 Task: Check the reviews for an Airbnb treehouse in Boone, North Carolina with birdwatching tours.
Action: Mouse moved to (170, 416)
Screenshot: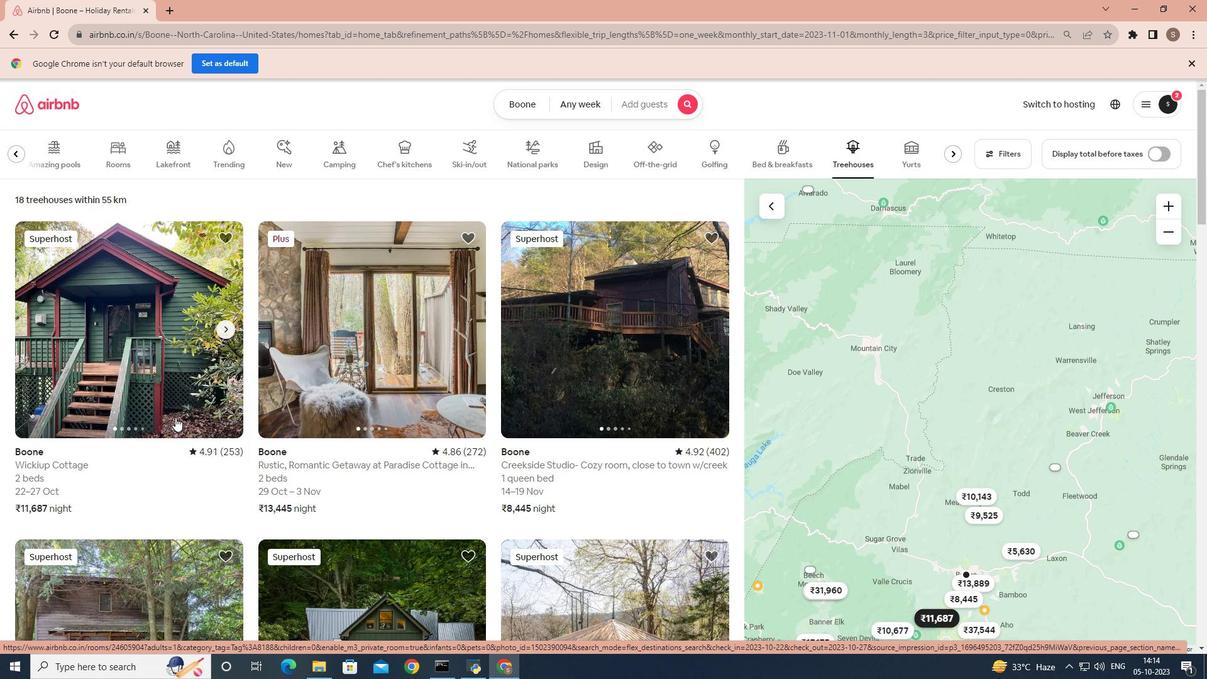 
Action: Mouse pressed left at (170, 416)
Screenshot: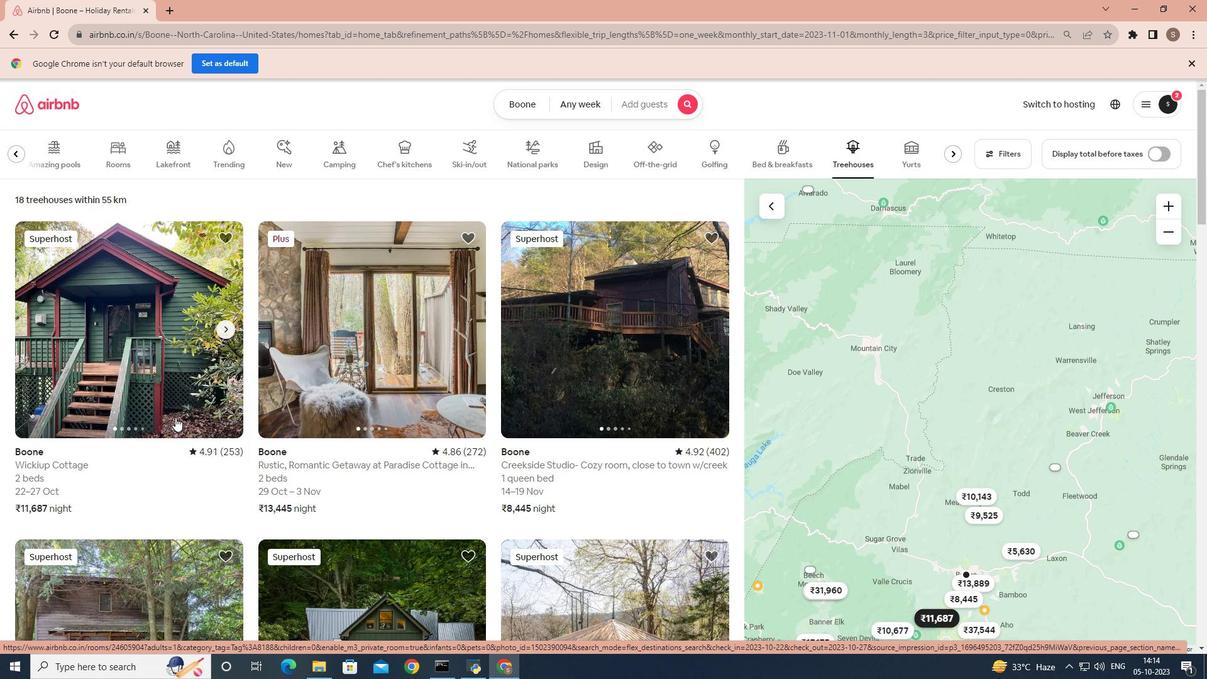 
Action: Mouse moved to (90, 55)
Screenshot: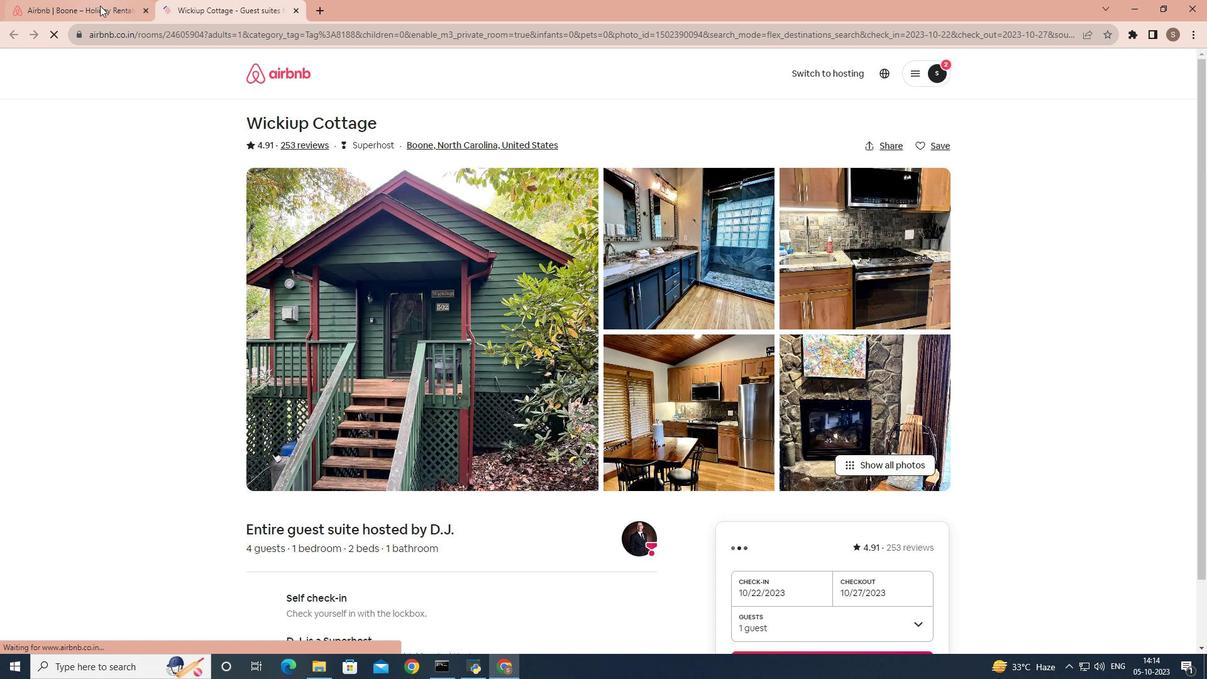 
Action: Mouse pressed left at (90, 55)
Screenshot: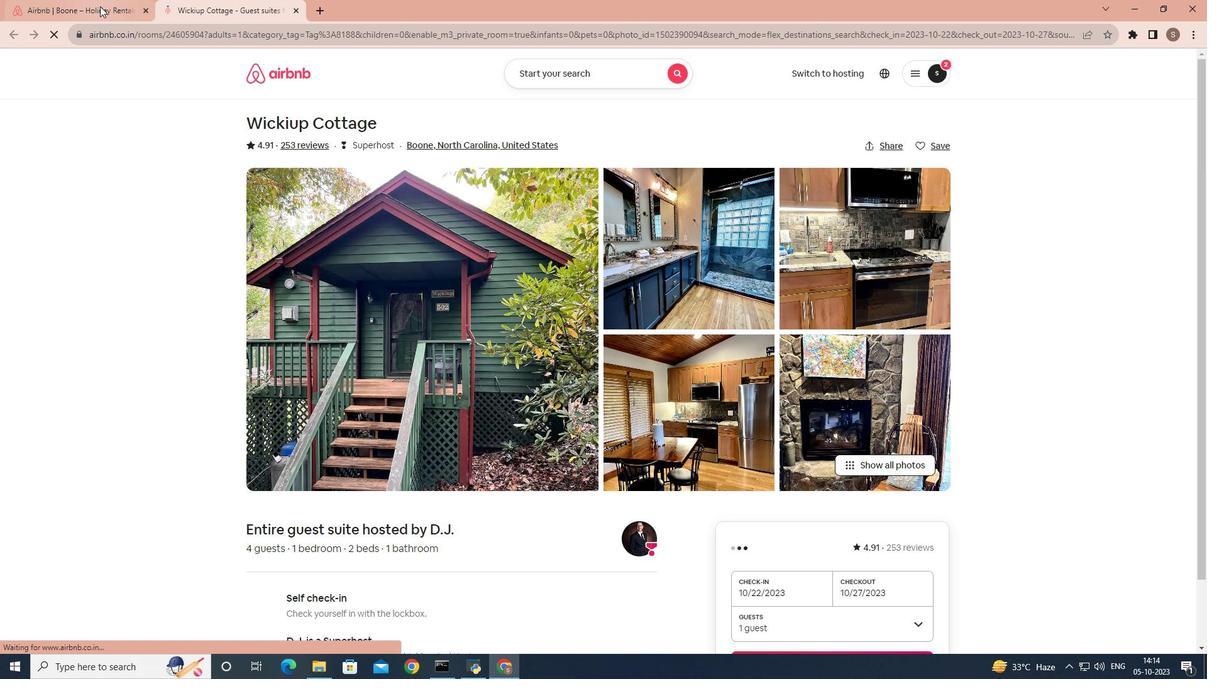 
Action: Mouse moved to (561, 396)
Screenshot: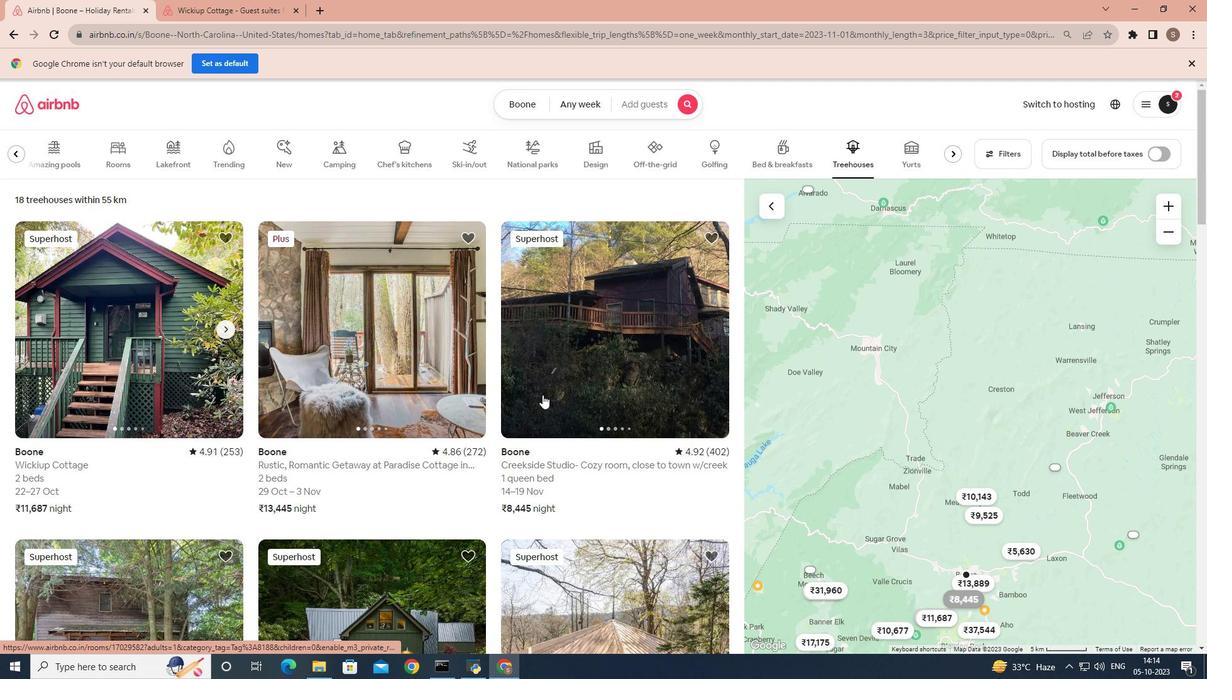 
Action: Mouse pressed left at (561, 396)
Screenshot: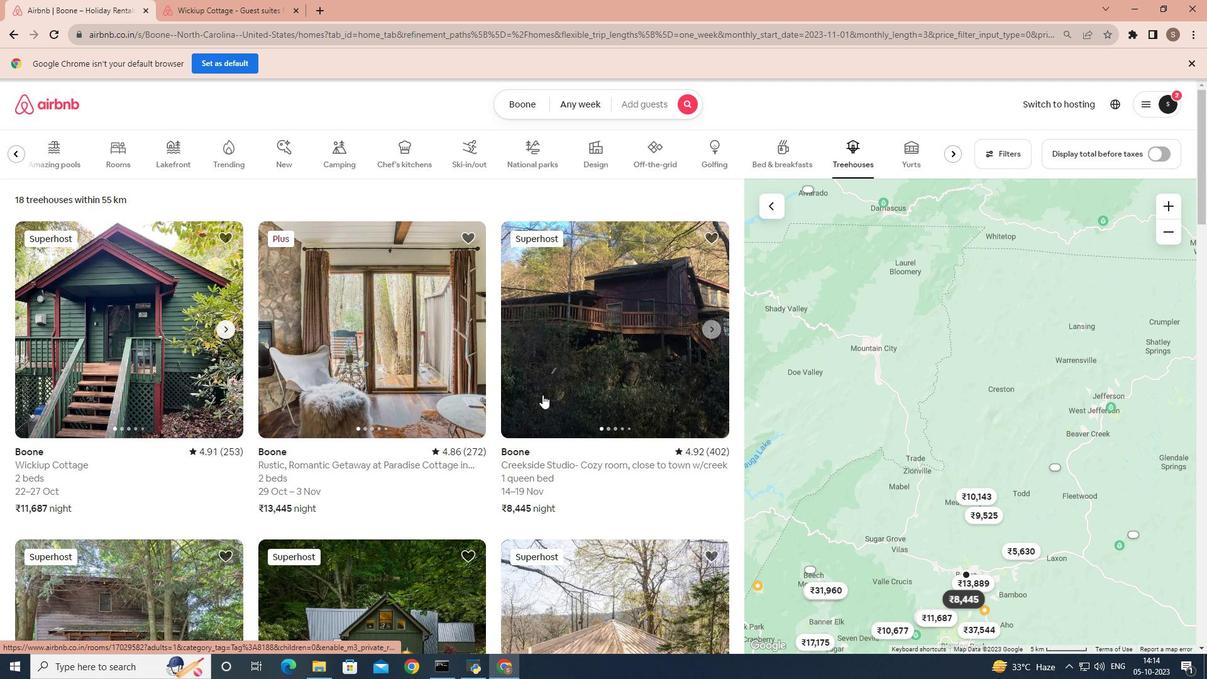 
Action: Mouse moved to (72, 64)
Screenshot: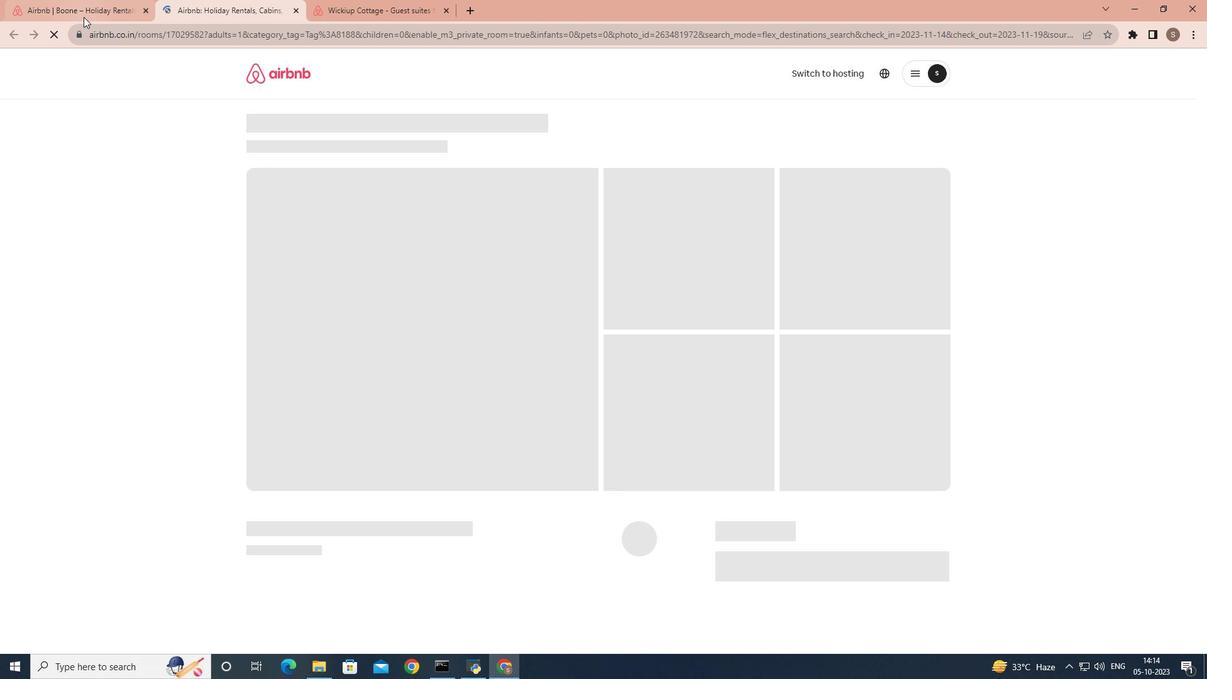
Action: Mouse pressed left at (72, 64)
Screenshot: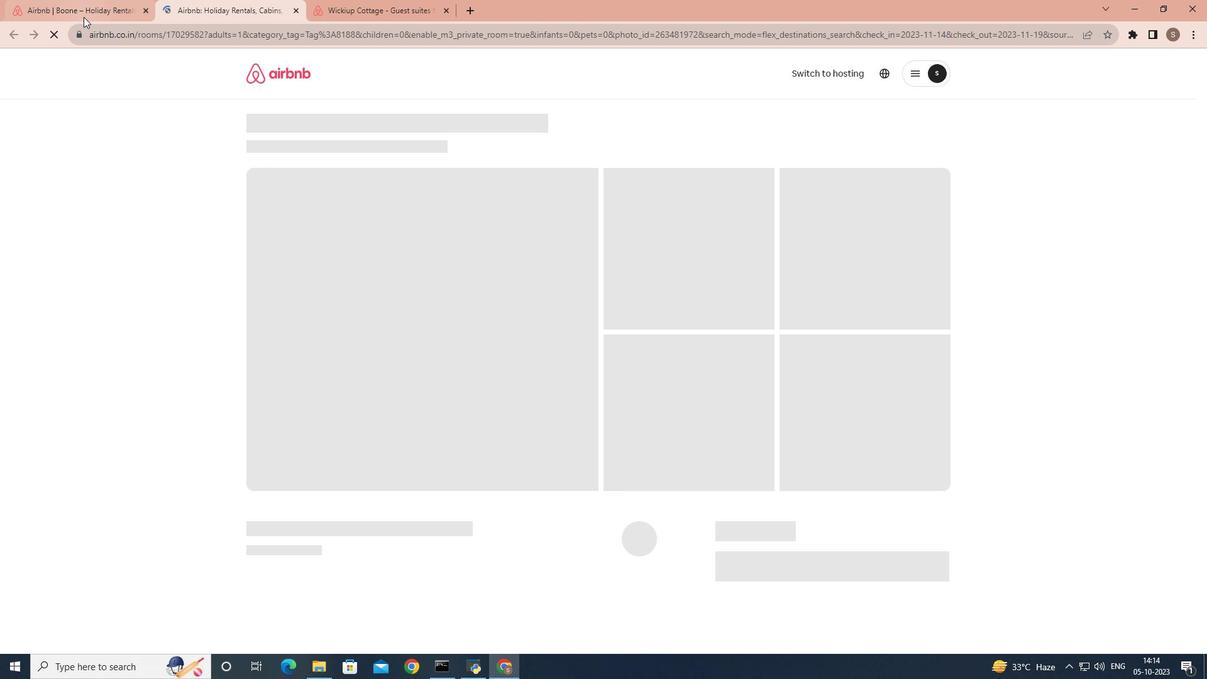 
Action: Mouse moved to (383, 356)
Screenshot: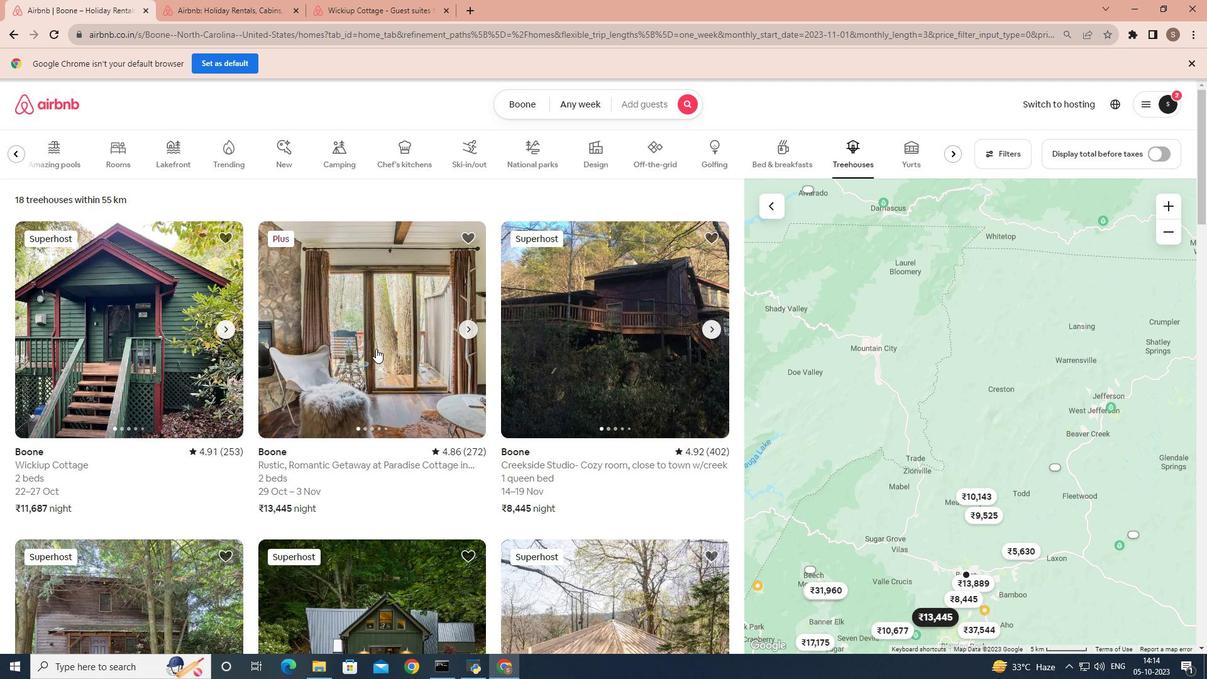 
Action: Mouse pressed left at (383, 356)
Screenshot: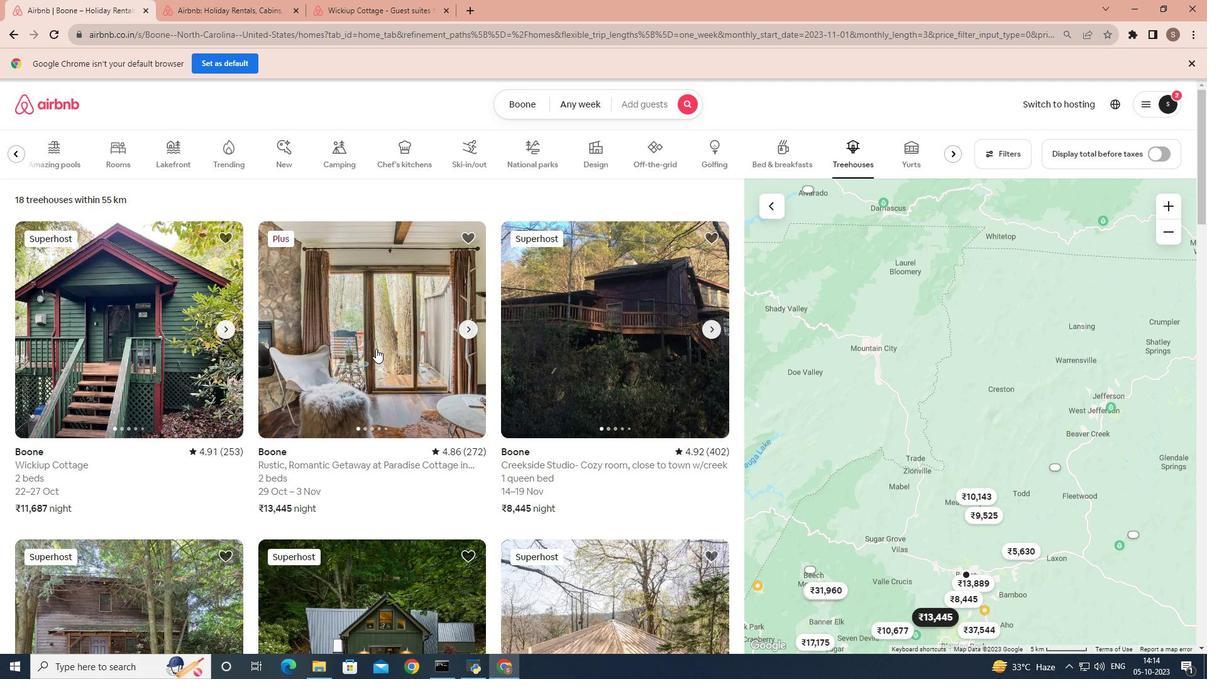 
Action: Mouse moved to (37, 49)
Screenshot: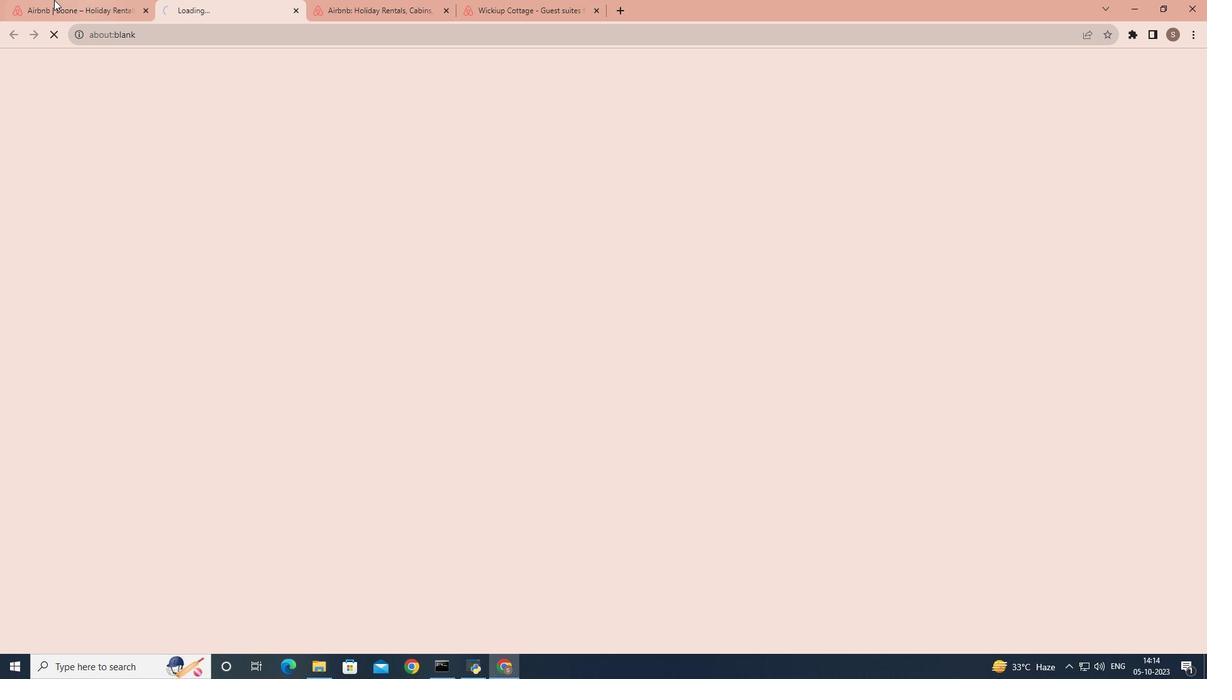 
Action: Mouse pressed left at (37, 49)
Screenshot: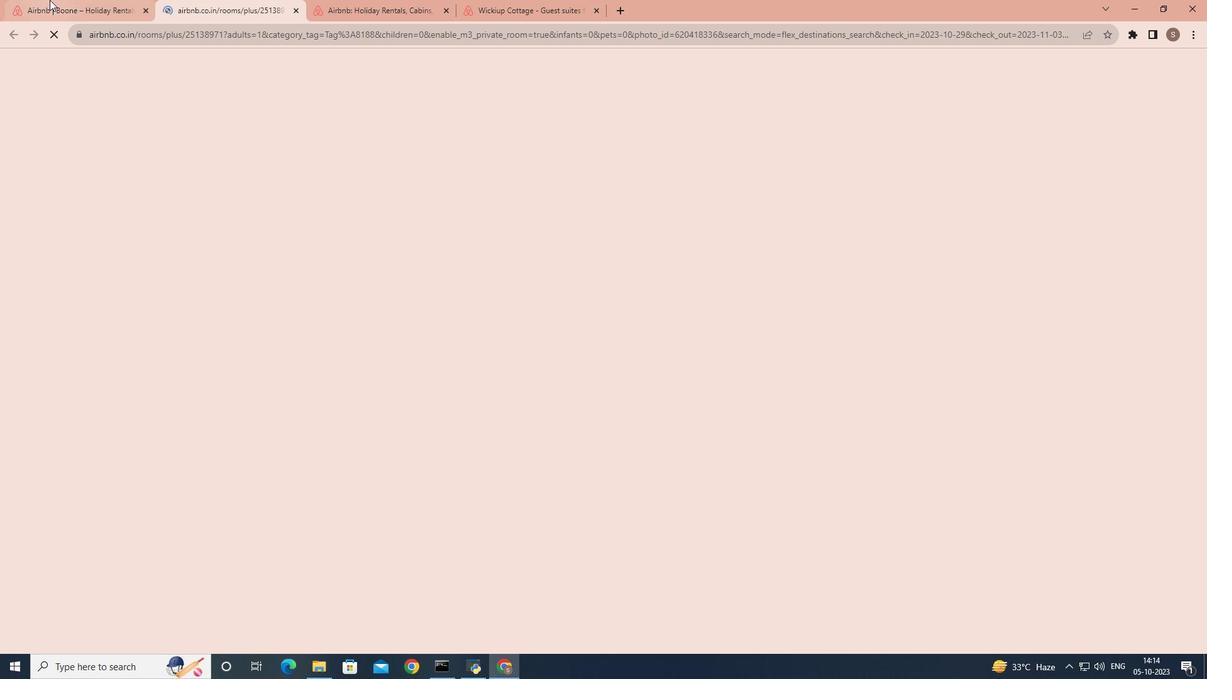 
Action: Mouse moved to (496, 57)
Screenshot: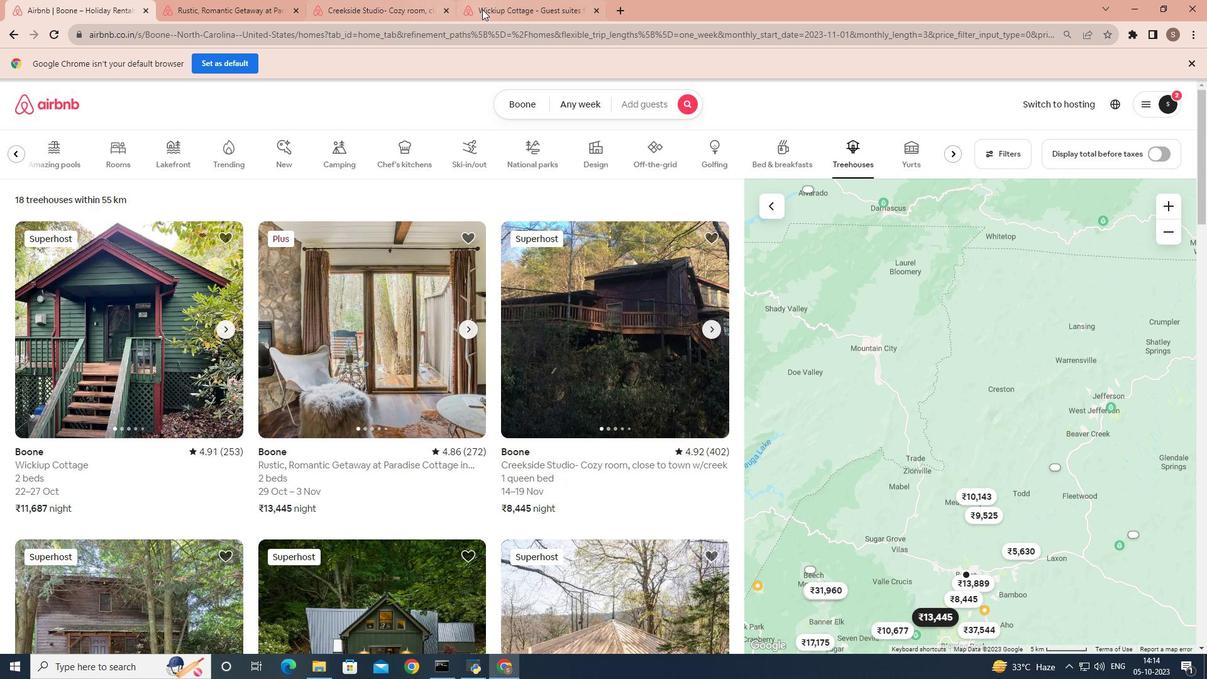 
Action: Mouse pressed left at (496, 57)
Screenshot: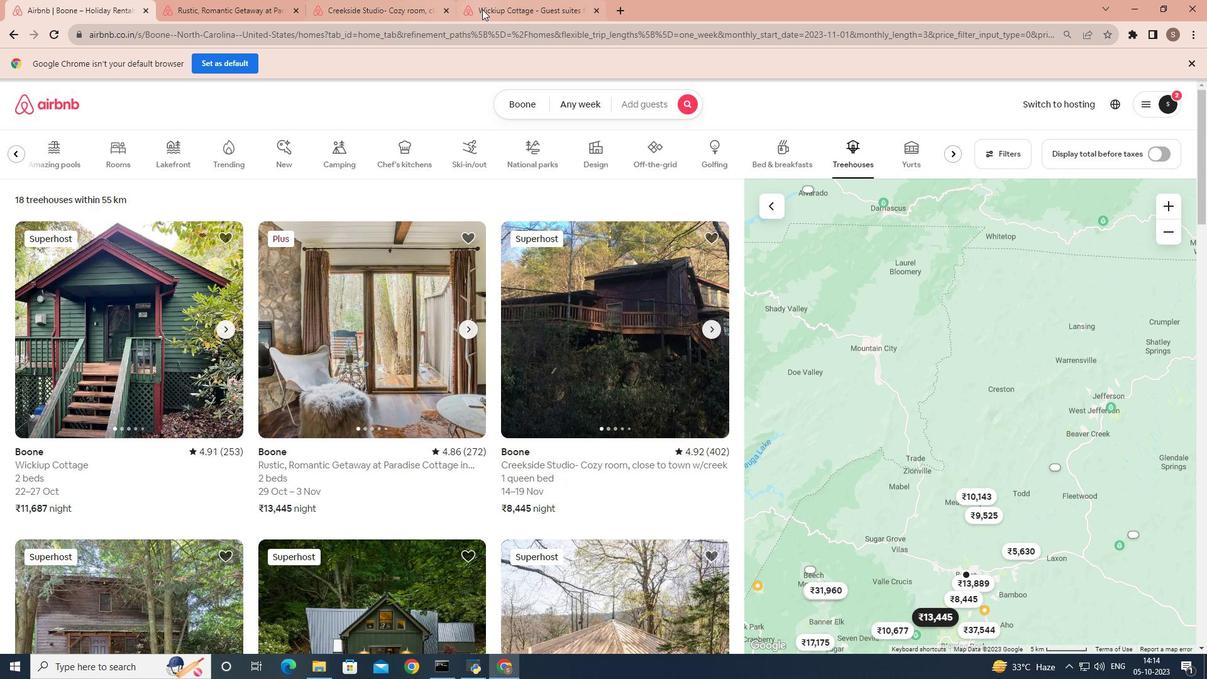
Action: Mouse moved to (427, 404)
Screenshot: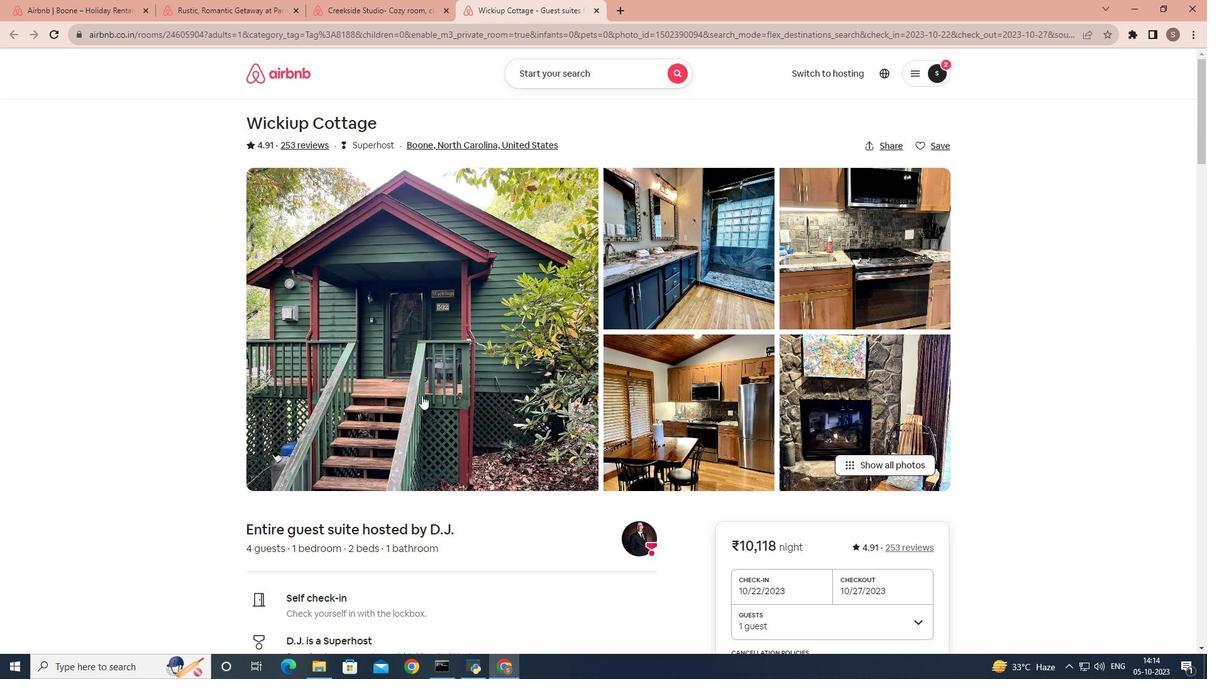 
Action: Mouse scrolled (427, 403) with delta (0, 0)
Screenshot: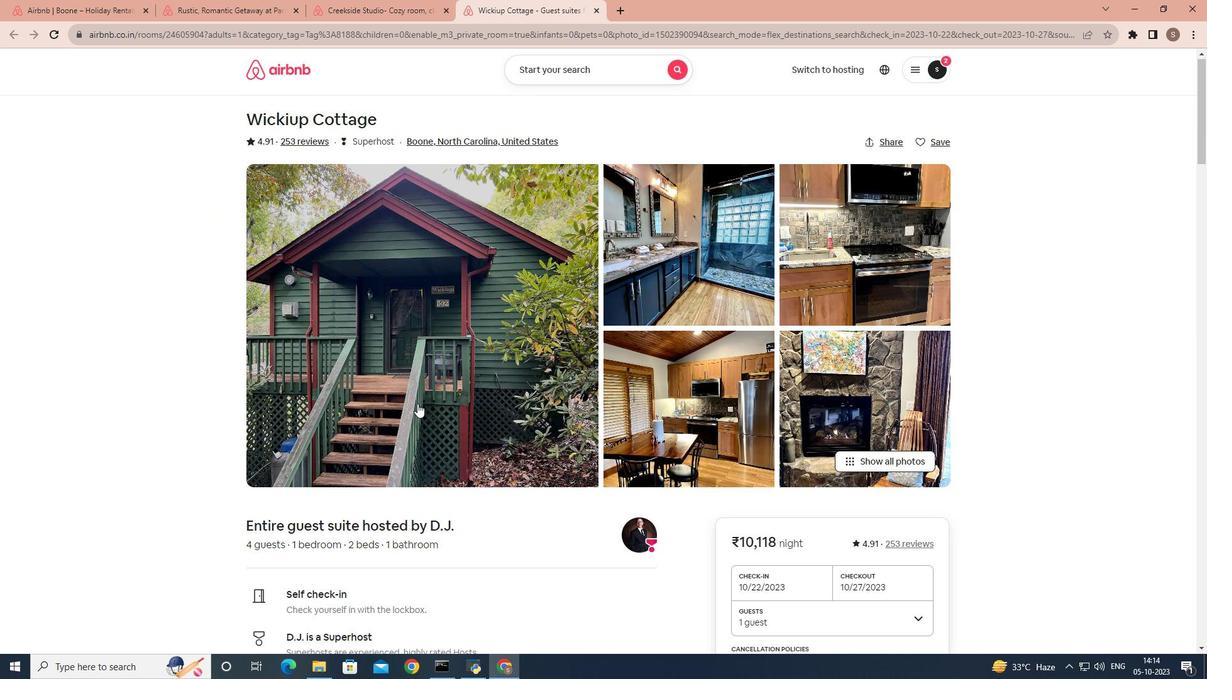 
Action: Mouse scrolled (427, 403) with delta (0, 0)
Screenshot: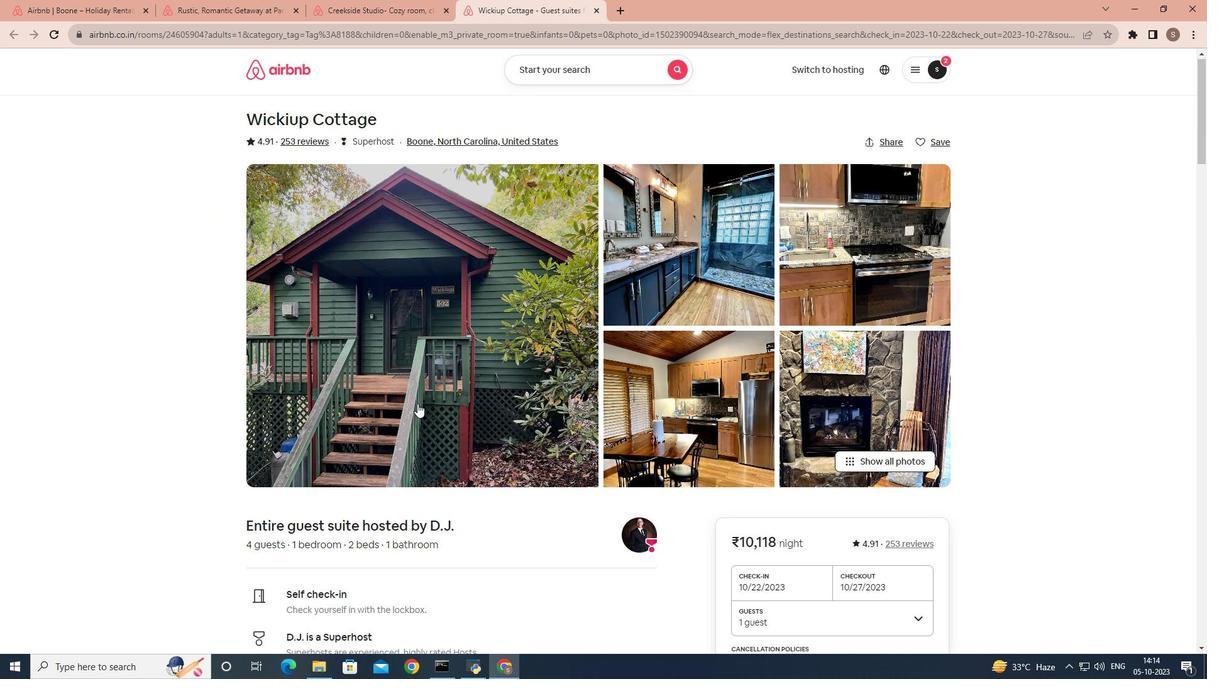 
Action: Mouse scrolled (427, 403) with delta (0, 0)
Screenshot: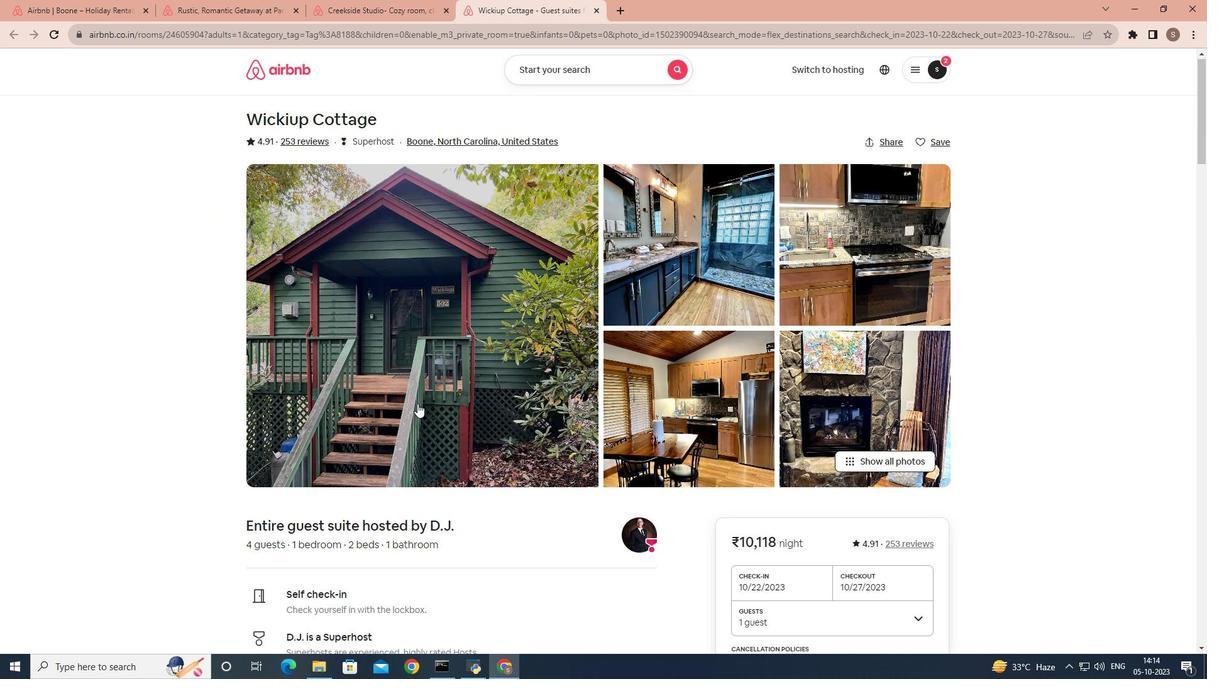 
Action: Mouse scrolled (427, 403) with delta (0, 0)
Screenshot: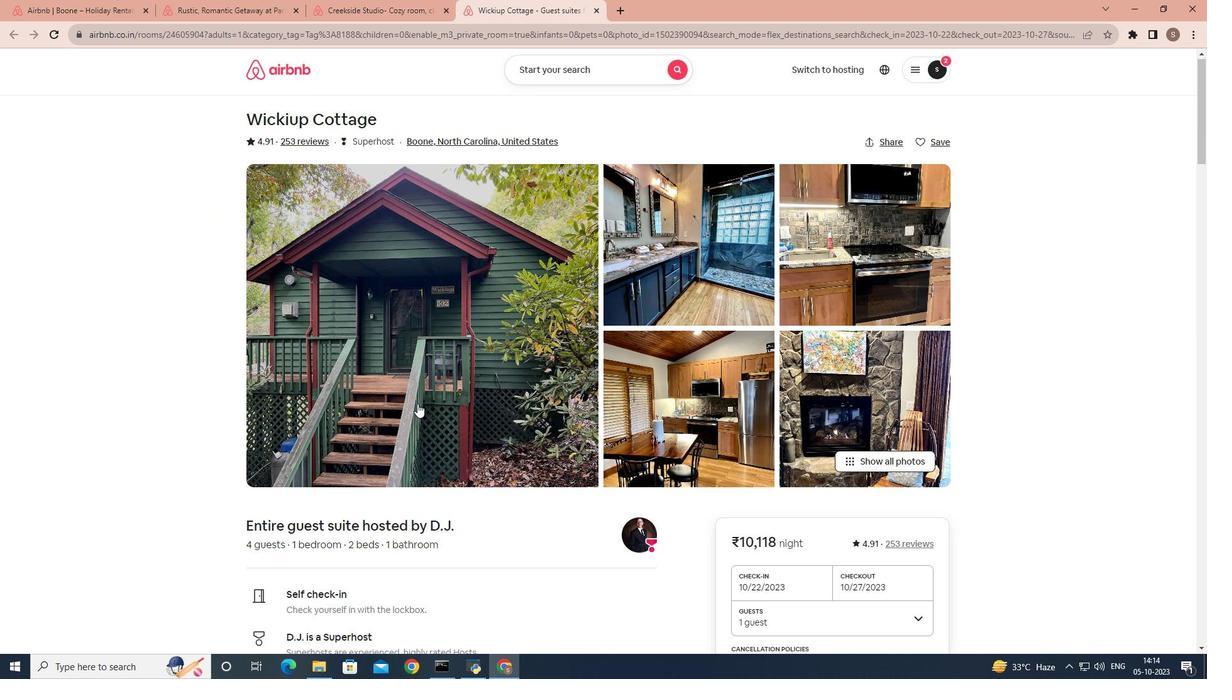 
Action: Mouse scrolled (427, 403) with delta (0, 0)
Screenshot: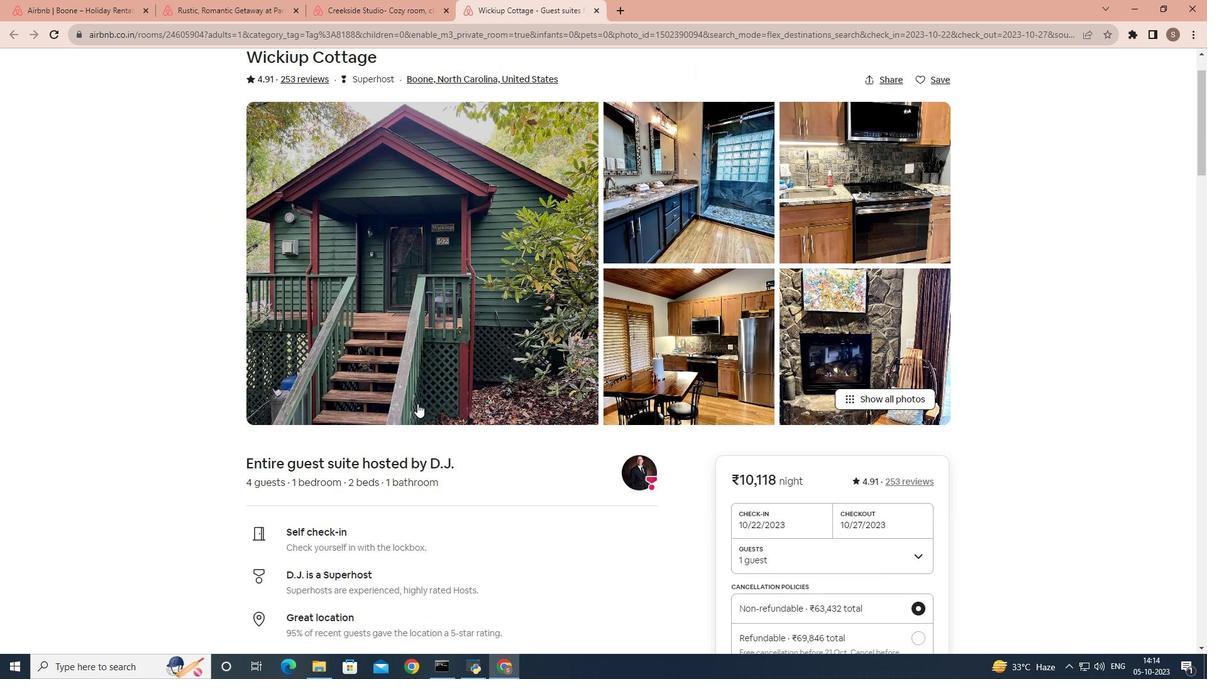 
Action: Mouse scrolled (427, 403) with delta (0, 0)
Screenshot: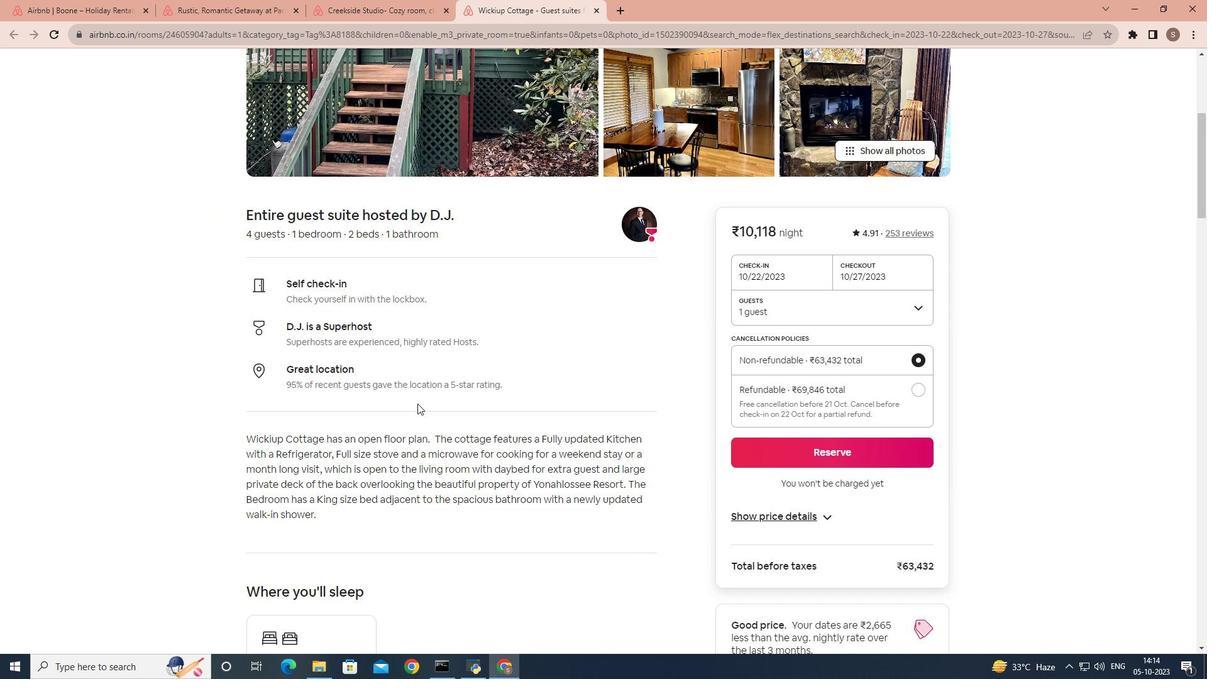 
Action: Mouse scrolled (427, 403) with delta (0, 0)
Screenshot: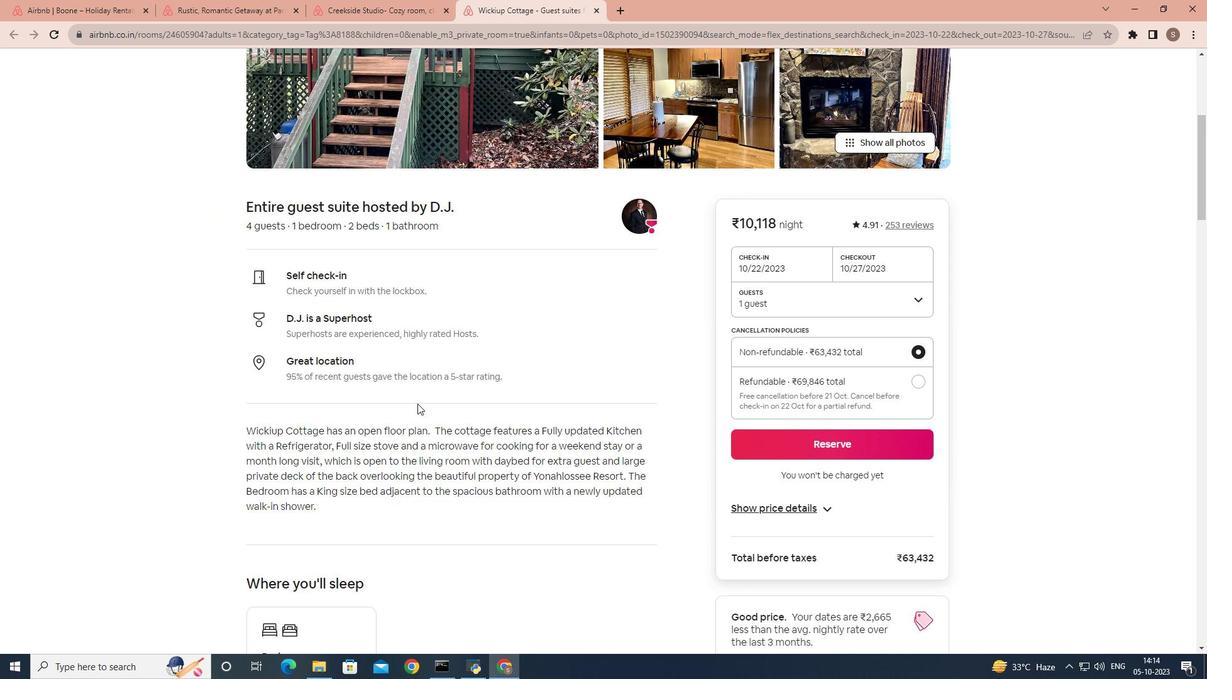 
Action: Mouse moved to (306, 427)
Screenshot: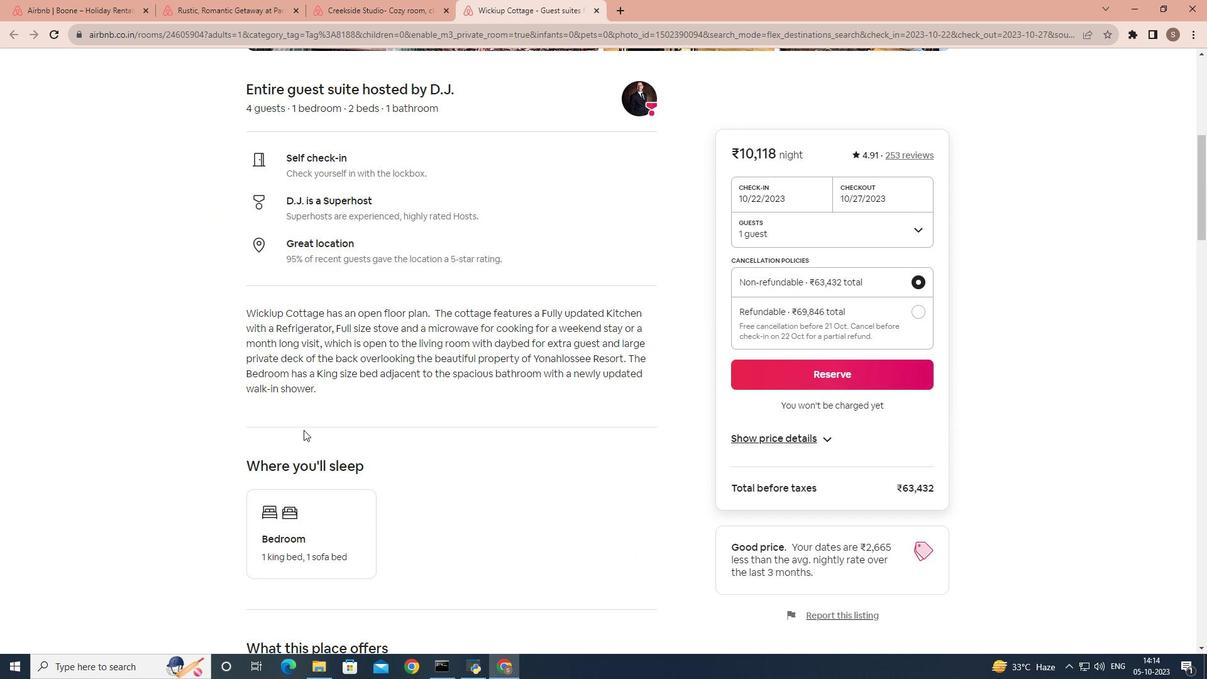 
Action: Mouse scrolled (306, 427) with delta (0, 0)
Screenshot: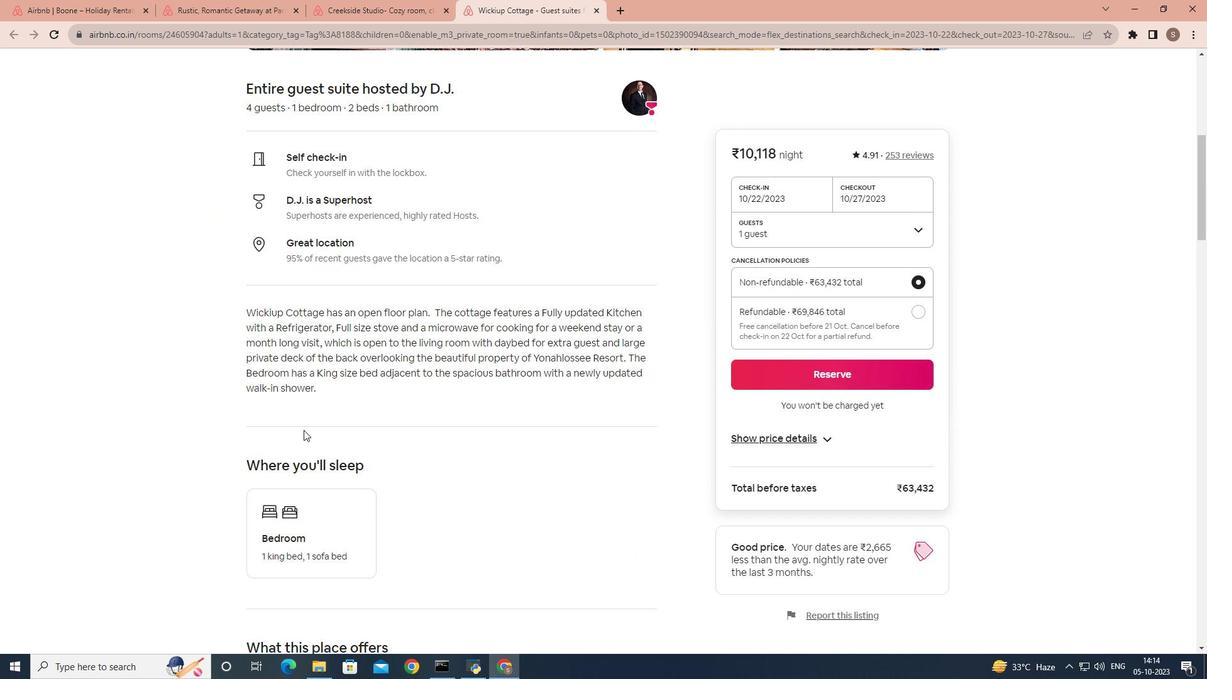 
Action: Mouse scrolled (306, 427) with delta (0, 0)
Screenshot: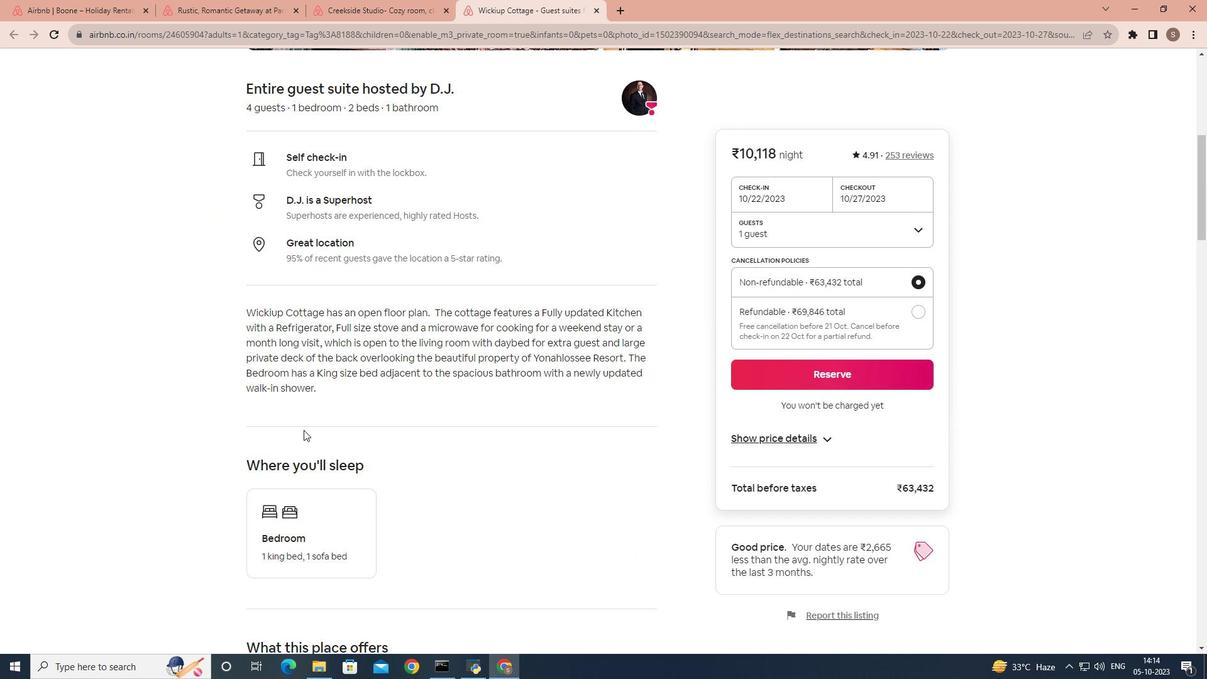 
Action: Mouse scrolled (306, 427) with delta (0, 0)
Screenshot: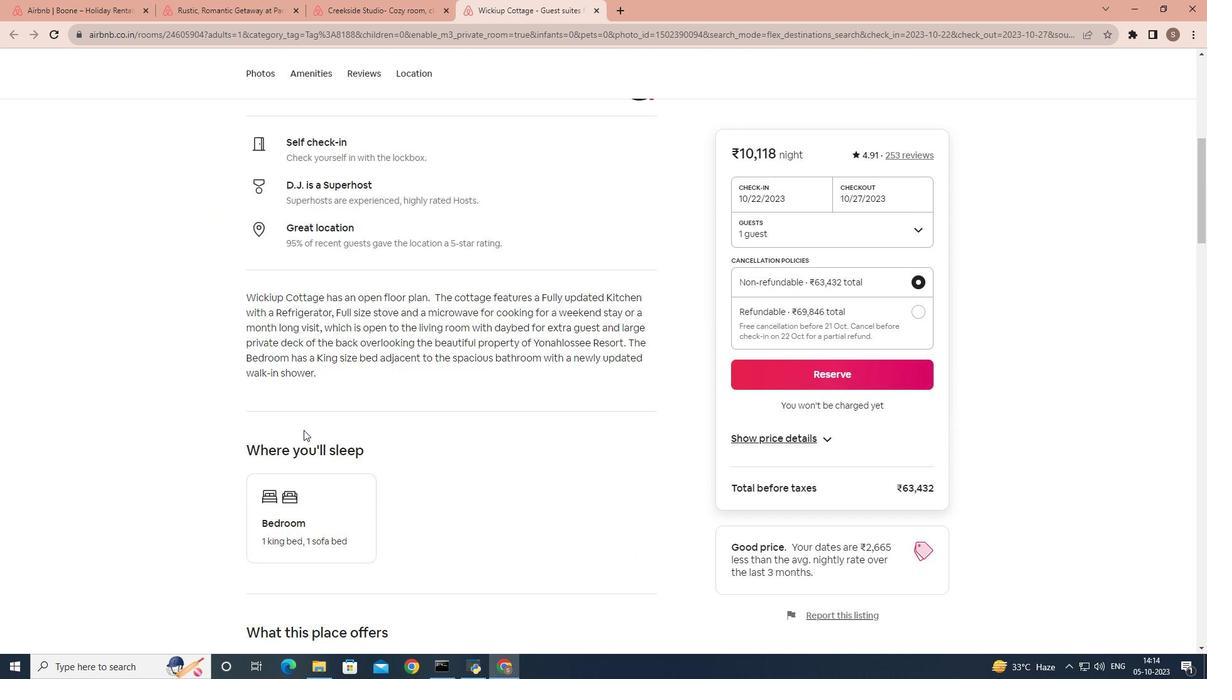 
Action: Mouse scrolled (306, 427) with delta (0, 0)
Screenshot: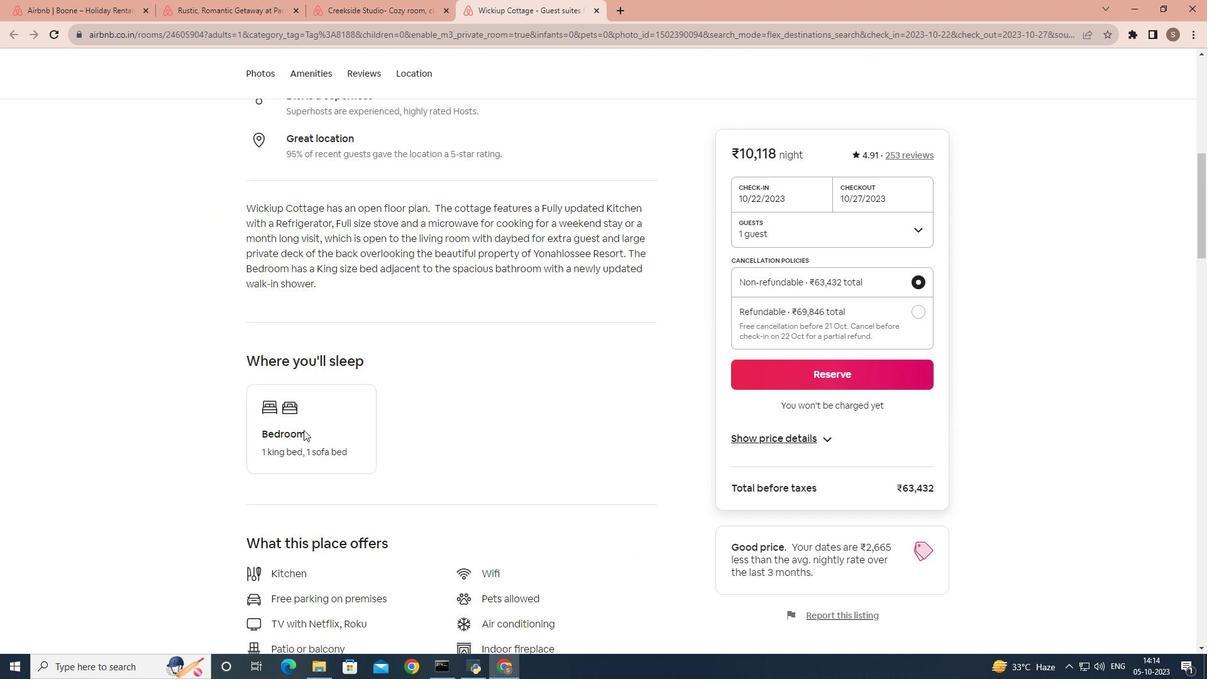 
Action: Mouse scrolled (306, 427) with delta (0, 0)
Screenshot: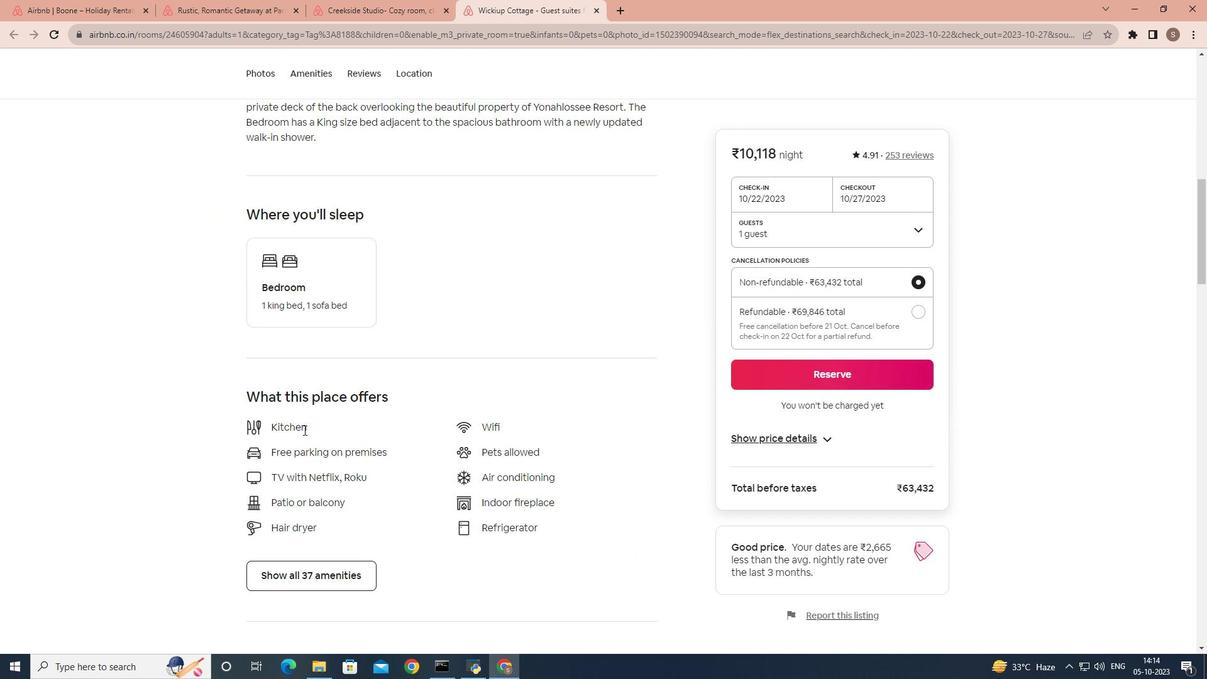 
Action: Mouse scrolled (306, 427) with delta (0, 0)
Screenshot: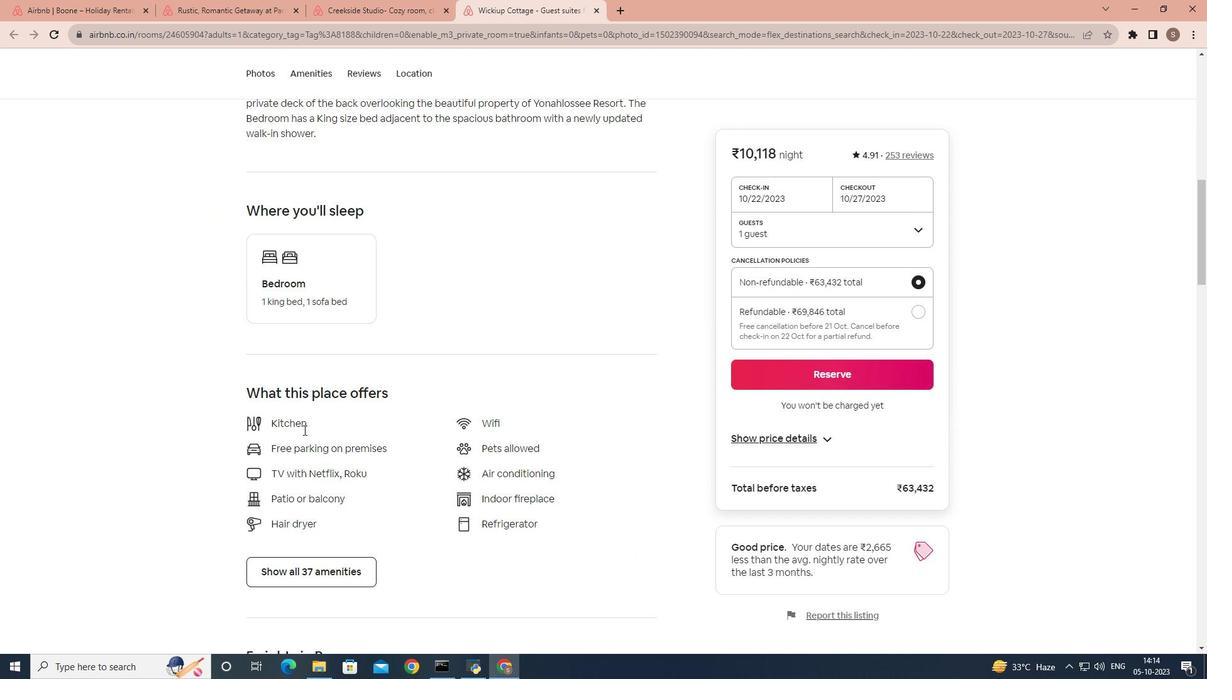 
Action: Mouse moved to (295, 452)
Screenshot: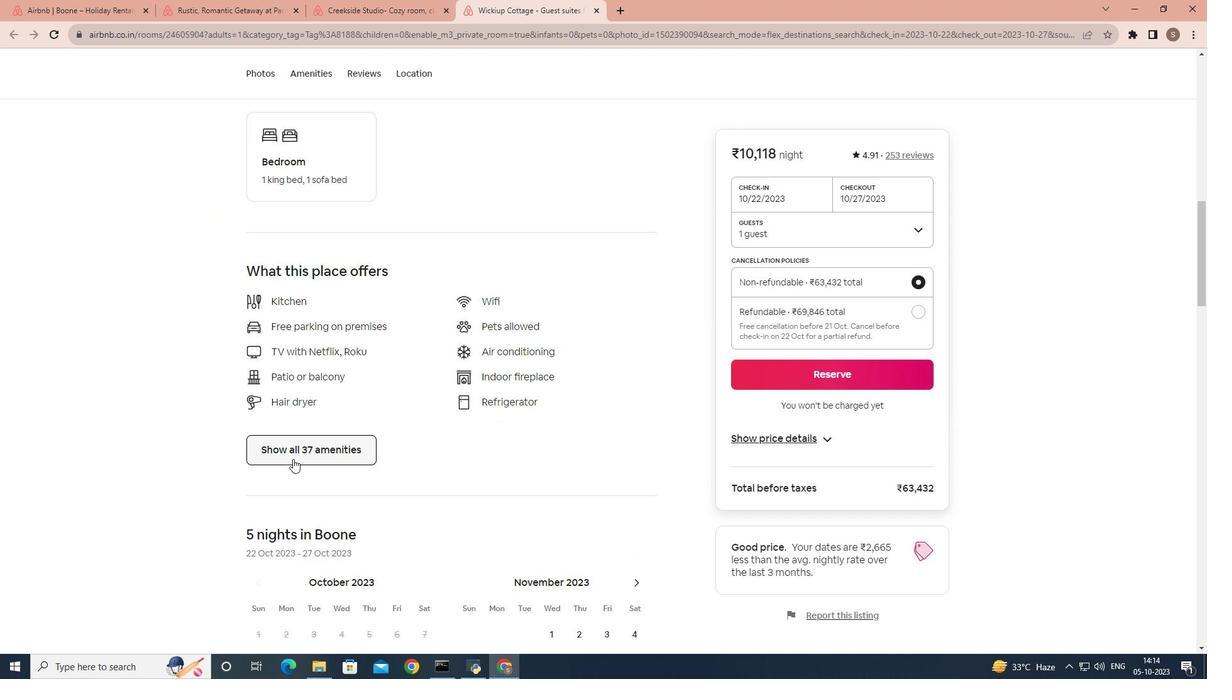 
Action: Mouse pressed left at (295, 452)
Screenshot: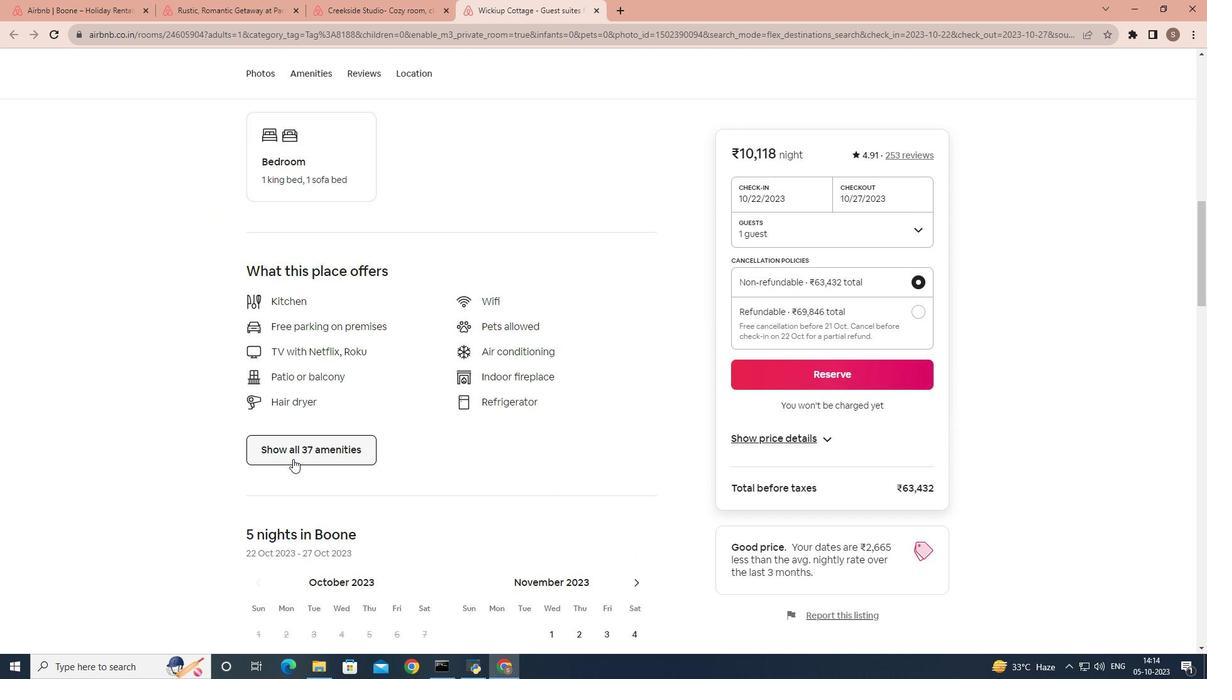 
Action: Mouse moved to (404, 420)
Screenshot: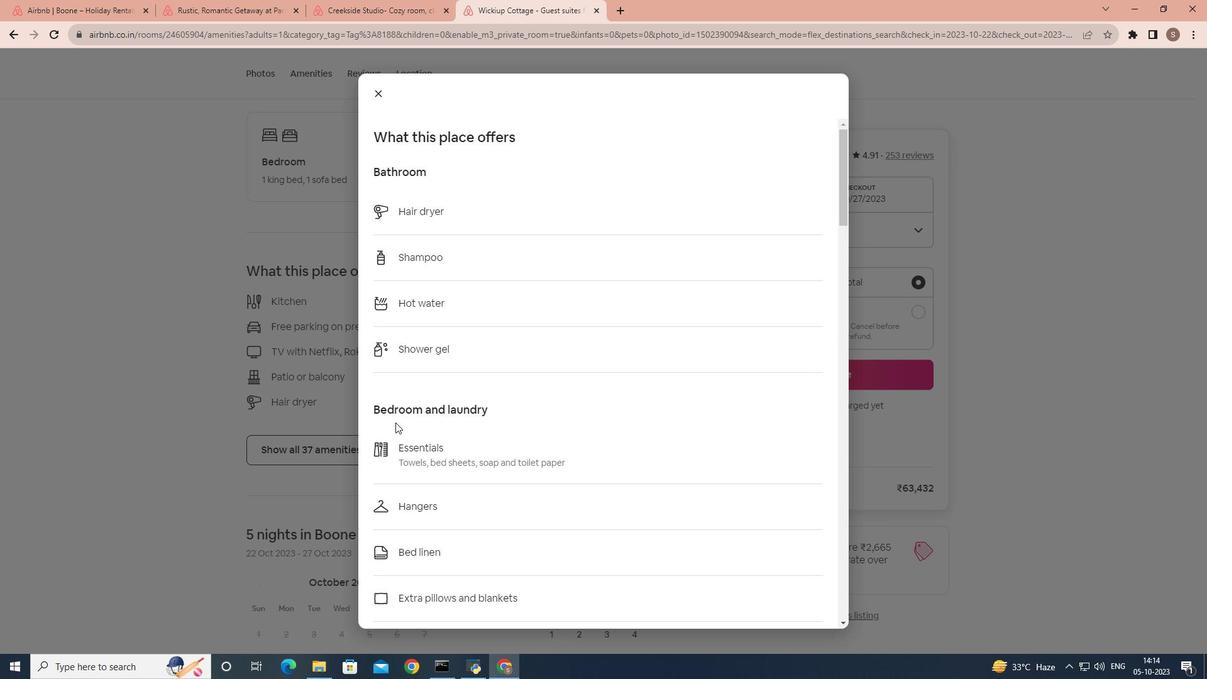 
Action: Mouse scrolled (404, 420) with delta (0, 0)
Screenshot: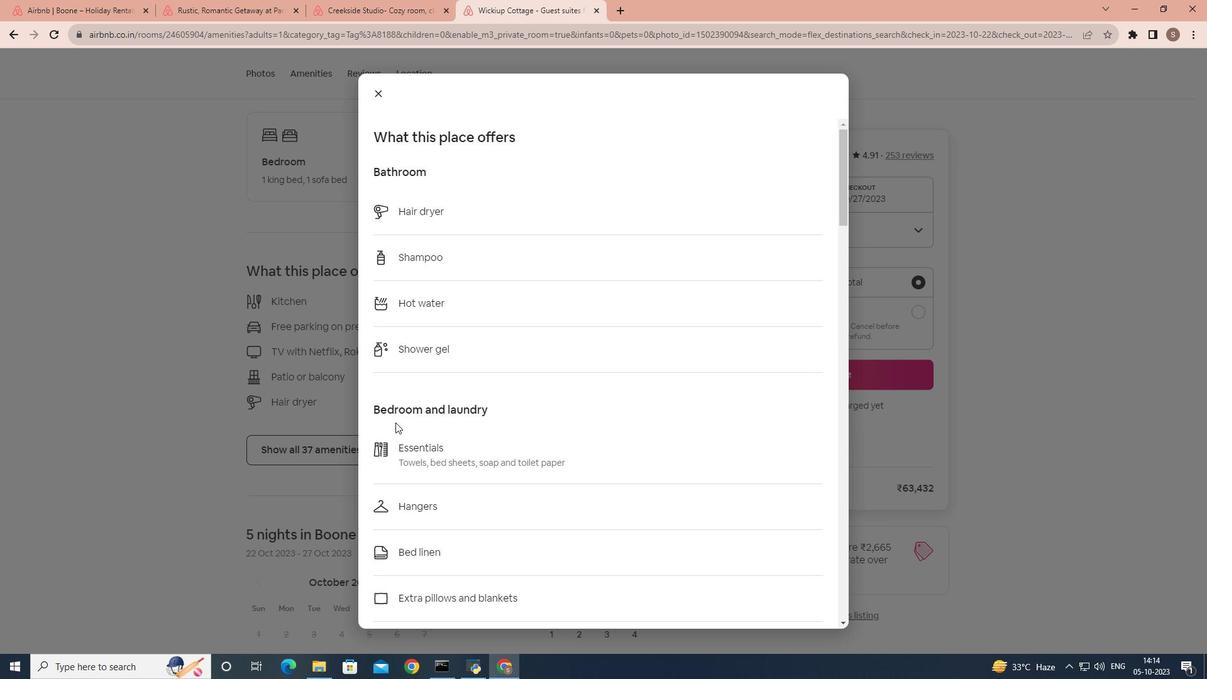 
Action: Mouse scrolled (404, 420) with delta (0, 0)
Screenshot: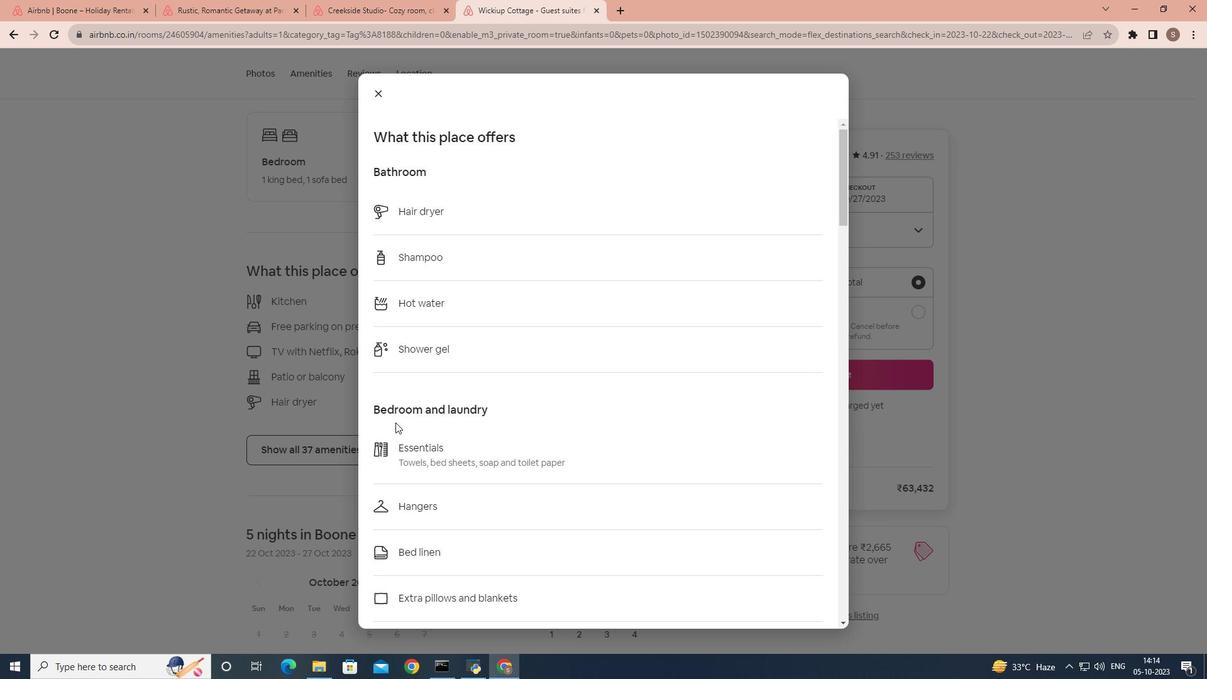 
Action: Mouse scrolled (404, 420) with delta (0, 0)
Screenshot: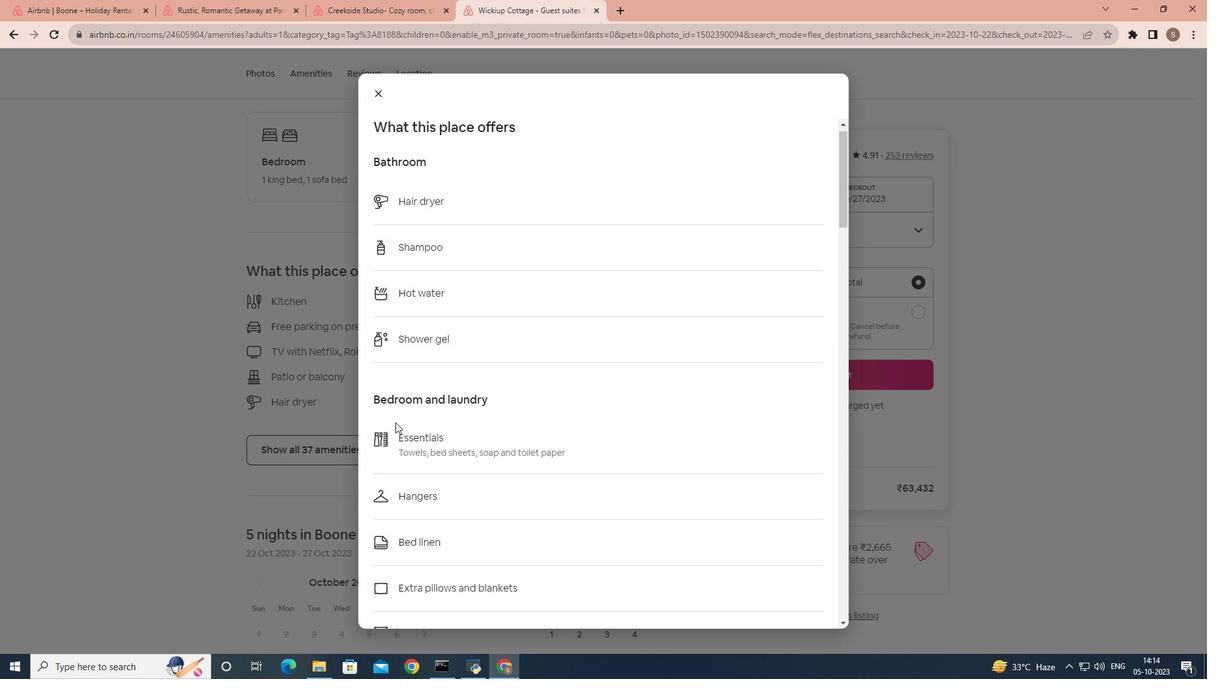 
Action: Mouse scrolled (404, 420) with delta (0, 0)
Screenshot: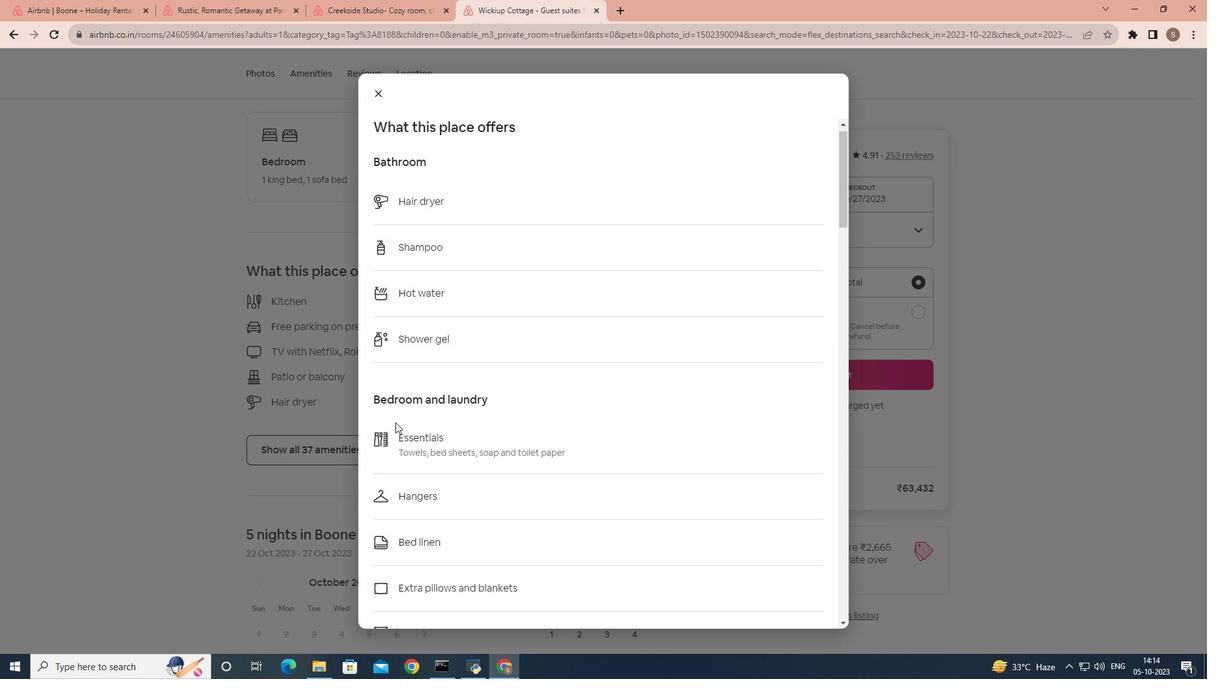 
Action: Mouse scrolled (404, 420) with delta (0, 0)
Screenshot: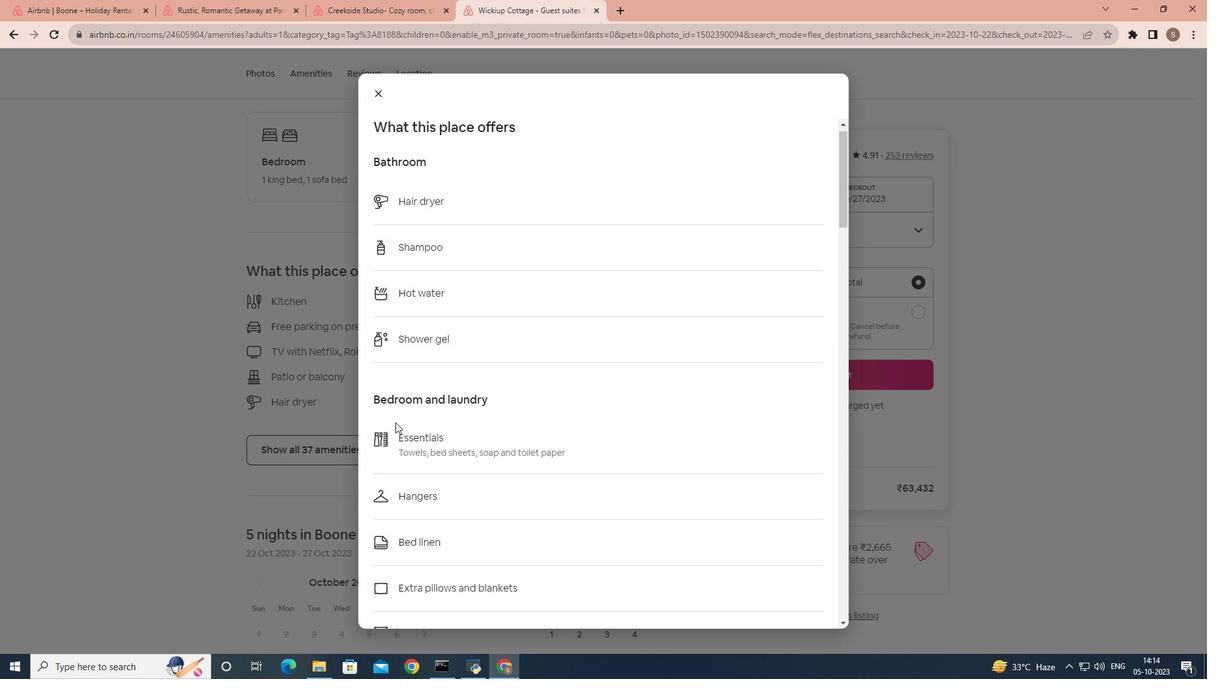 
Action: Mouse scrolled (404, 420) with delta (0, 0)
Screenshot: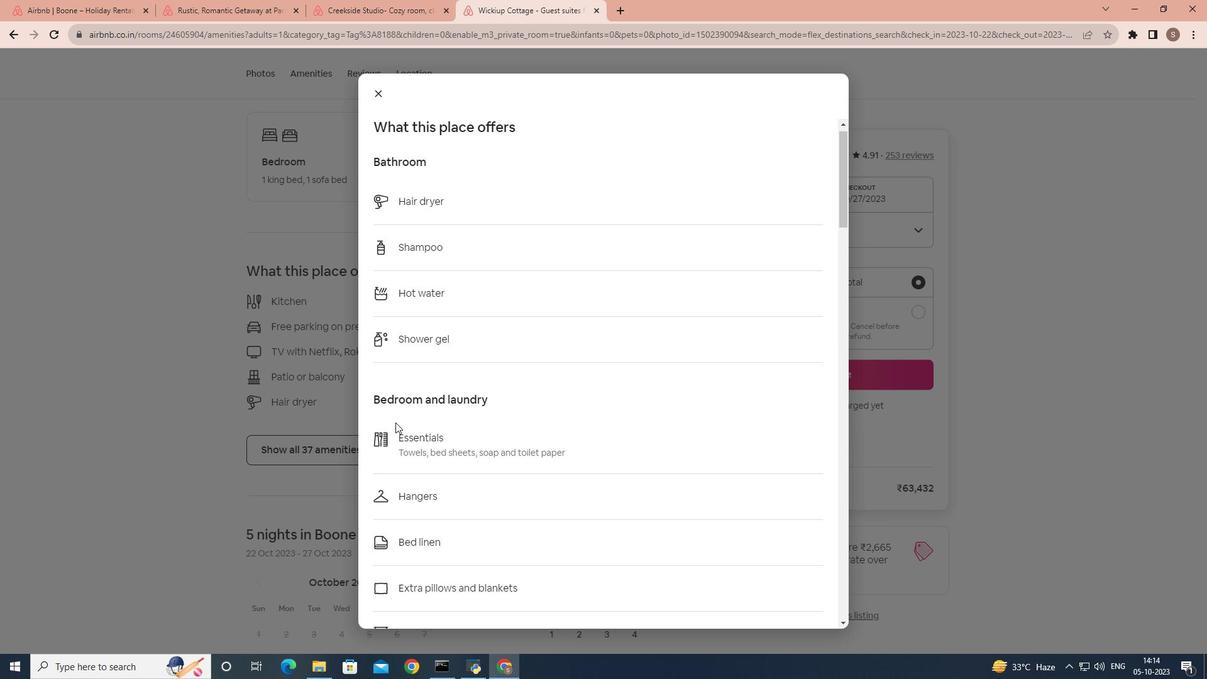 
Action: Mouse scrolled (404, 420) with delta (0, 0)
Screenshot: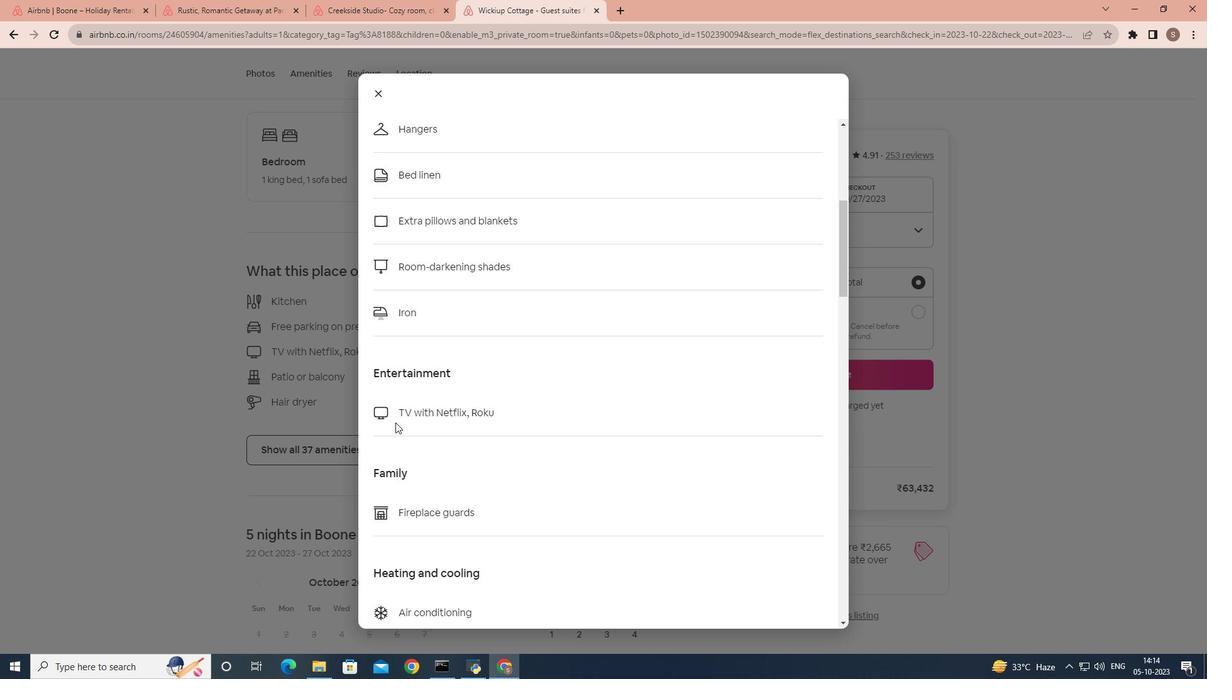 
Action: Mouse scrolled (404, 420) with delta (0, 0)
Screenshot: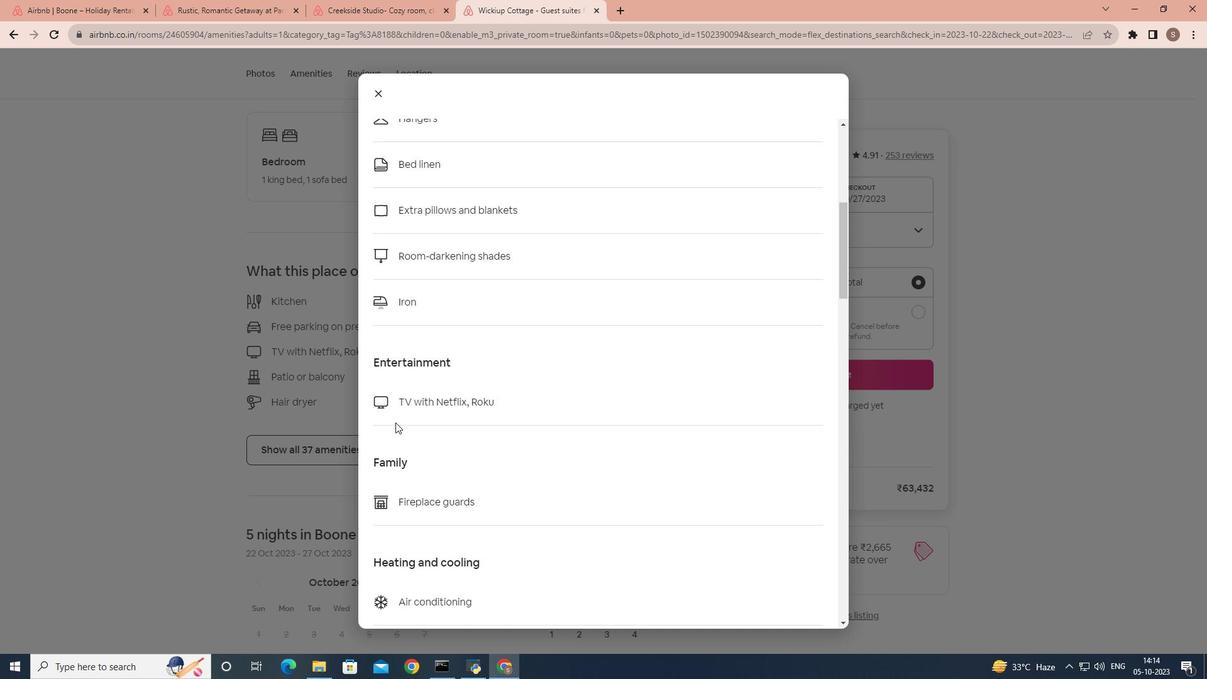 
Action: Mouse scrolled (404, 420) with delta (0, 0)
Screenshot: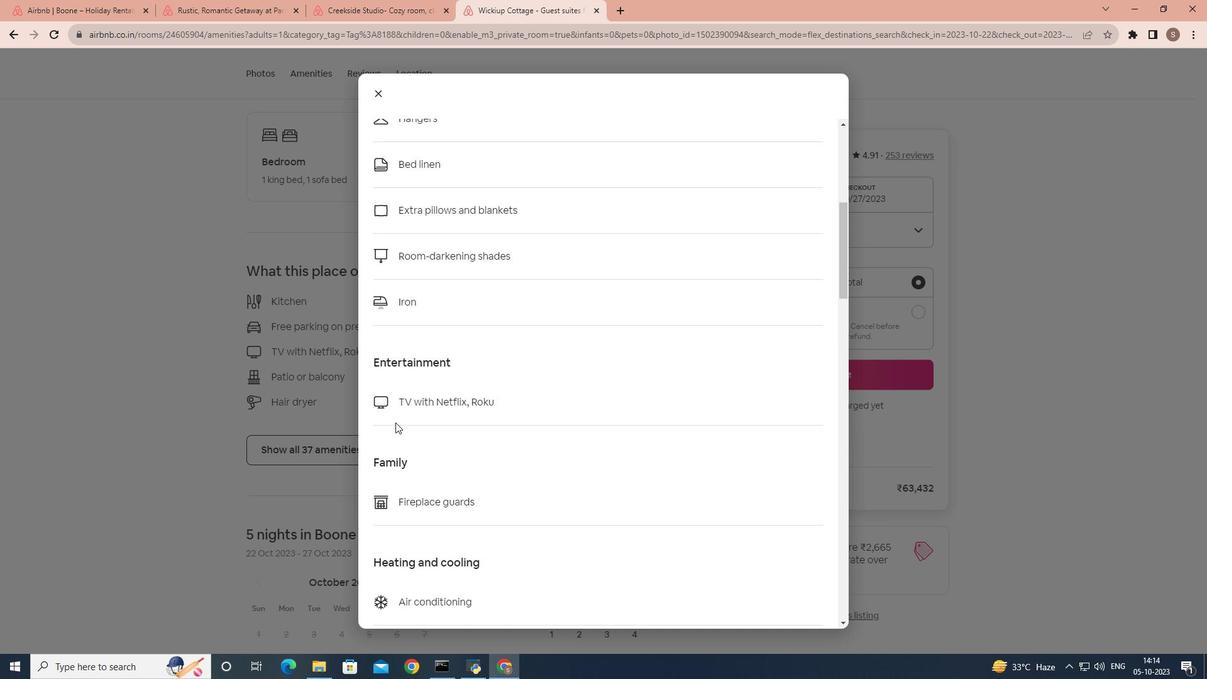 
Action: Mouse scrolled (404, 420) with delta (0, 0)
Screenshot: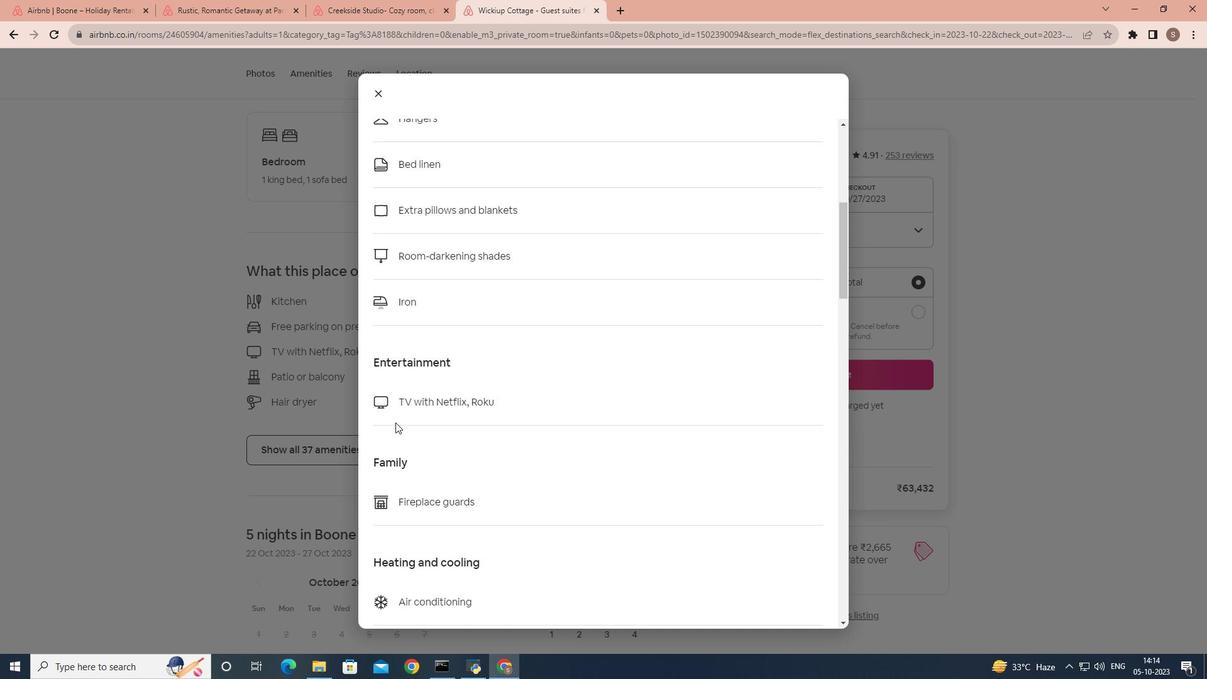 
Action: Mouse scrolled (404, 420) with delta (0, 0)
Screenshot: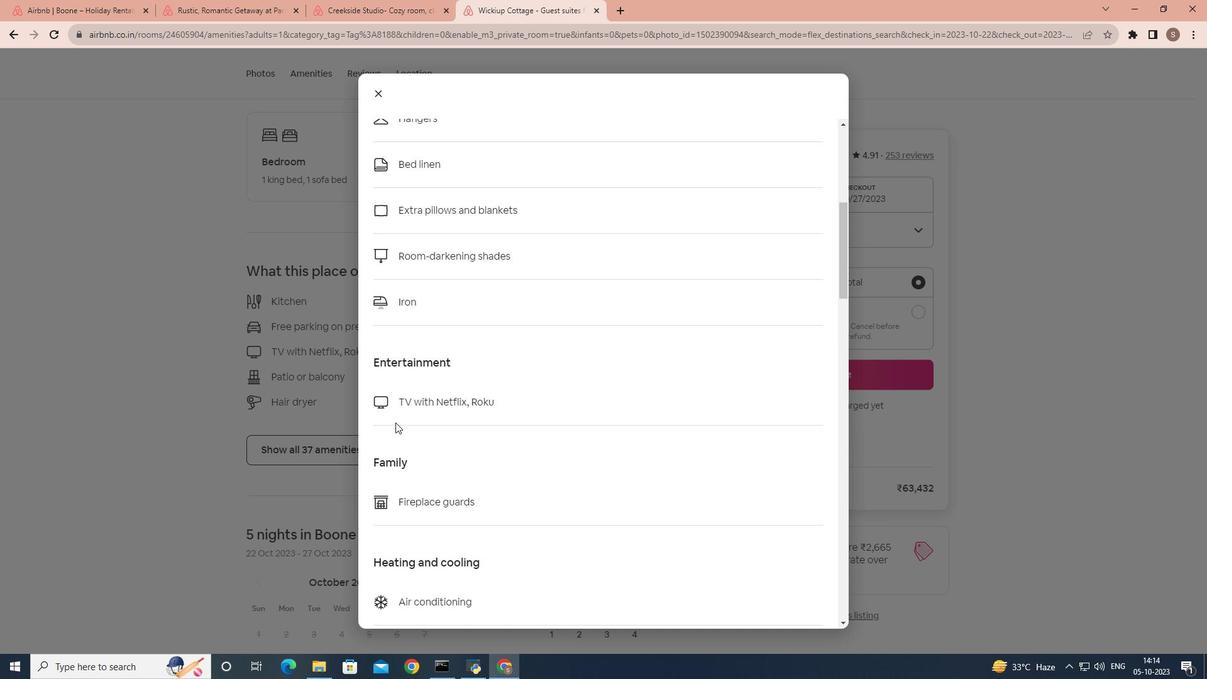 
Action: Mouse scrolled (404, 420) with delta (0, 0)
Screenshot: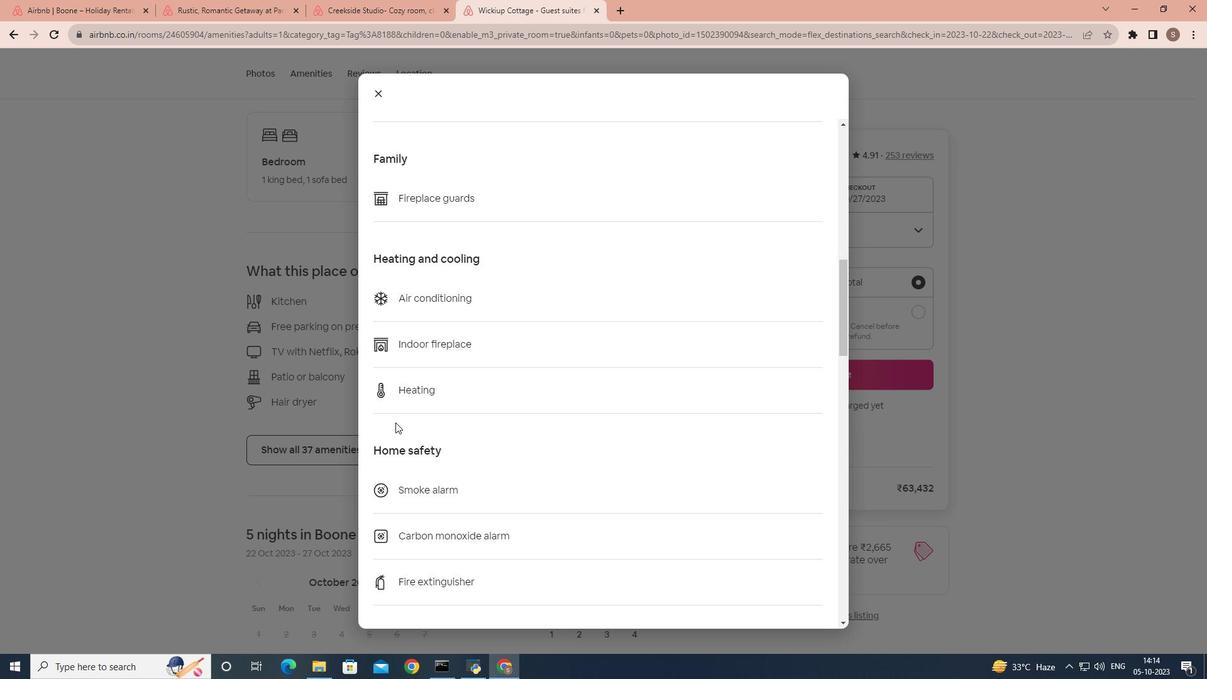
Action: Mouse scrolled (404, 420) with delta (0, 0)
Screenshot: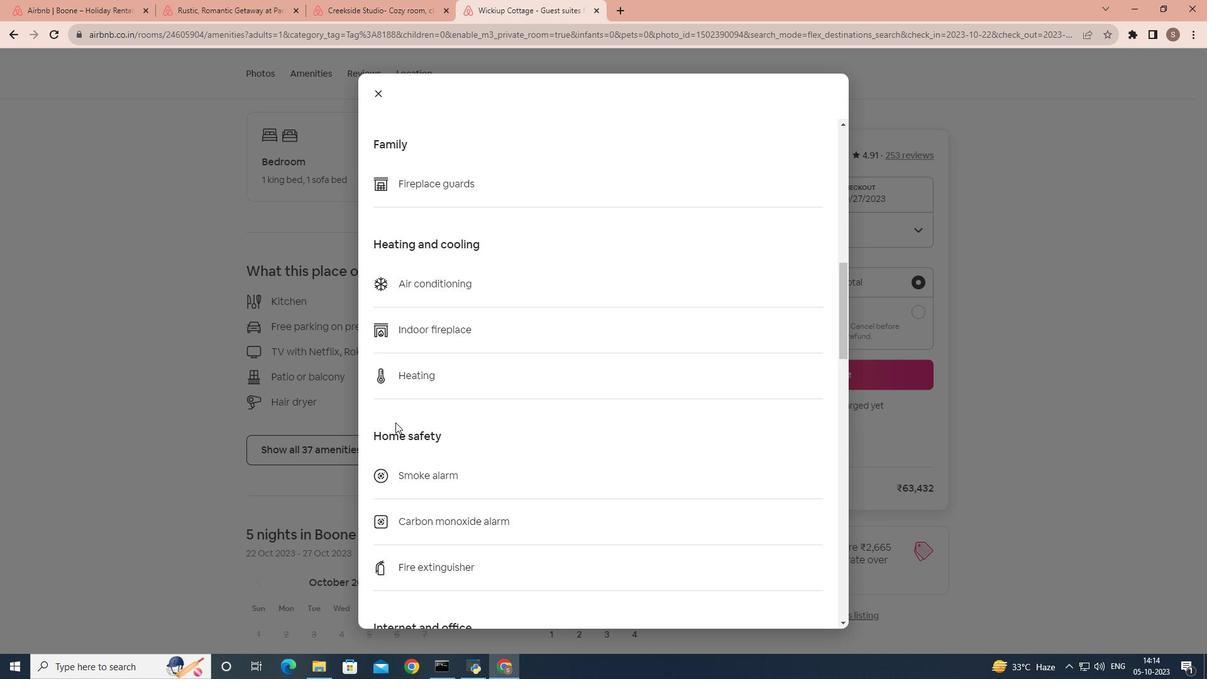 
Action: Mouse scrolled (404, 420) with delta (0, 0)
Screenshot: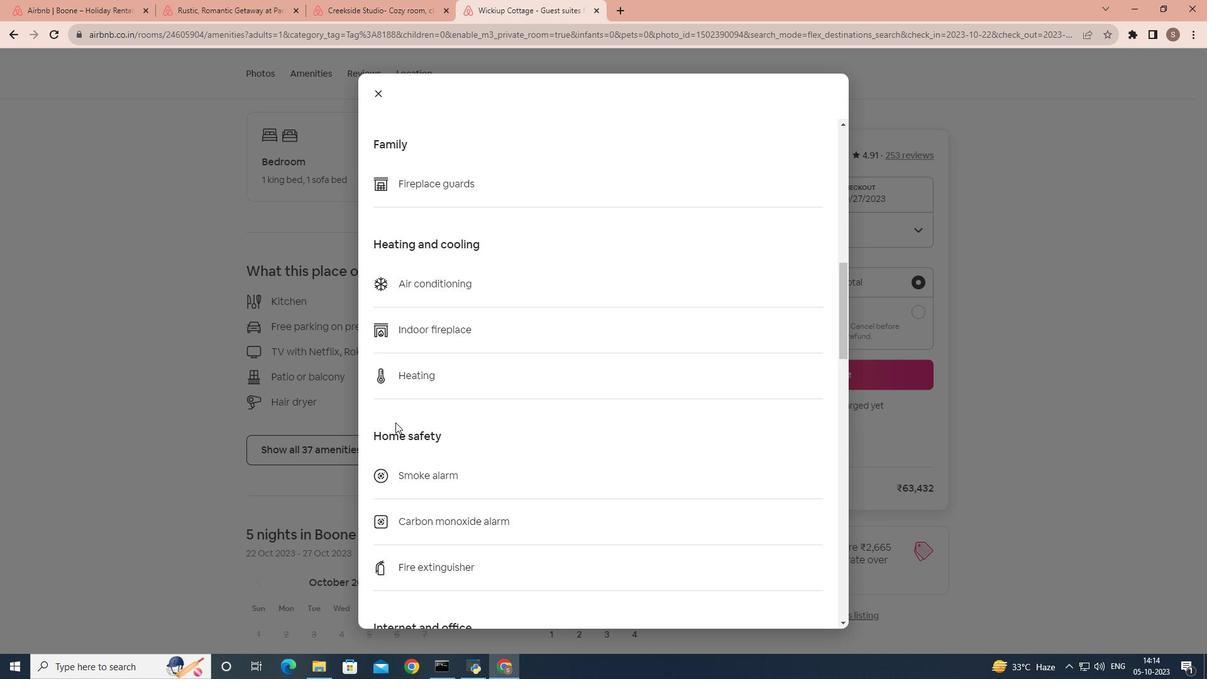 
Action: Mouse scrolled (404, 420) with delta (0, 0)
Screenshot: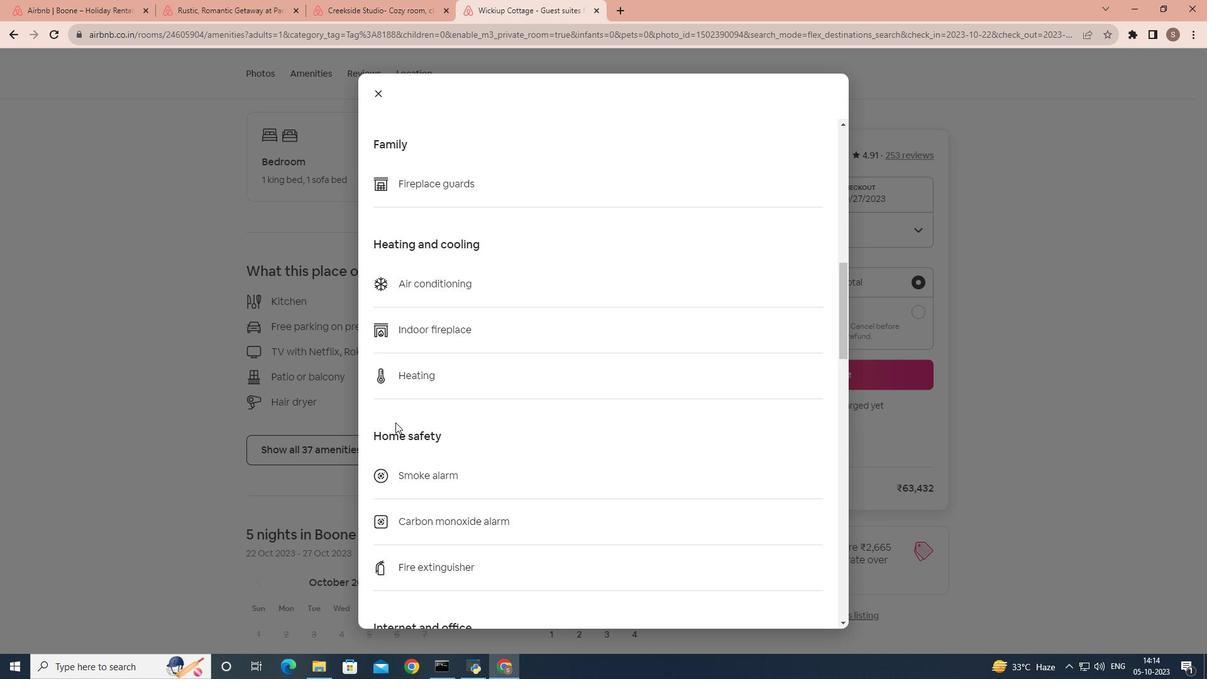 
Action: Mouse scrolled (404, 420) with delta (0, 0)
Screenshot: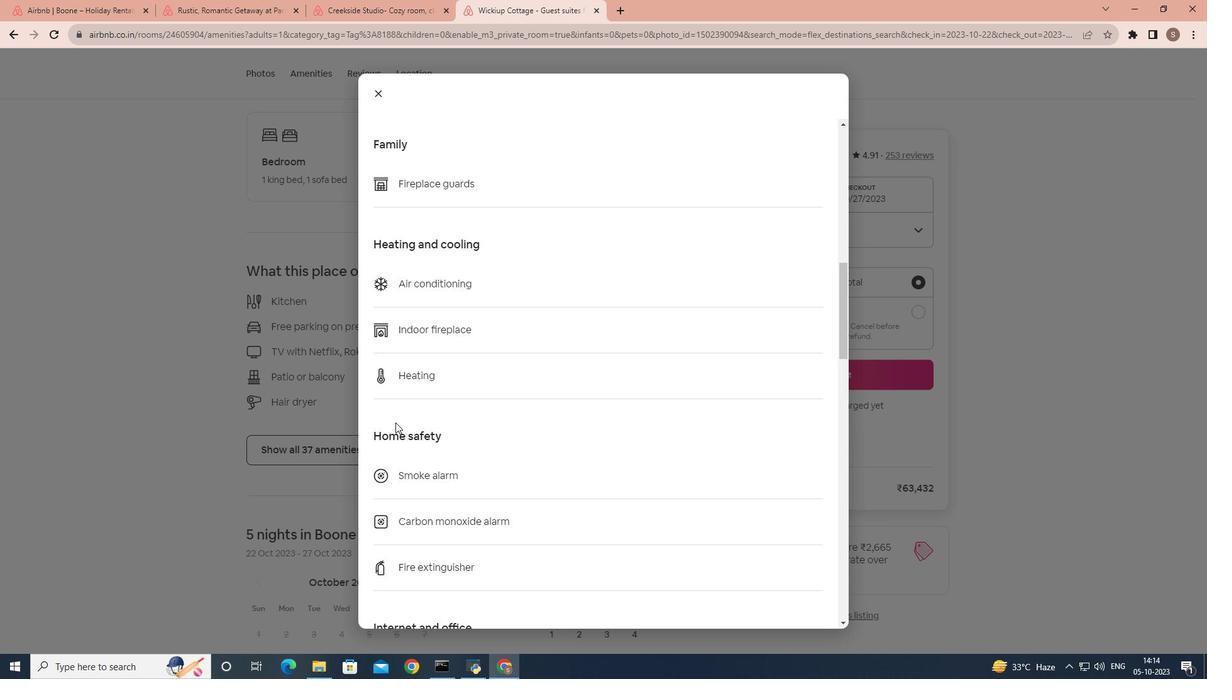 
Action: Mouse scrolled (404, 420) with delta (0, 0)
Screenshot: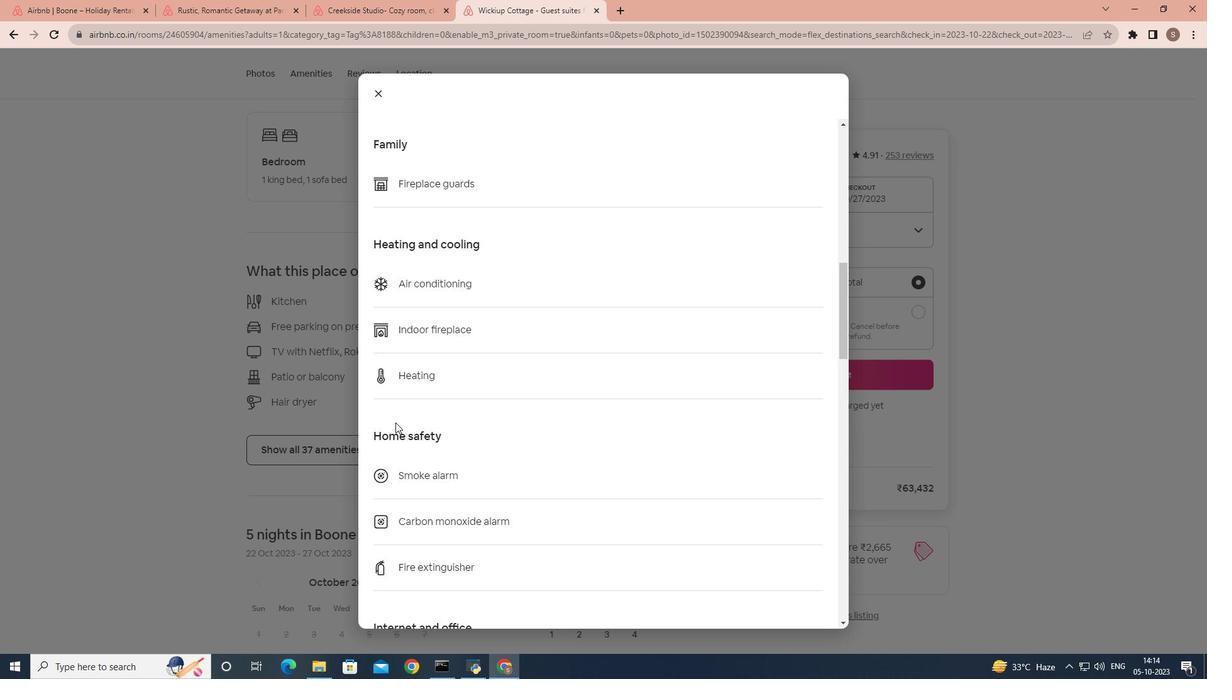 
Action: Mouse scrolled (404, 420) with delta (0, 0)
Screenshot: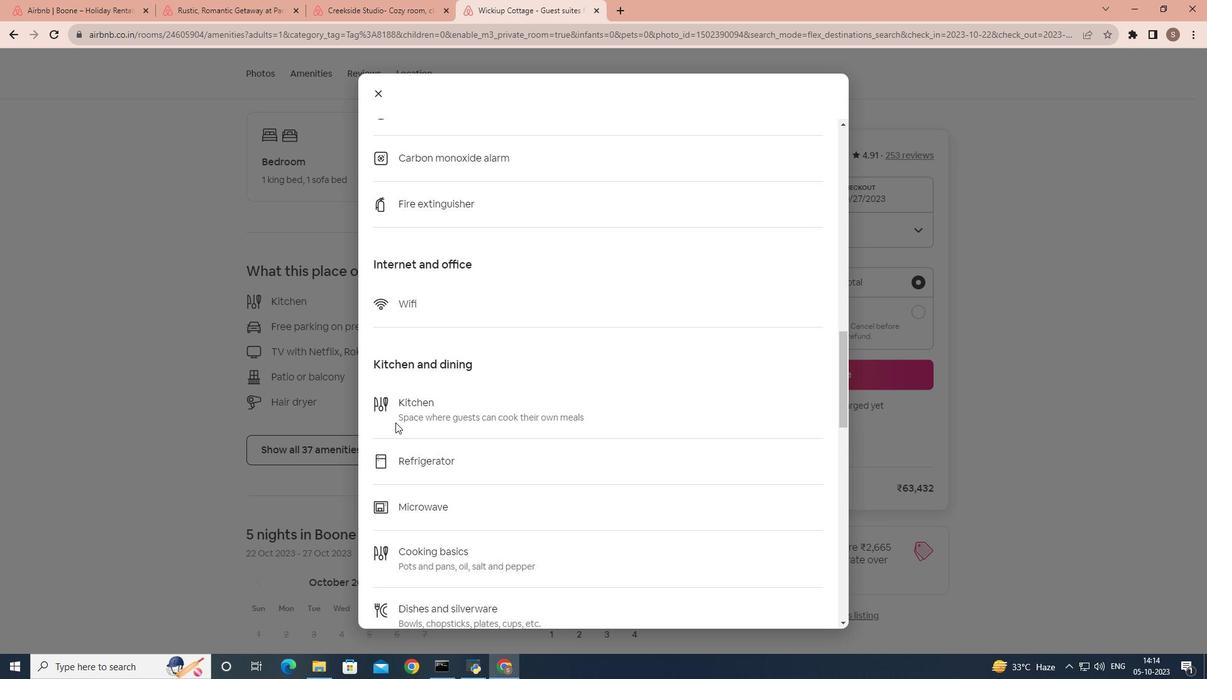 
Action: Mouse scrolled (404, 420) with delta (0, 0)
Screenshot: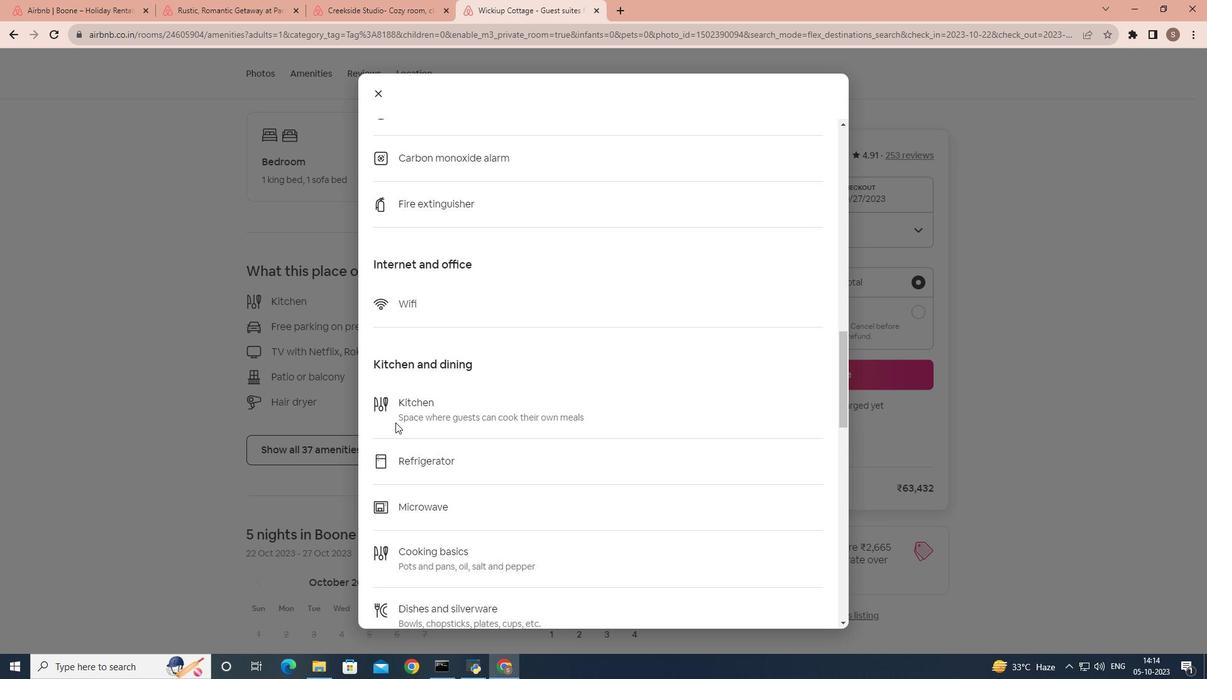 
Action: Mouse scrolled (404, 420) with delta (0, 0)
Screenshot: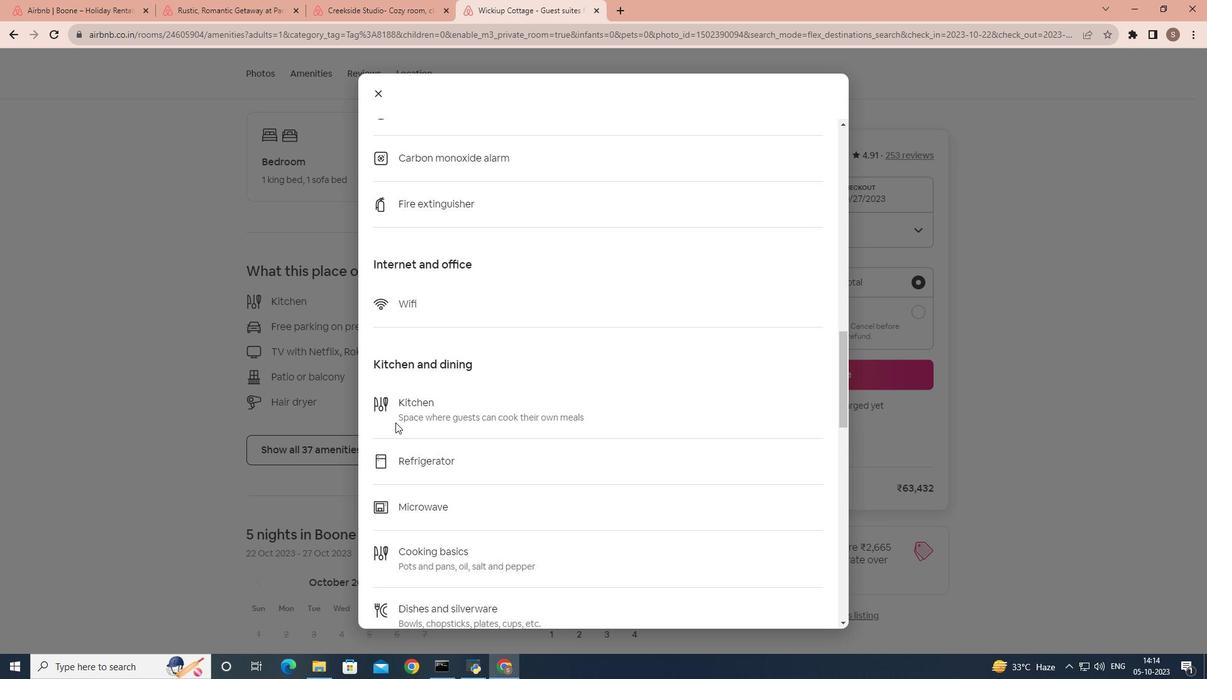 
Action: Mouse scrolled (404, 420) with delta (0, 0)
Screenshot: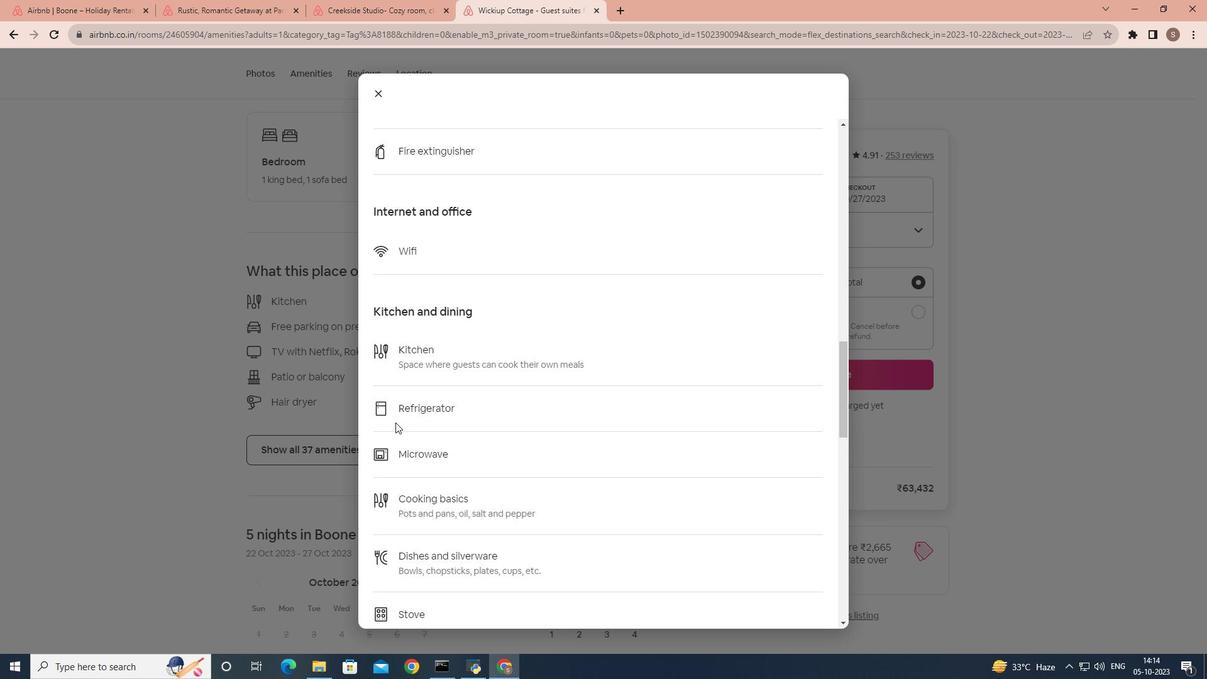 
Action: Mouse scrolled (404, 420) with delta (0, 0)
Screenshot: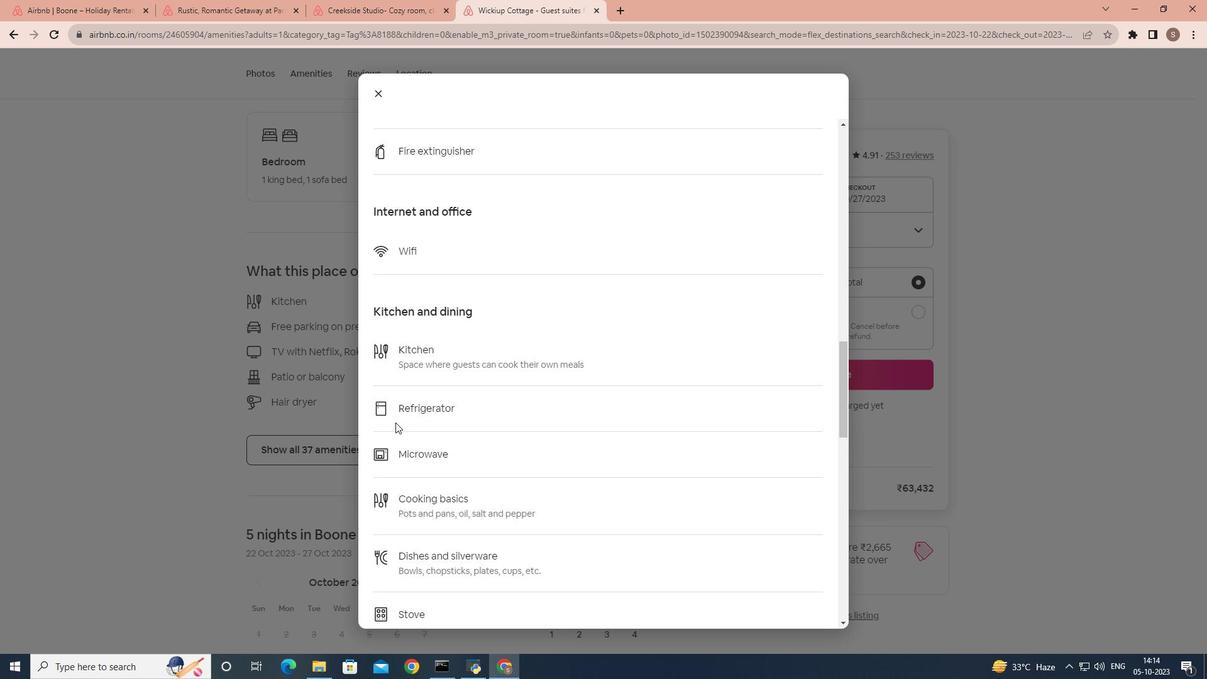 
Action: Mouse scrolled (404, 420) with delta (0, 0)
Screenshot: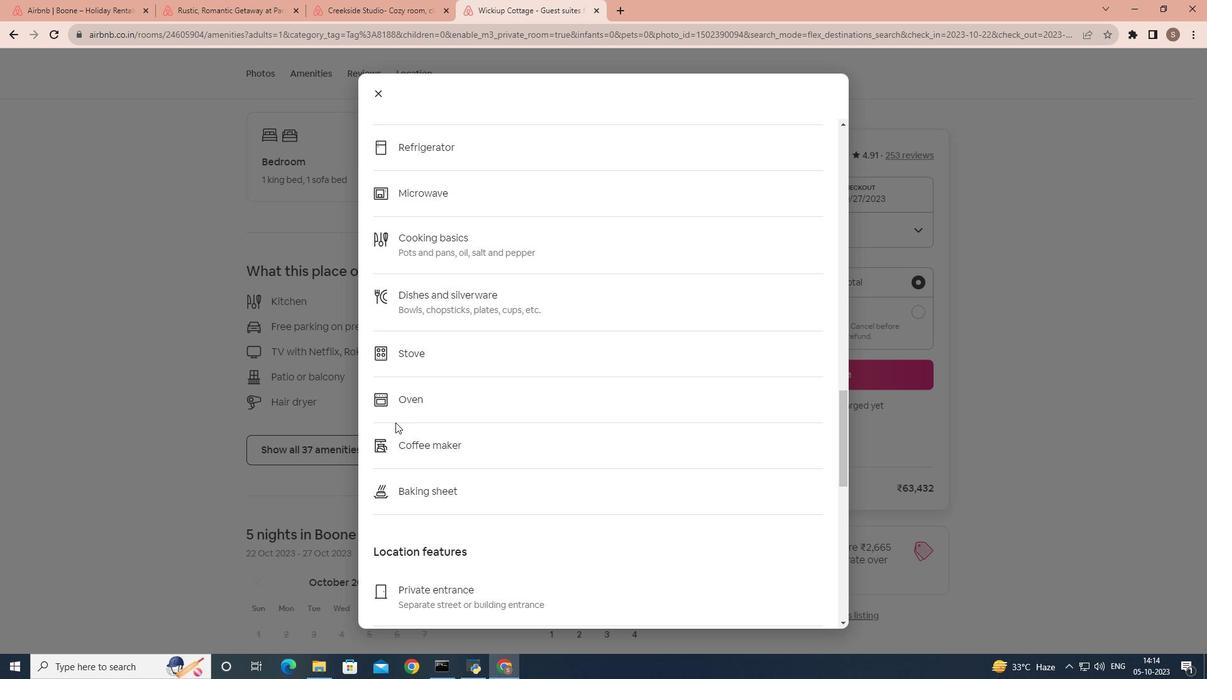 
Action: Mouse scrolled (404, 420) with delta (0, 0)
Screenshot: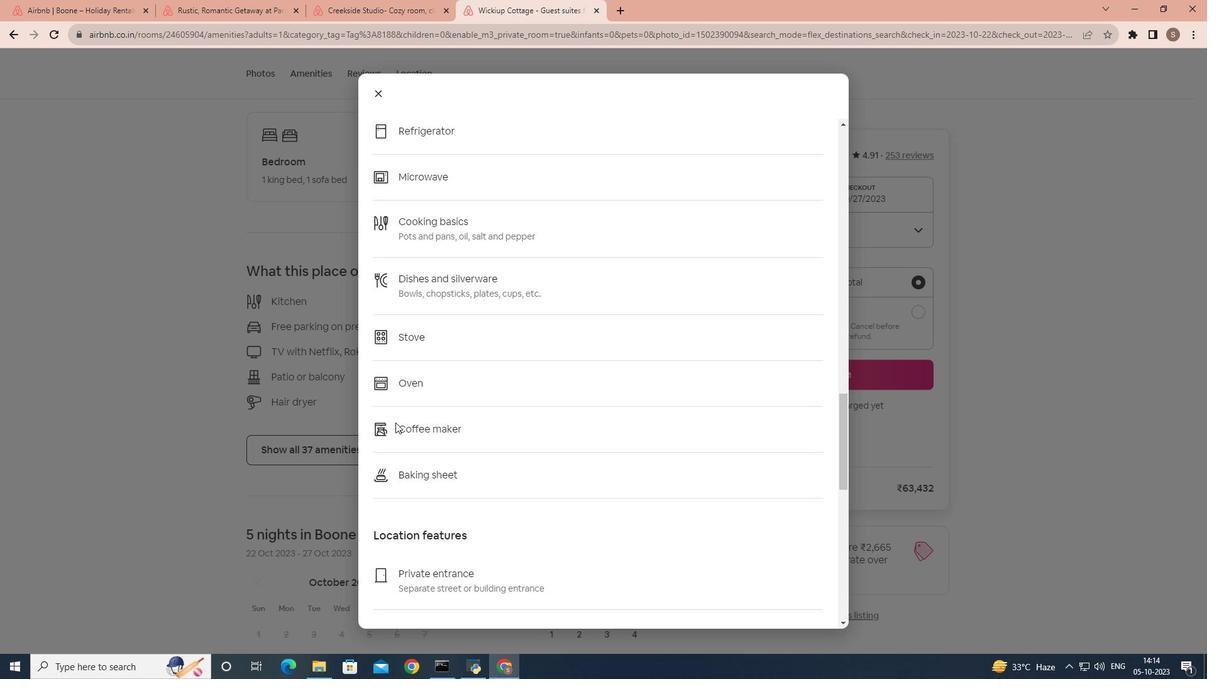 
Action: Mouse scrolled (404, 420) with delta (0, 0)
Screenshot: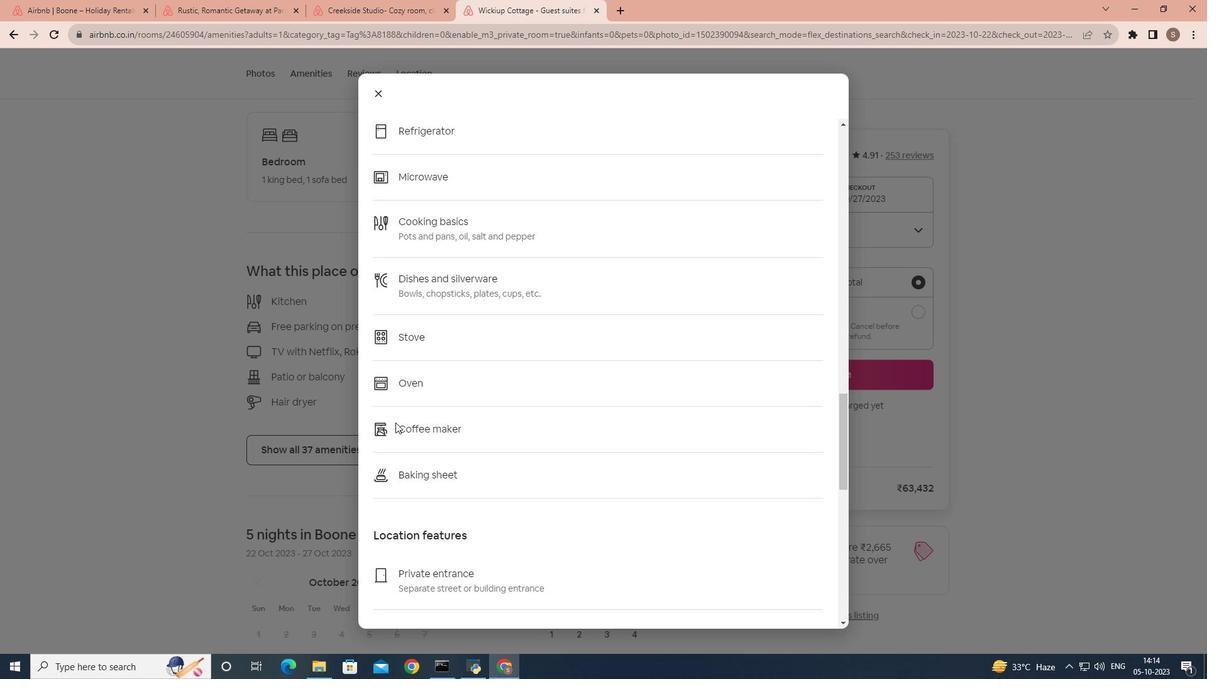 
Action: Mouse scrolled (404, 420) with delta (0, 0)
Screenshot: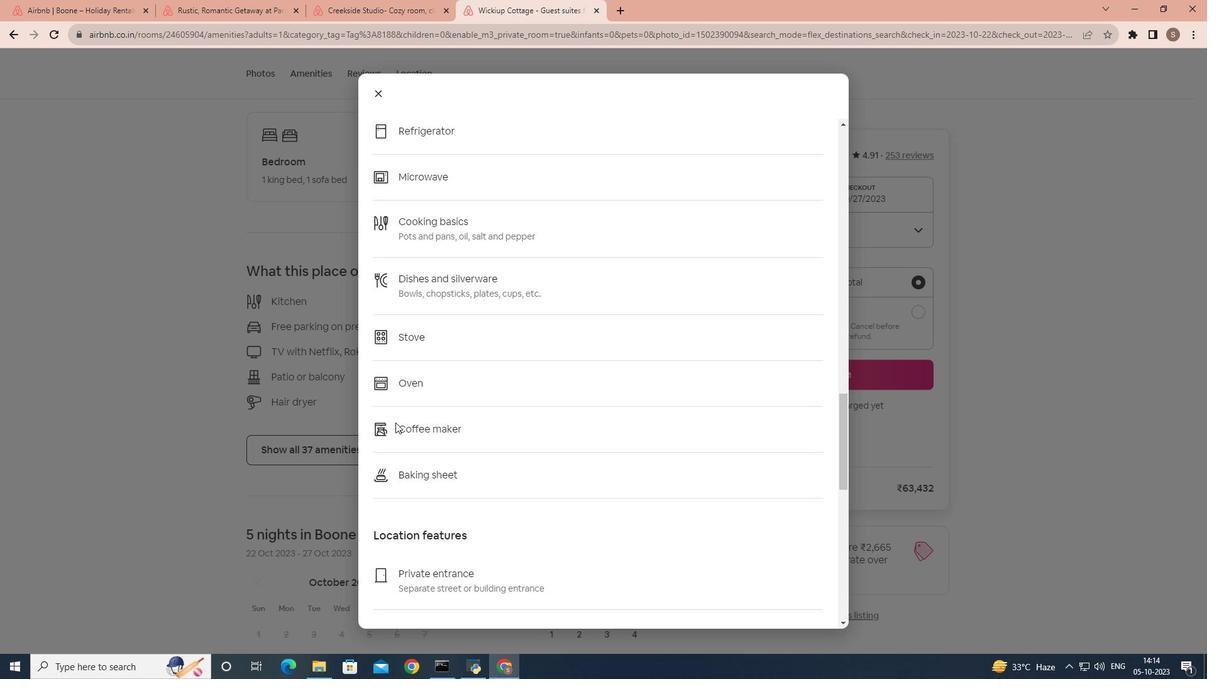 
Action: Mouse scrolled (404, 420) with delta (0, 0)
Screenshot: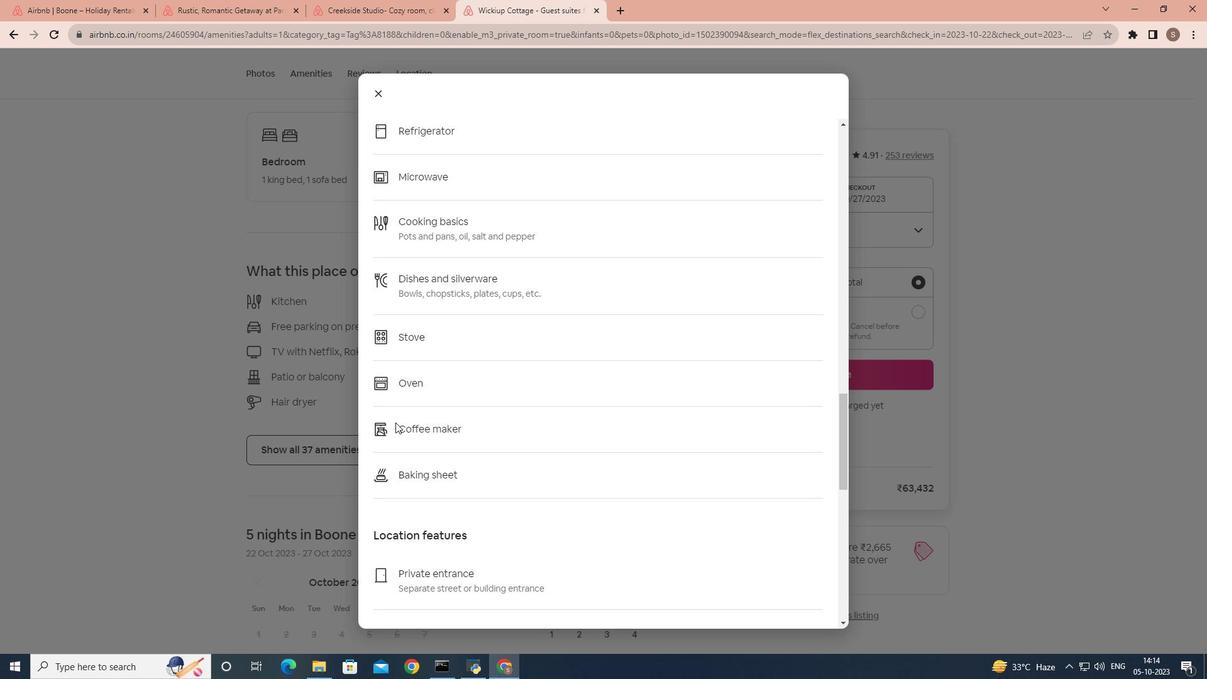 
Action: Mouse scrolled (404, 420) with delta (0, 0)
Screenshot: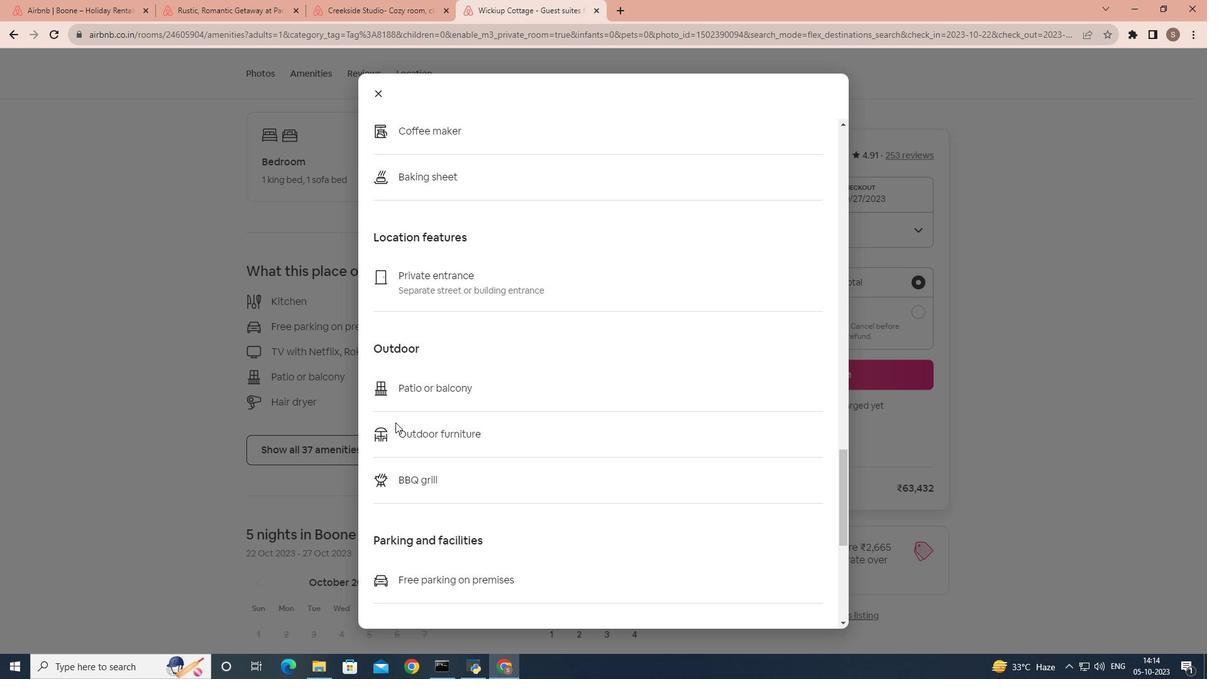 
Action: Mouse scrolled (404, 420) with delta (0, 0)
Screenshot: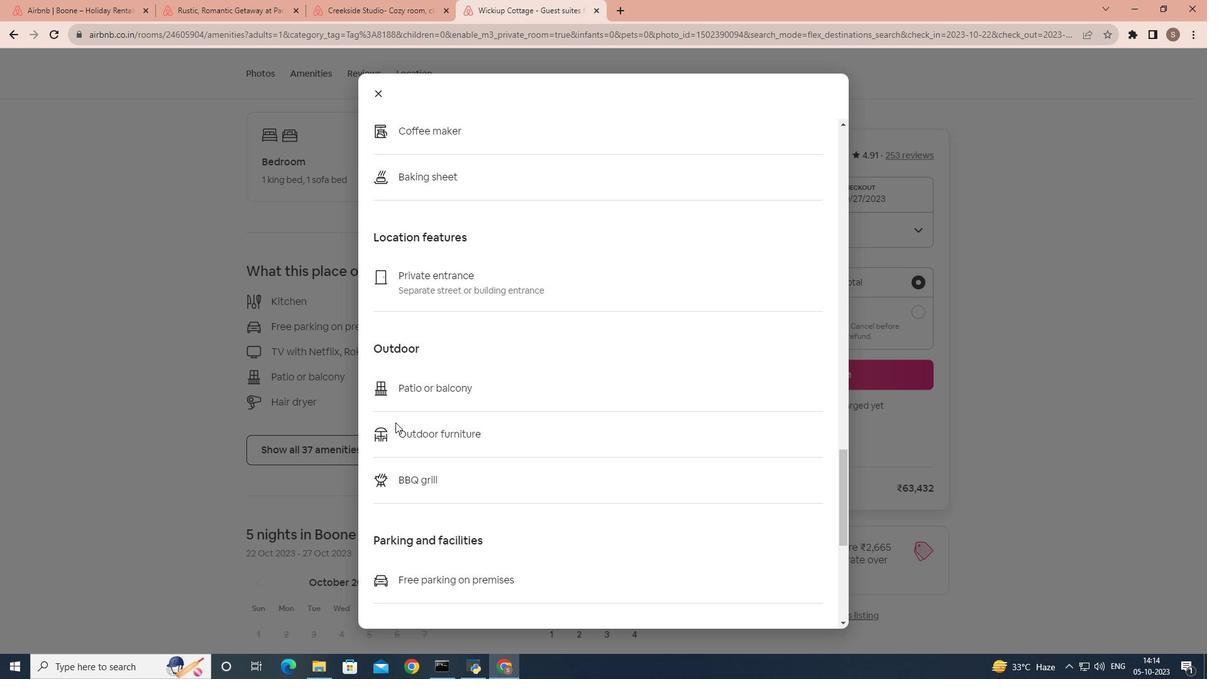 
Action: Mouse scrolled (404, 420) with delta (0, 0)
Screenshot: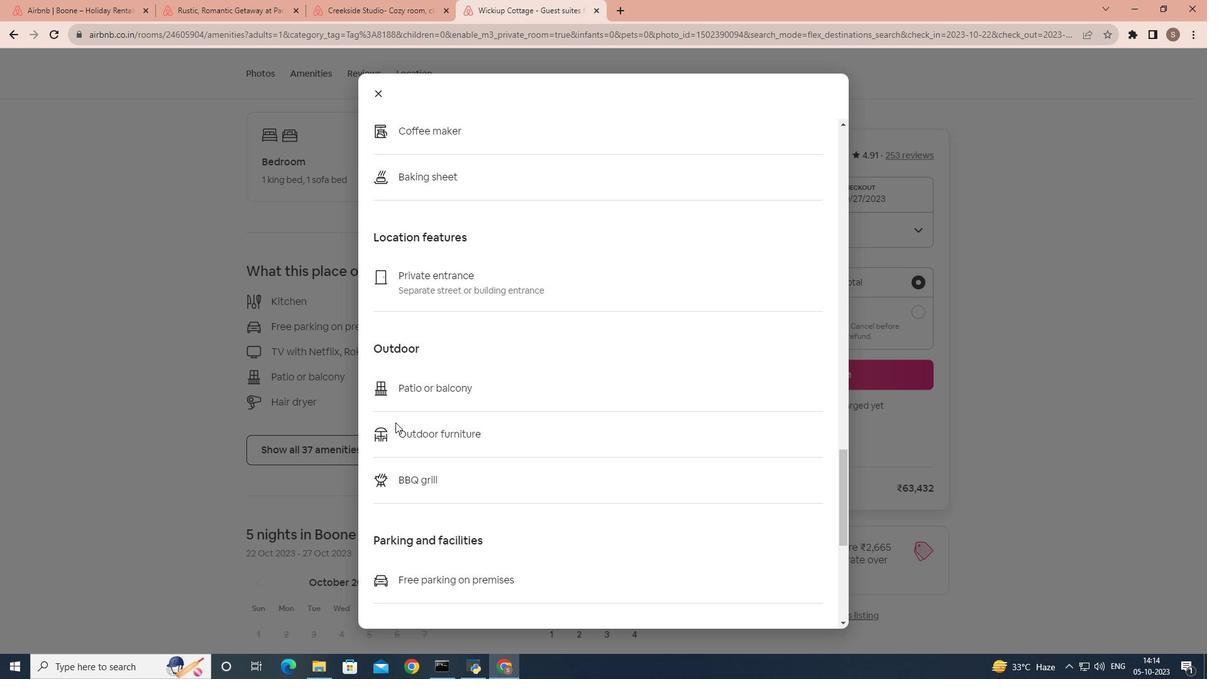 
Action: Mouse scrolled (404, 420) with delta (0, 0)
Screenshot: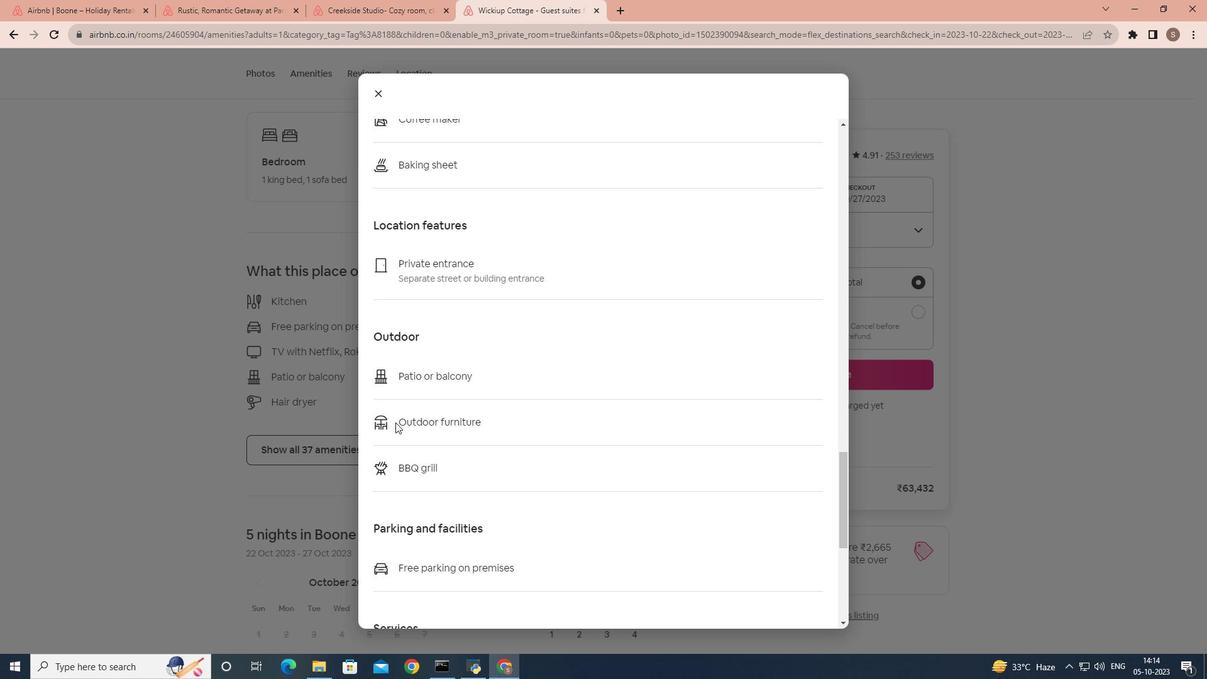 
Action: Mouse scrolled (404, 420) with delta (0, 0)
Screenshot: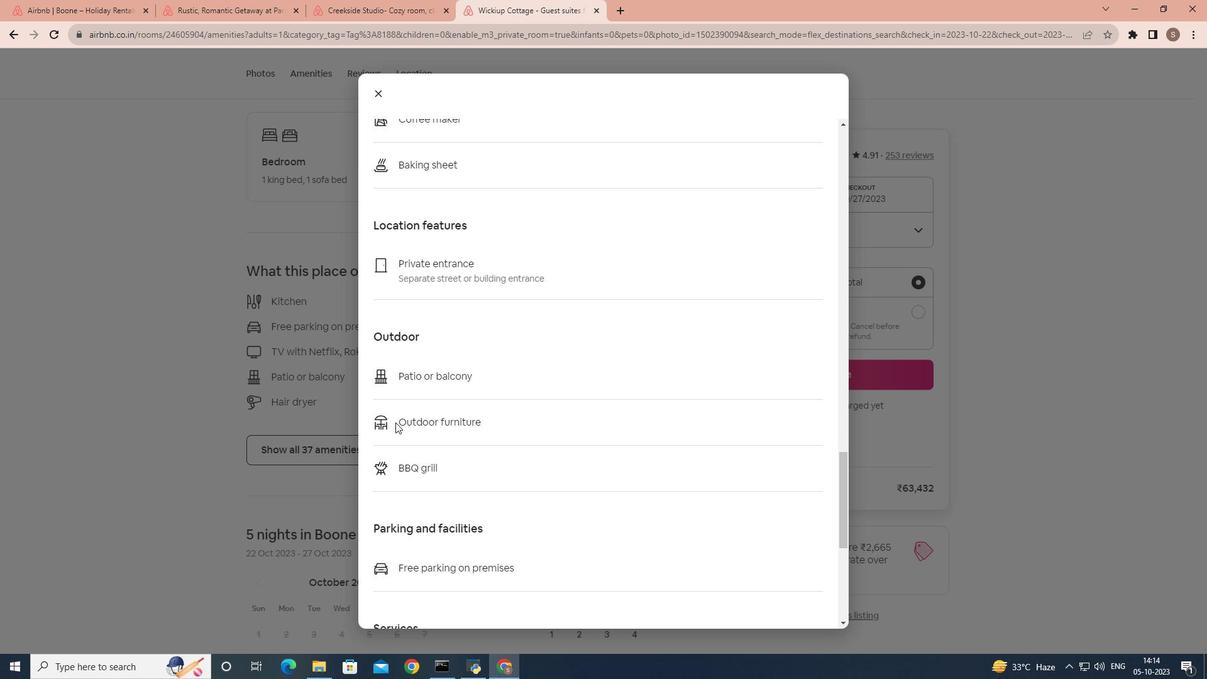 
Action: Mouse moved to (391, 134)
Screenshot: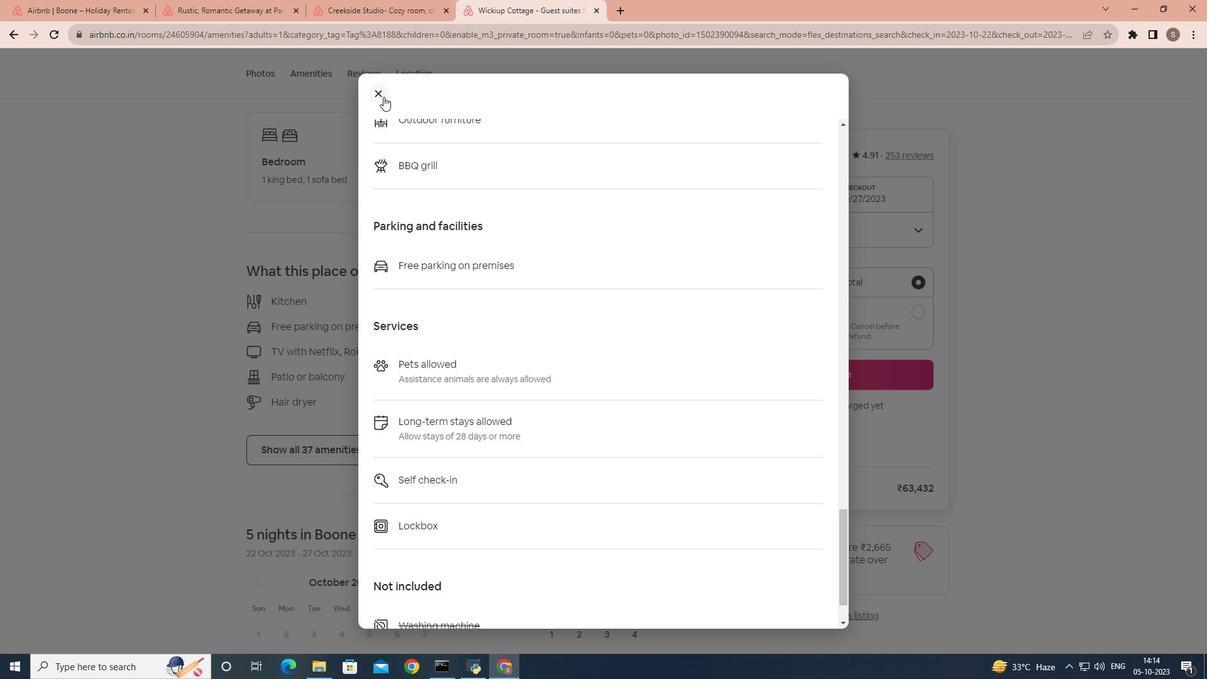 
Action: Mouse pressed left at (391, 134)
Screenshot: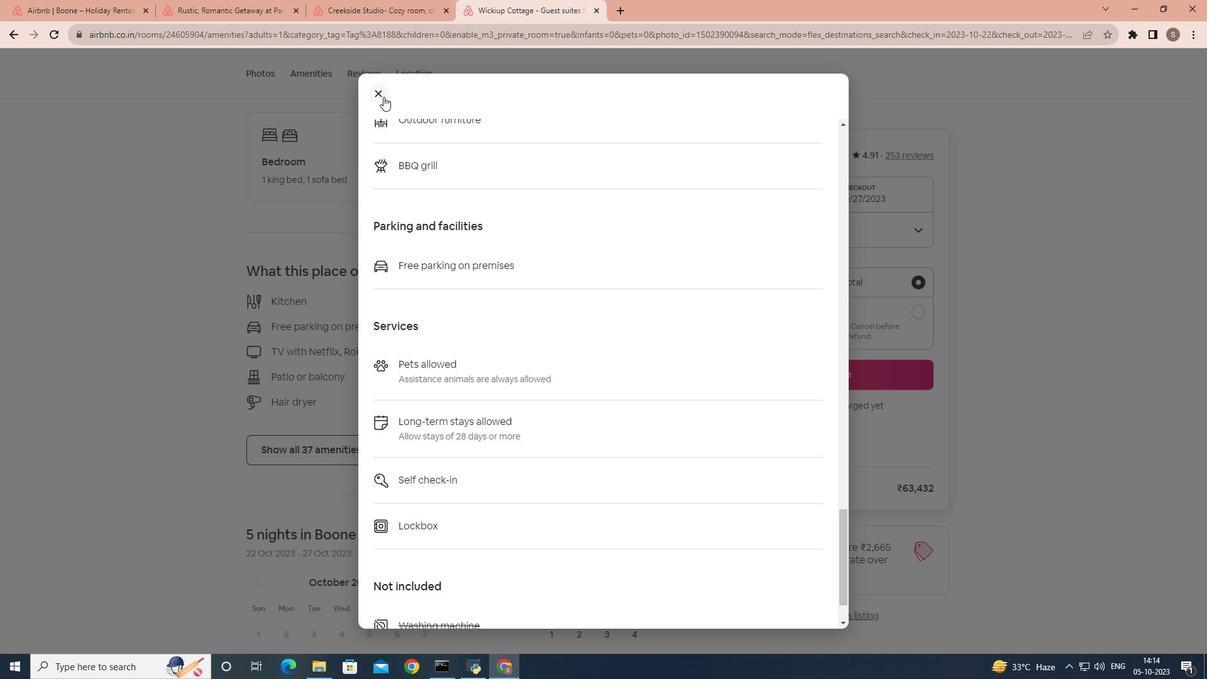 
Action: Mouse moved to (361, 356)
Screenshot: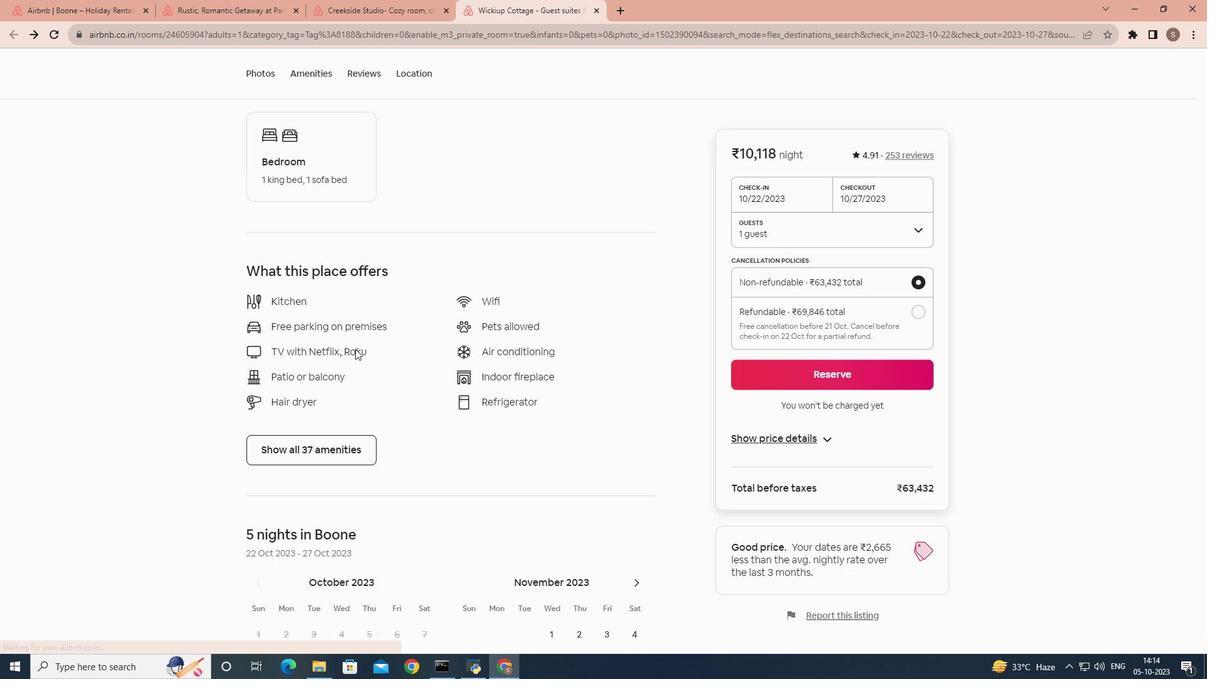 
Action: Mouse scrolled (361, 356) with delta (0, 0)
Screenshot: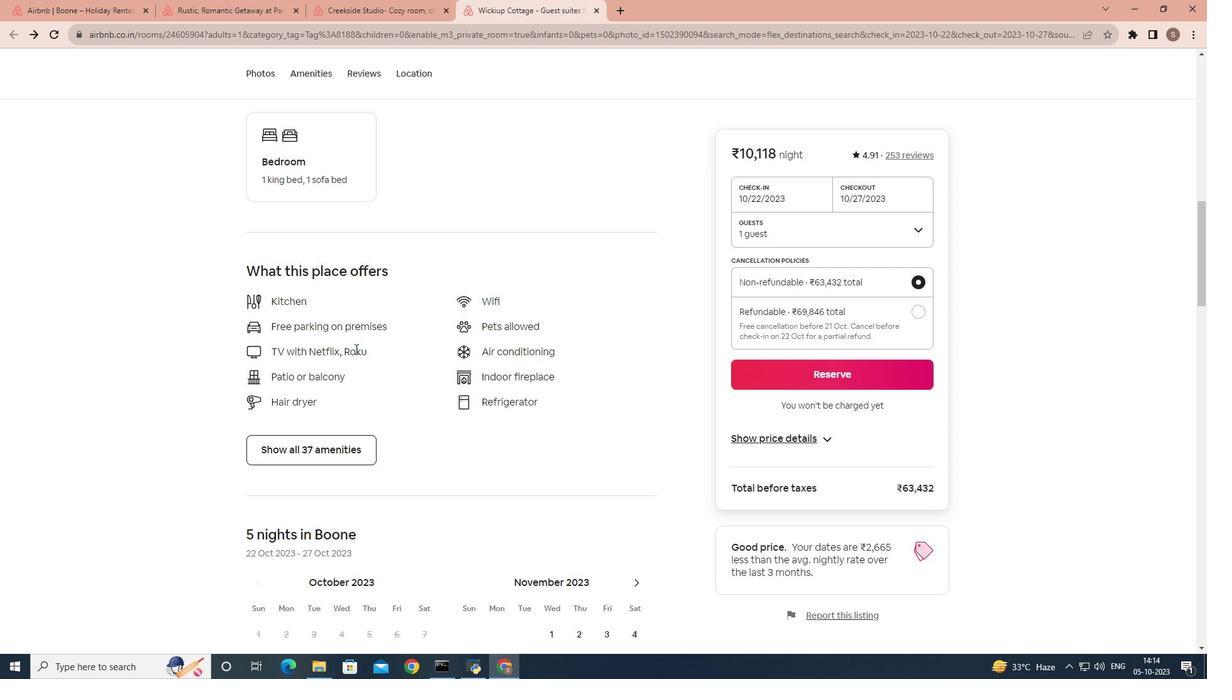 
Action: Mouse scrolled (361, 356) with delta (0, 0)
Screenshot: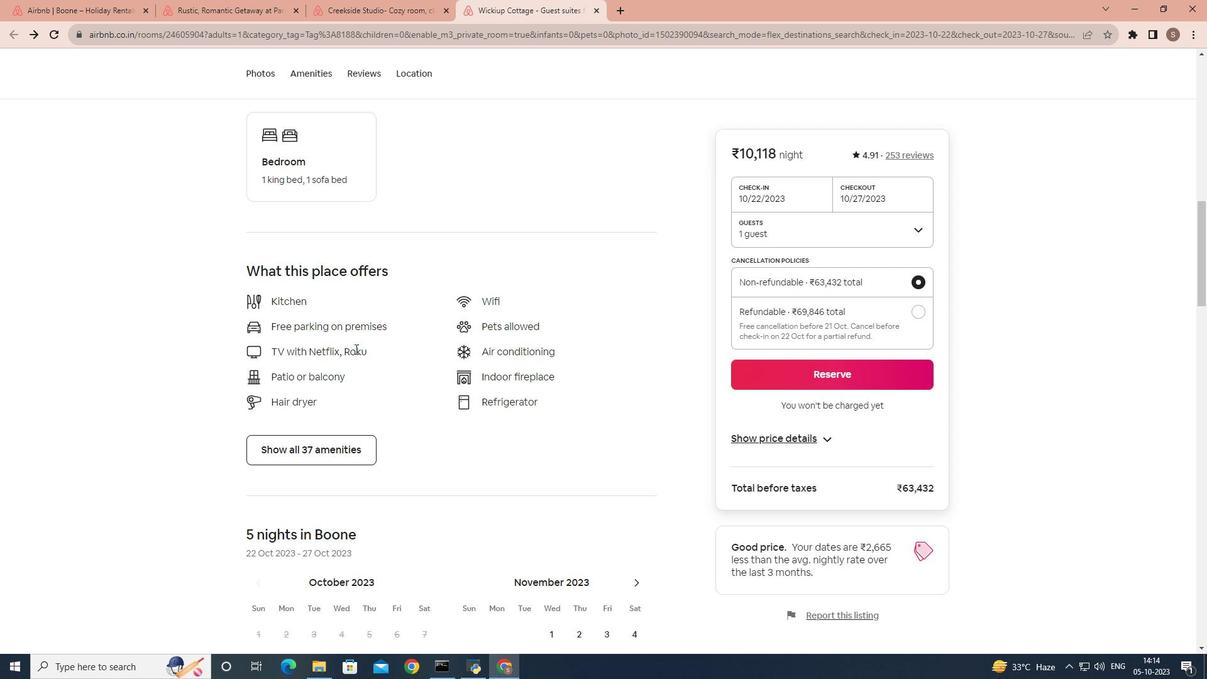
Action: Mouse scrolled (361, 356) with delta (0, 0)
Screenshot: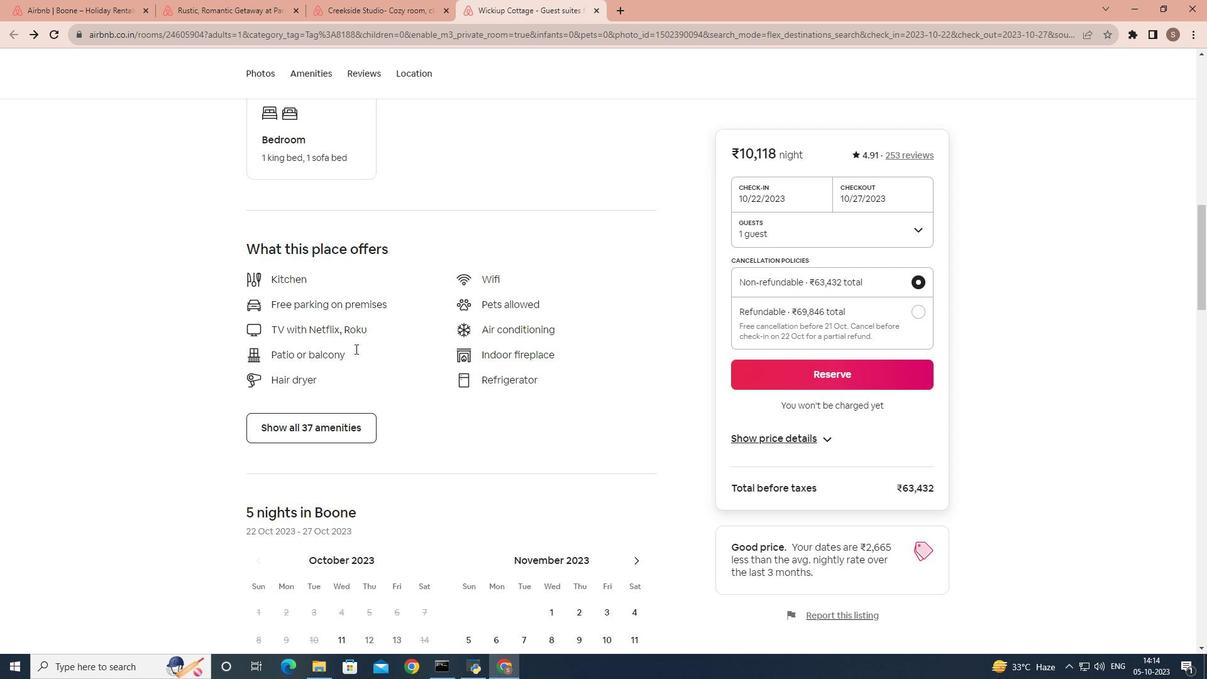 
Action: Mouse scrolled (361, 356) with delta (0, 0)
Screenshot: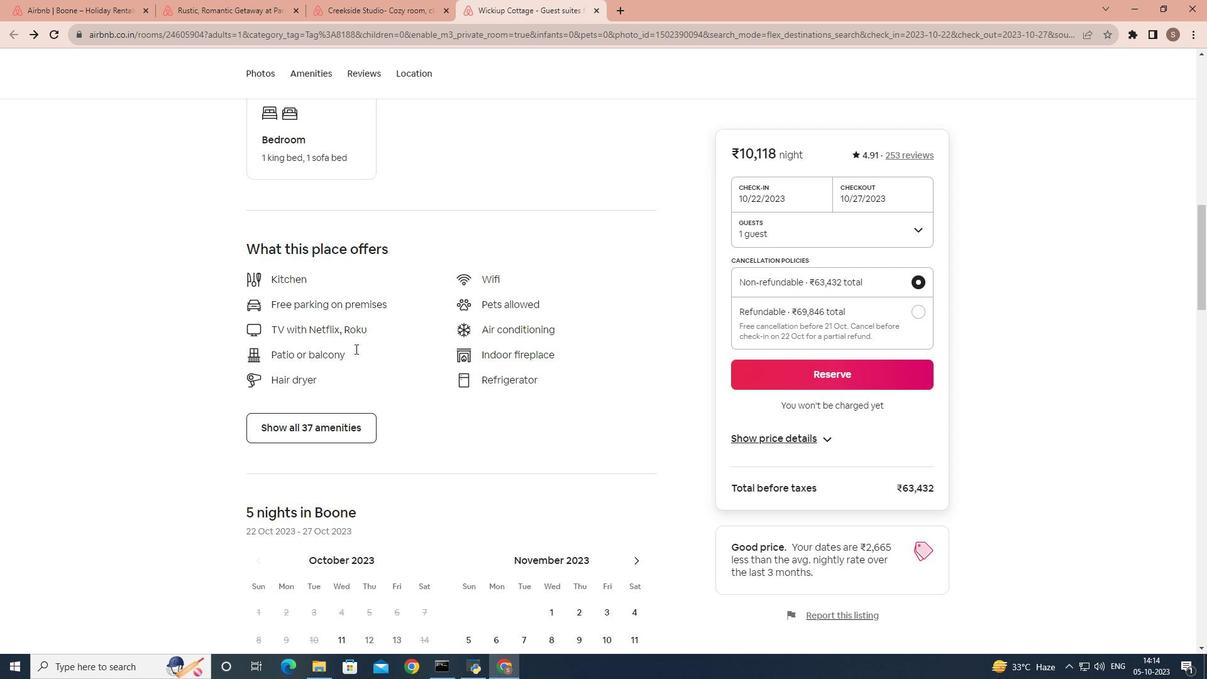 
Action: Mouse scrolled (361, 356) with delta (0, 0)
Screenshot: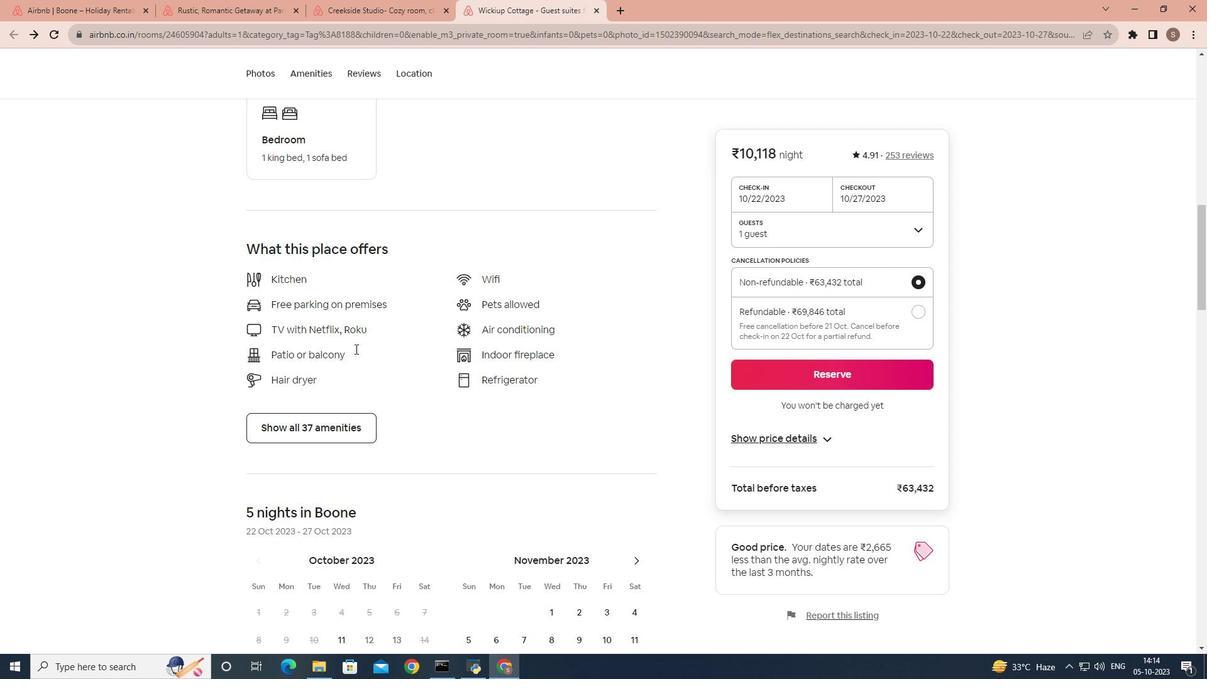 
Action: Mouse scrolled (361, 356) with delta (0, 0)
Screenshot: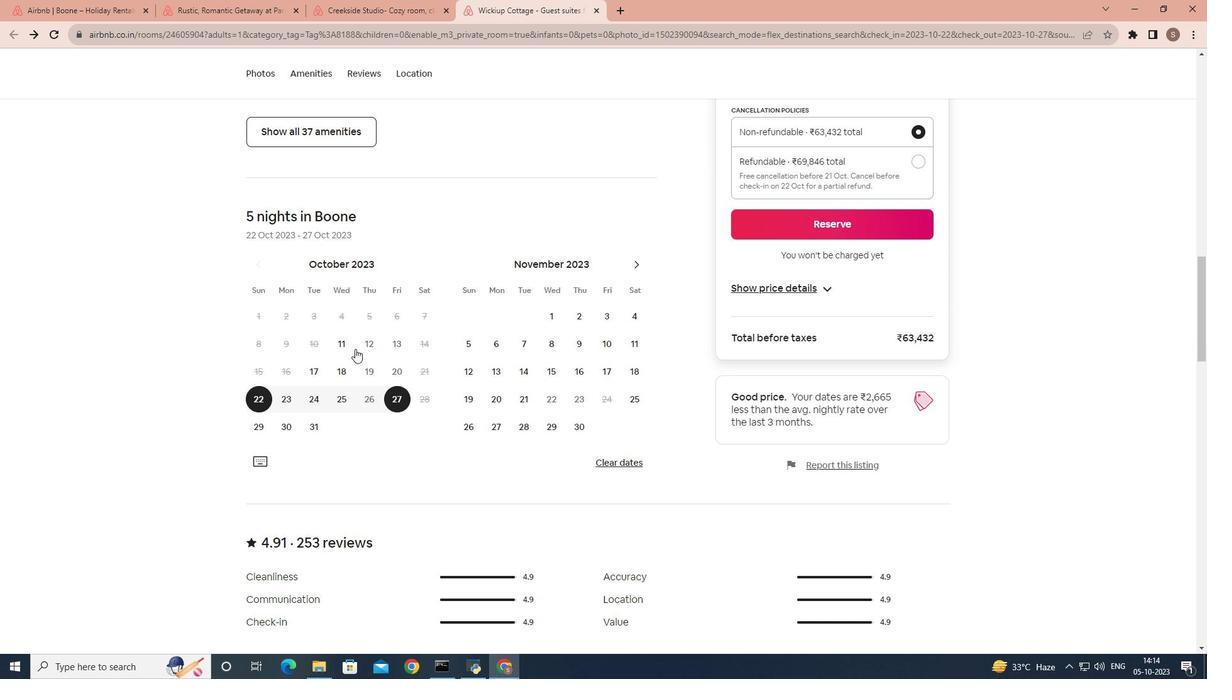 
Action: Mouse scrolled (361, 356) with delta (0, 0)
Screenshot: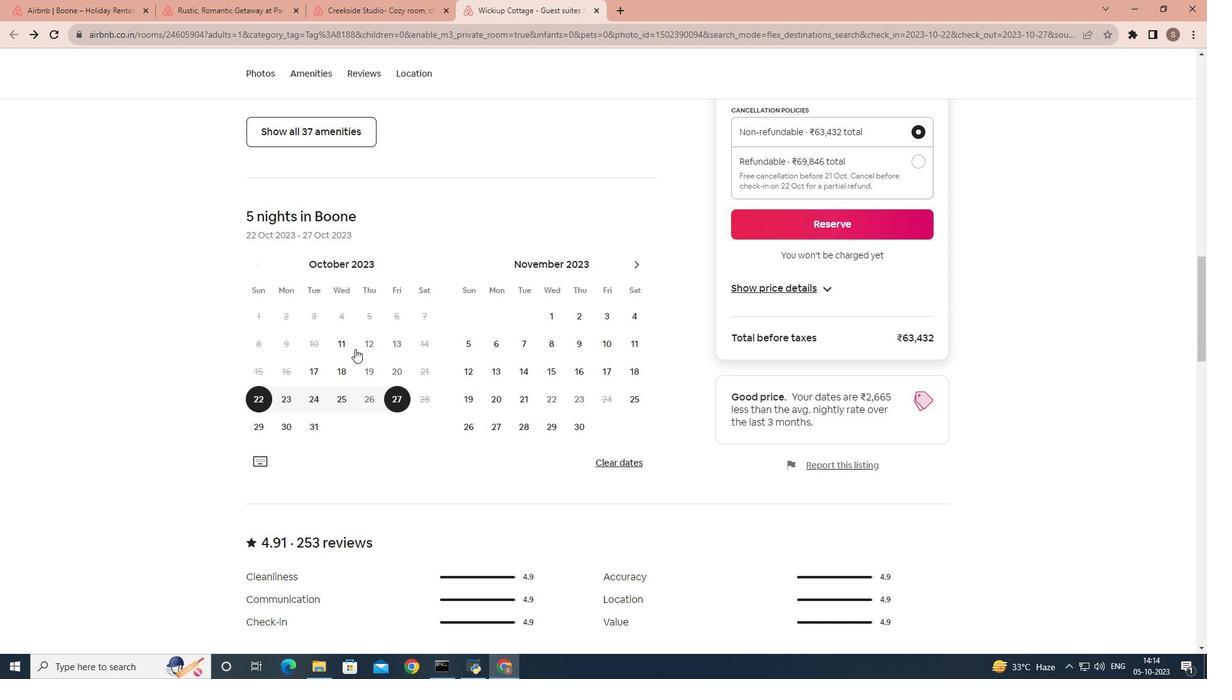 
Action: Mouse scrolled (361, 356) with delta (0, 0)
Screenshot: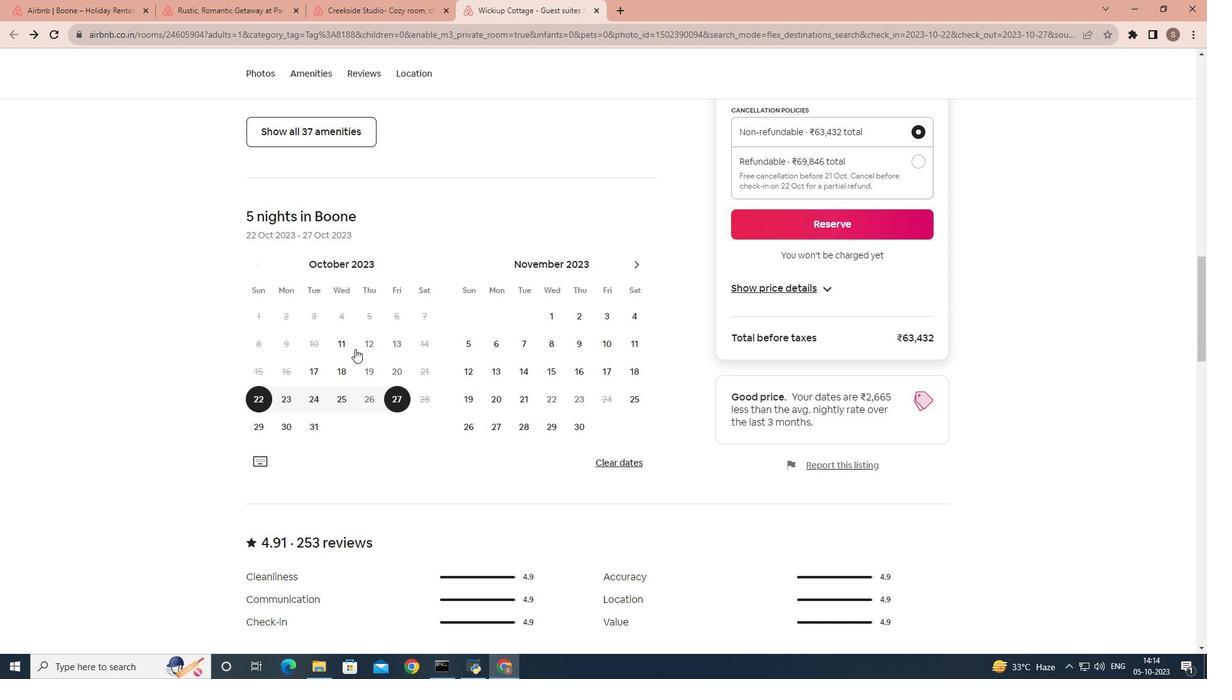 
Action: Mouse scrolled (361, 356) with delta (0, 0)
Screenshot: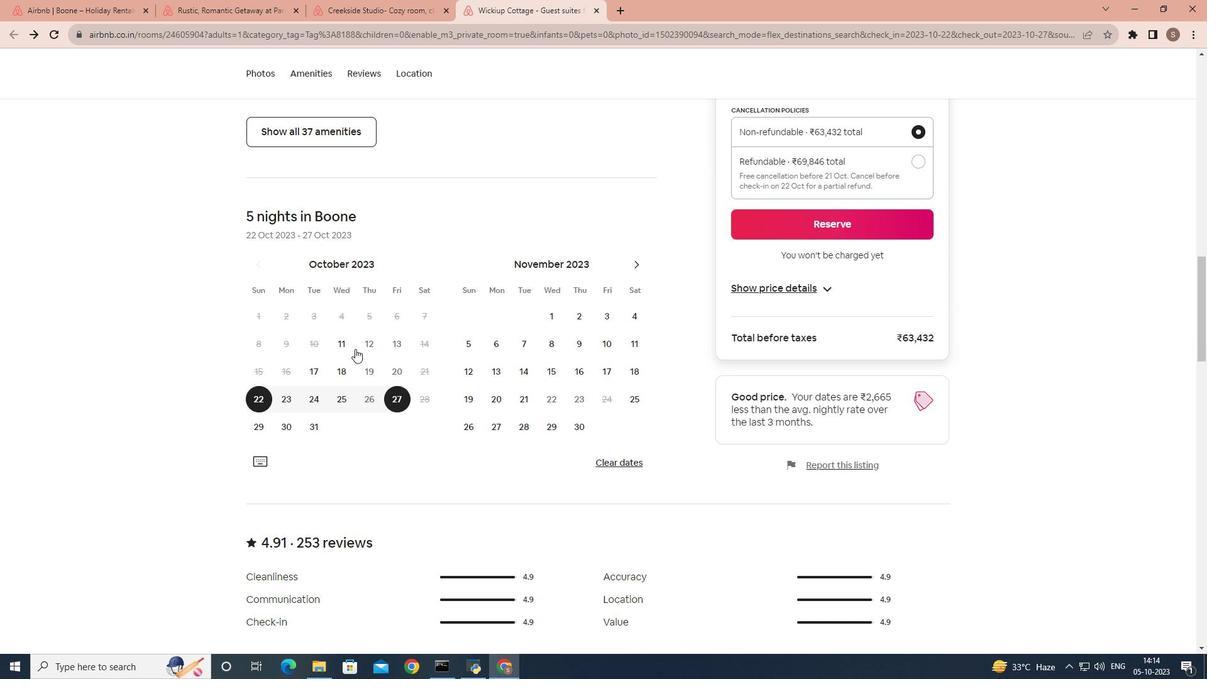 
Action: Mouse scrolled (361, 356) with delta (0, 0)
Screenshot: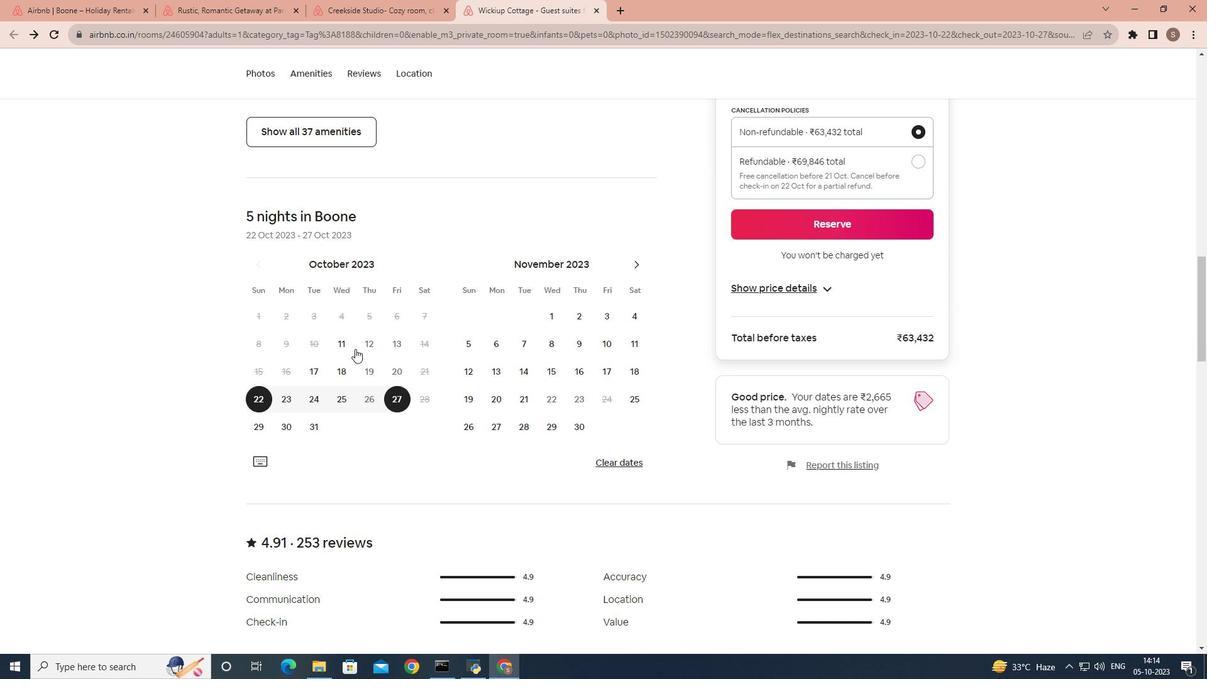
Action: Mouse scrolled (361, 356) with delta (0, 0)
Screenshot: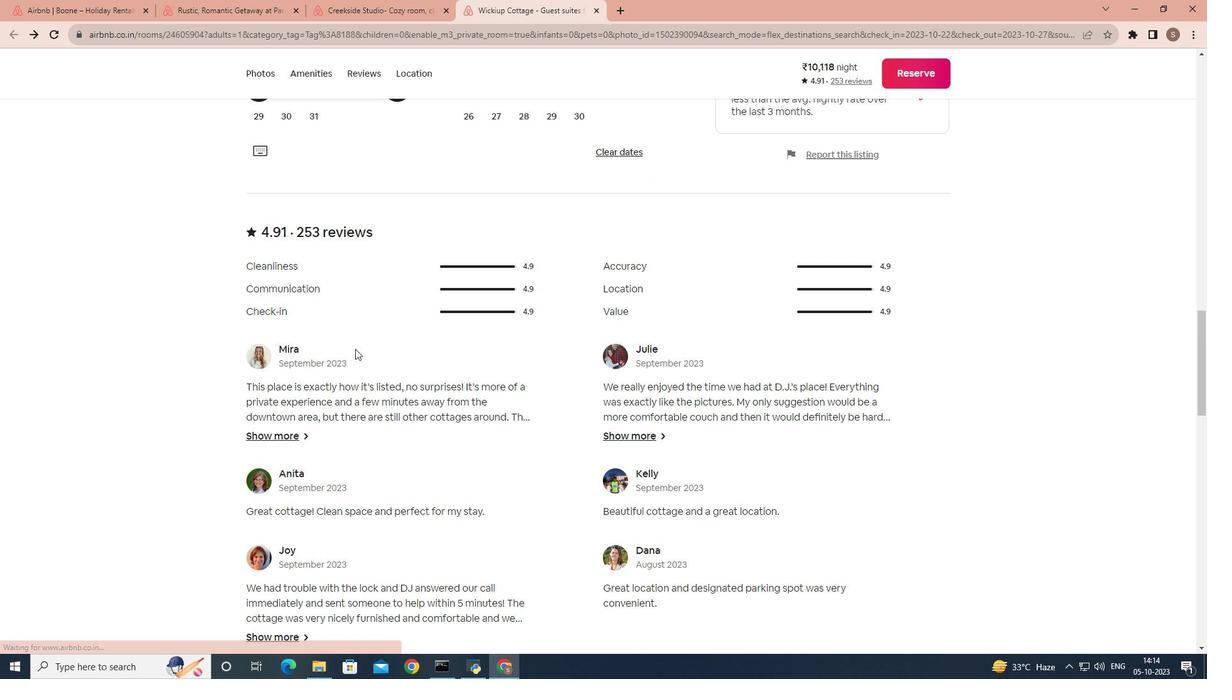
Action: Mouse scrolled (361, 356) with delta (0, 0)
Screenshot: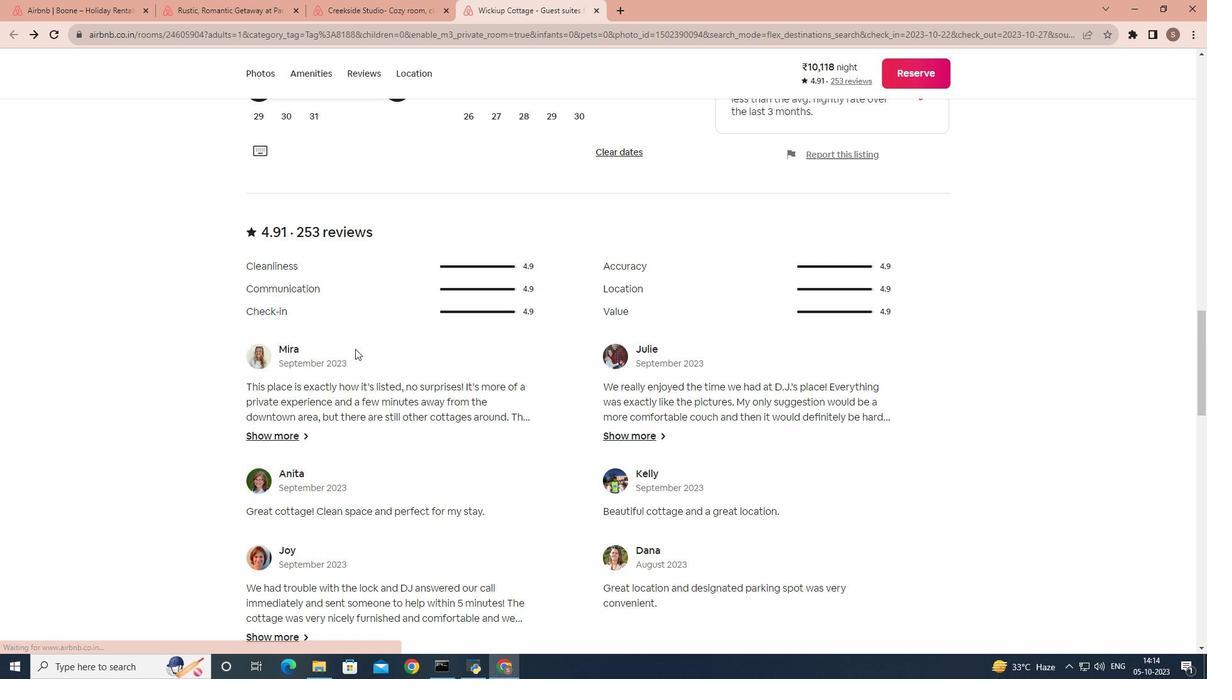 
Action: Mouse scrolled (361, 356) with delta (0, 0)
Screenshot: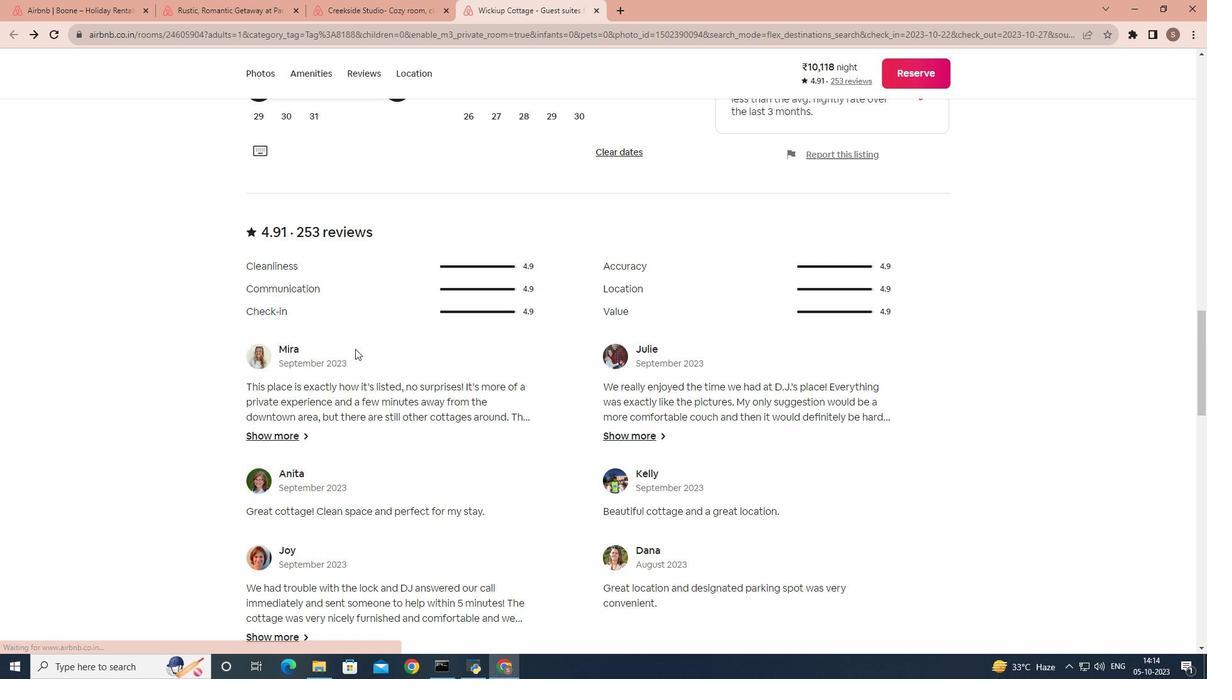 
Action: Mouse scrolled (361, 356) with delta (0, 0)
Screenshot: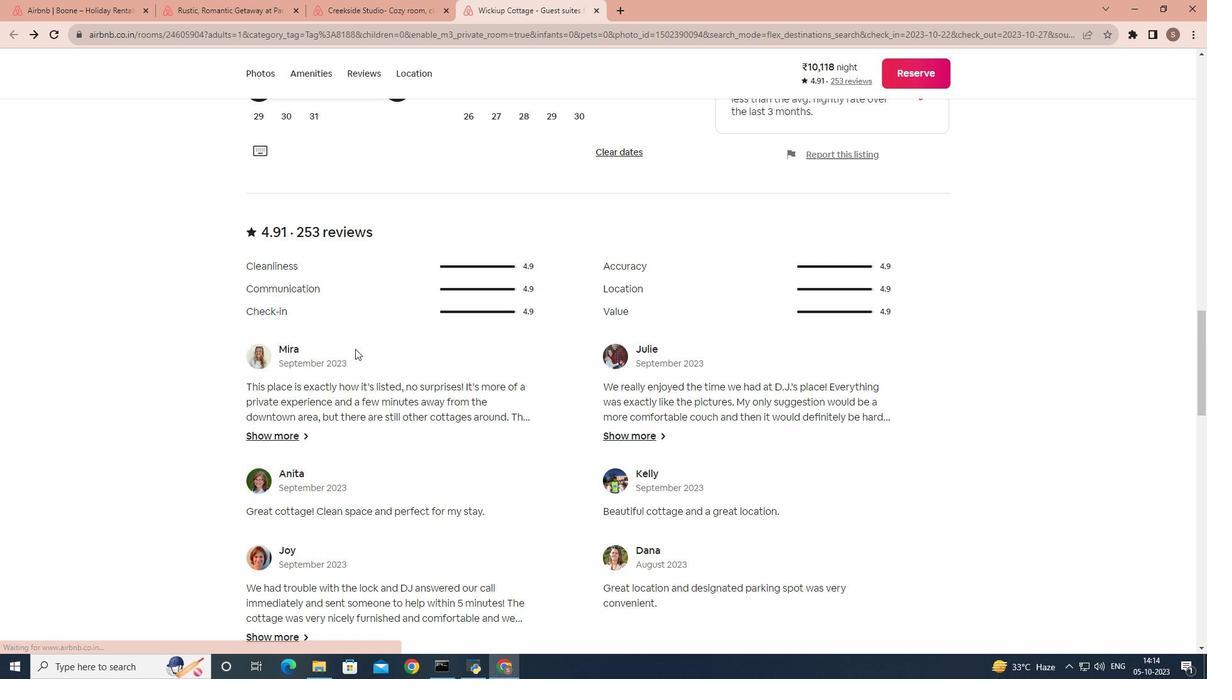 
Action: Mouse scrolled (361, 356) with delta (0, 0)
Screenshot: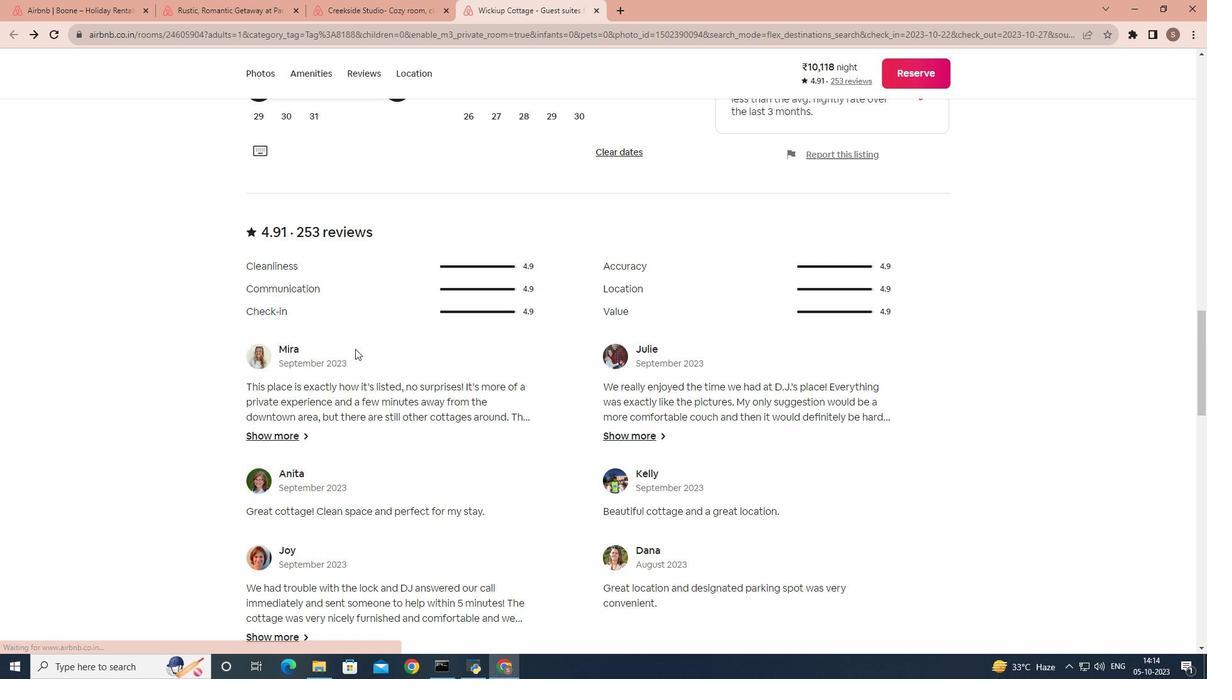 
Action: Mouse scrolled (361, 356) with delta (0, 0)
Screenshot: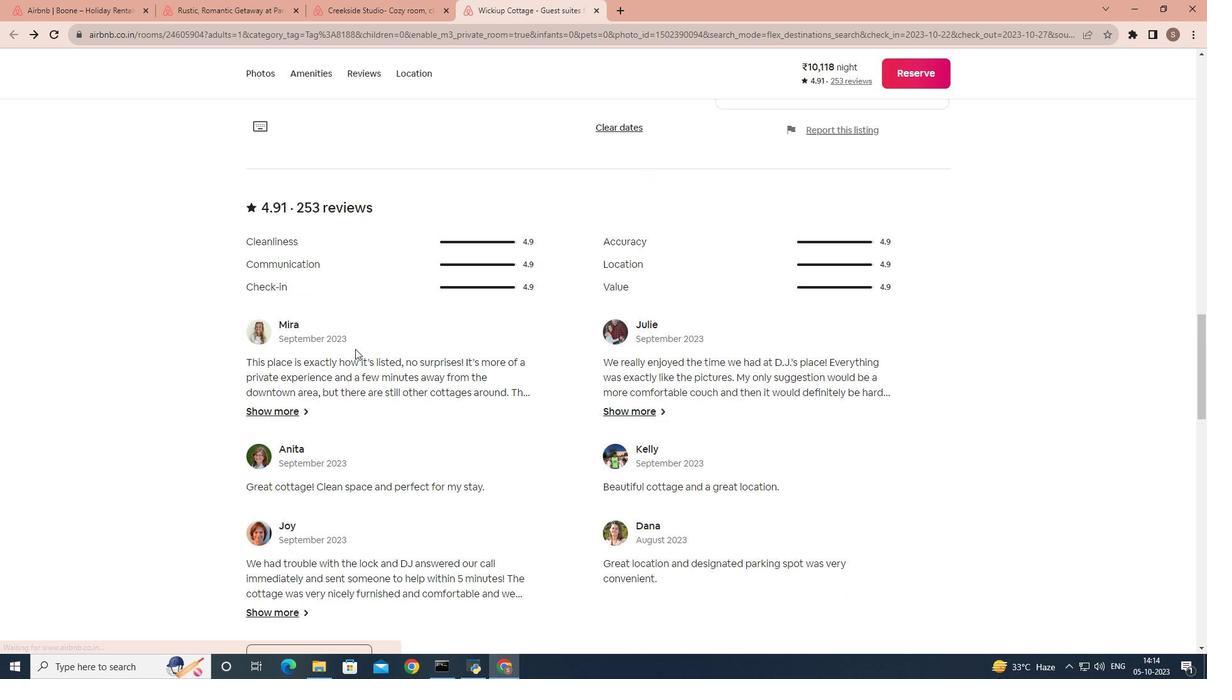 
Action: Mouse moved to (347, 324)
Screenshot: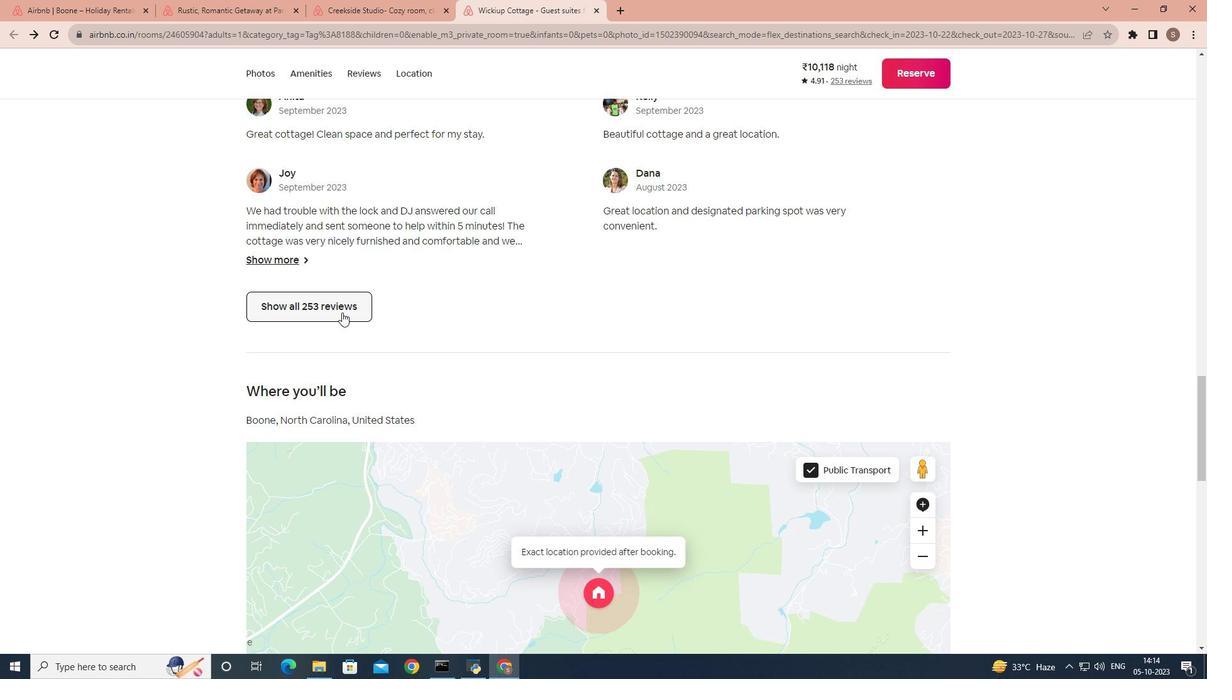 
Action: Mouse pressed left at (347, 324)
Screenshot: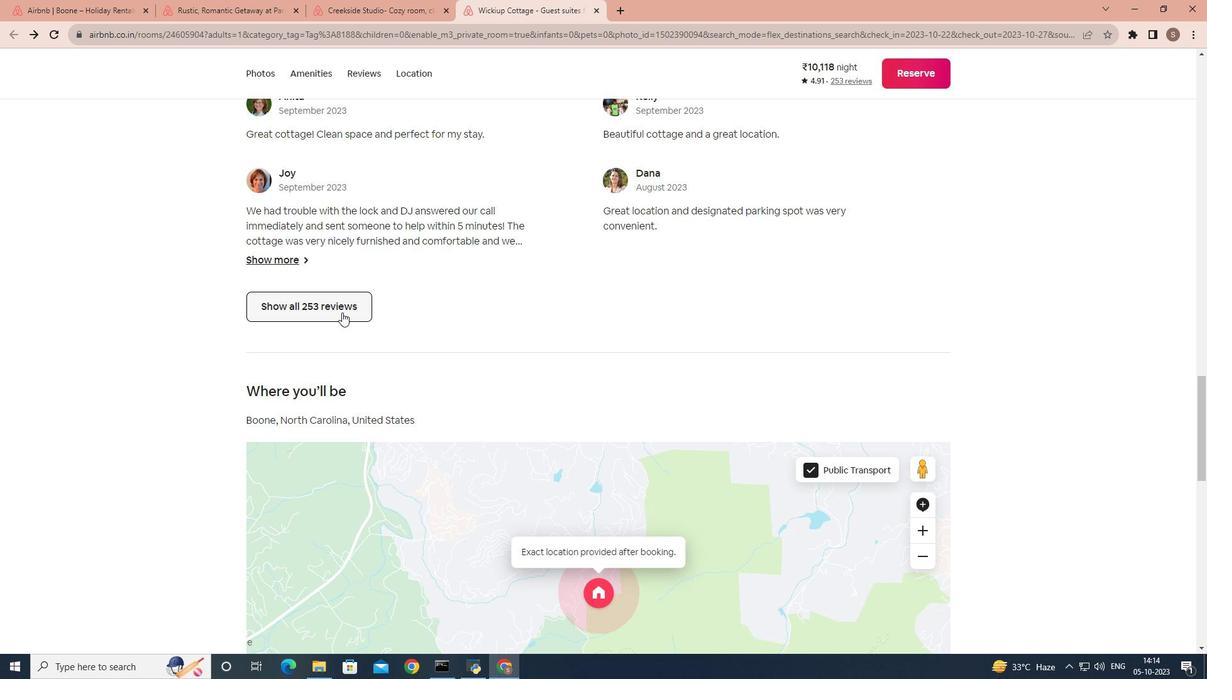 
Action: Mouse moved to (478, 347)
Screenshot: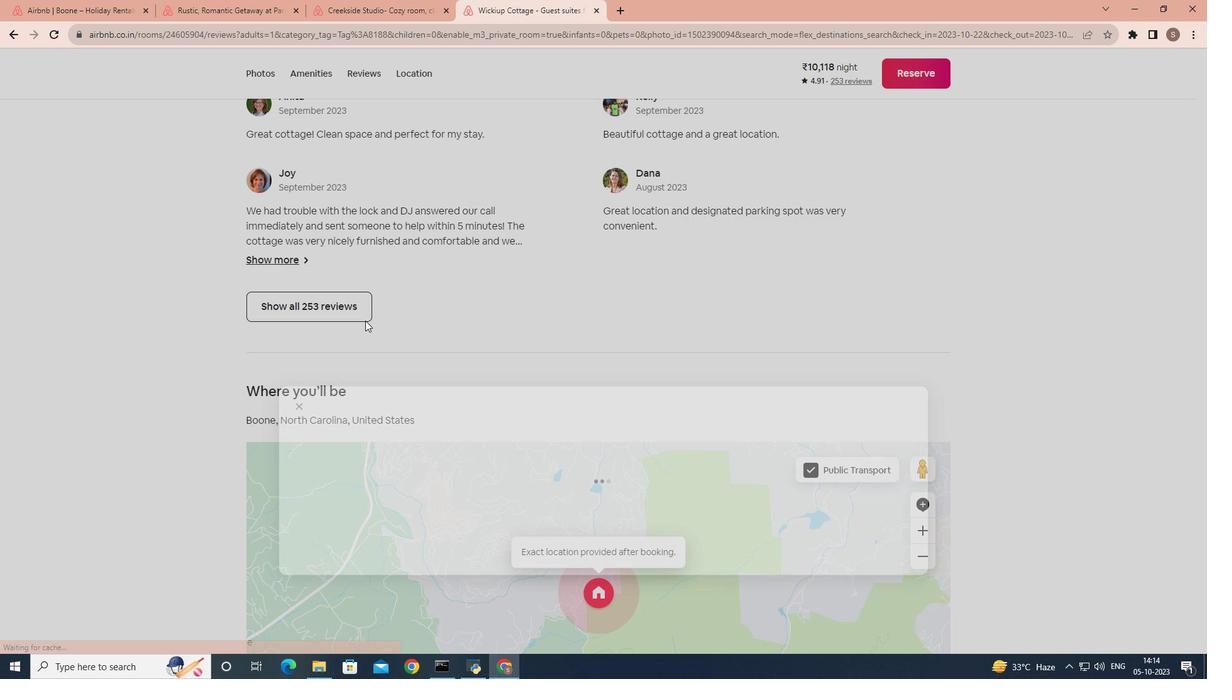 
Action: Mouse scrolled (478, 347) with delta (0, 0)
Screenshot: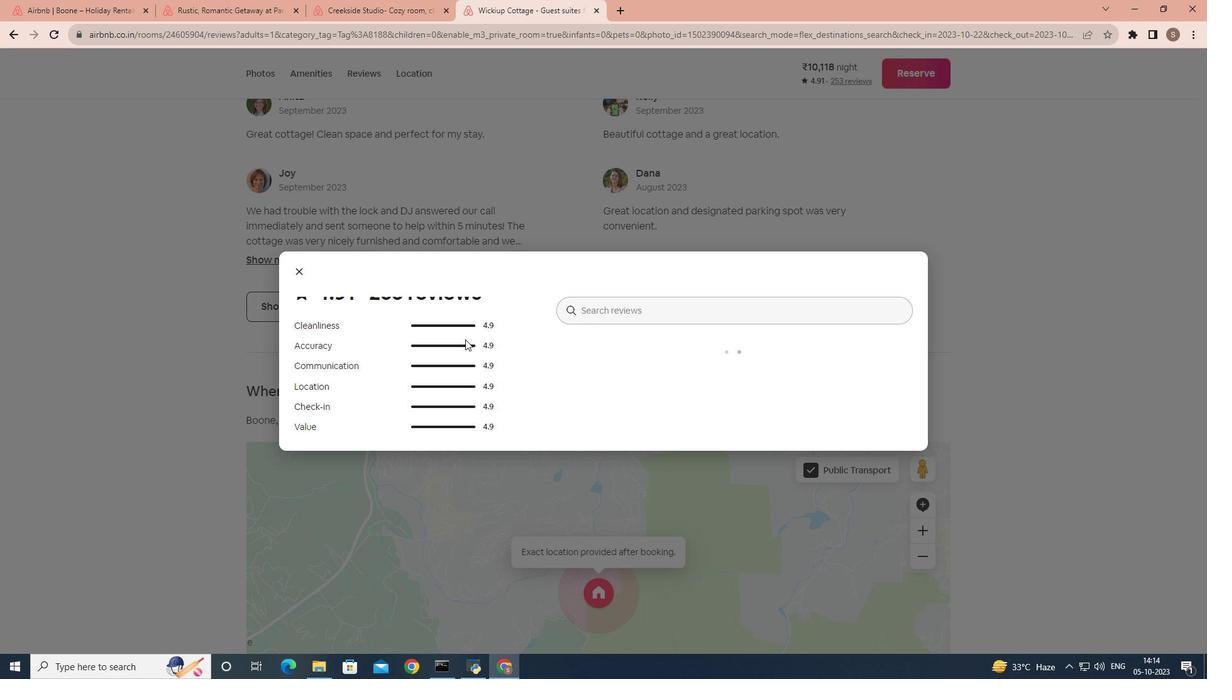 
Action: Mouse scrolled (478, 347) with delta (0, 0)
Screenshot: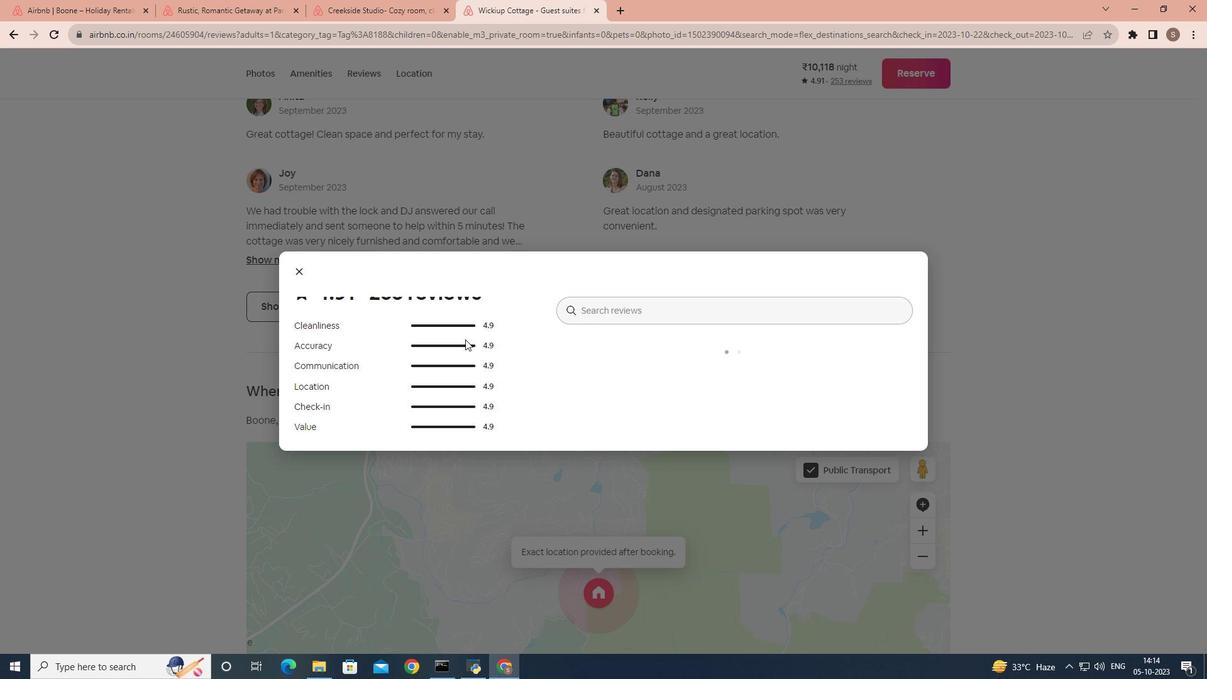 
Action: Mouse scrolled (478, 347) with delta (0, 0)
Screenshot: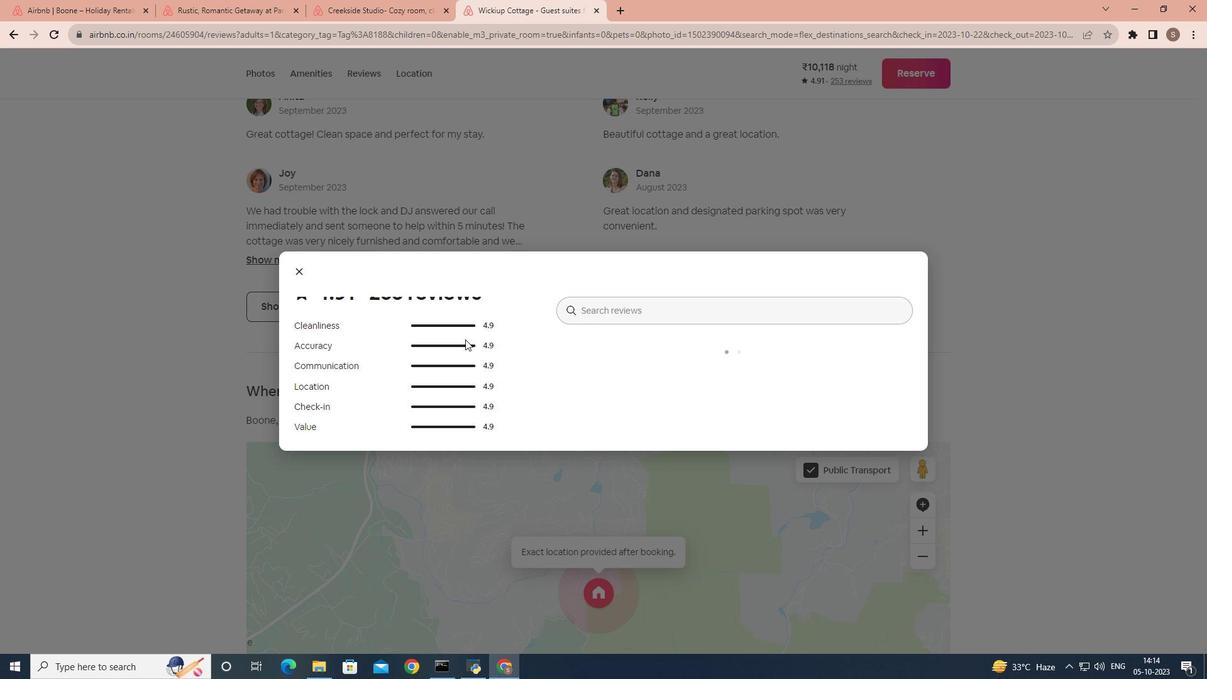 
Action: Mouse scrolled (478, 347) with delta (0, 0)
Screenshot: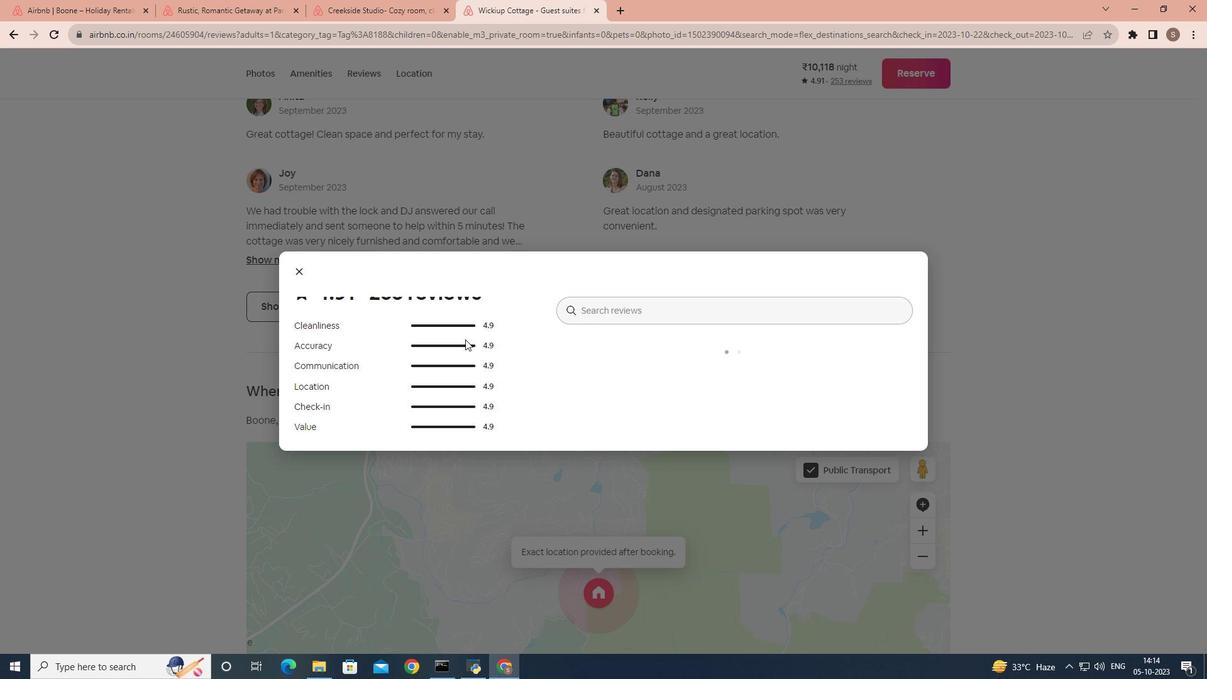 
Action: Mouse scrolled (478, 347) with delta (0, 0)
Screenshot: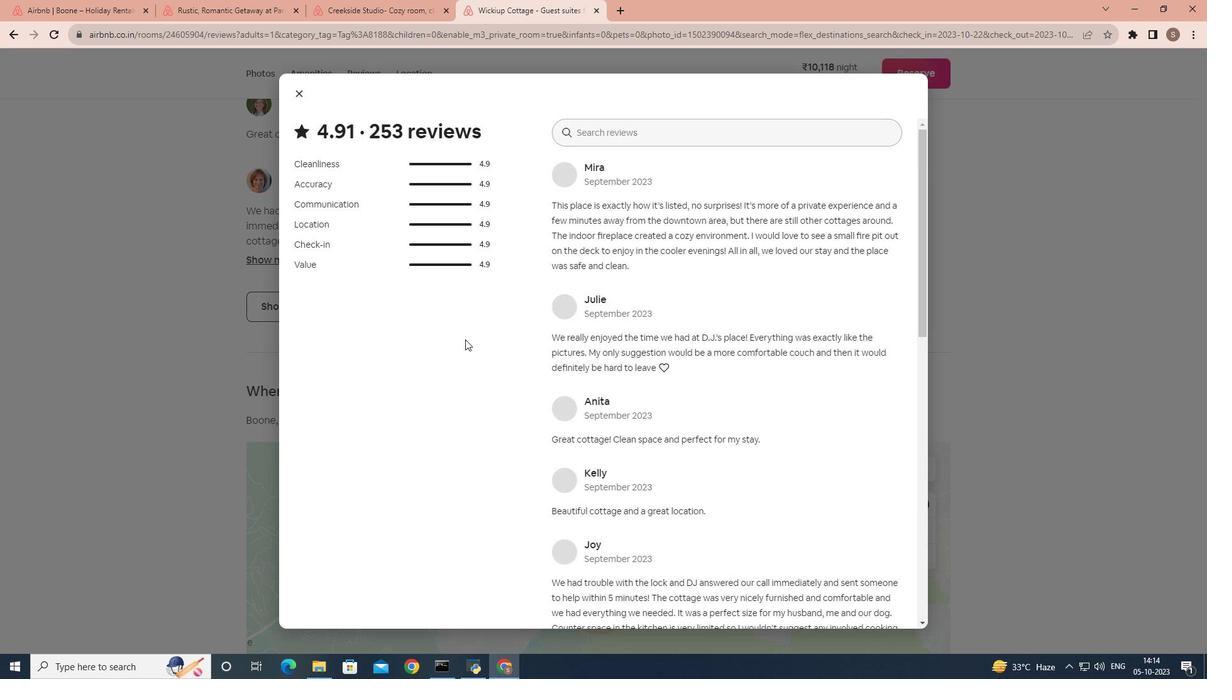 
Action: Mouse scrolled (478, 347) with delta (0, 0)
Screenshot: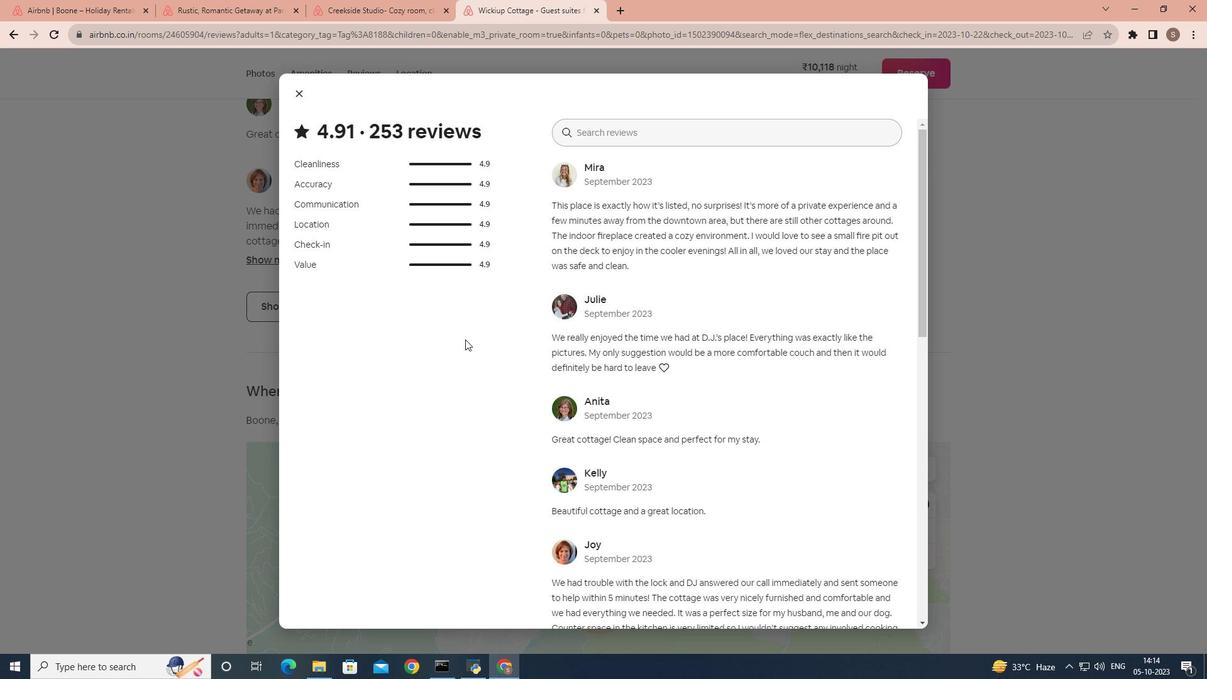 
Action: Mouse scrolled (478, 347) with delta (0, 0)
Screenshot: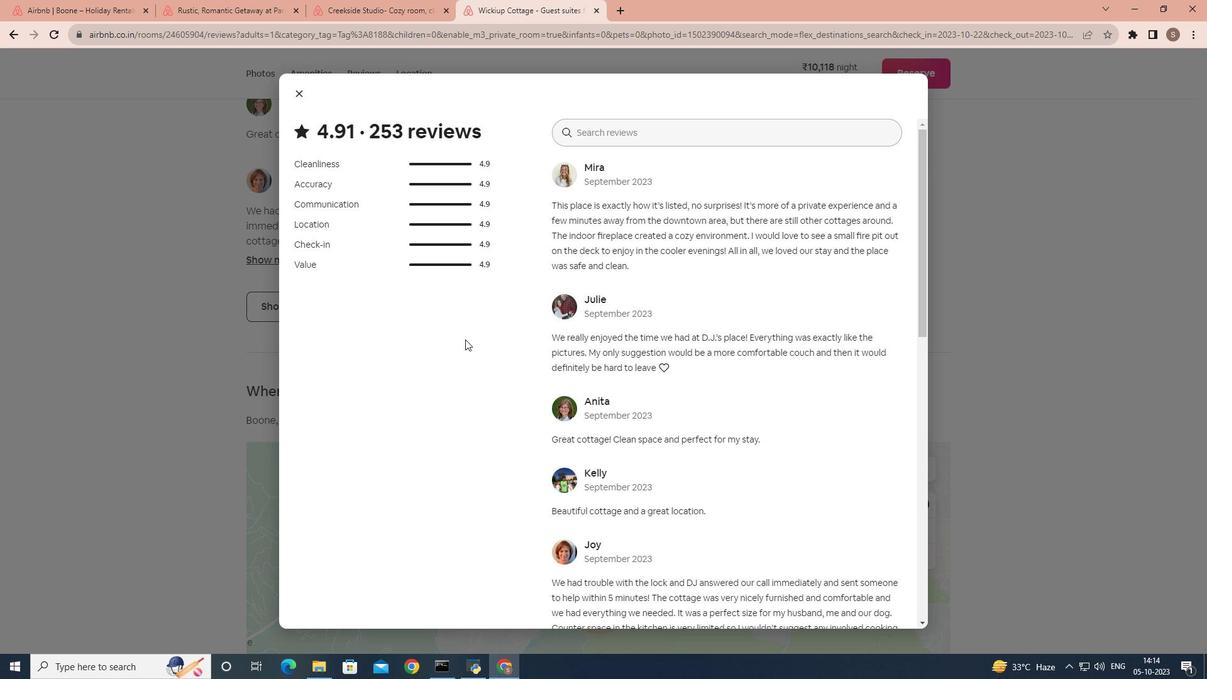 
Action: Mouse scrolled (478, 347) with delta (0, 0)
Screenshot: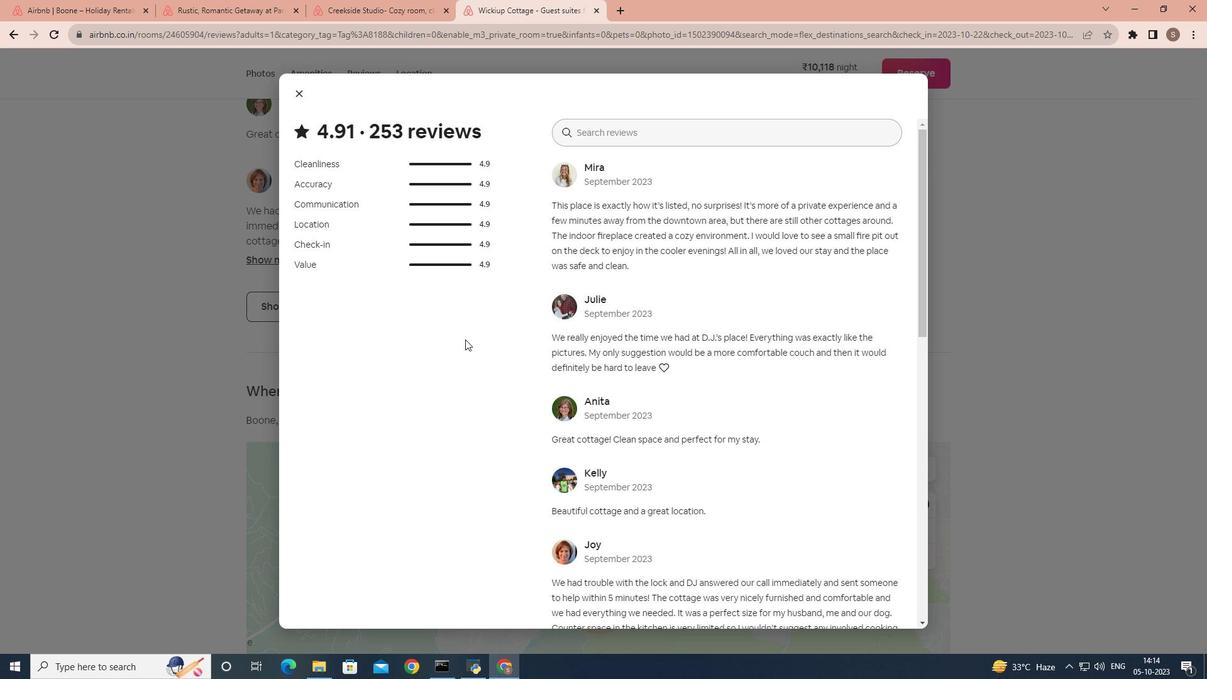 
Action: Mouse scrolled (478, 347) with delta (0, 0)
Screenshot: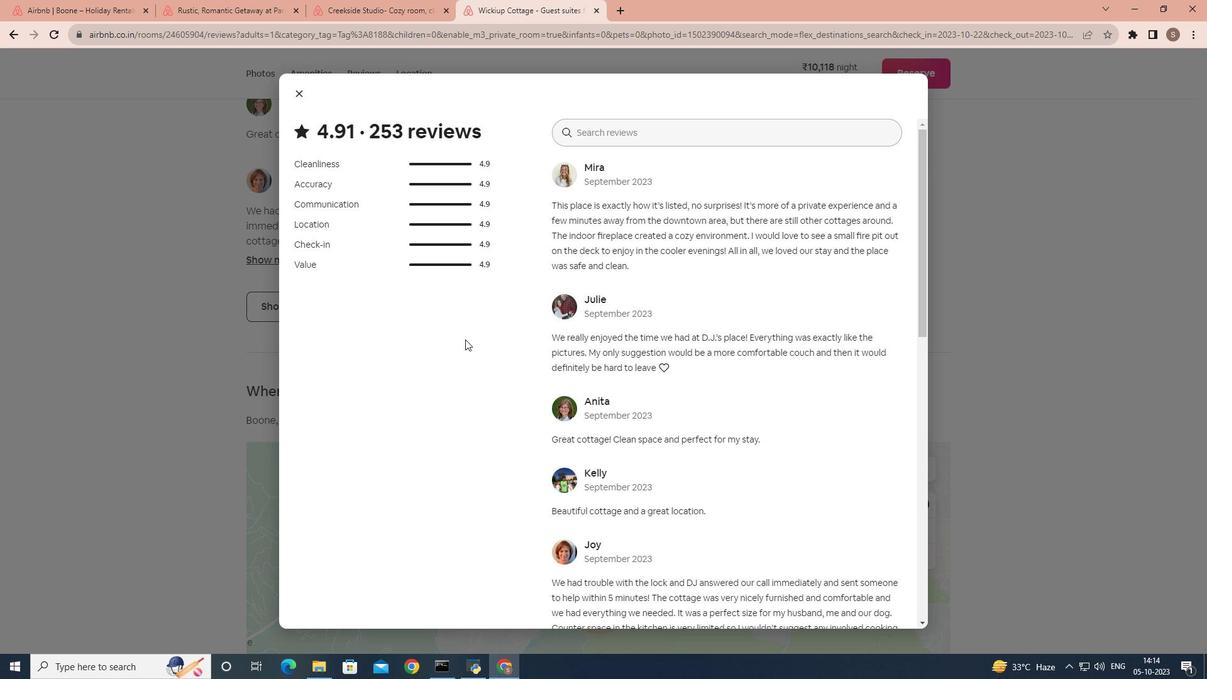 
Action: Mouse scrolled (478, 347) with delta (0, 0)
Screenshot: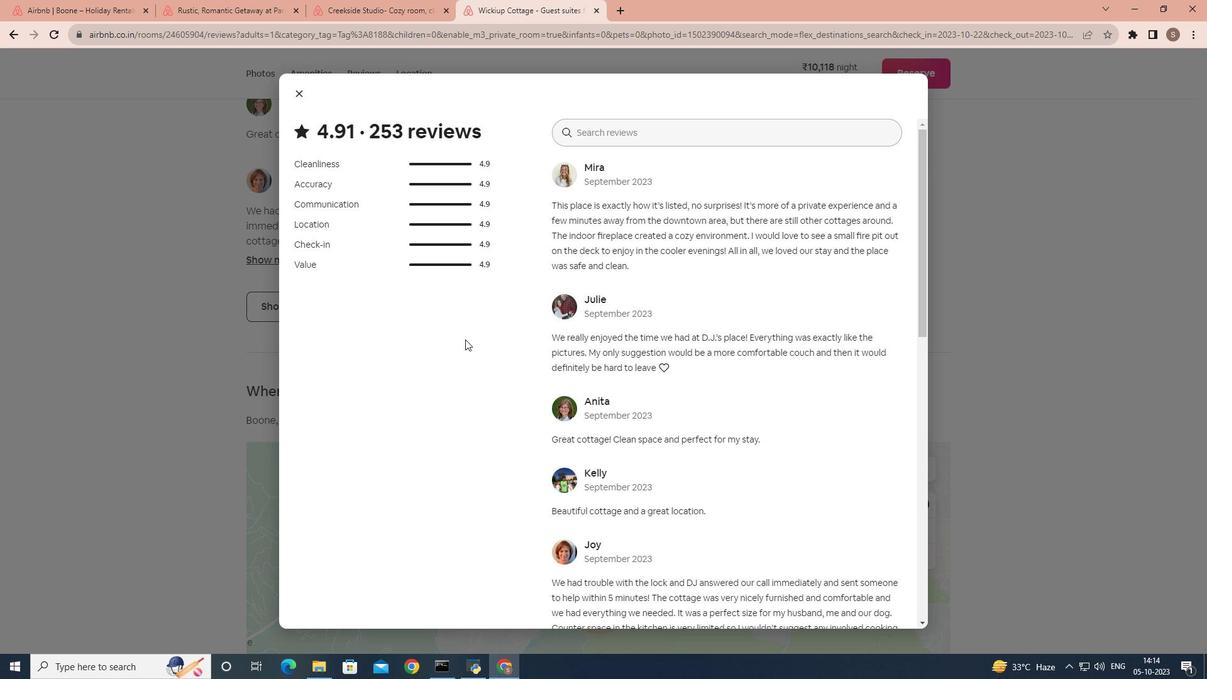 
Action: Mouse moved to (545, 361)
Screenshot: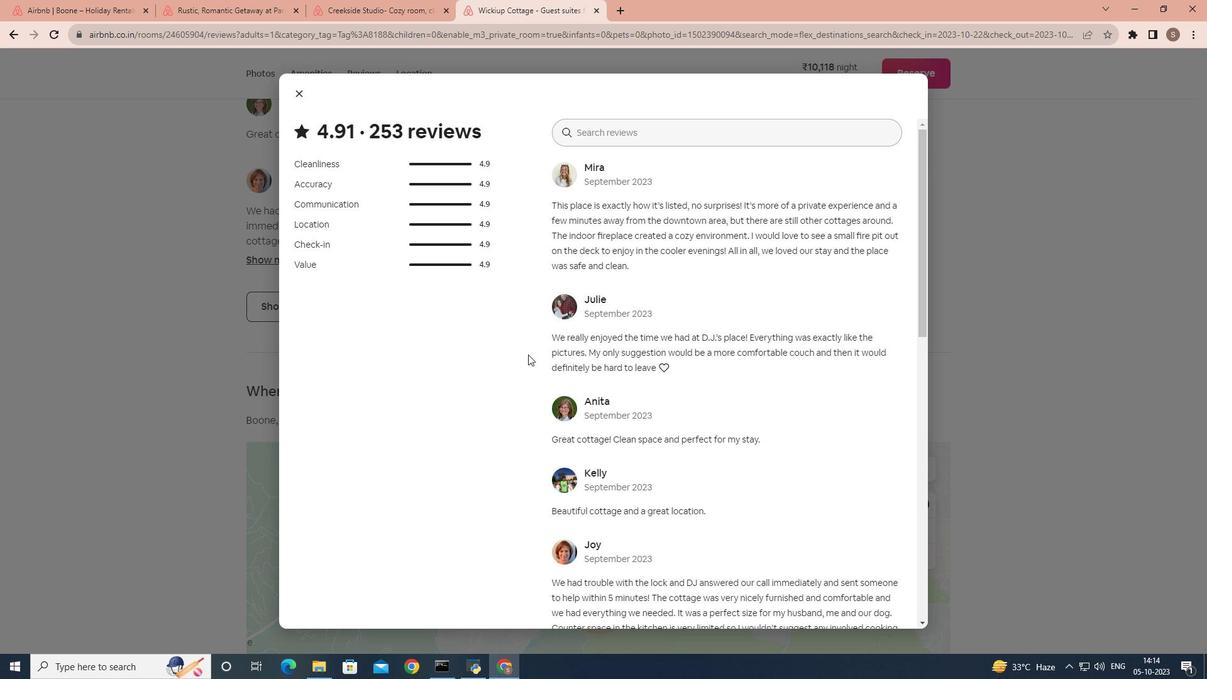 
Action: Mouse scrolled (545, 361) with delta (0, 0)
Screenshot: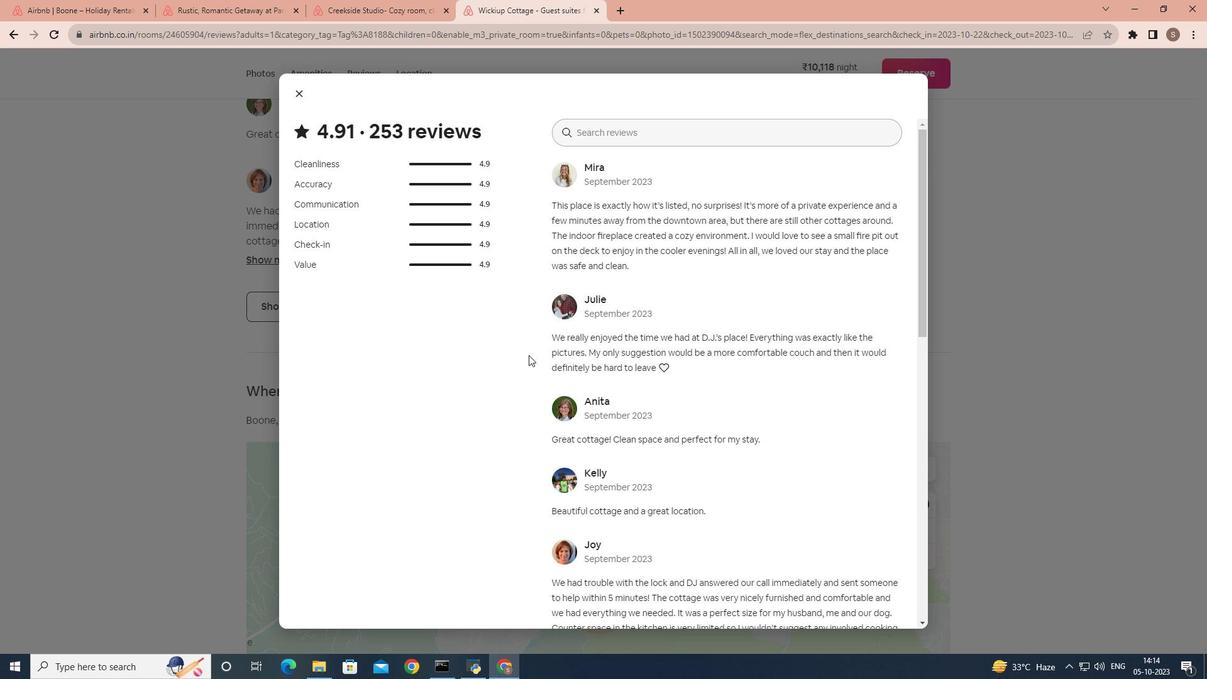
Action: Mouse scrolled (545, 361) with delta (0, 0)
Screenshot: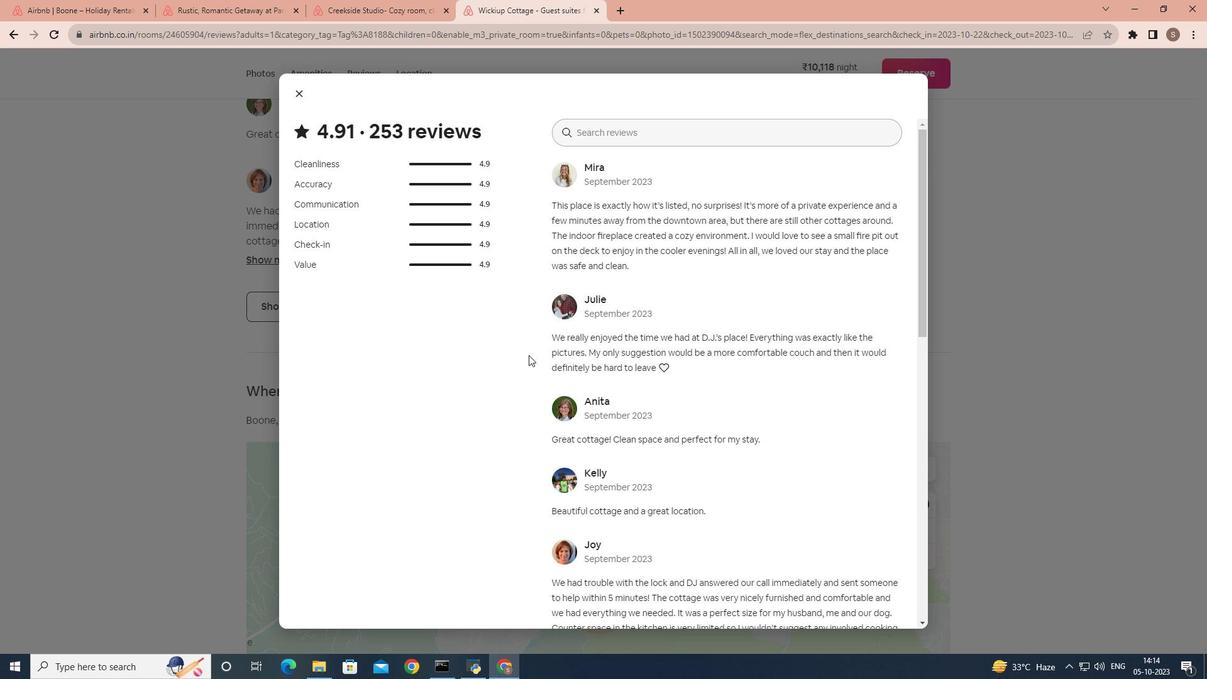 
Action: Mouse moved to (546, 362)
Screenshot: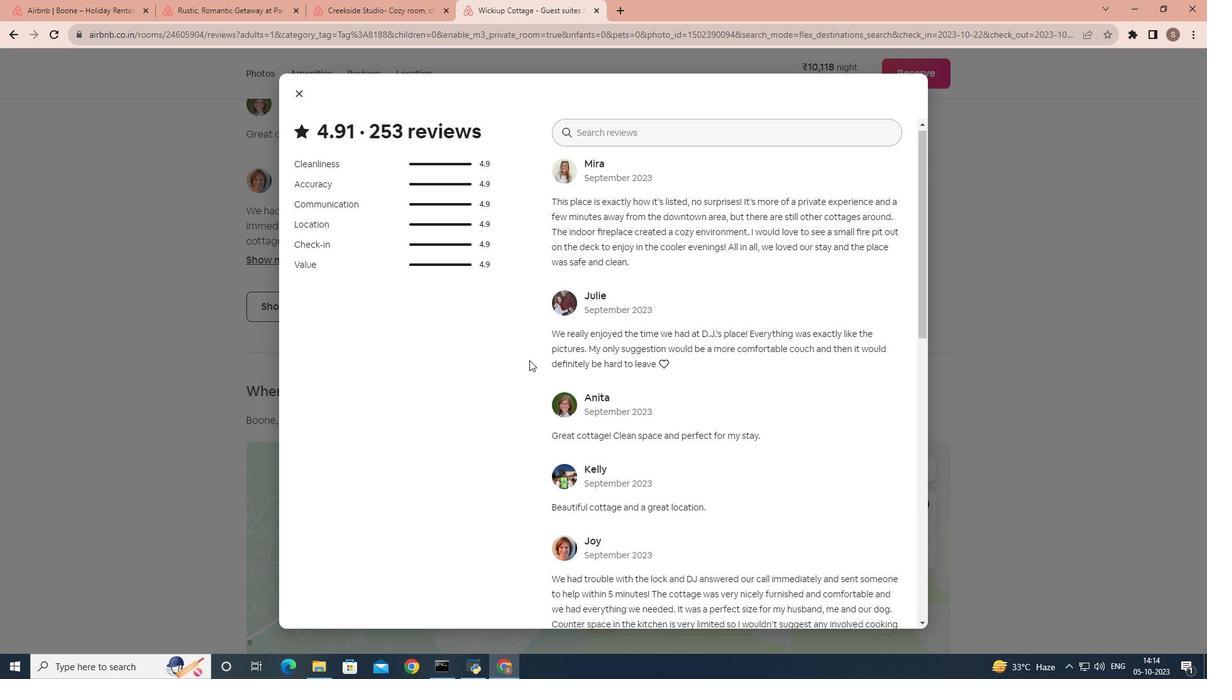
Action: Mouse scrolled (546, 362) with delta (0, 0)
Screenshot: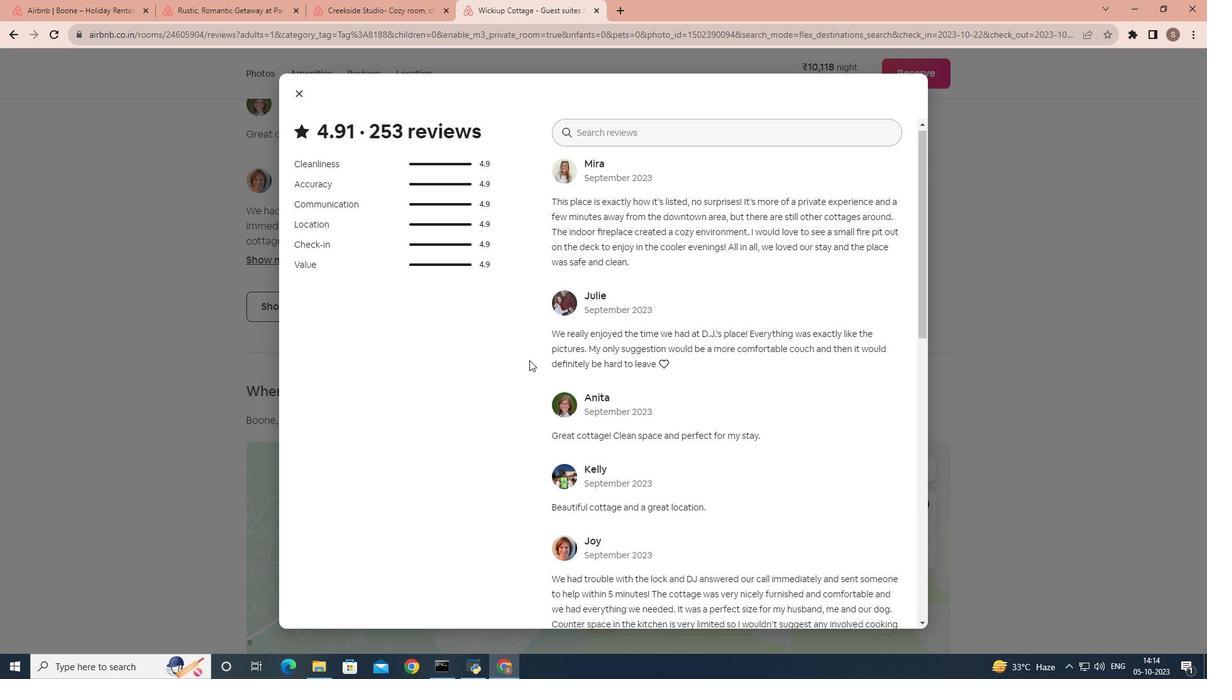 
Action: Mouse moved to (546, 362)
Screenshot: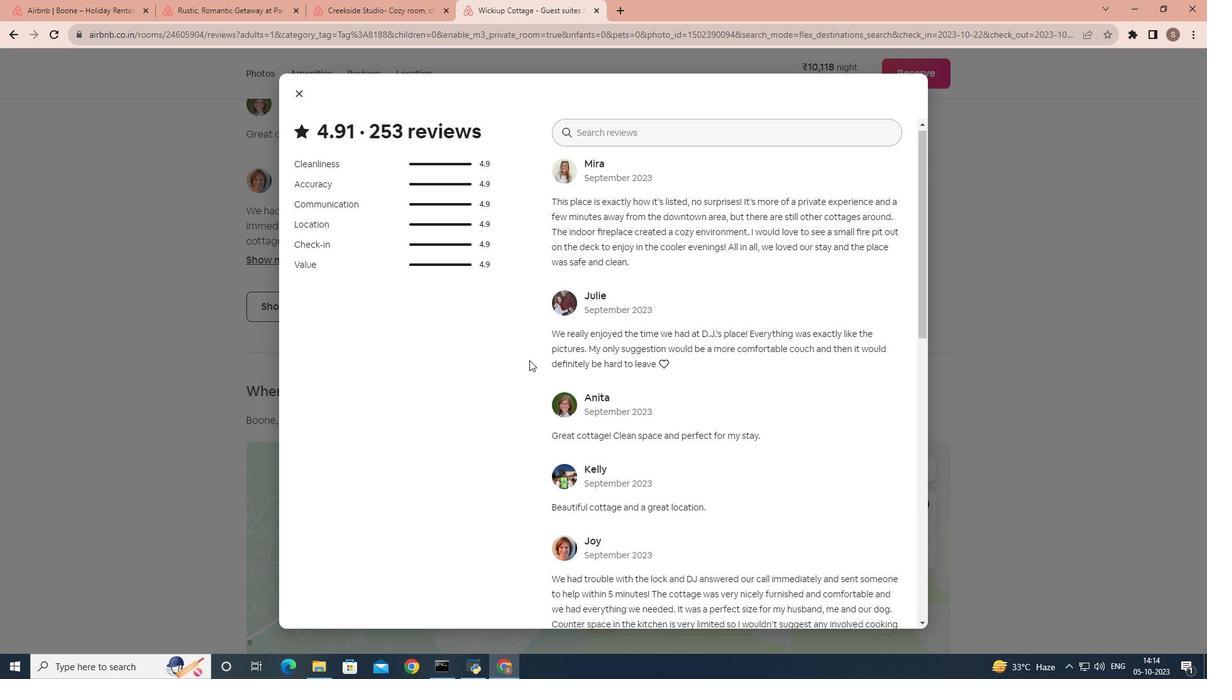 
Action: Mouse scrolled (546, 362) with delta (0, 0)
Screenshot: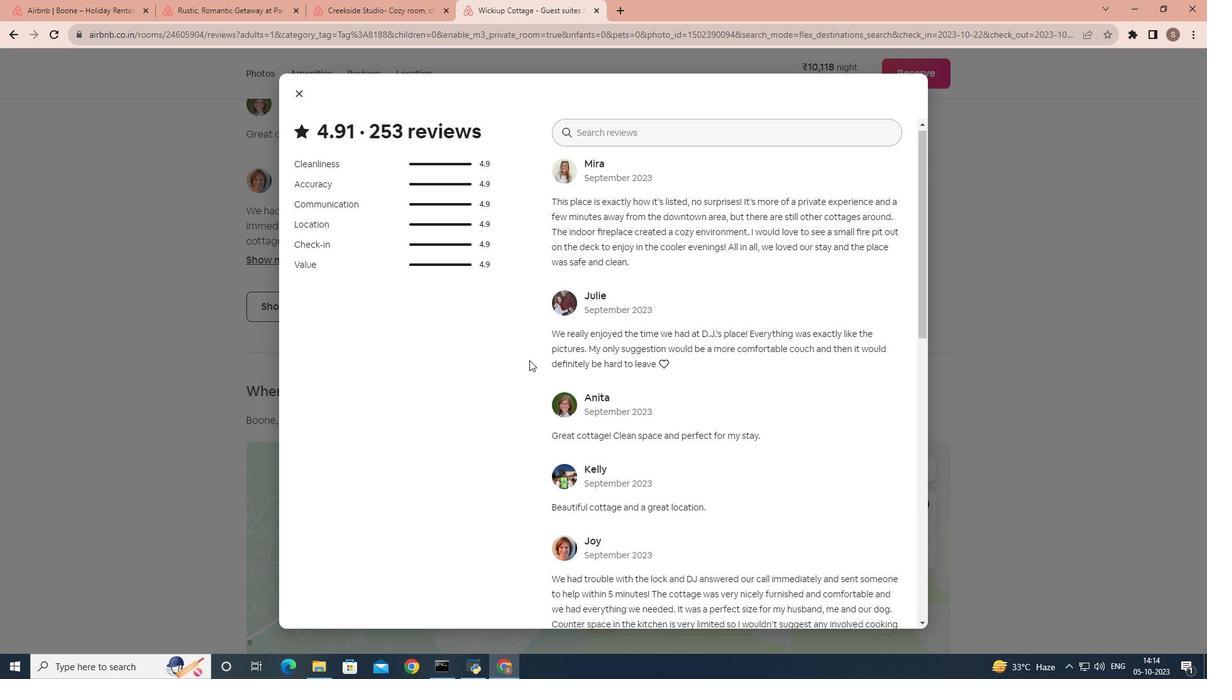 
Action: Mouse moved to (546, 366)
Screenshot: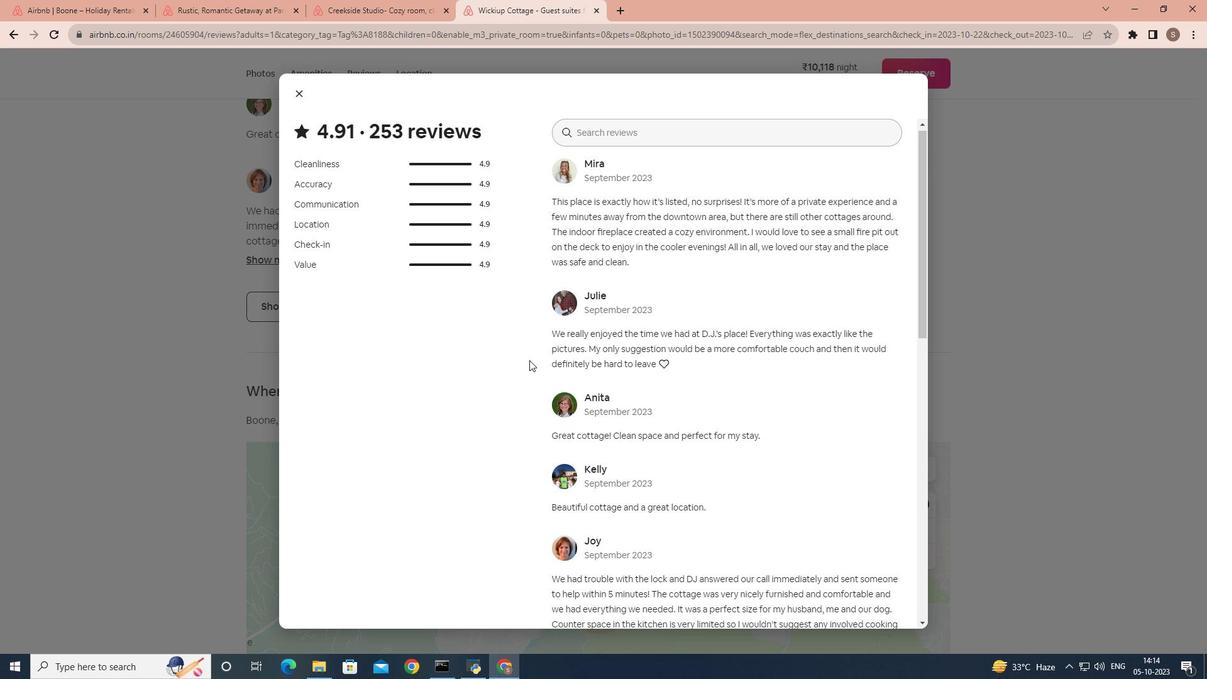 
Action: Mouse scrolled (546, 365) with delta (0, 0)
Screenshot: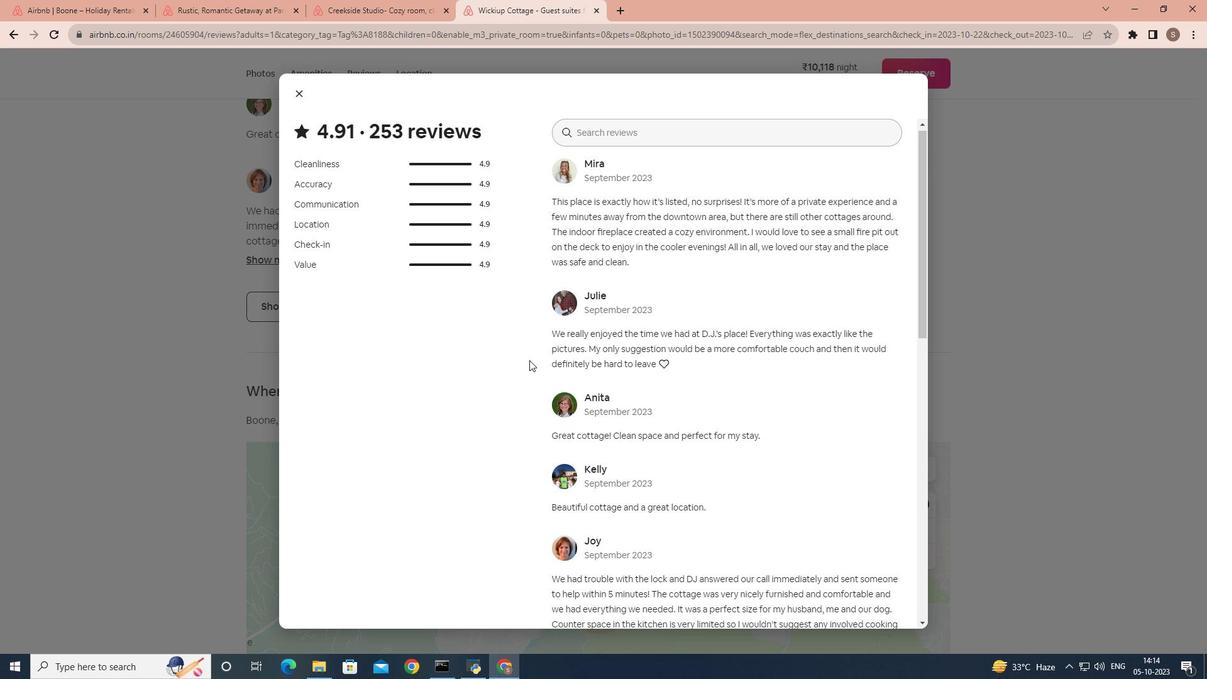 
Action: Mouse scrolled (546, 365) with delta (0, 0)
Screenshot: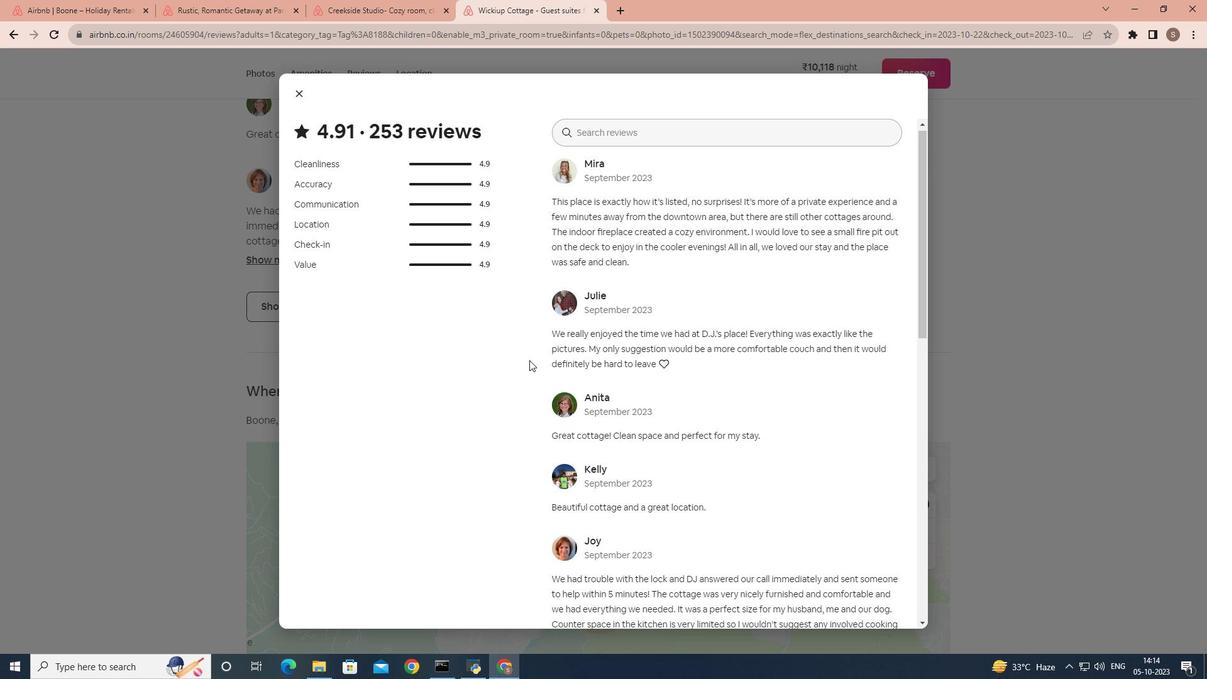 
Action: Mouse scrolled (546, 365) with delta (0, 0)
Screenshot: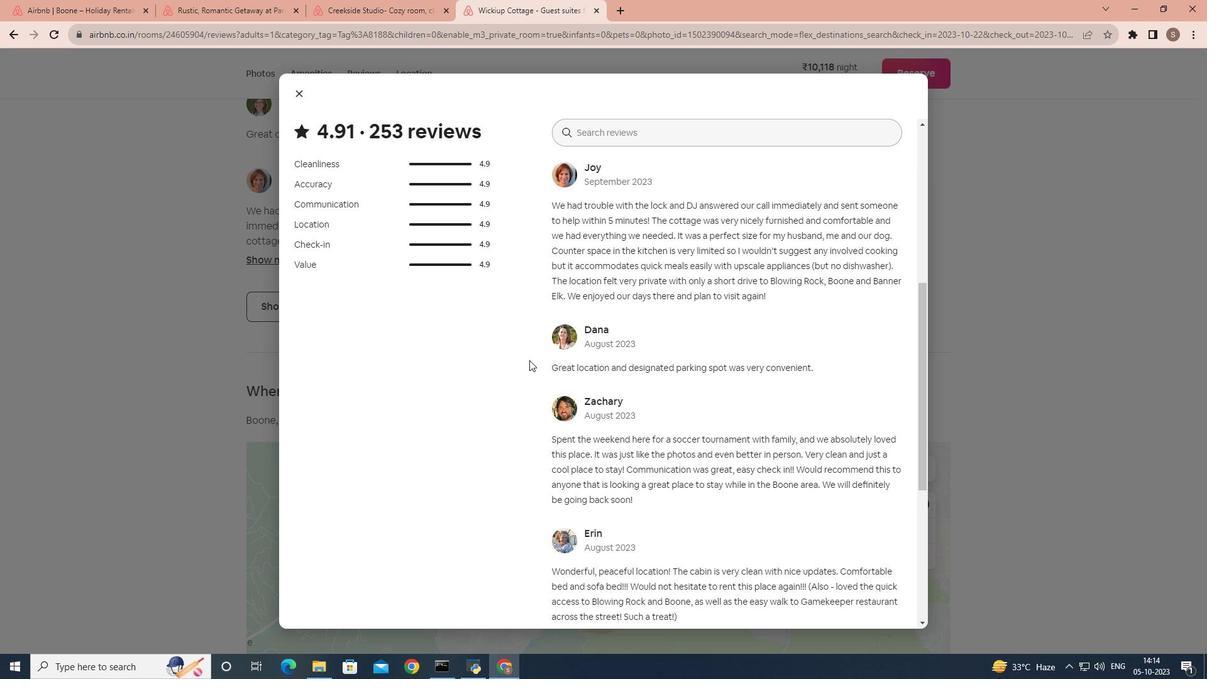 
Action: Mouse scrolled (546, 365) with delta (0, 0)
Screenshot: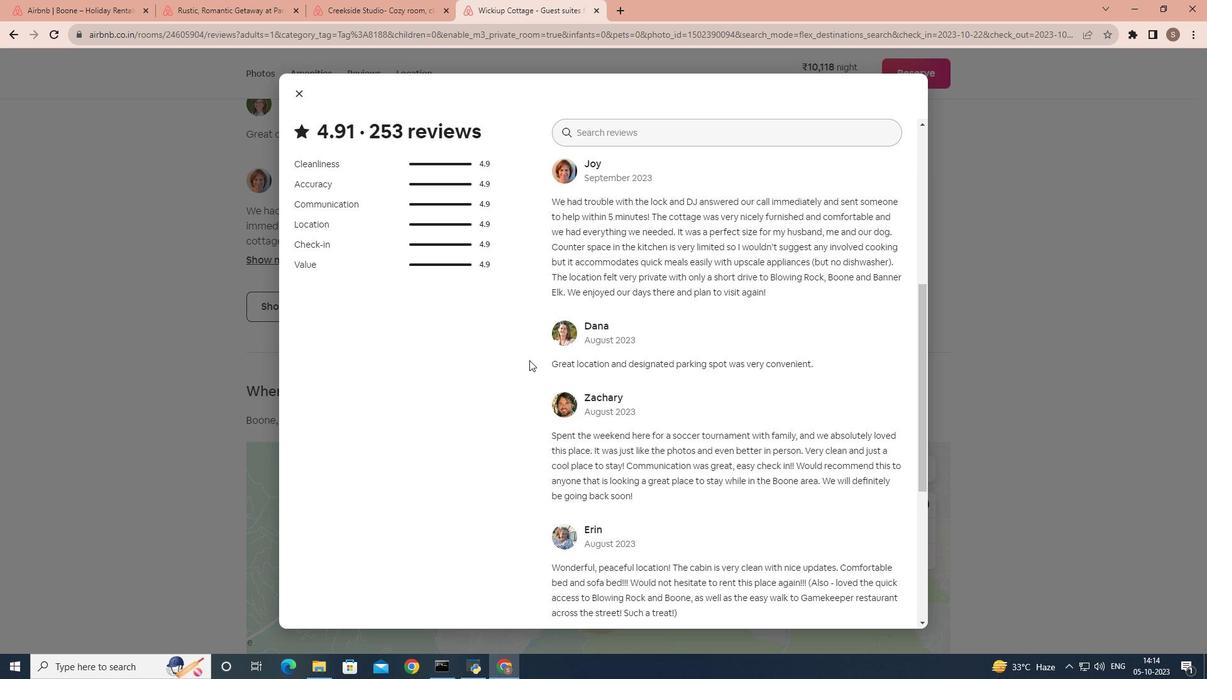 
Action: Mouse scrolled (546, 365) with delta (0, 0)
Screenshot: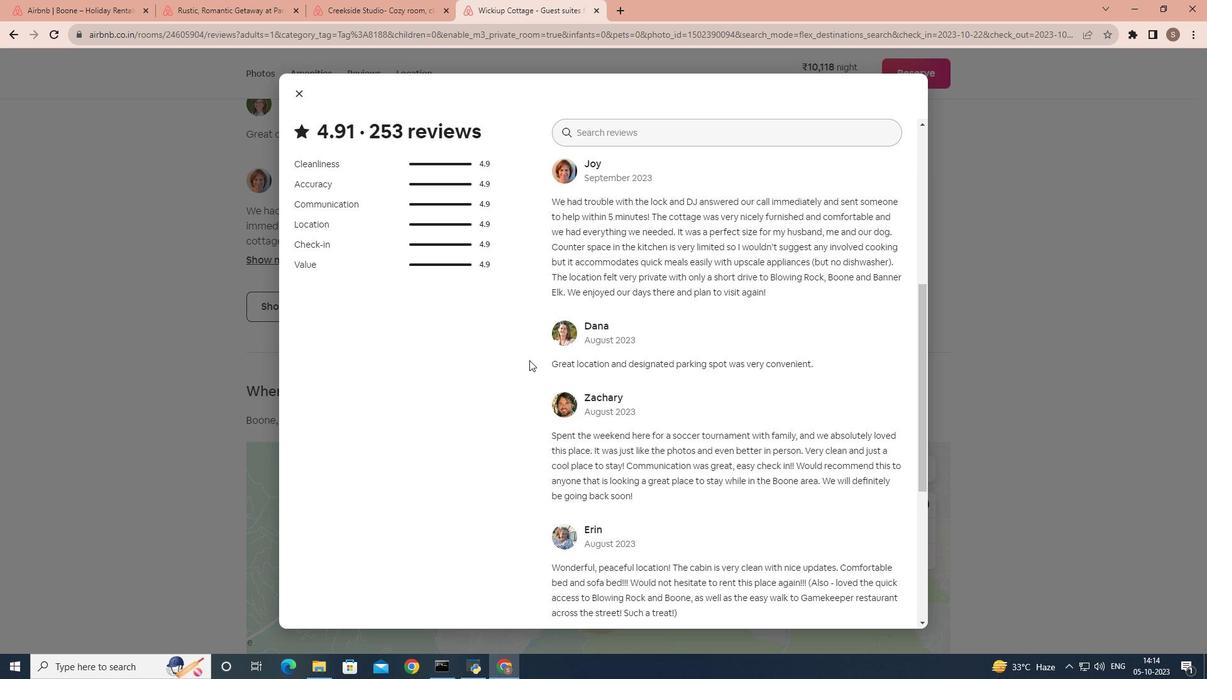 
Action: Mouse scrolled (546, 365) with delta (0, 0)
Screenshot: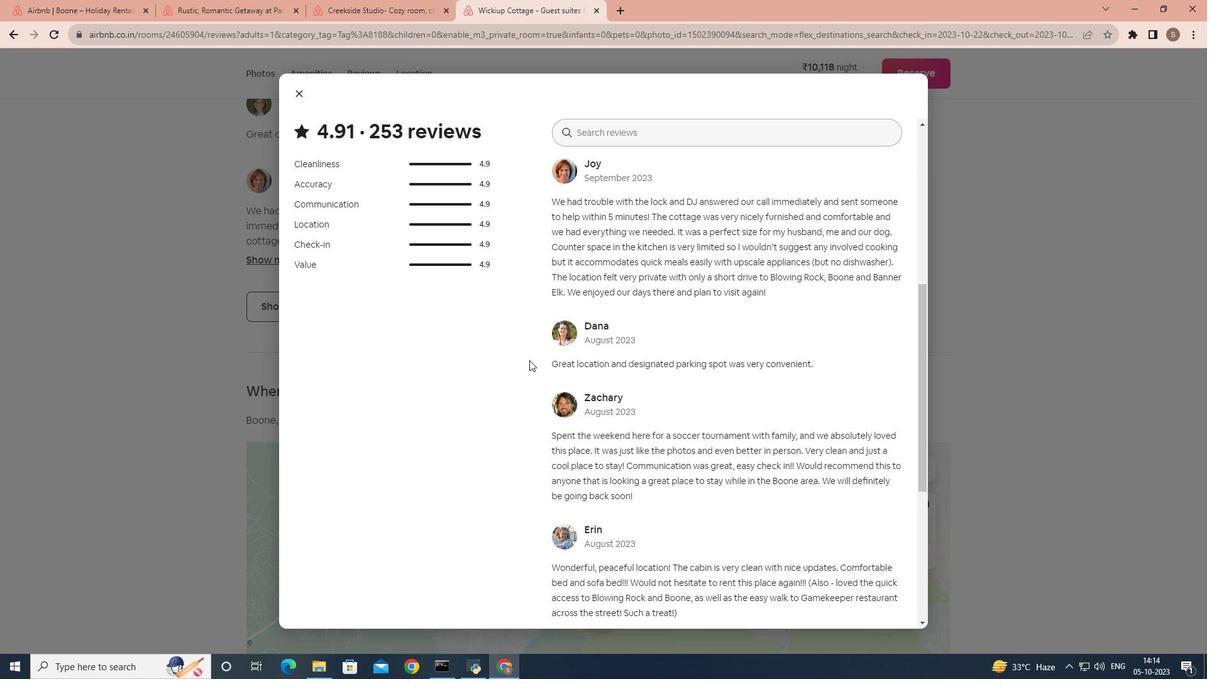 
Action: Mouse scrolled (546, 365) with delta (0, 0)
Screenshot: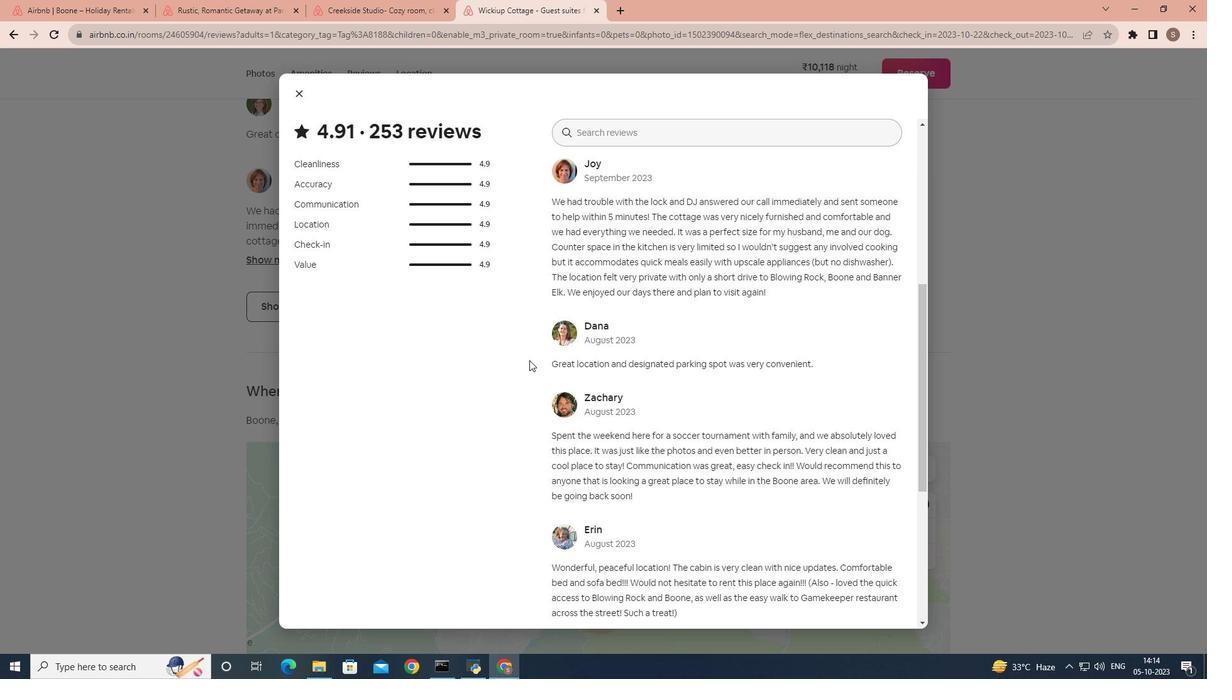 
Action: Mouse scrolled (546, 365) with delta (0, 0)
Screenshot: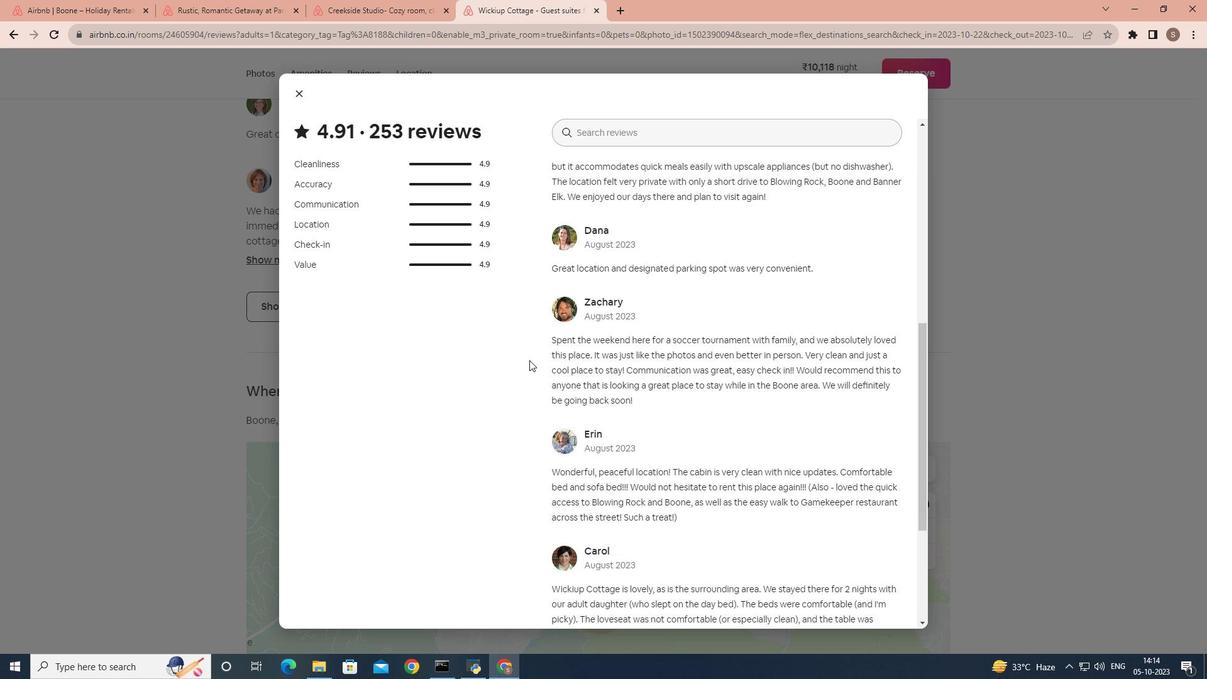 
Action: Mouse scrolled (546, 365) with delta (0, 0)
Screenshot: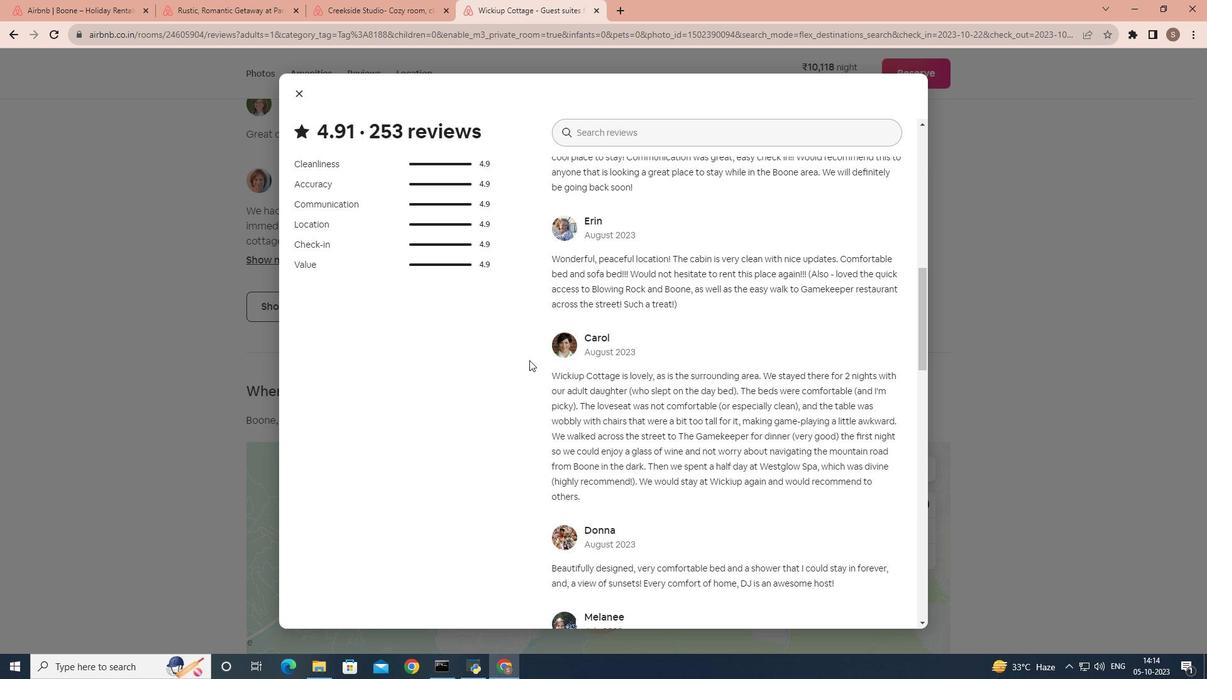 
Action: Mouse scrolled (546, 365) with delta (0, 0)
Screenshot: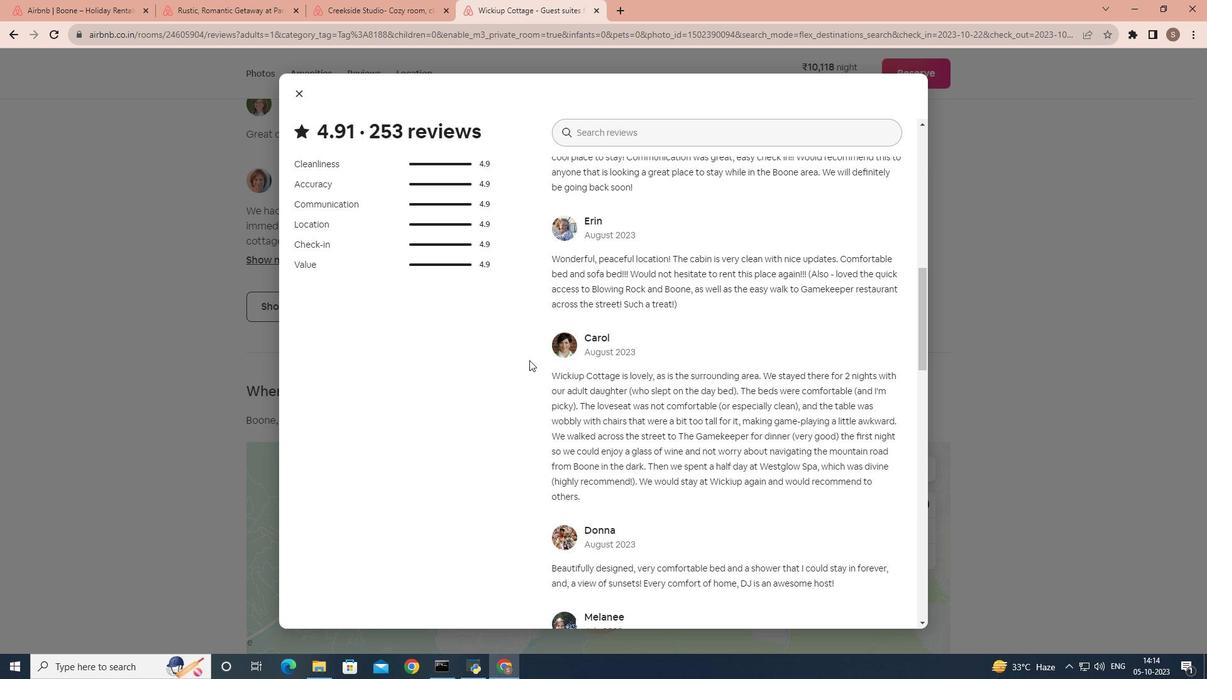 
Action: Mouse scrolled (546, 365) with delta (0, 0)
Screenshot: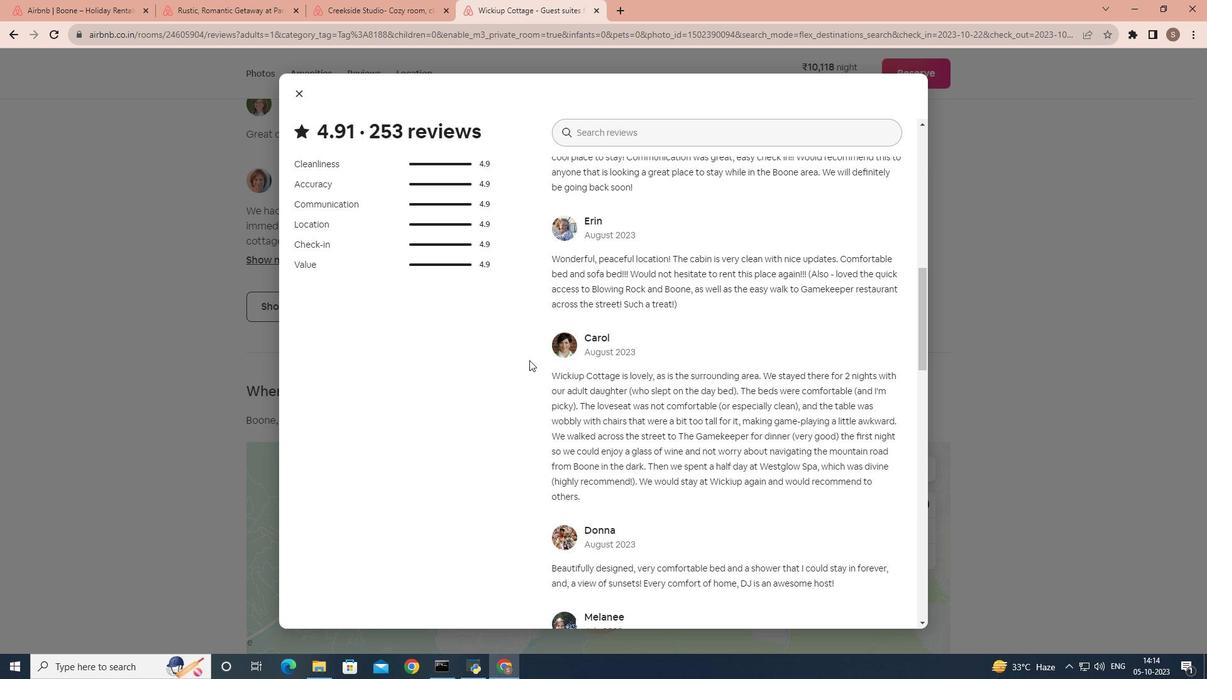 
Action: Mouse scrolled (546, 365) with delta (0, 0)
Screenshot: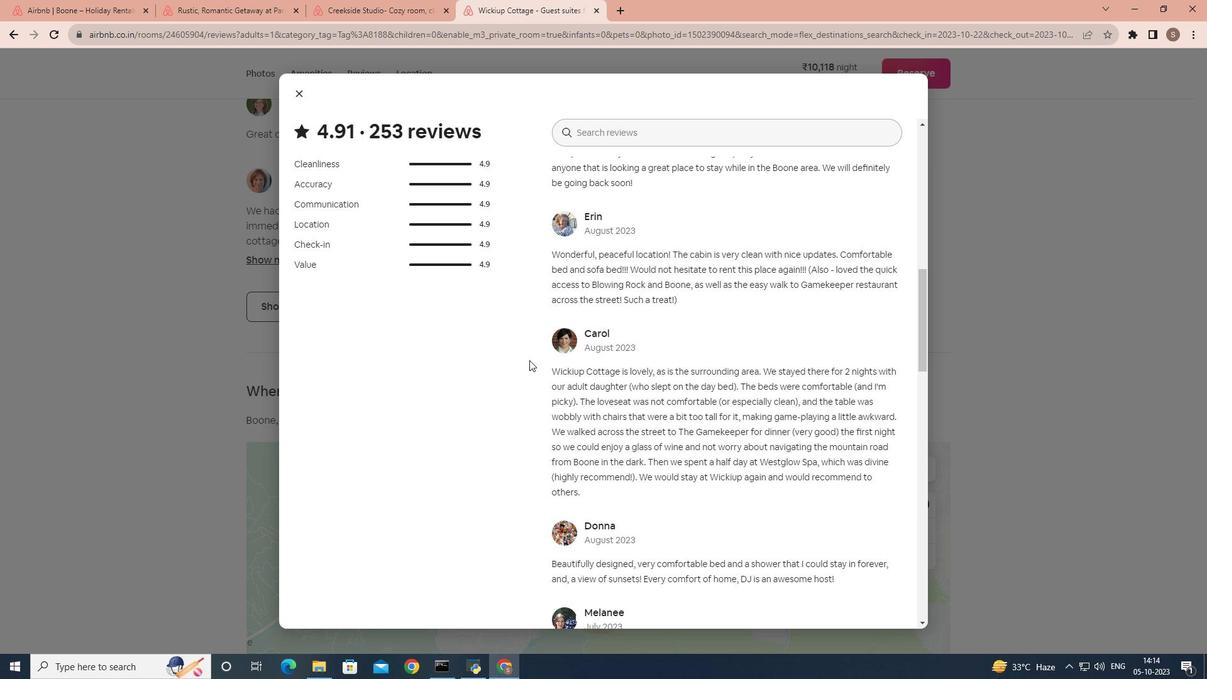 
Action: Mouse scrolled (546, 365) with delta (0, 0)
Screenshot: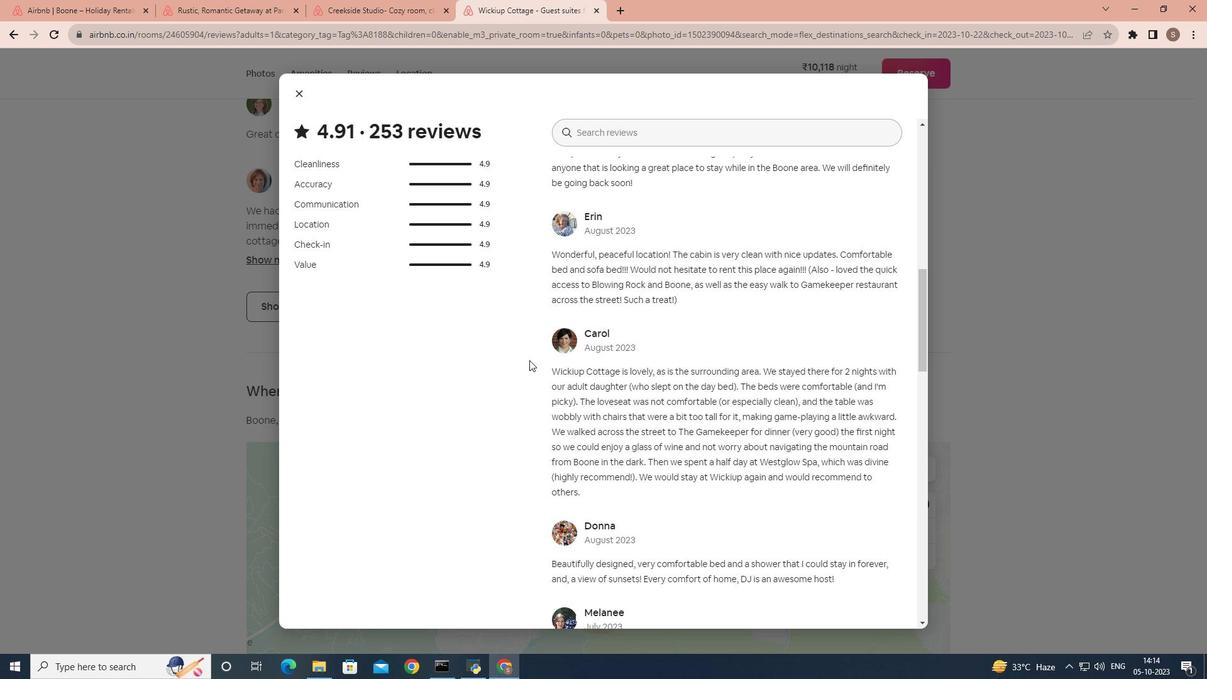 
Action: Mouse scrolled (546, 365) with delta (0, 0)
Screenshot: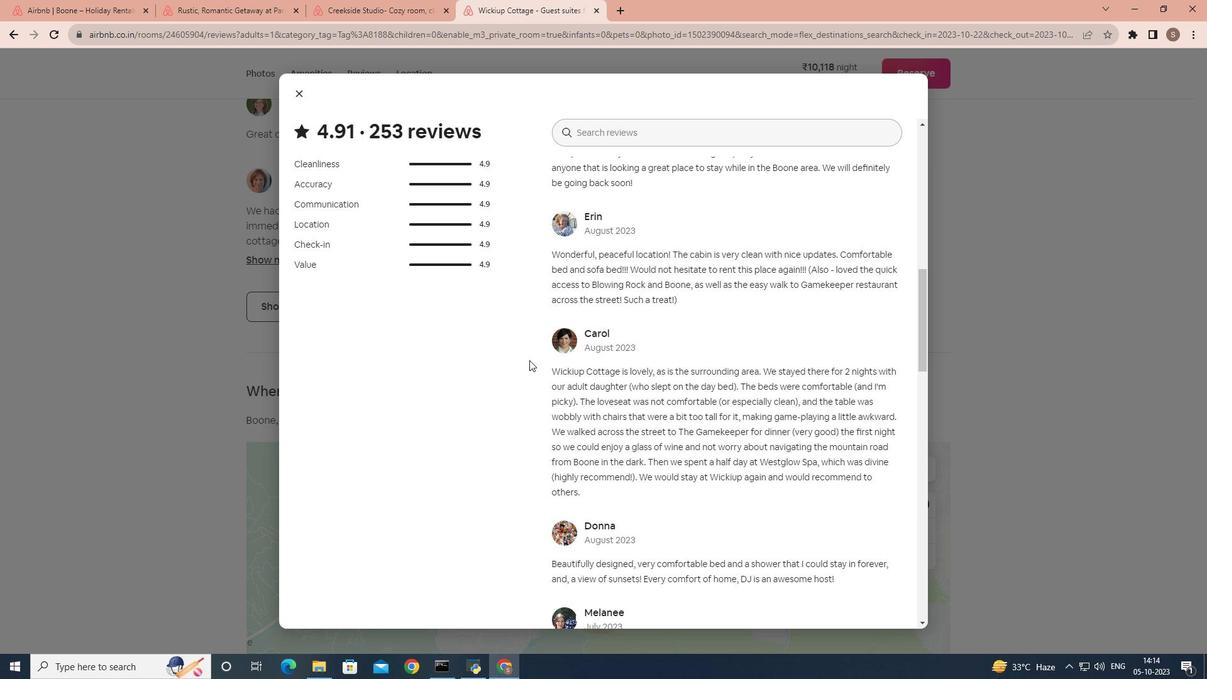 
Action: Mouse scrolled (546, 365) with delta (0, 0)
Screenshot: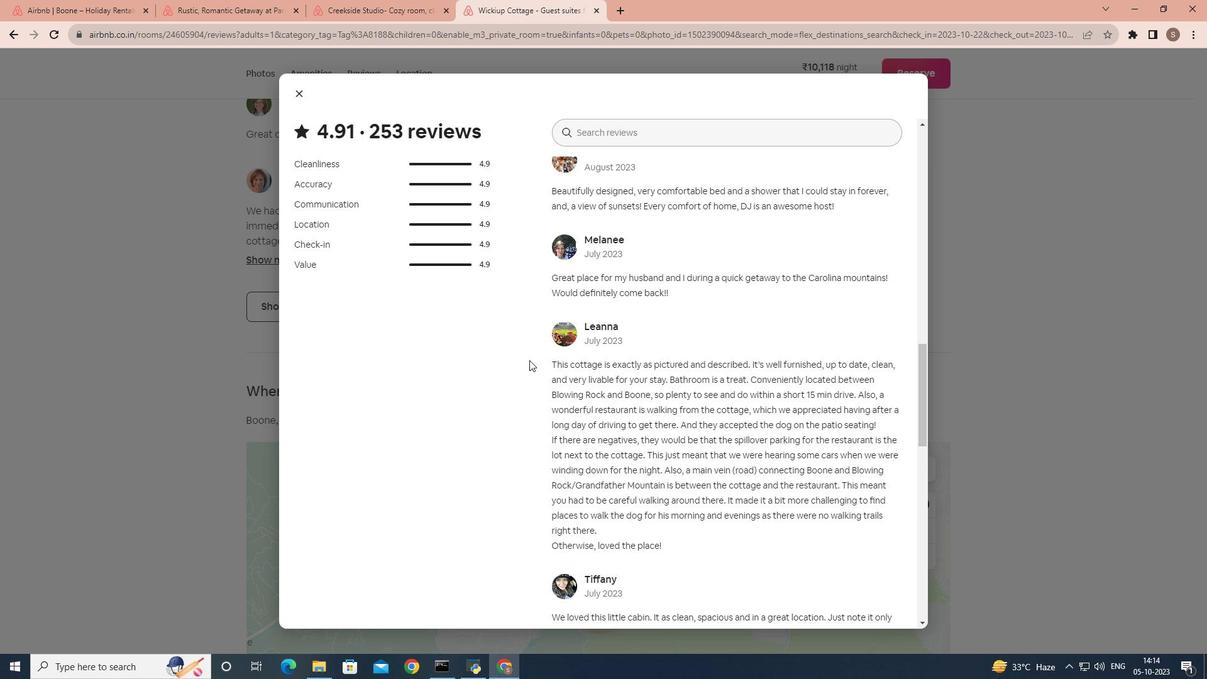 
Action: Mouse scrolled (546, 365) with delta (0, 0)
Screenshot: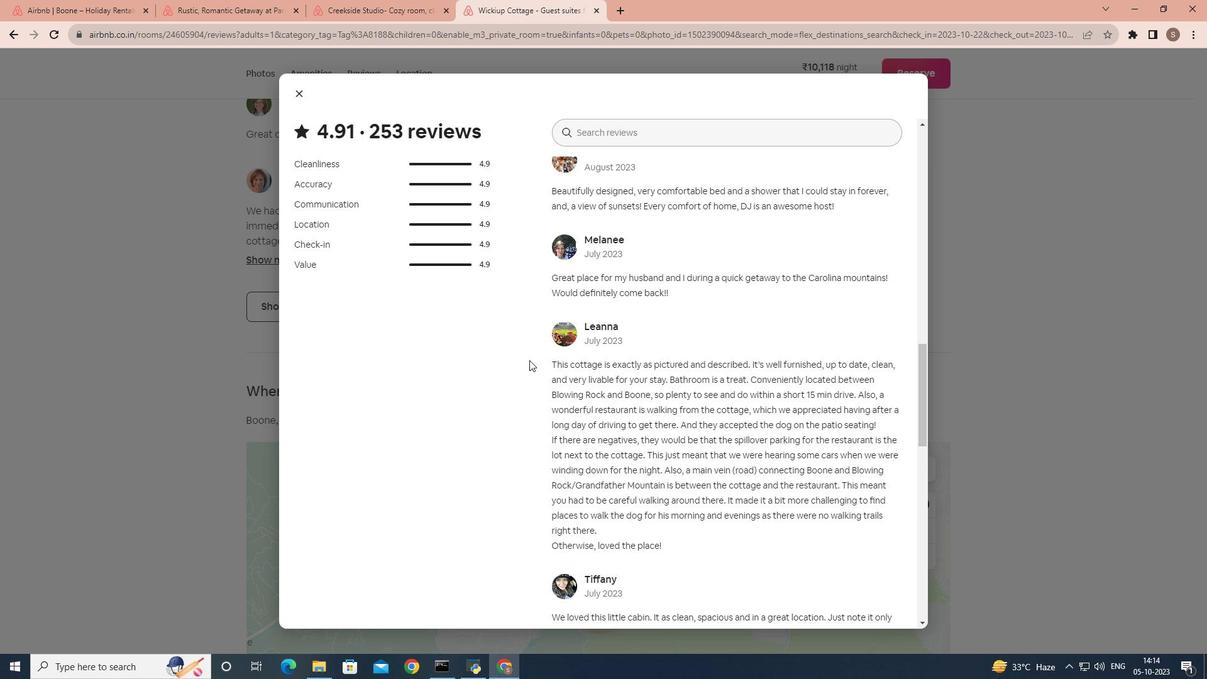 
Action: Mouse scrolled (546, 365) with delta (0, 0)
Screenshot: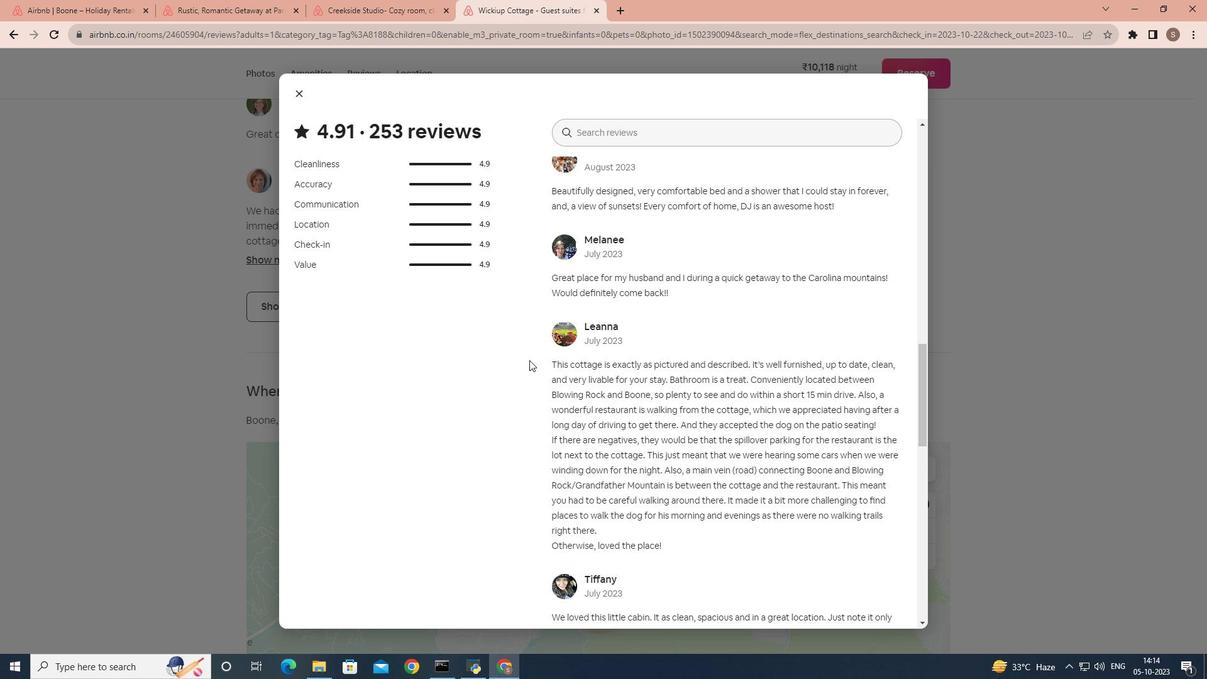 
Action: Mouse scrolled (546, 365) with delta (0, 0)
Screenshot: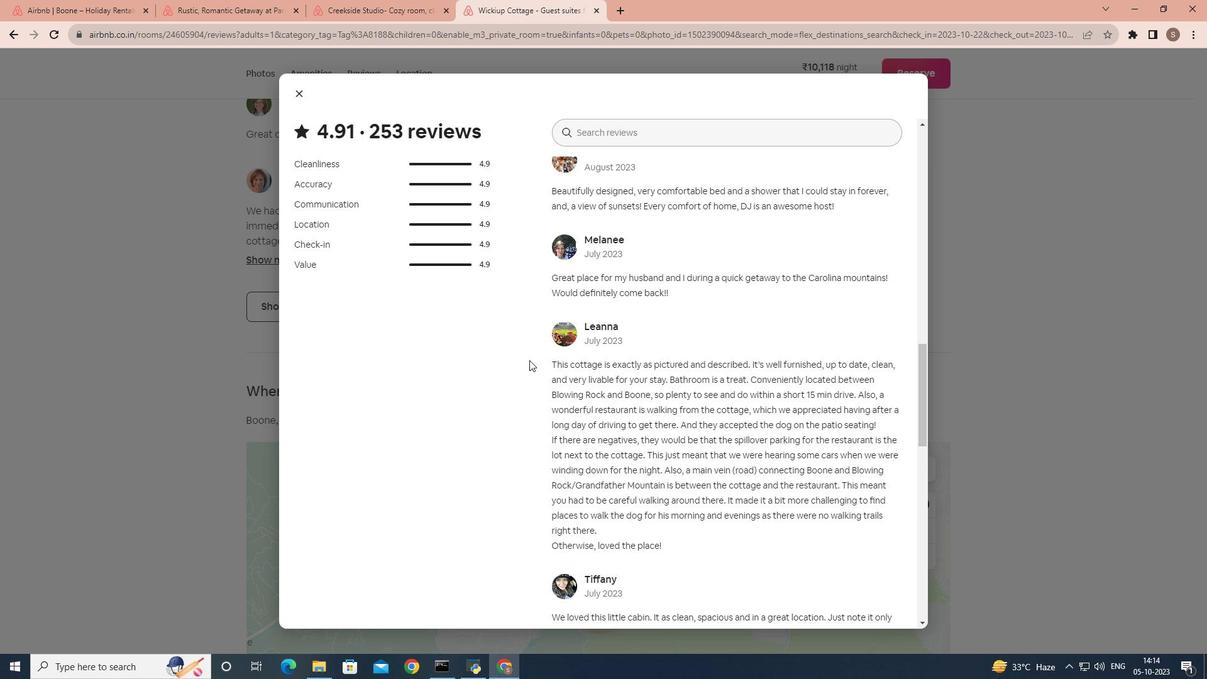 
Action: Mouse scrolled (546, 365) with delta (0, 0)
Screenshot: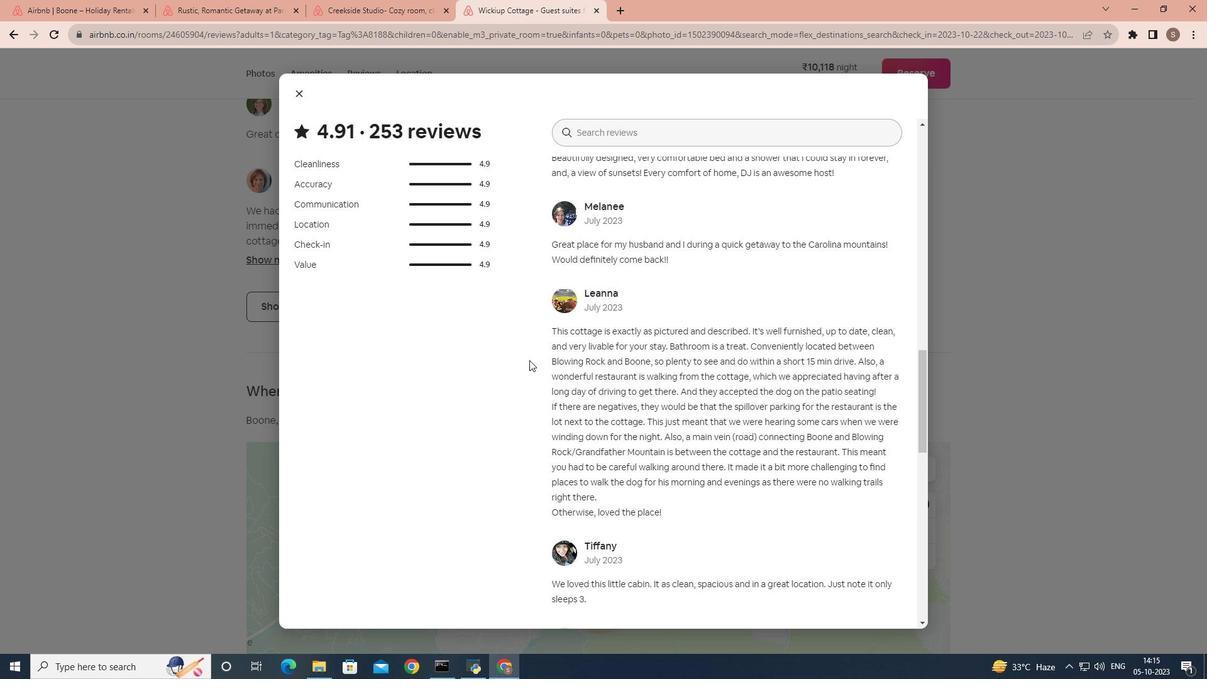 
Action: Mouse scrolled (546, 365) with delta (0, 0)
Screenshot: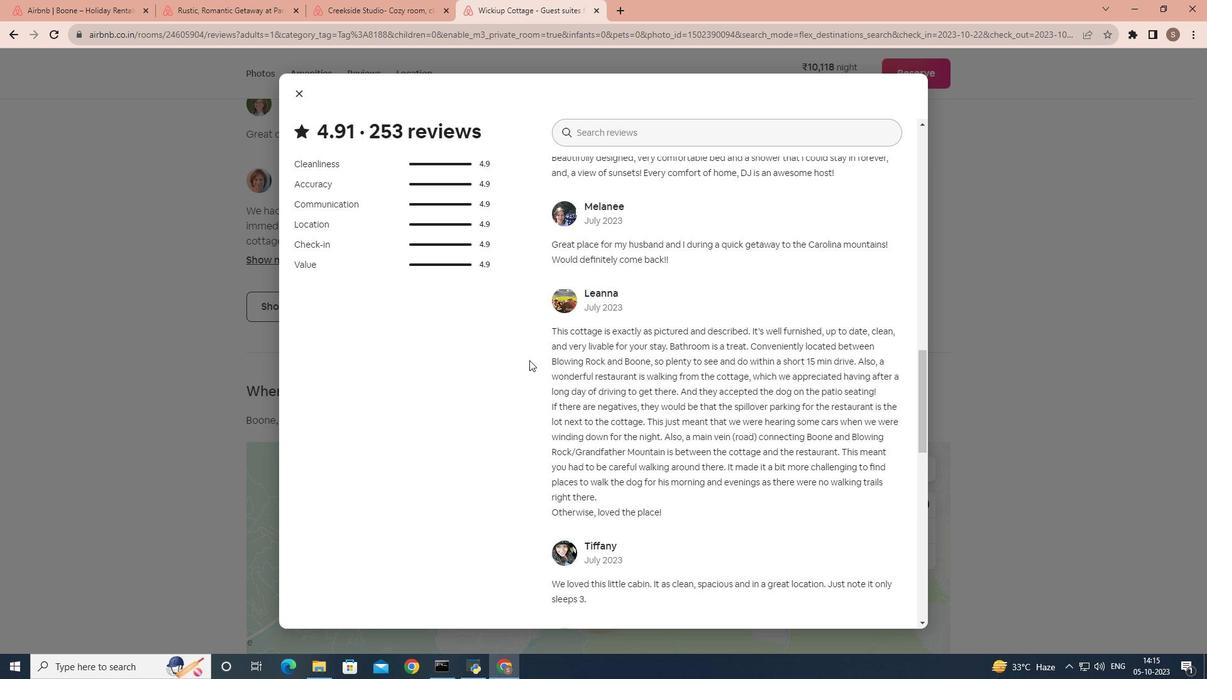 
Action: Mouse scrolled (546, 365) with delta (0, 0)
Screenshot: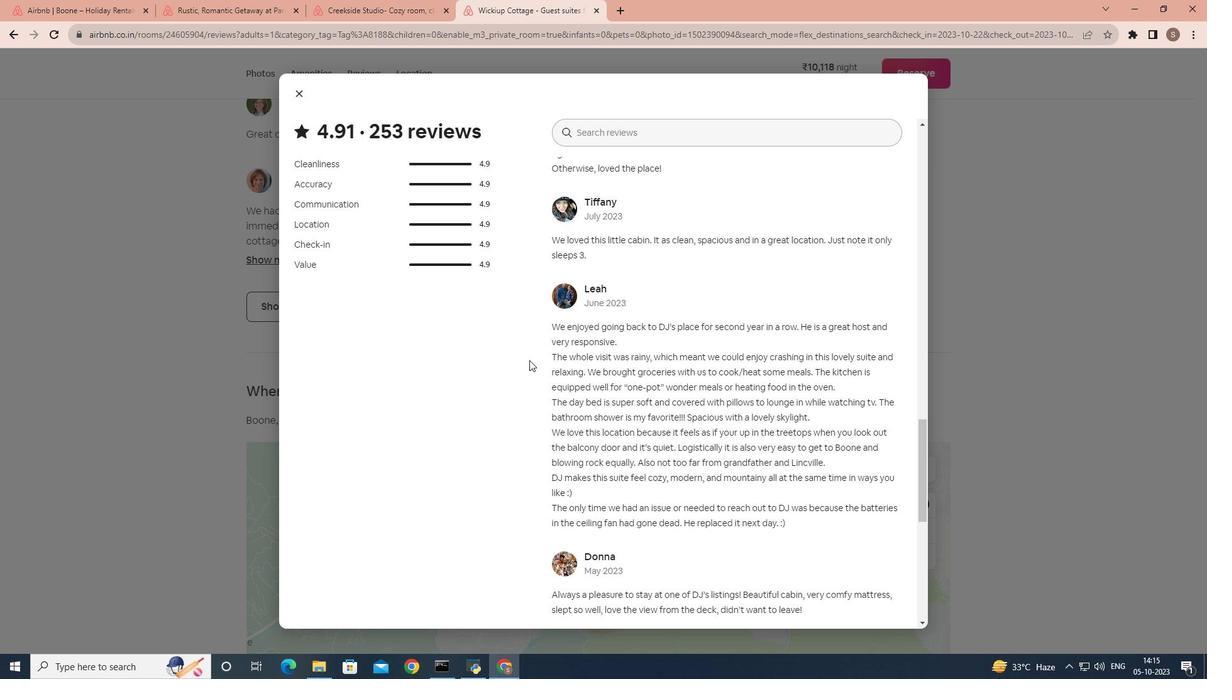 
Action: Mouse scrolled (546, 365) with delta (0, 0)
Screenshot: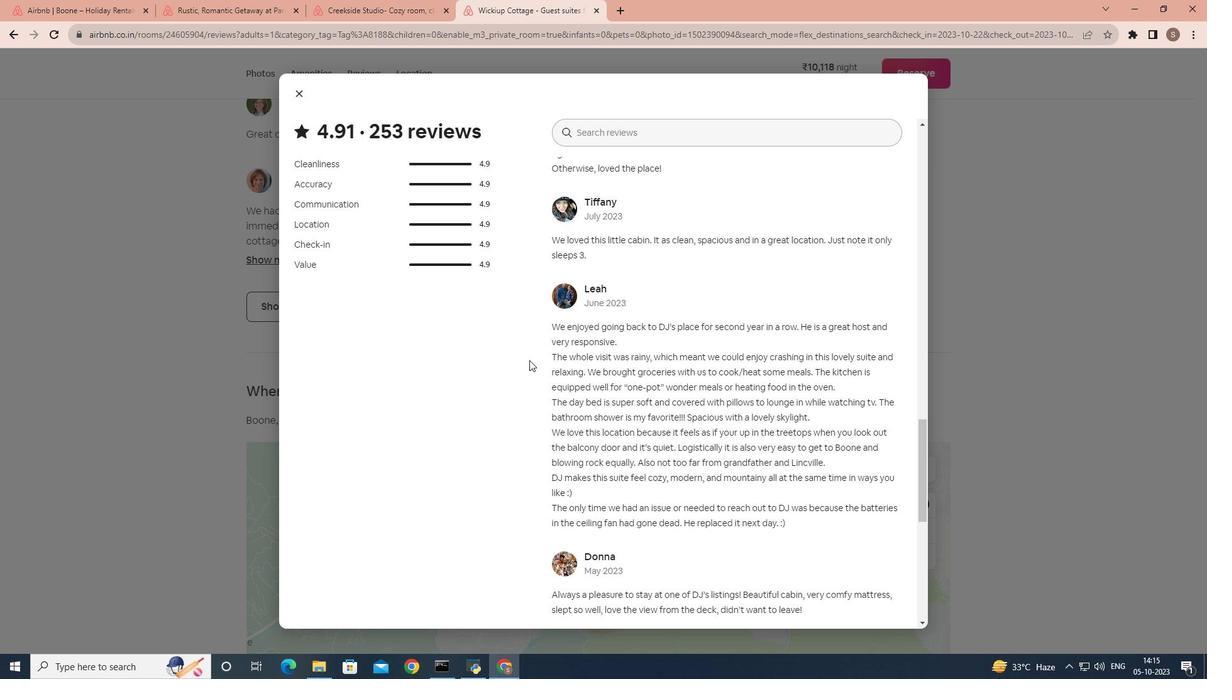 
Action: Mouse scrolled (546, 365) with delta (0, 0)
Screenshot: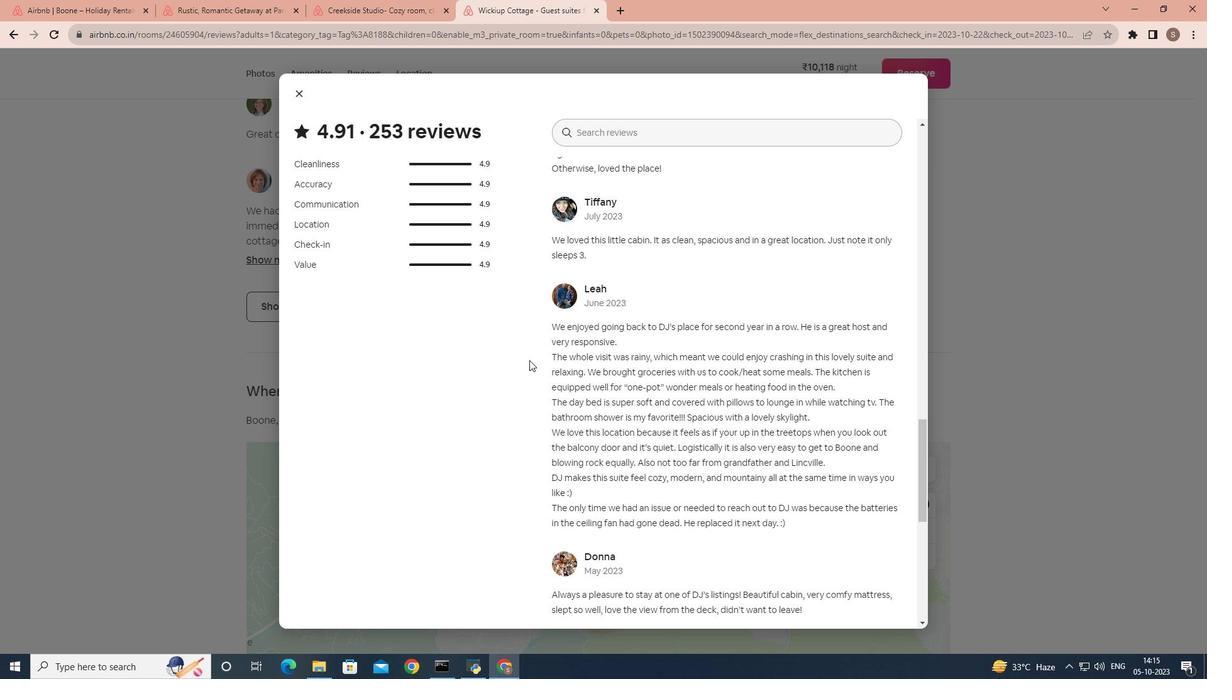
Action: Mouse scrolled (546, 365) with delta (0, 0)
Screenshot: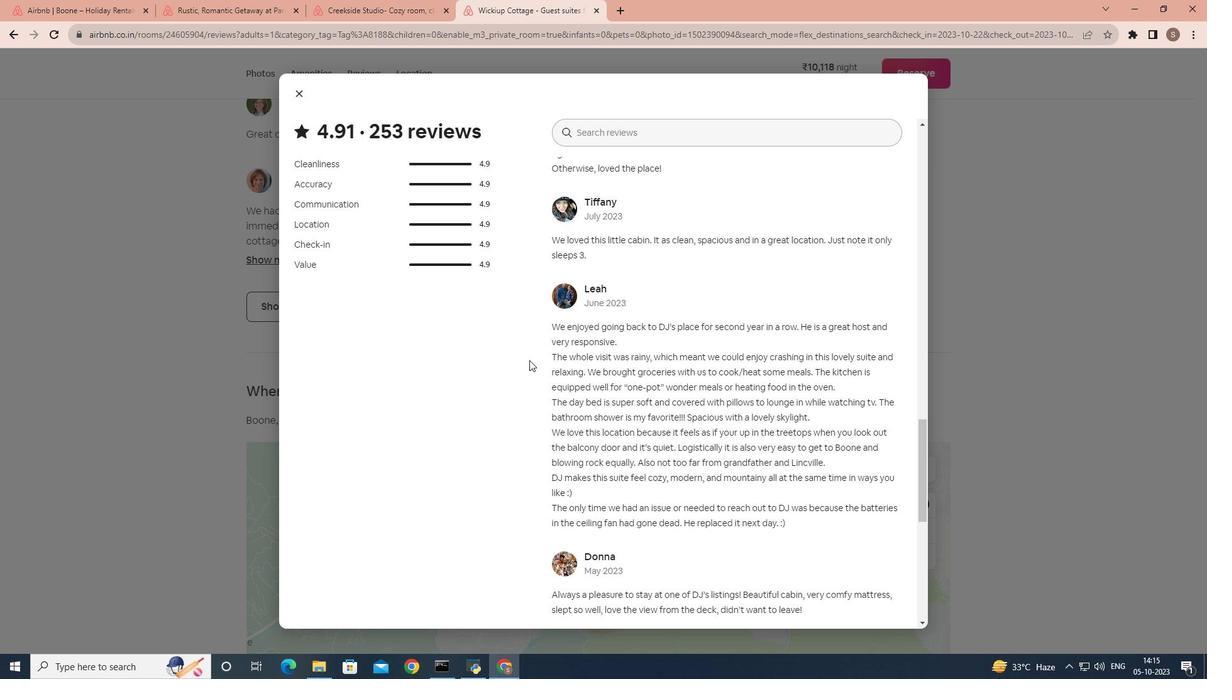
Action: Mouse scrolled (546, 365) with delta (0, 0)
Screenshot: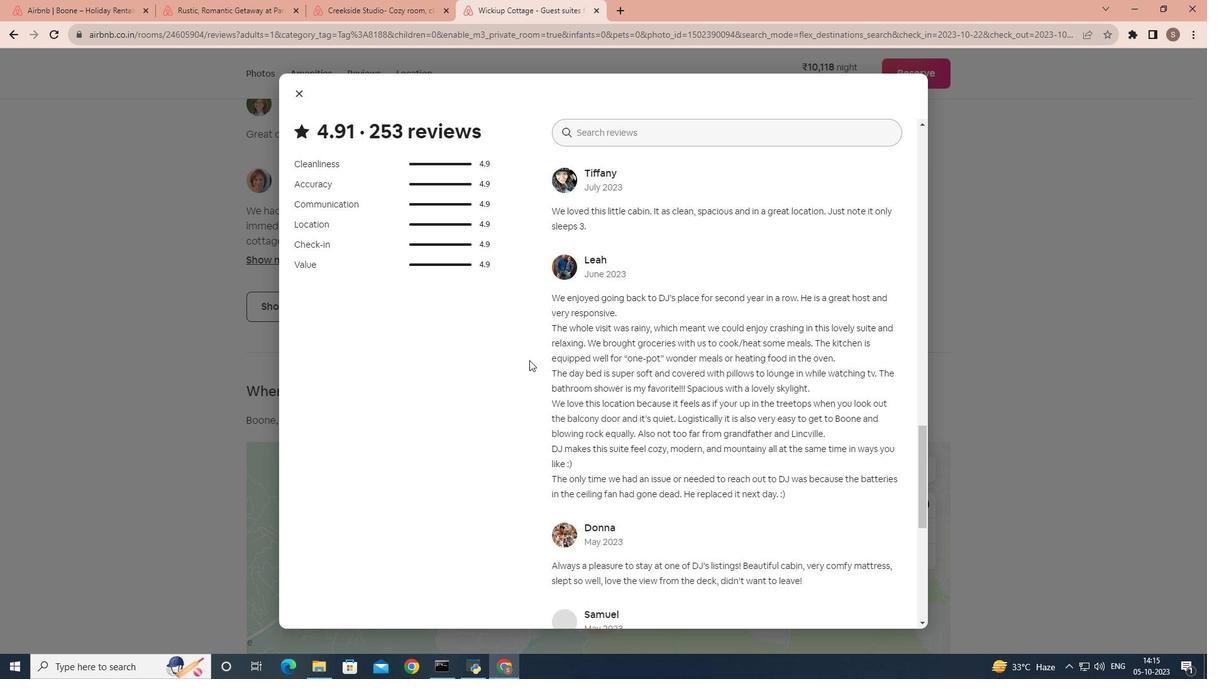 
Action: Mouse scrolled (546, 365) with delta (0, 0)
Screenshot: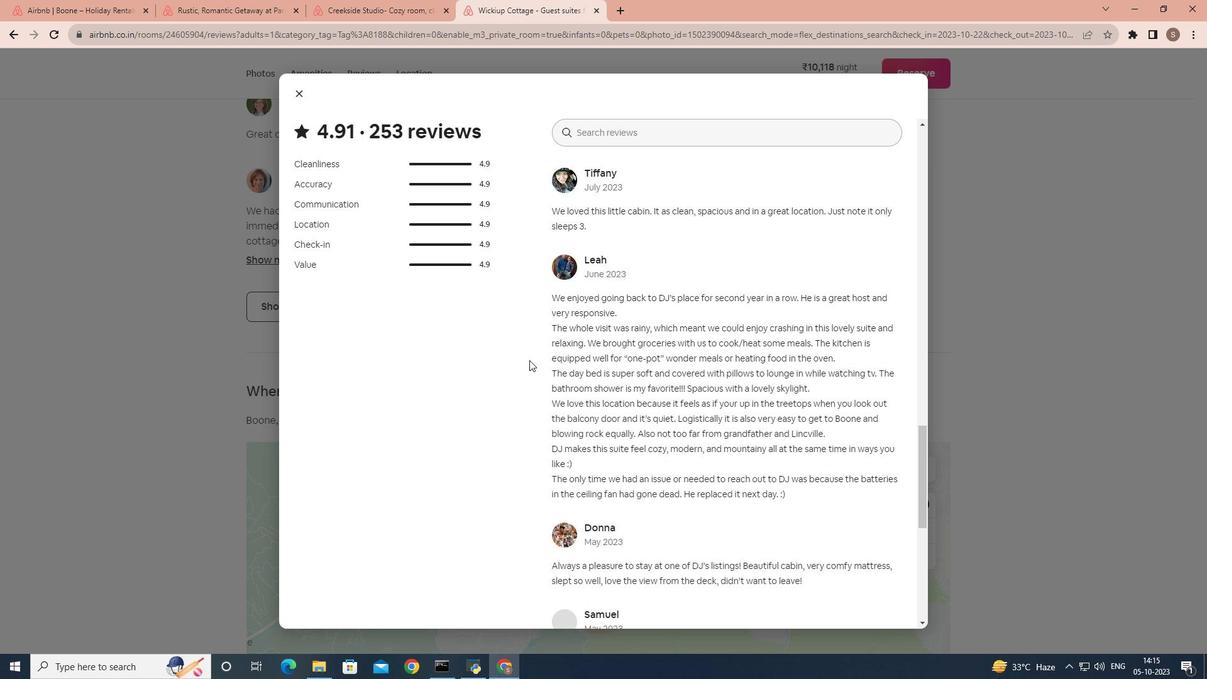 
Action: Mouse scrolled (546, 365) with delta (0, 0)
Screenshot: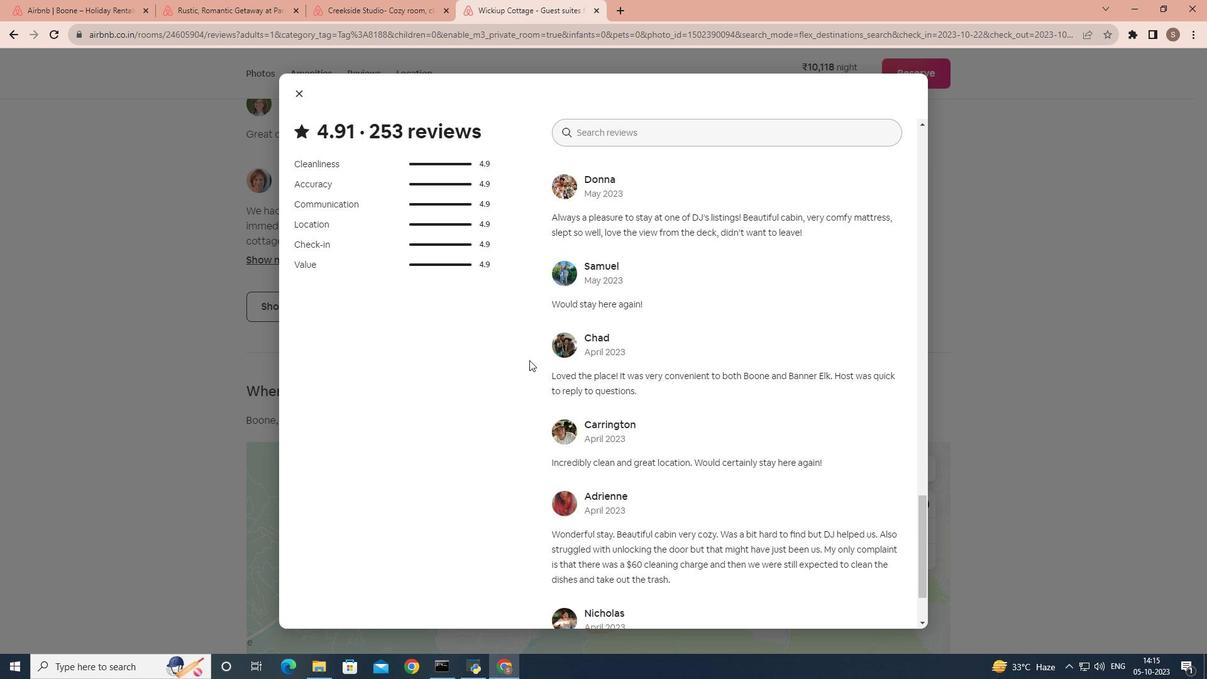 
Action: Mouse scrolled (546, 365) with delta (0, 0)
Screenshot: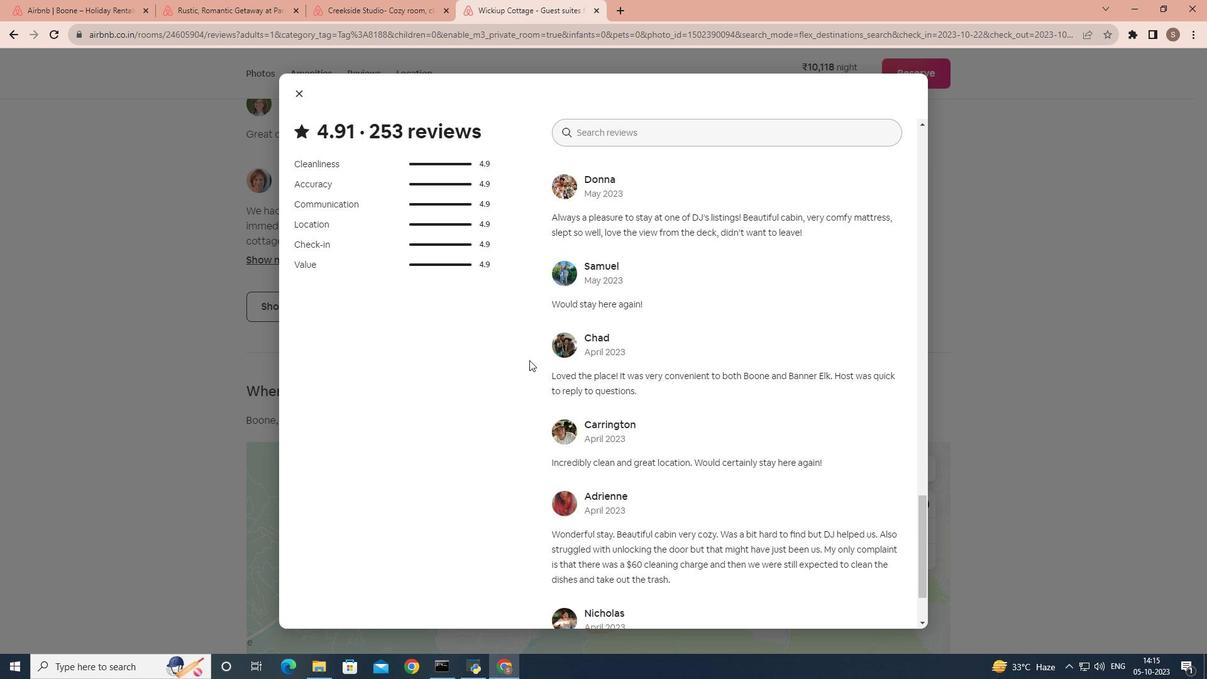 
Action: Mouse scrolled (546, 365) with delta (0, 0)
Screenshot: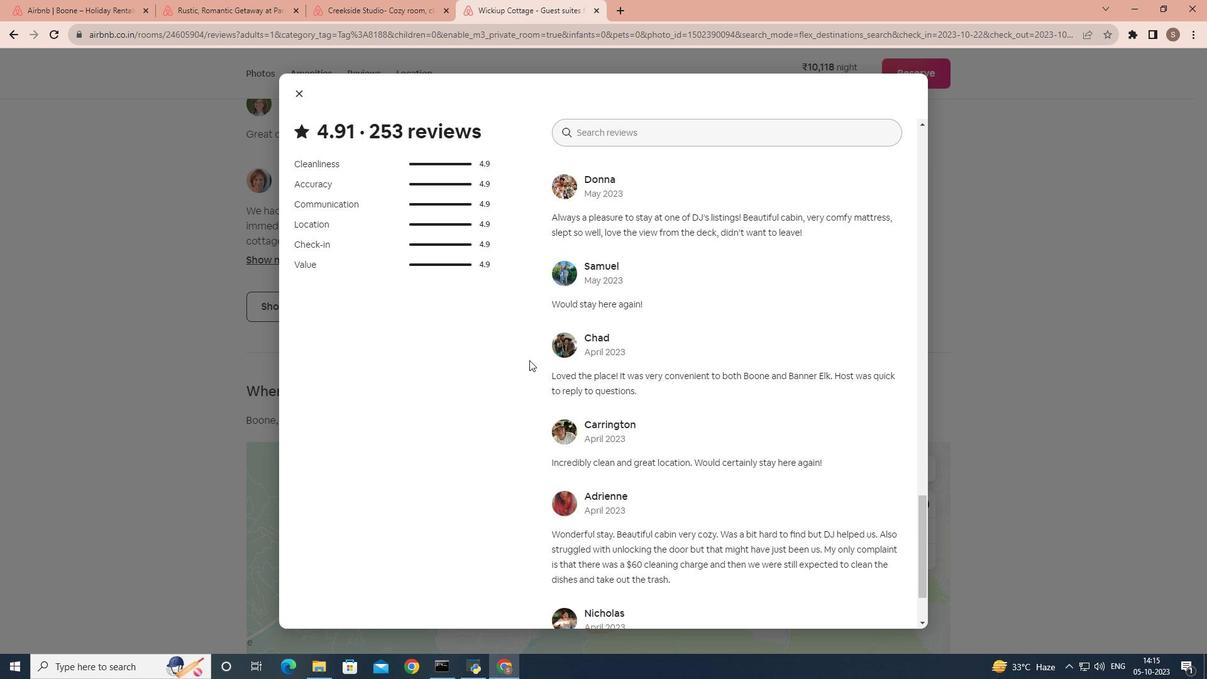 
Action: Mouse scrolled (546, 365) with delta (0, 0)
Screenshot: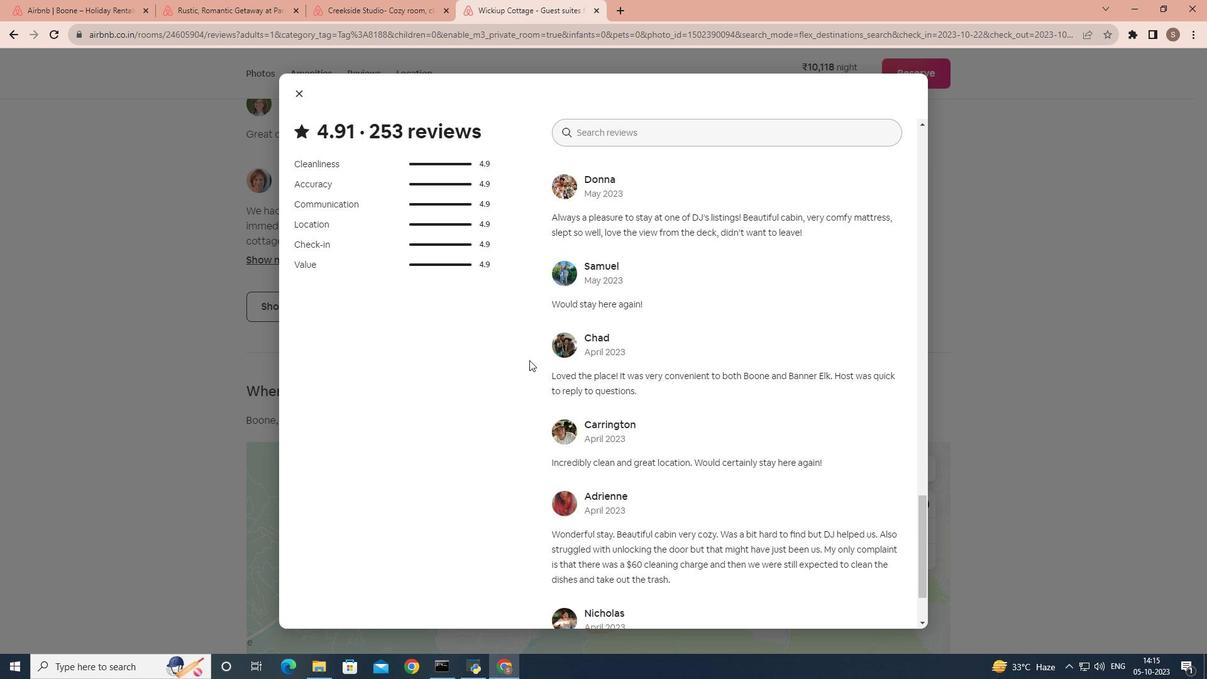 
Action: Mouse scrolled (546, 365) with delta (0, 0)
Screenshot: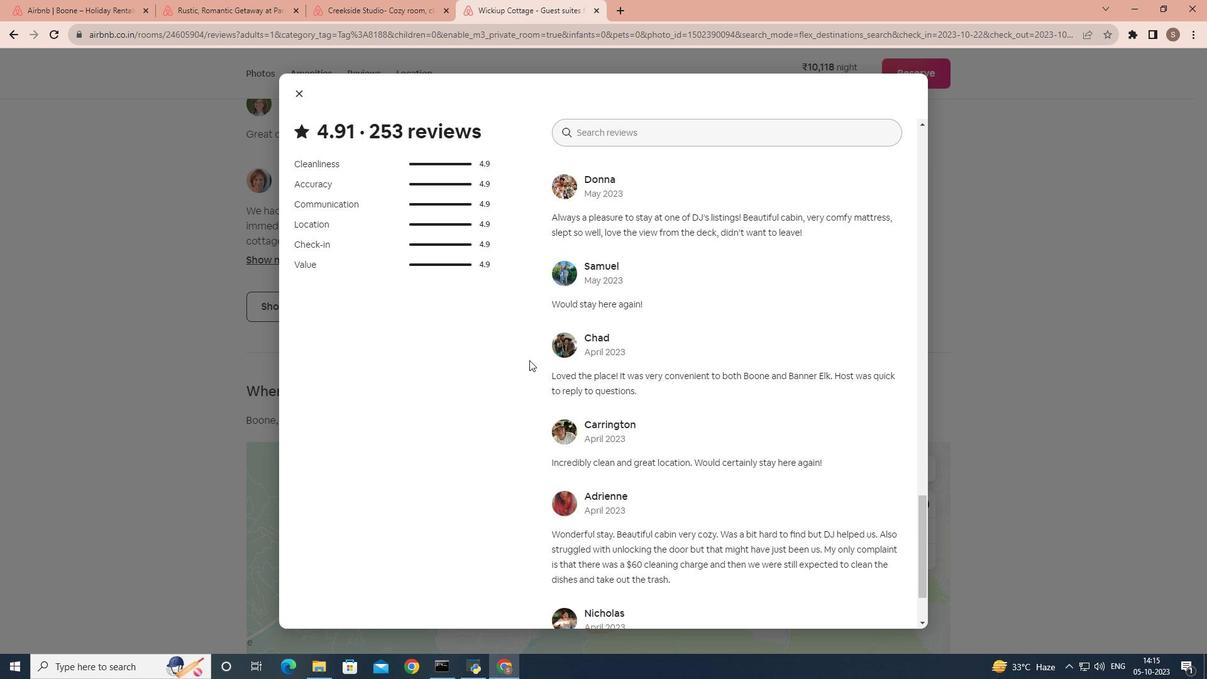 
Action: Mouse scrolled (546, 365) with delta (0, 0)
Screenshot: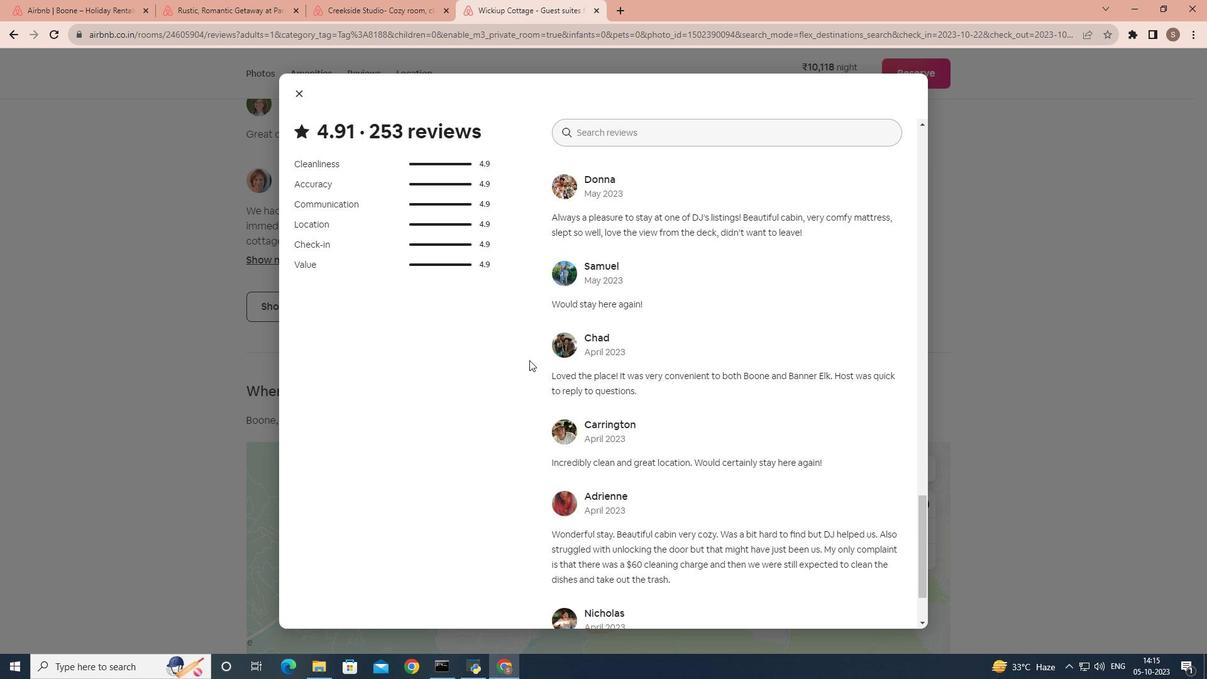 
Action: Mouse scrolled (546, 365) with delta (0, 0)
Screenshot: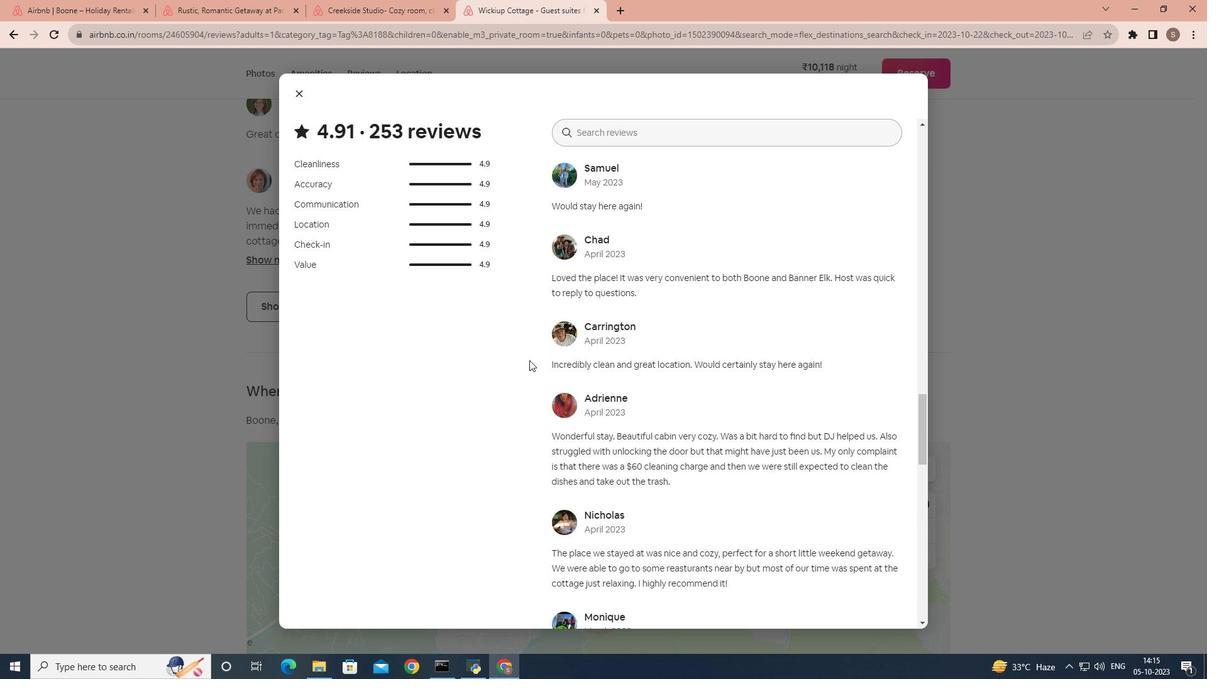 
Action: Mouse scrolled (546, 365) with delta (0, 0)
Screenshot: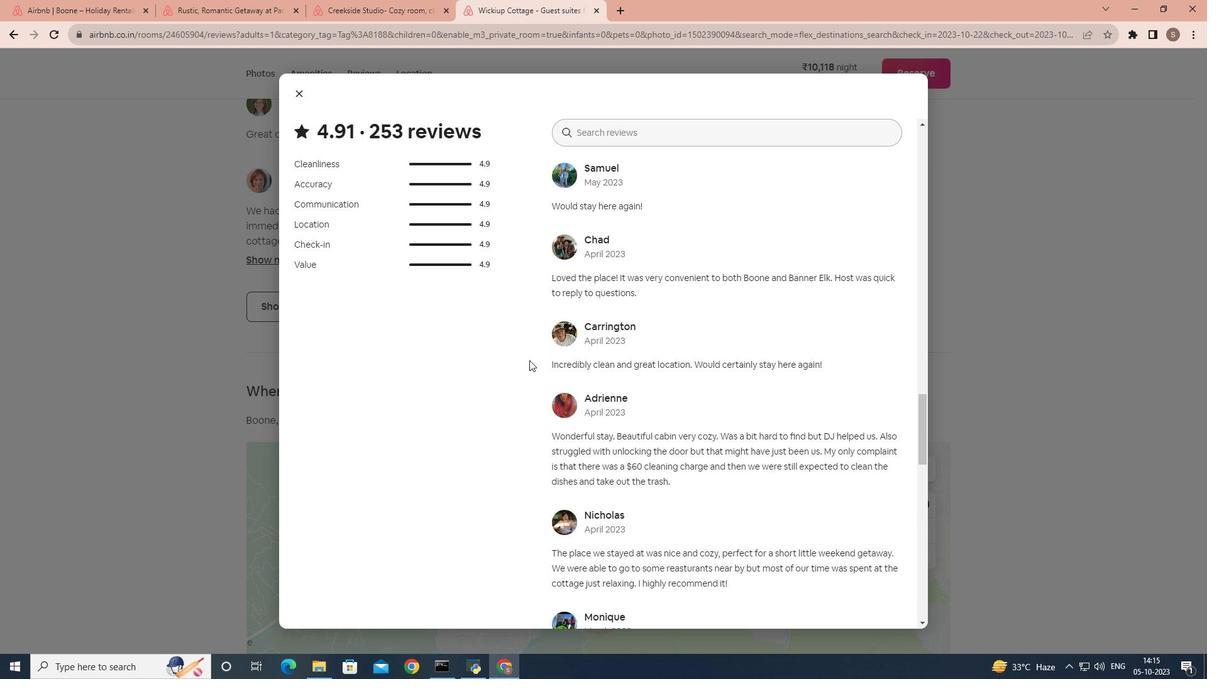 
Action: Mouse scrolled (546, 365) with delta (0, 0)
Screenshot: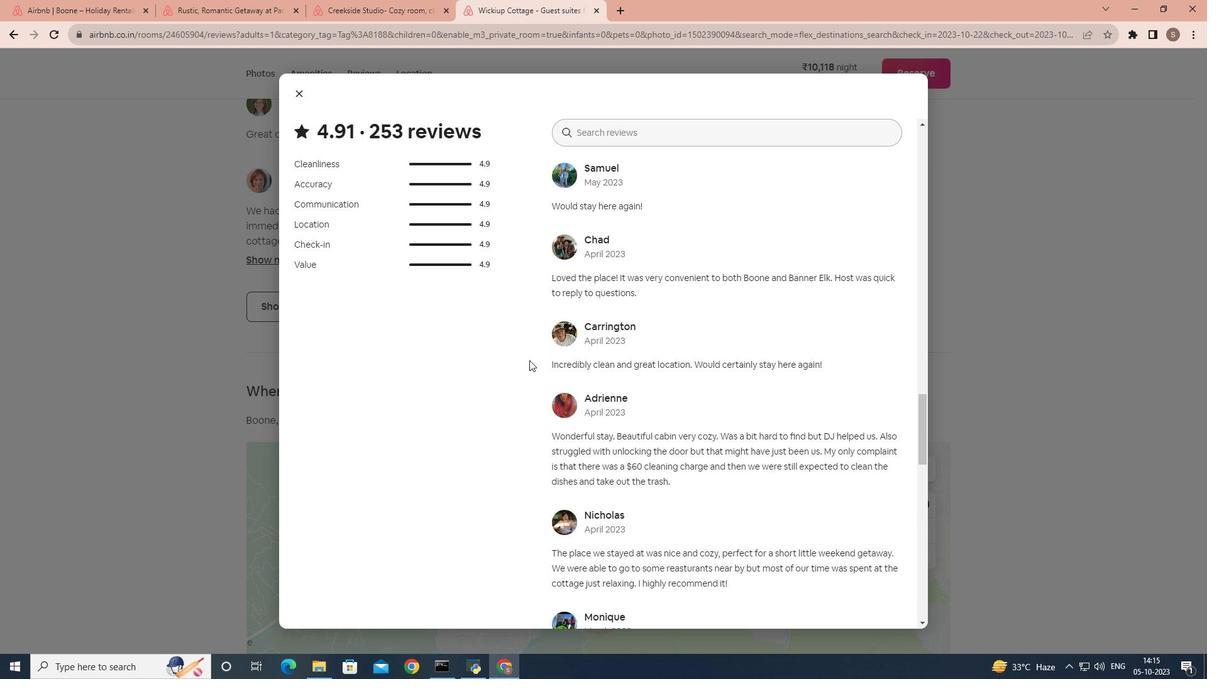 
Action: Mouse scrolled (546, 365) with delta (0, 0)
Screenshot: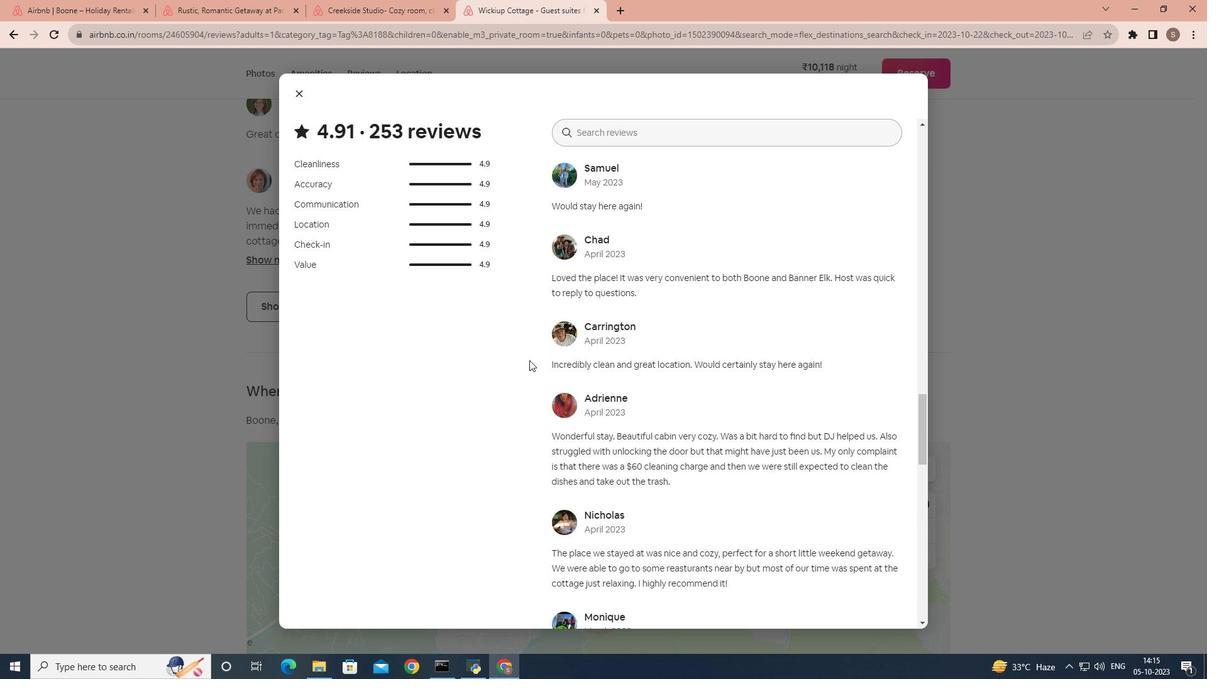 
Action: Mouse scrolled (546, 365) with delta (0, 0)
Screenshot: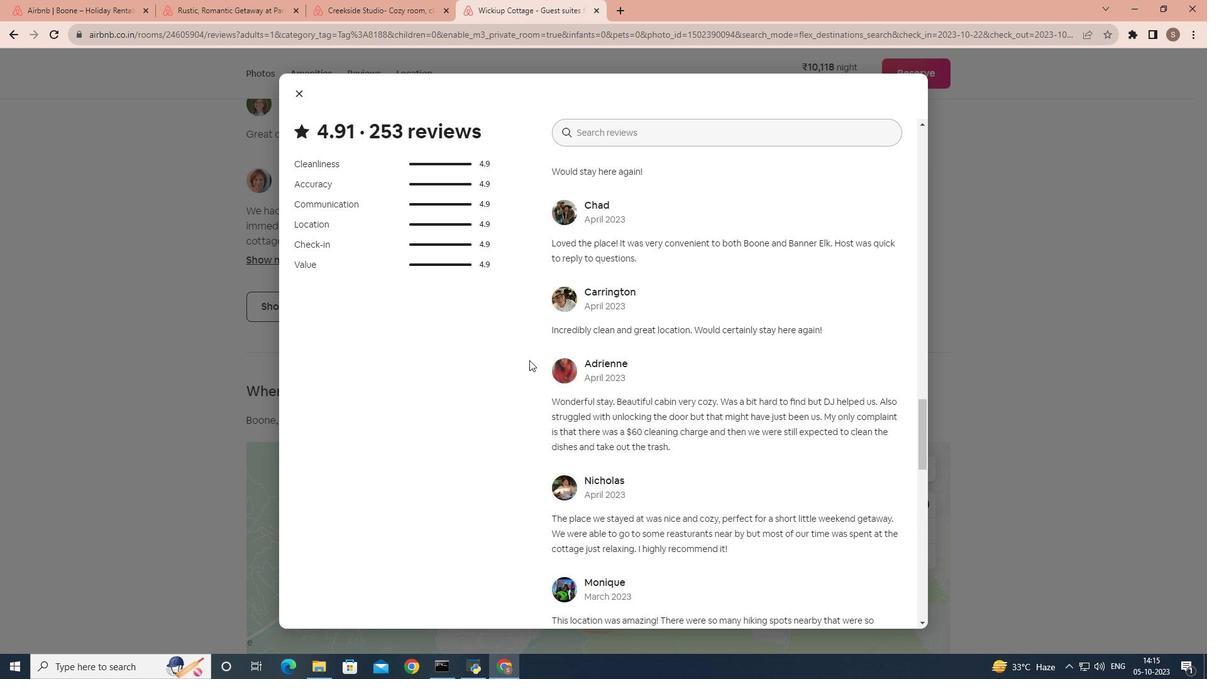 
Action: Mouse scrolled (546, 365) with delta (0, 0)
Screenshot: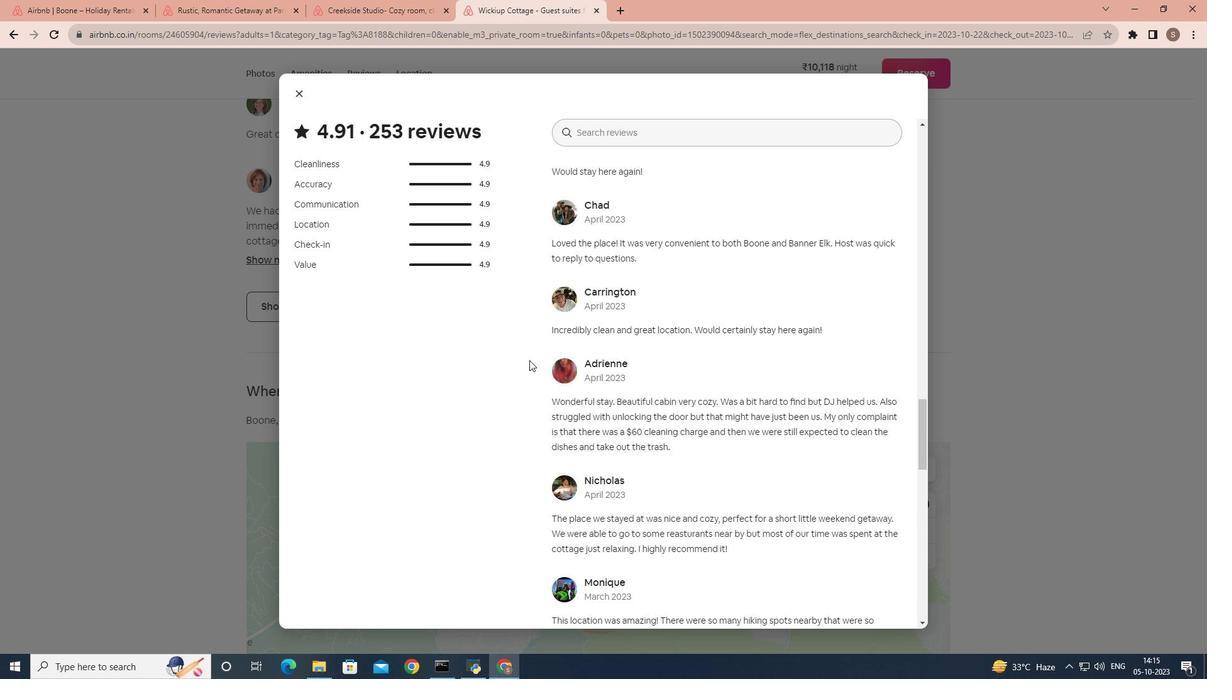 
Action: Mouse scrolled (546, 365) with delta (0, 0)
Screenshot: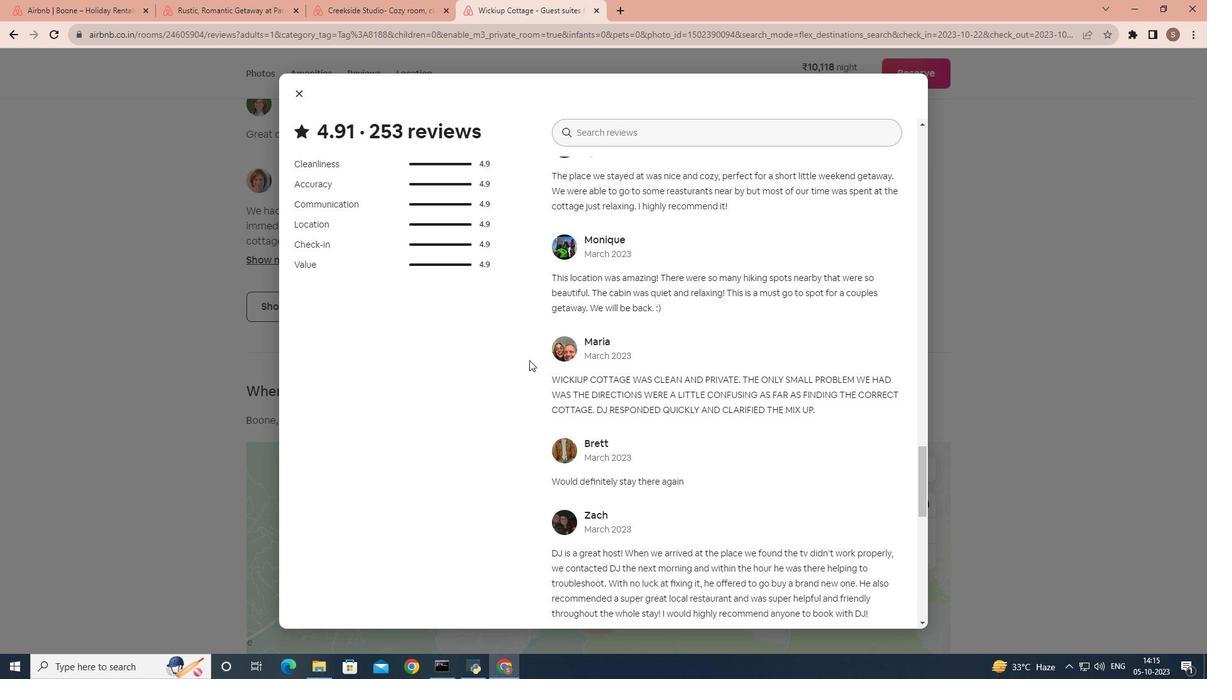 
Action: Mouse scrolled (546, 365) with delta (0, 0)
Screenshot: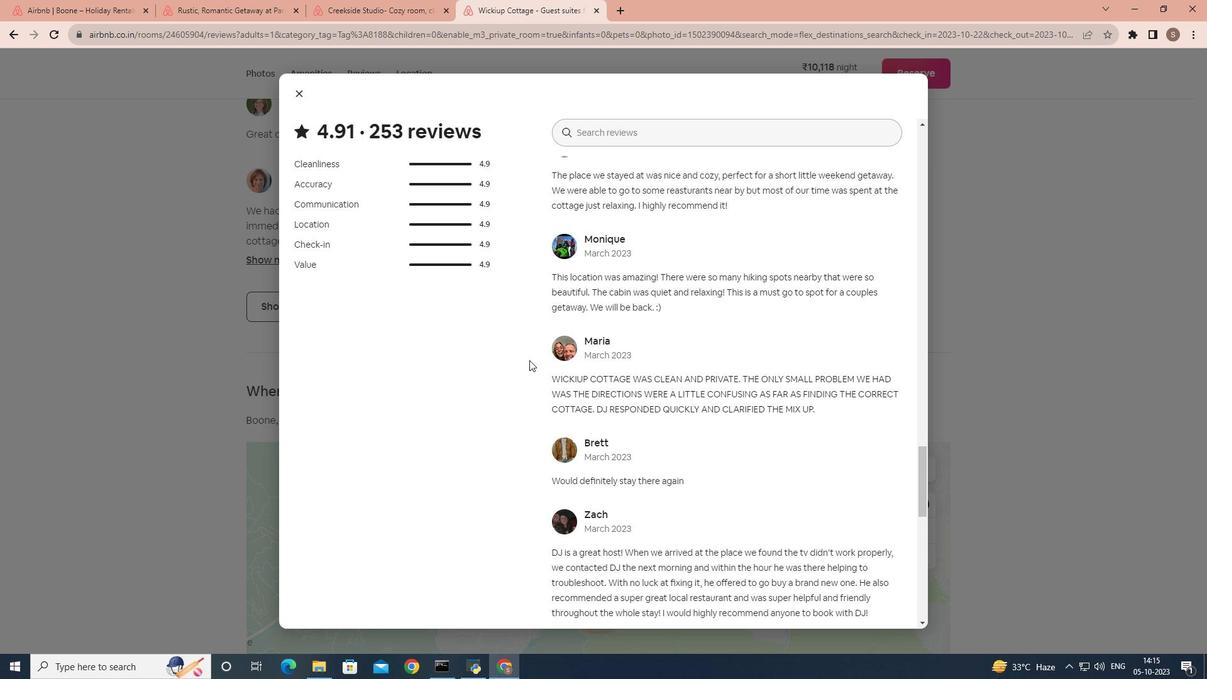 
Action: Mouse scrolled (546, 365) with delta (0, 0)
Screenshot: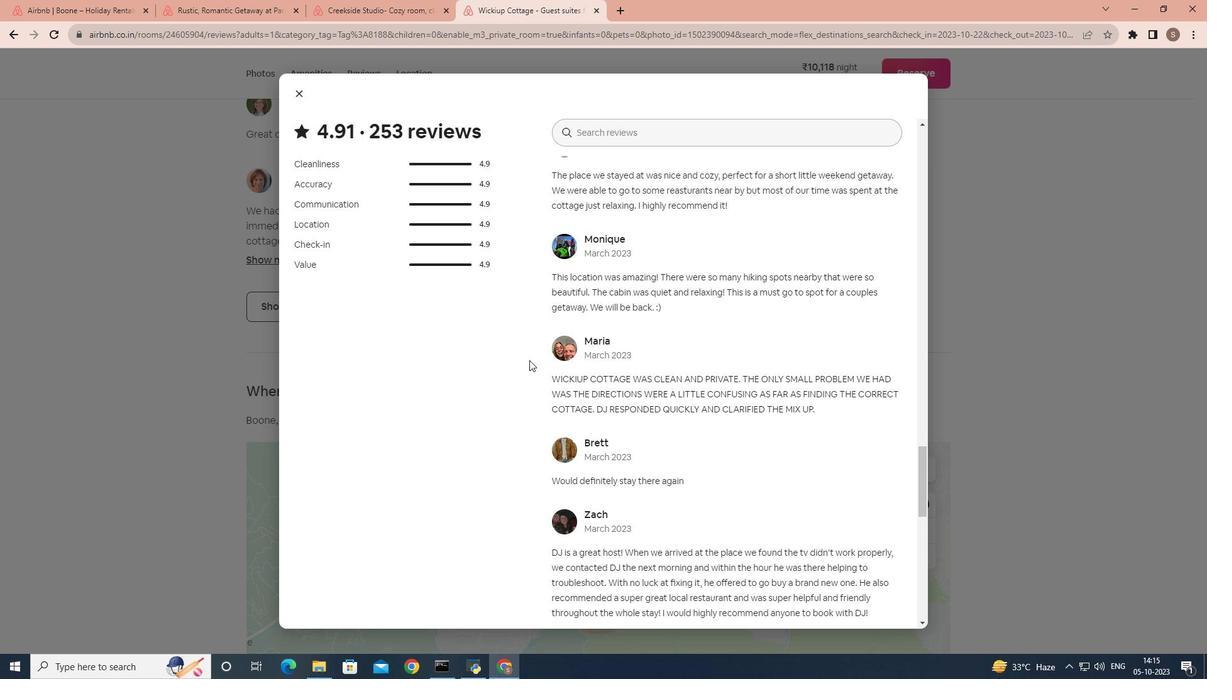 
Action: Mouse scrolled (546, 365) with delta (0, 0)
Screenshot: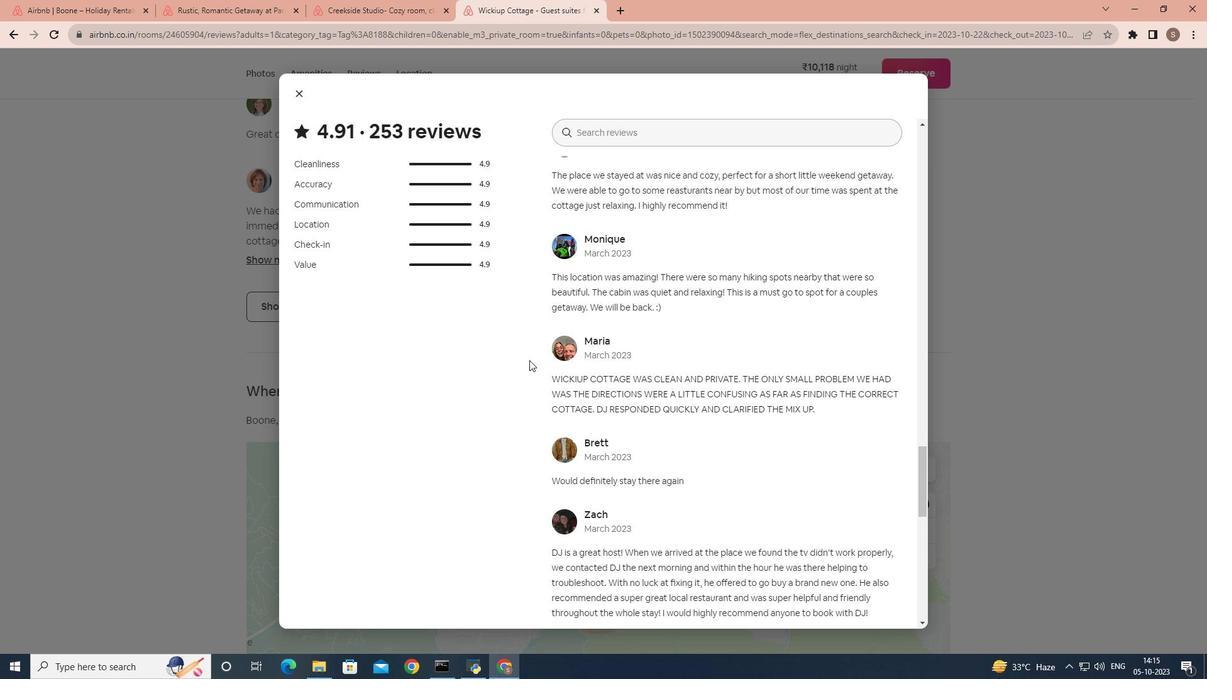 
Action: Mouse scrolled (546, 365) with delta (0, 0)
Screenshot: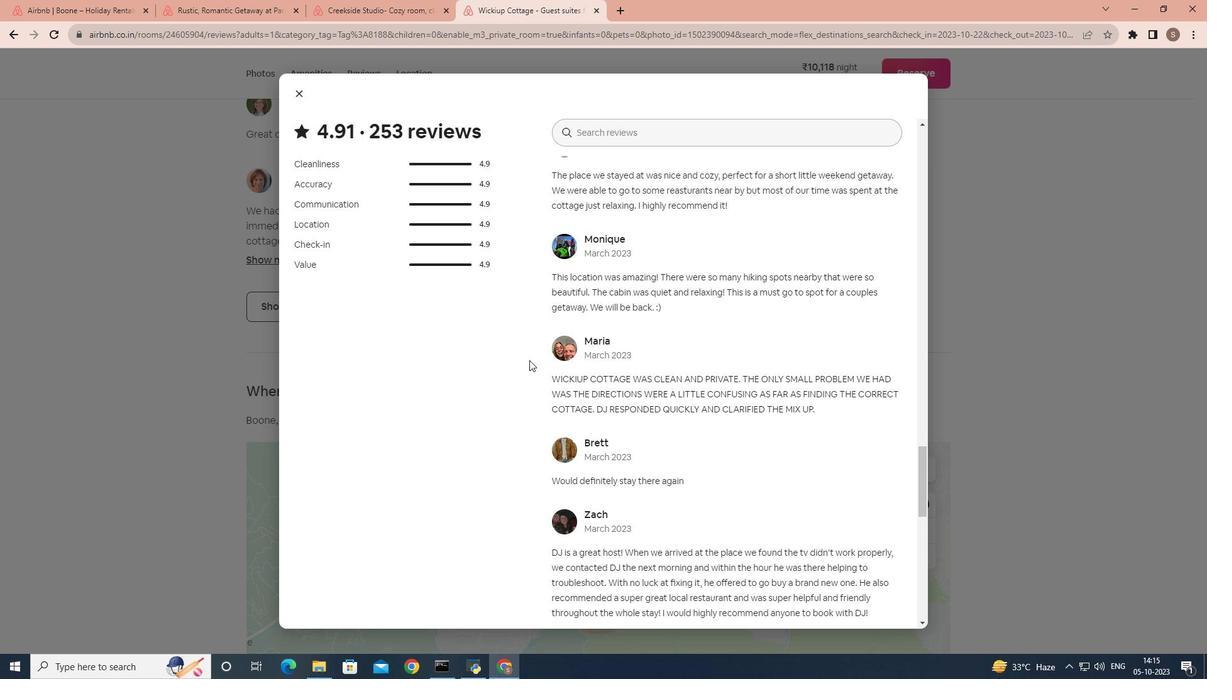 
Action: Mouse scrolled (546, 365) with delta (0, 0)
Screenshot: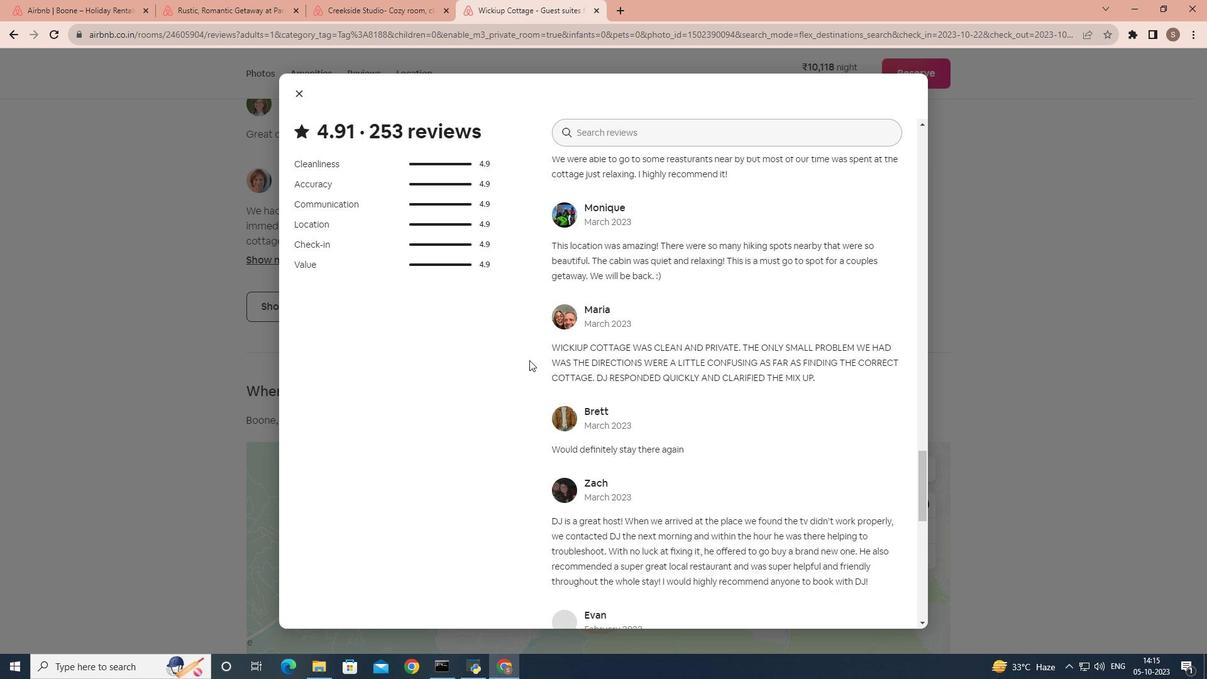 
Action: Mouse scrolled (546, 365) with delta (0, 0)
Screenshot: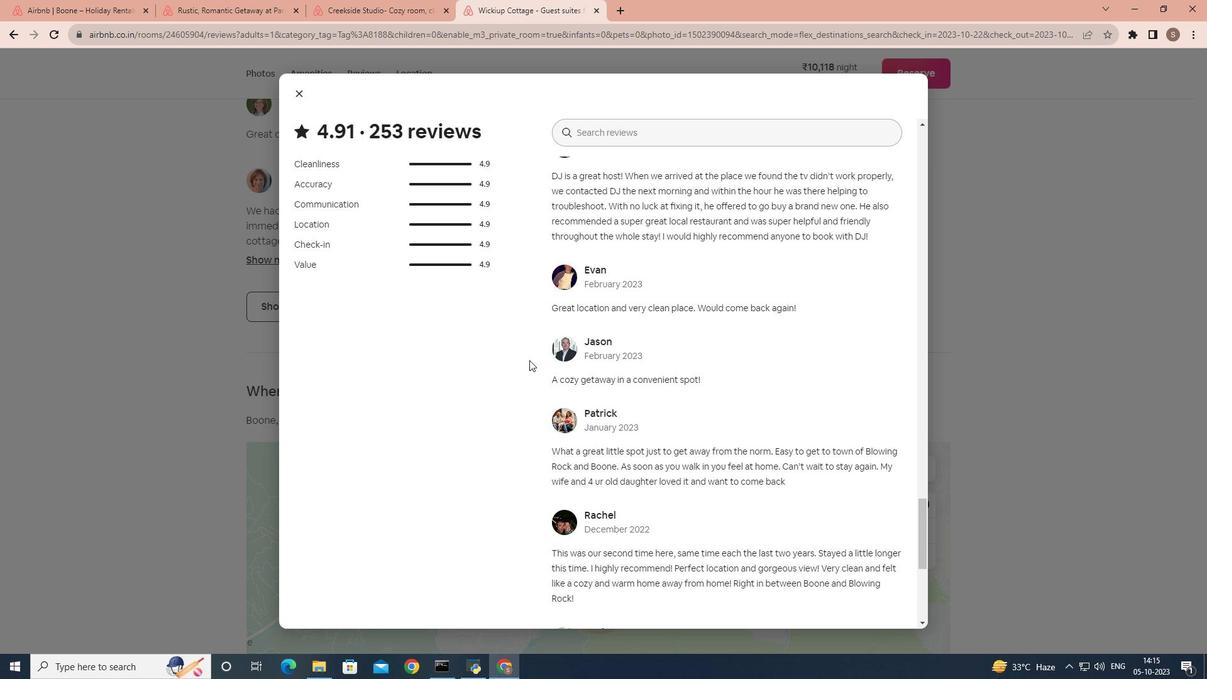 
Action: Mouse scrolled (546, 365) with delta (0, 0)
Screenshot: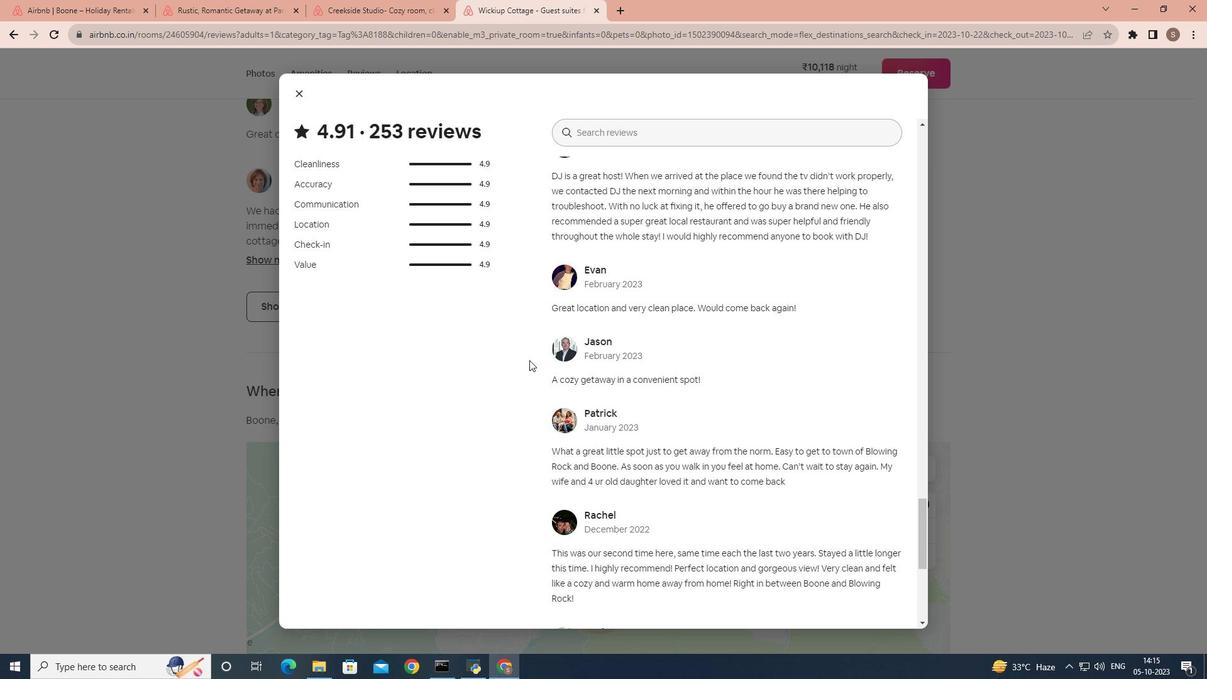 
Action: Mouse scrolled (546, 365) with delta (0, 0)
Screenshot: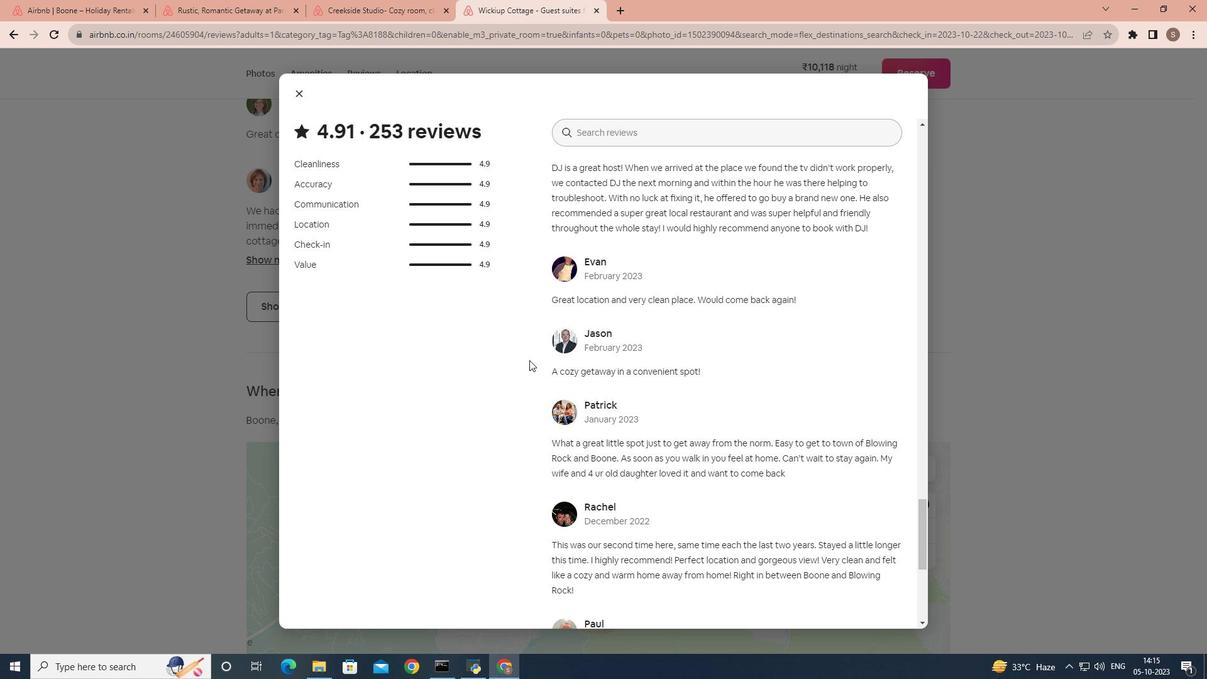 
Action: Mouse scrolled (546, 365) with delta (0, 0)
Screenshot: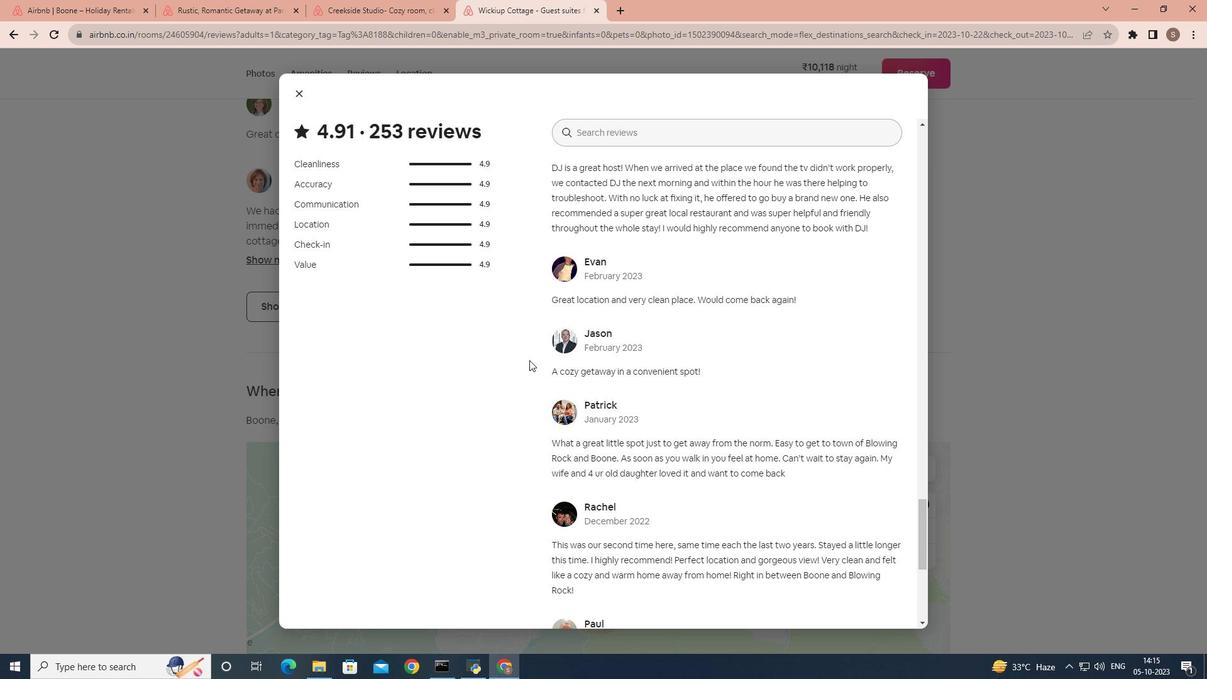 
Action: Mouse scrolled (546, 365) with delta (0, 0)
Screenshot: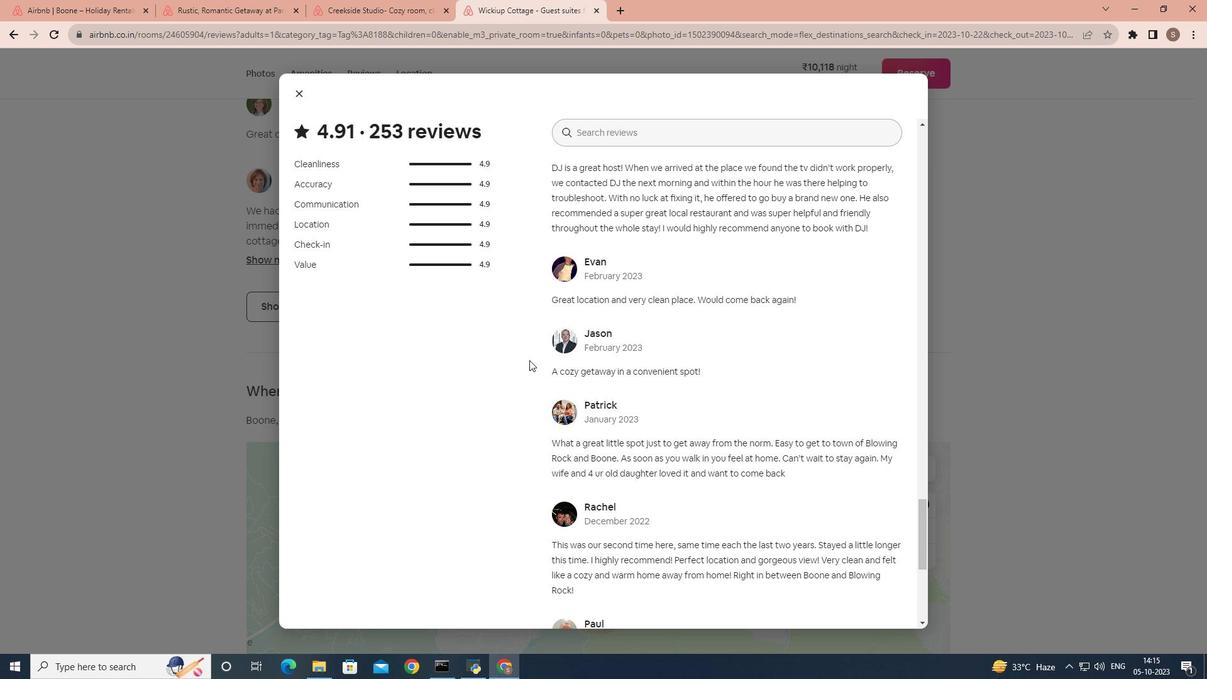 
Action: Mouse scrolled (546, 365) with delta (0, 0)
Screenshot: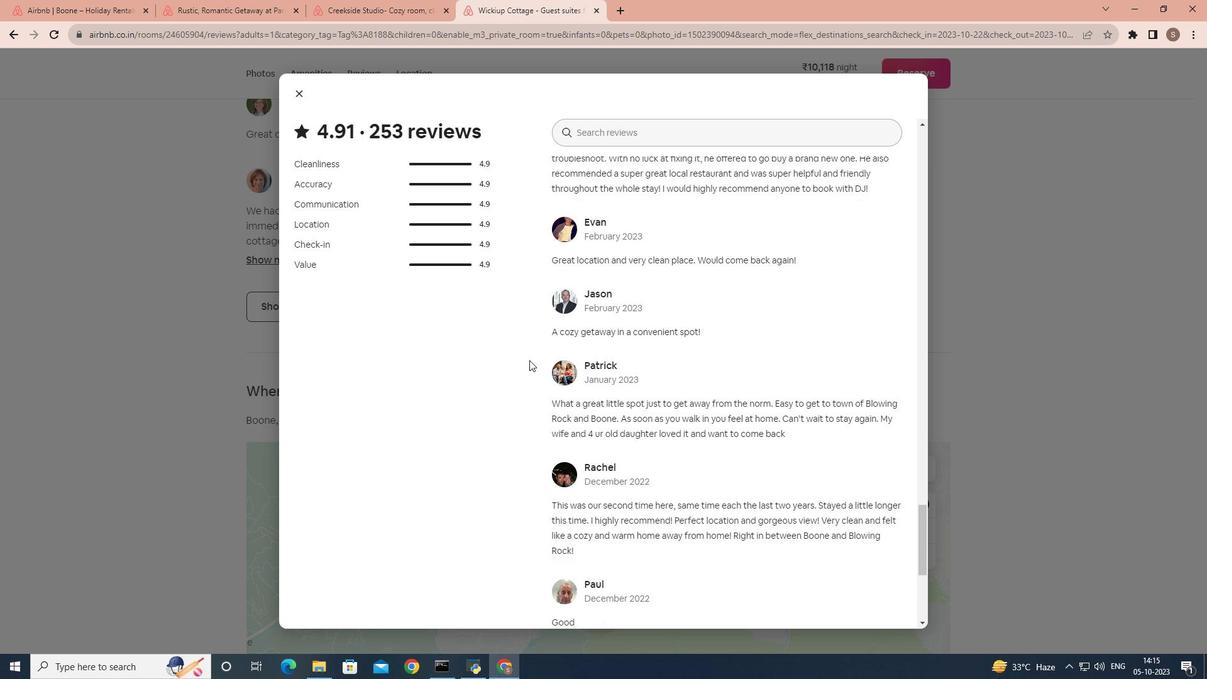 
Action: Mouse scrolled (546, 365) with delta (0, 0)
Screenshot: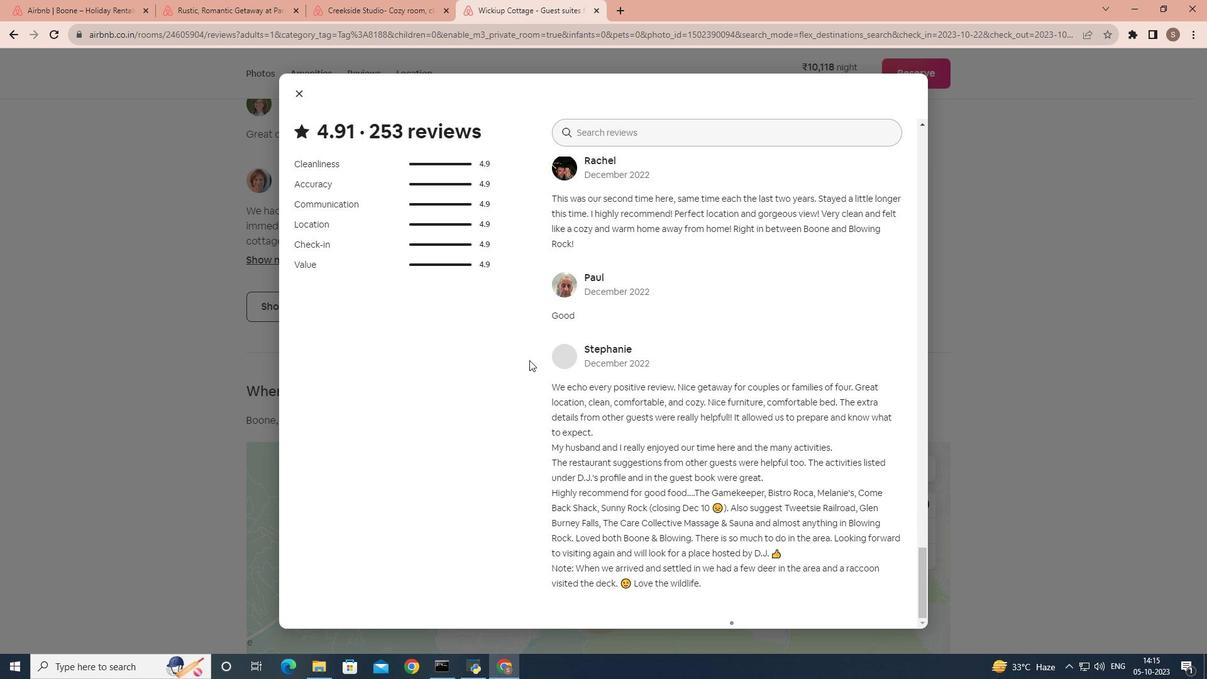 
Action: Mouse scrolled (546, 365) with delta (0, 0)
Screenshot: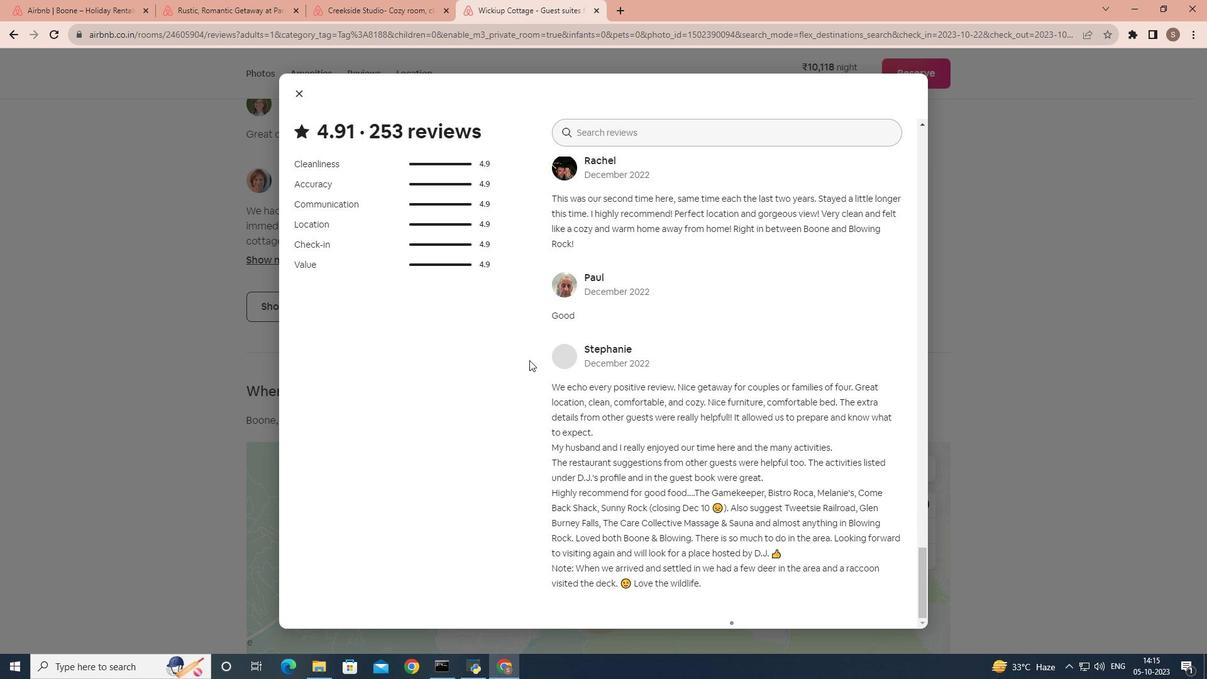 
Action: Mouse scrolled (546, 365) with delta (0, 0)
Screenshot: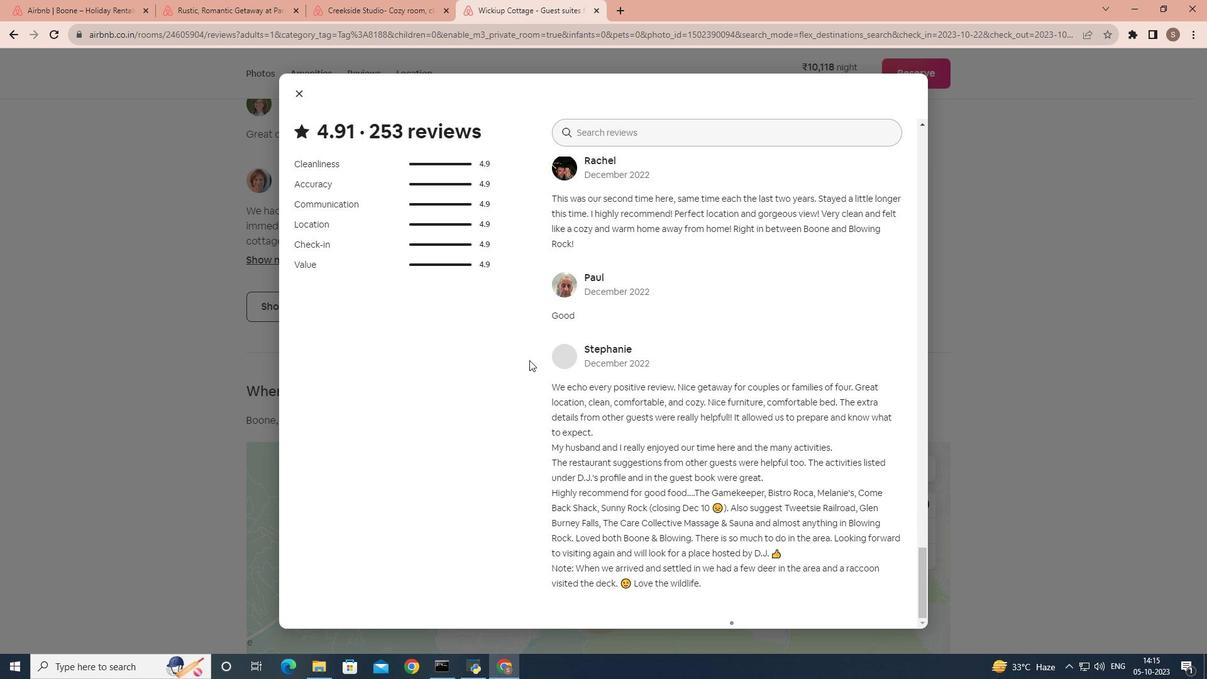 
Action: Mouse scrolled (546, 365) with delta (0, 0)
Screenshot: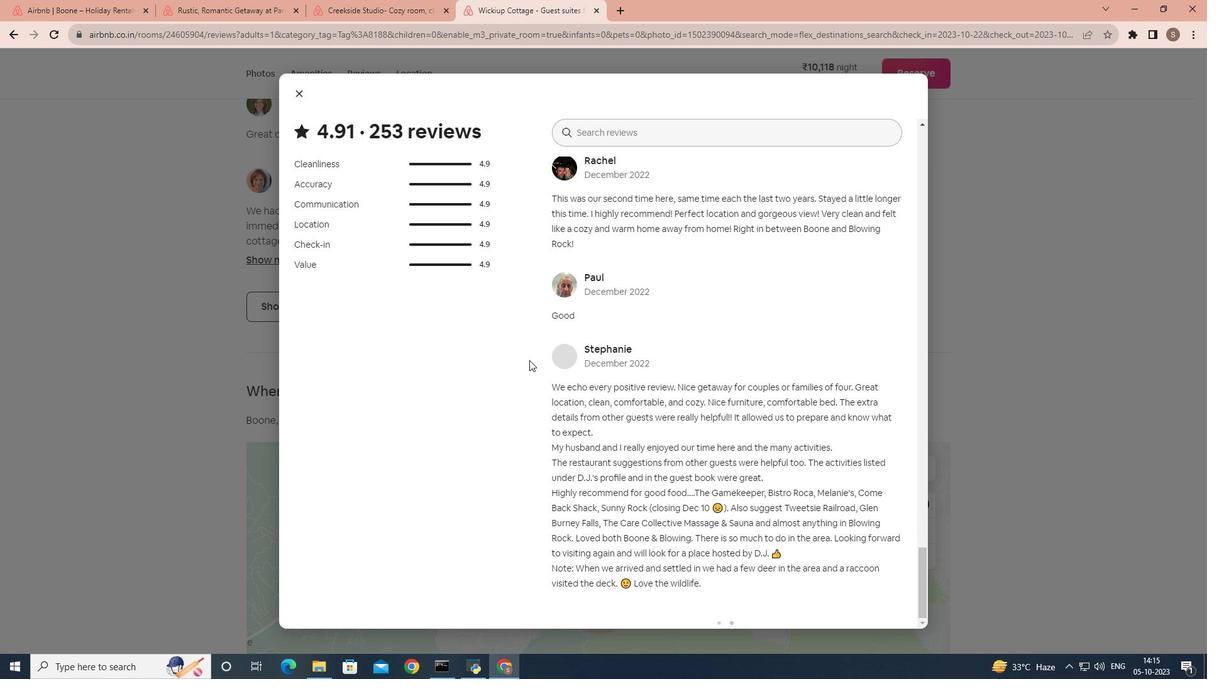 
Action: Mouse scrolled (546, 365) with delta (0, 0)
Screenshot: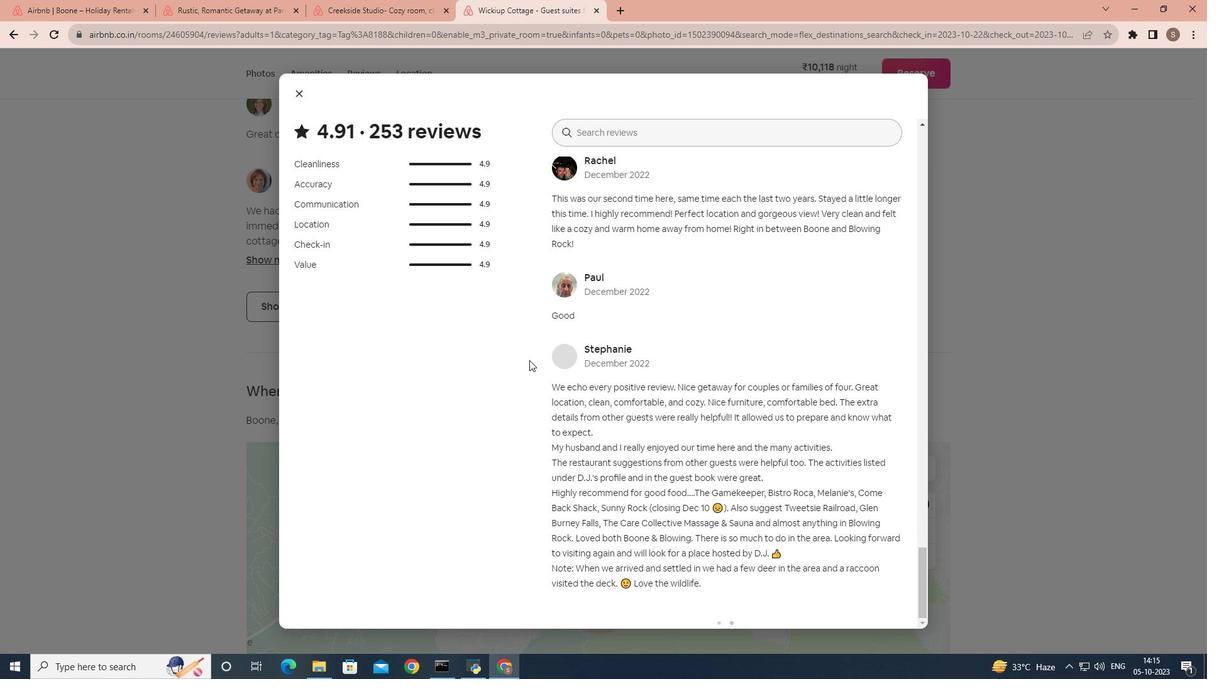 
Action: Mouse scrolled (546, 365) with delta (0, 0)
Screenshot: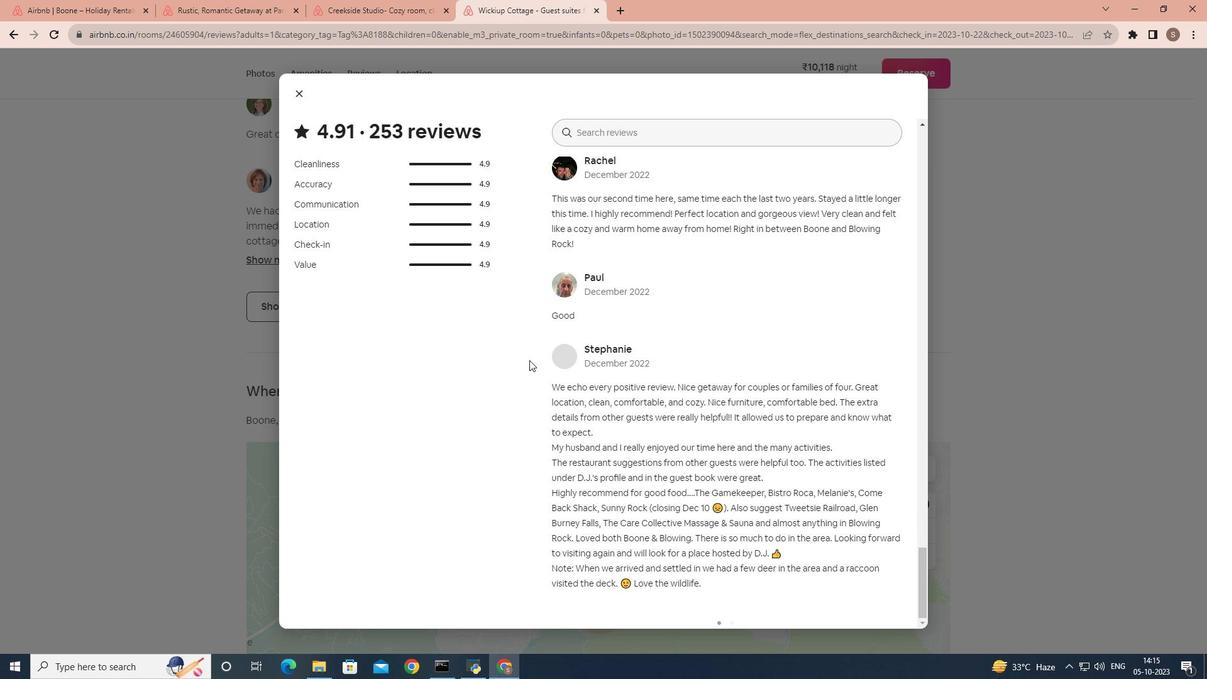 
Action: Mouse moved to (307, 133)
Screenshot: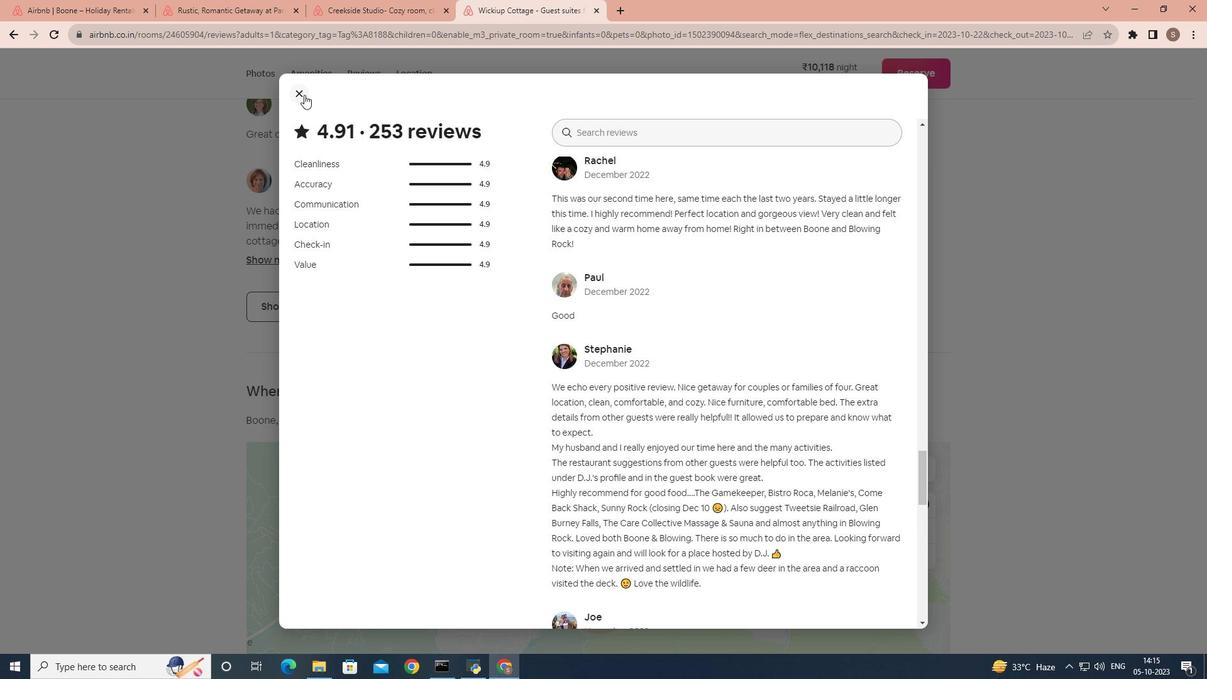 
Action: Mouse pressed left at (307, 133)
Screenshot: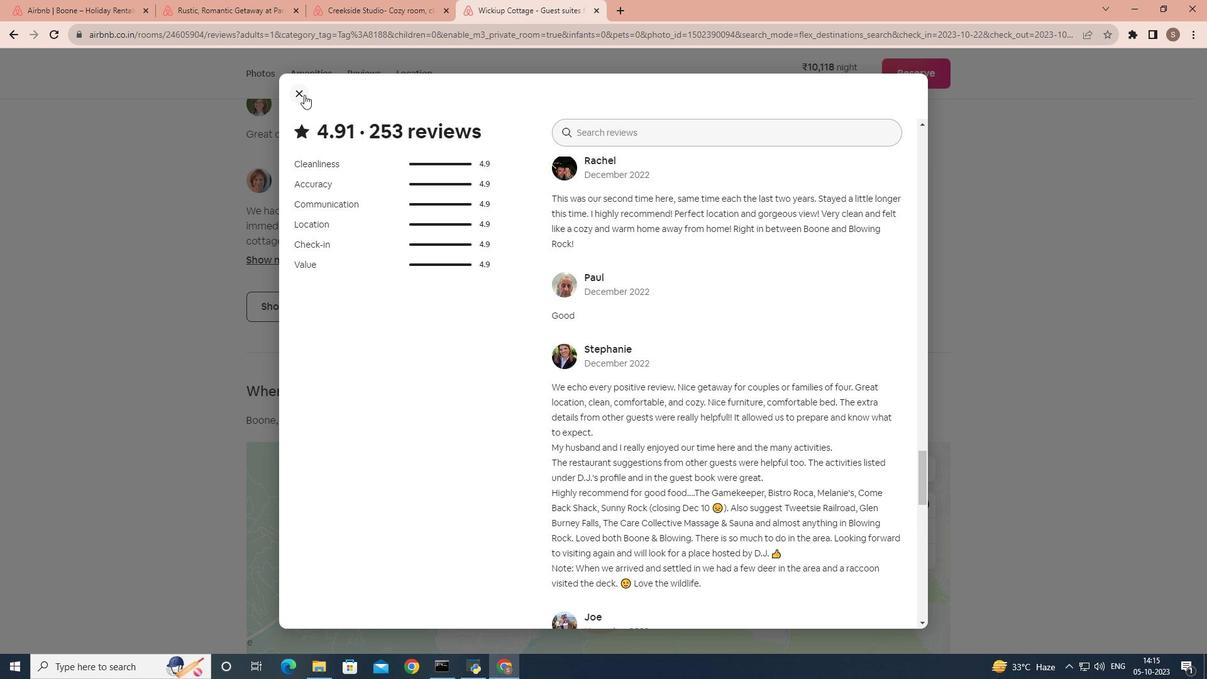 
Action: Mouse moved to (391, 366)
Screenshot: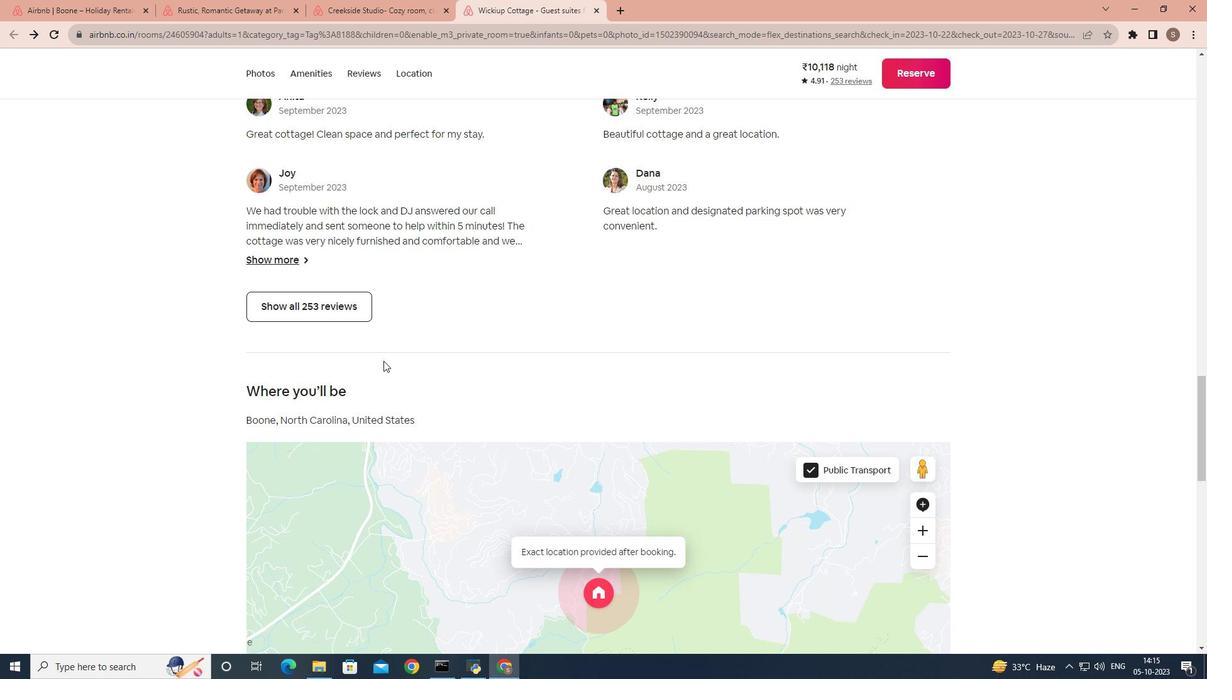 
Action: Mouse scrolled (391, 365) with delta (0, 0)
Screenshot: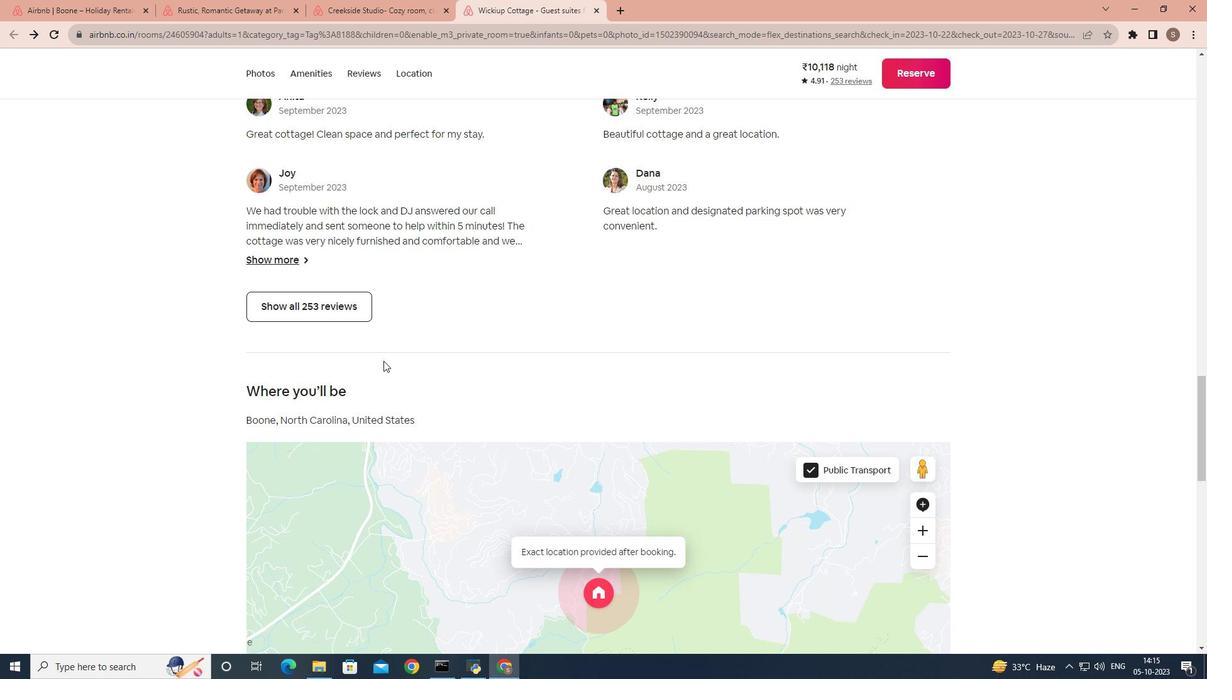 
Action: Mouse moved to (391, 366)
Screenshot: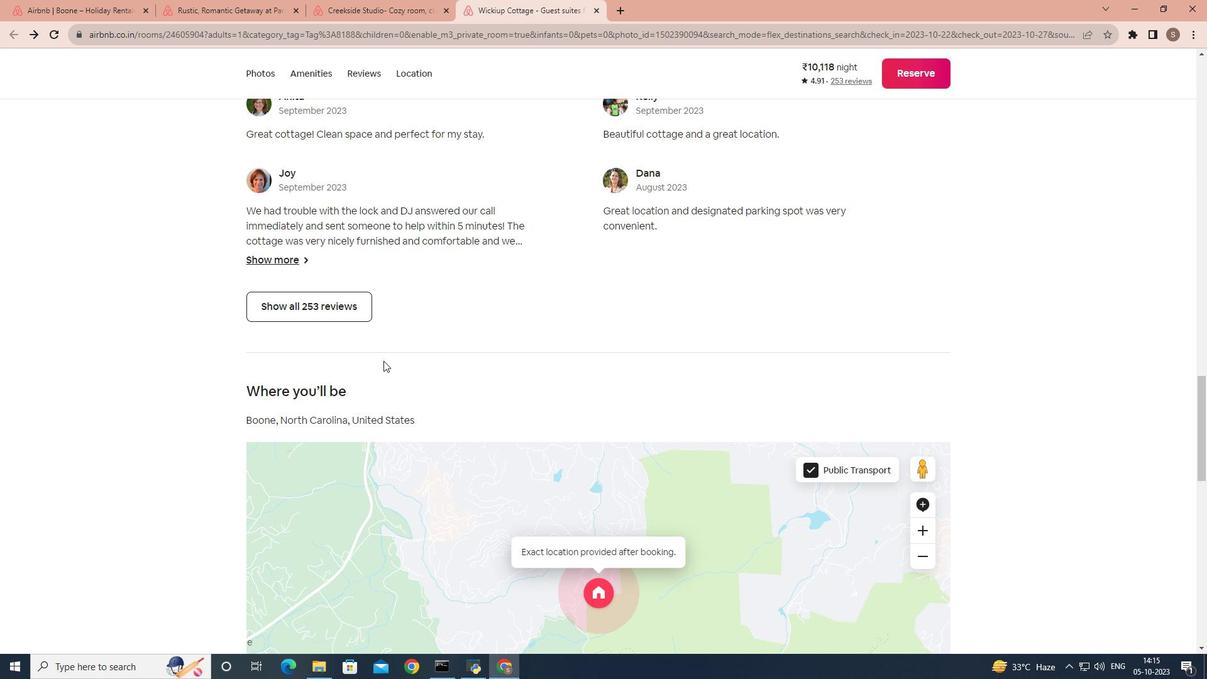 
Action: Mouse scrolled (391, 366) with delta (0, 0)
Screenshot: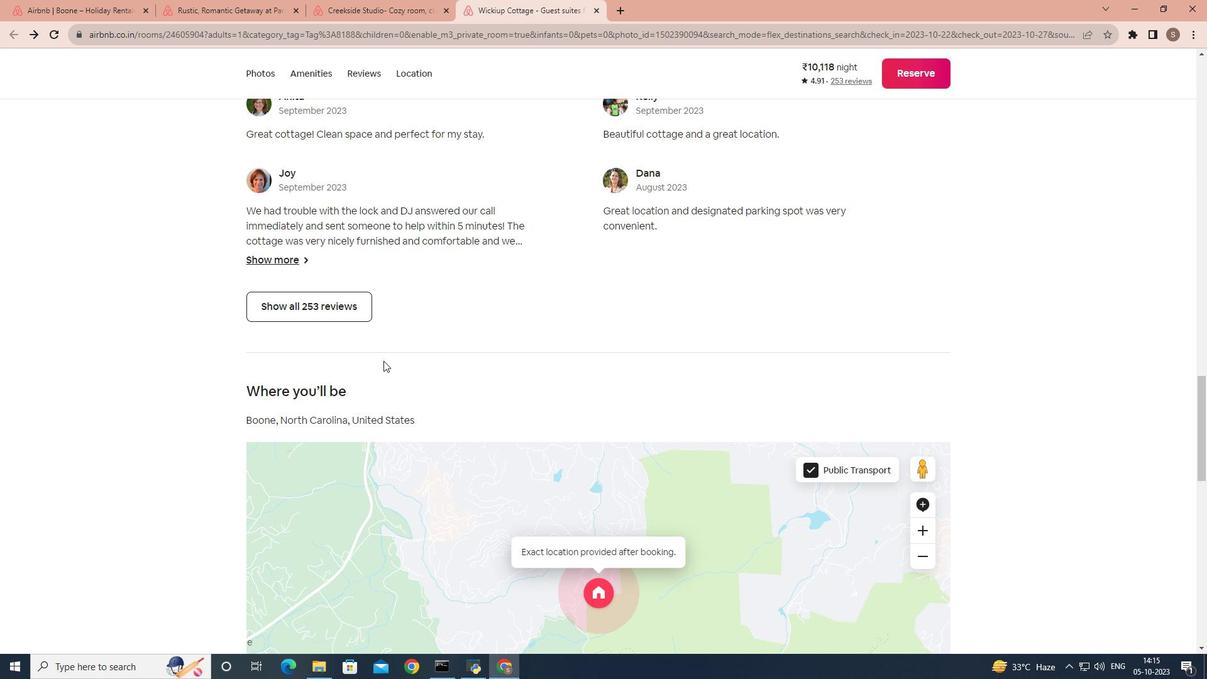 
Action: Mouse scrolled (391, 366) with delta (0, 0)
Screenshot: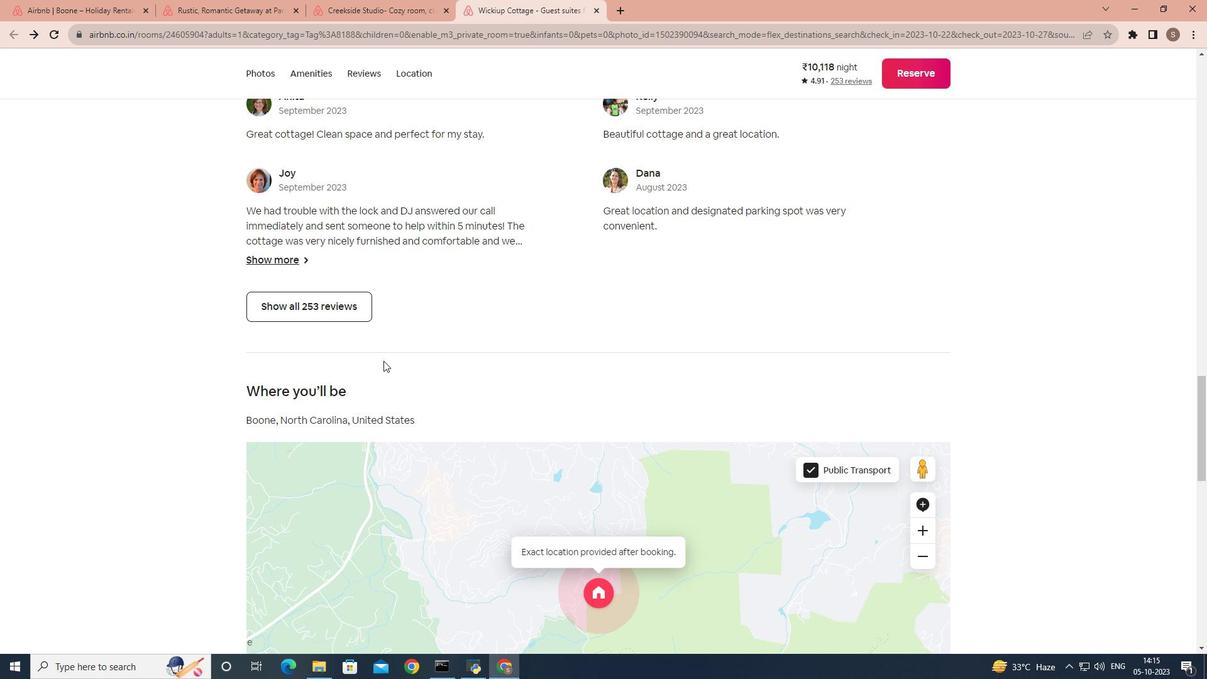 
Action: Mouse scrolled (391, 366) with delta (0, 0)
Screenshot: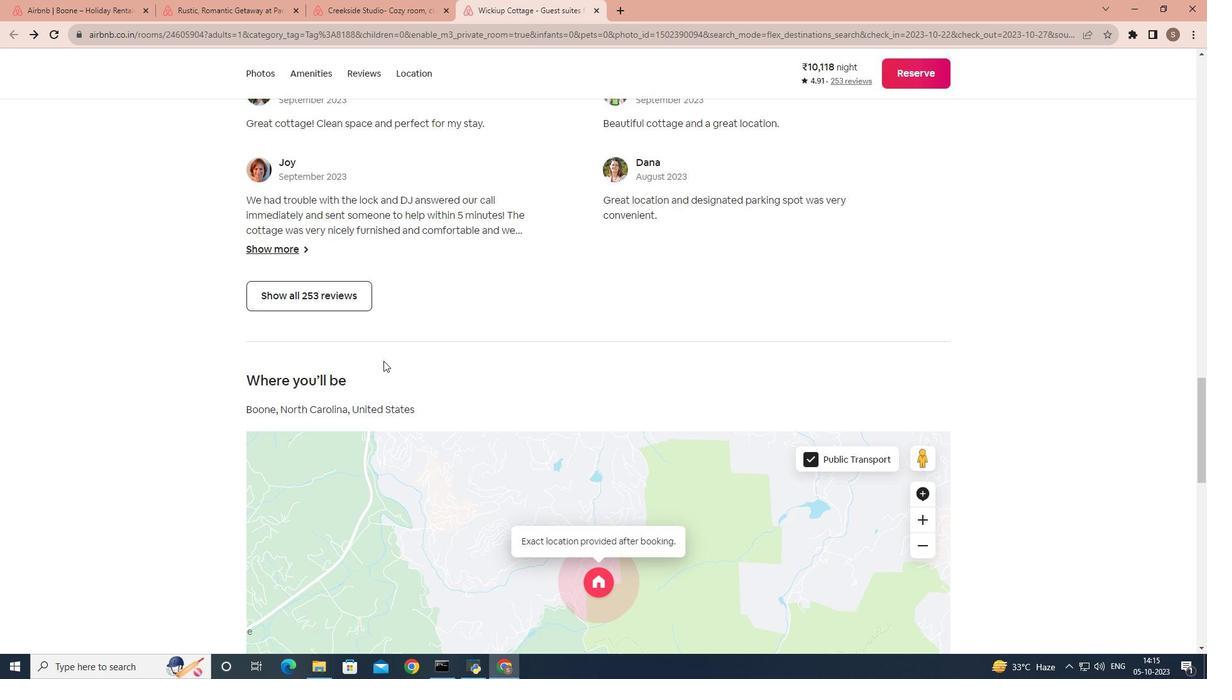 
Action: Mouse scrolled (391, 366) with delta (0, 0)
Screenshot: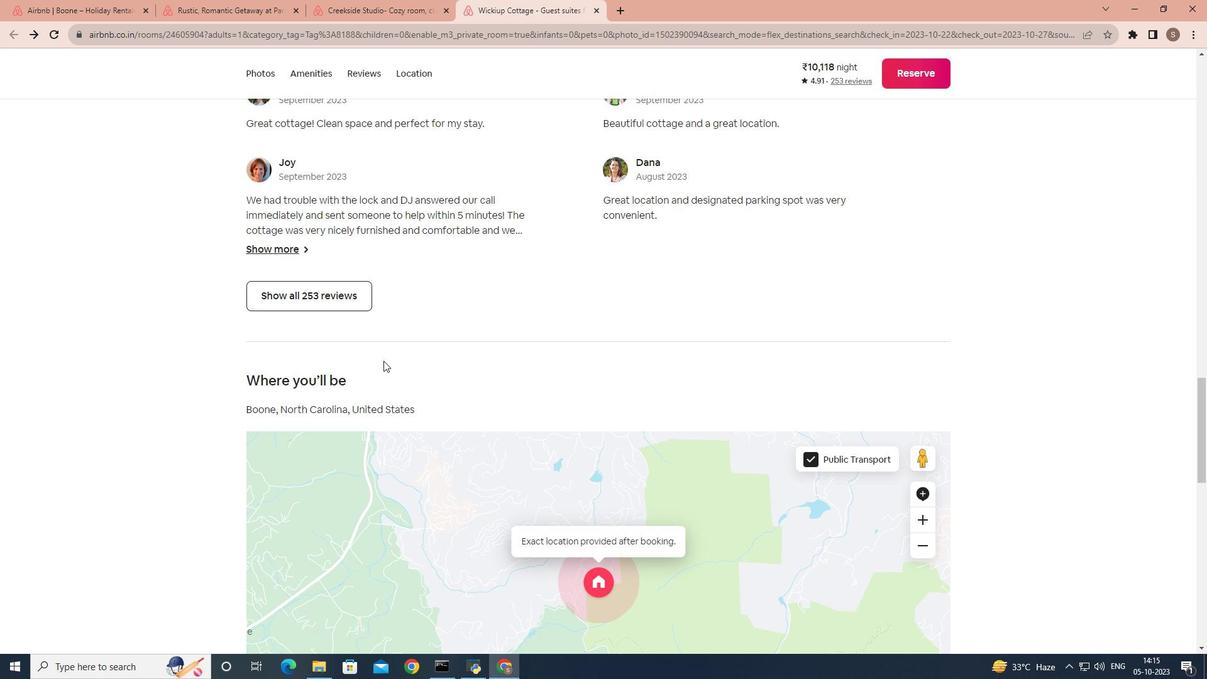 
Action: Mouse scrolled (391, 366) with delta (0, 0)
Screenshot: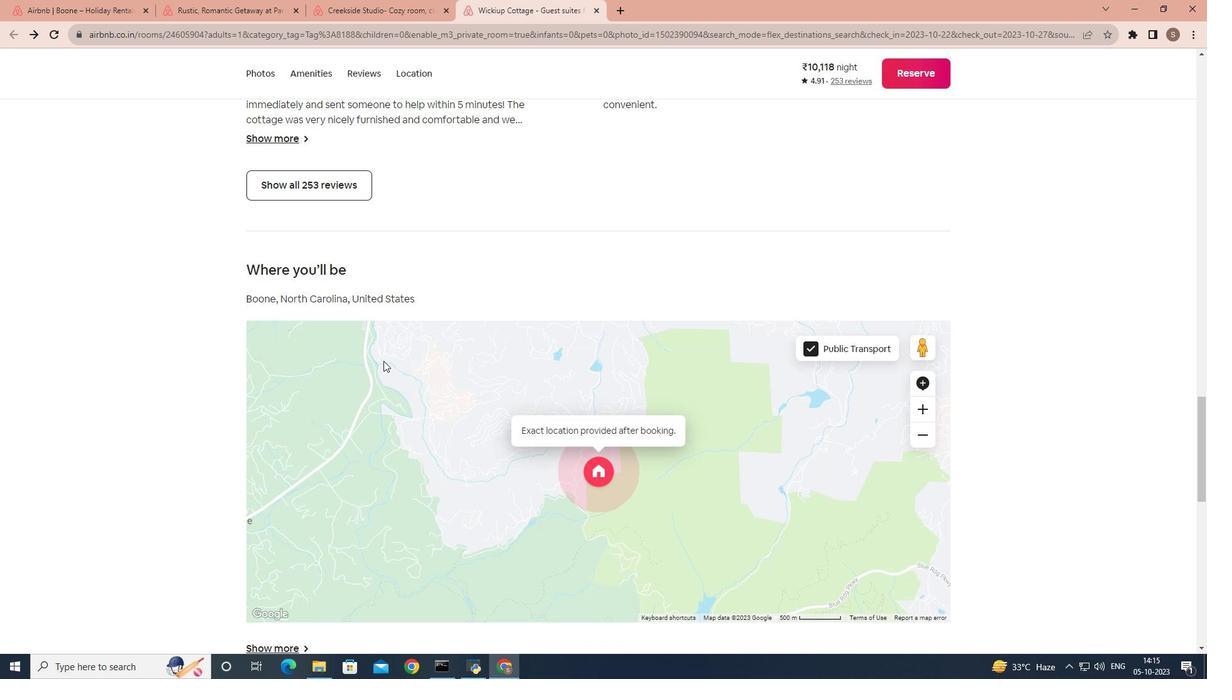 
Action: Mouse scrolled (391, 366) with delta (0, 0)
Screenshot: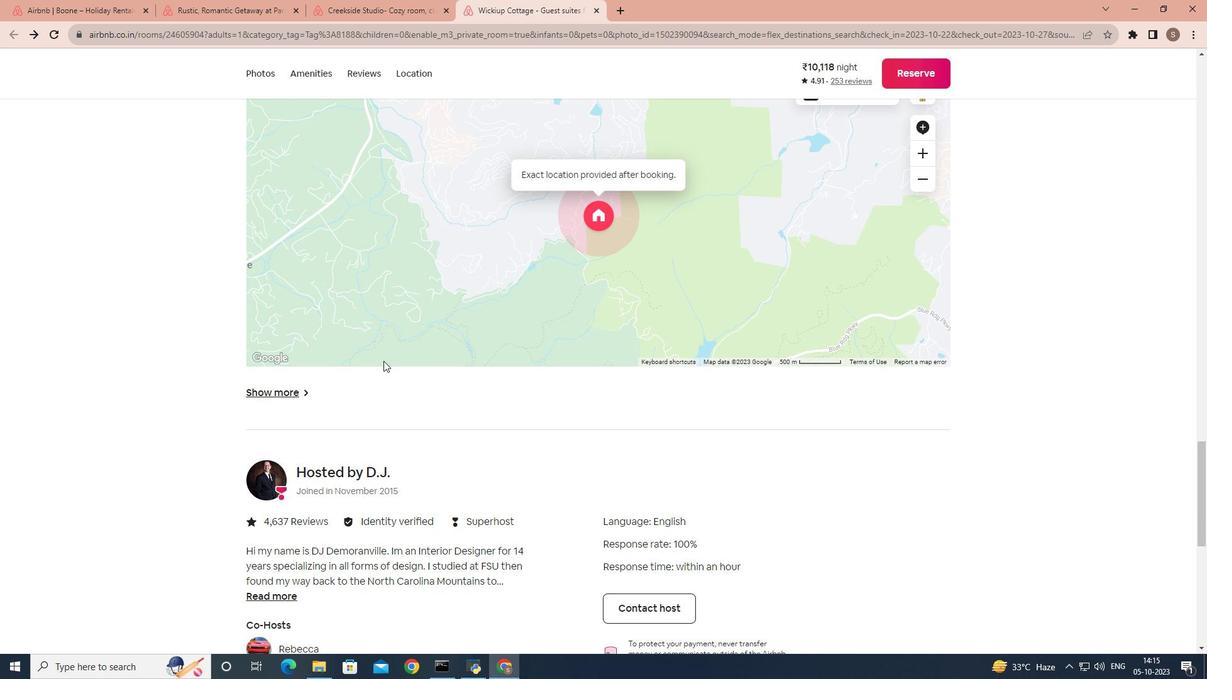 
Action: Mouse scrolled (391, 366) with delta (0, 0)
Screenshot: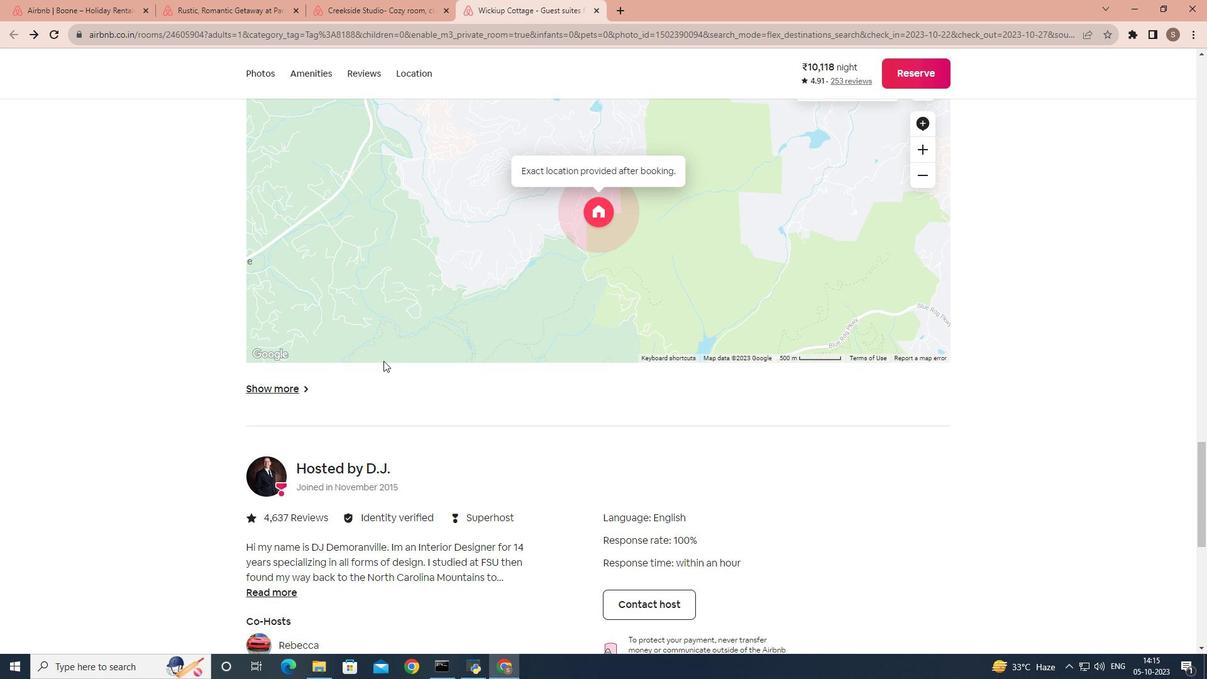
Action: Mouse scrolled (391, 366) with delta (0, 0)
Screenshot: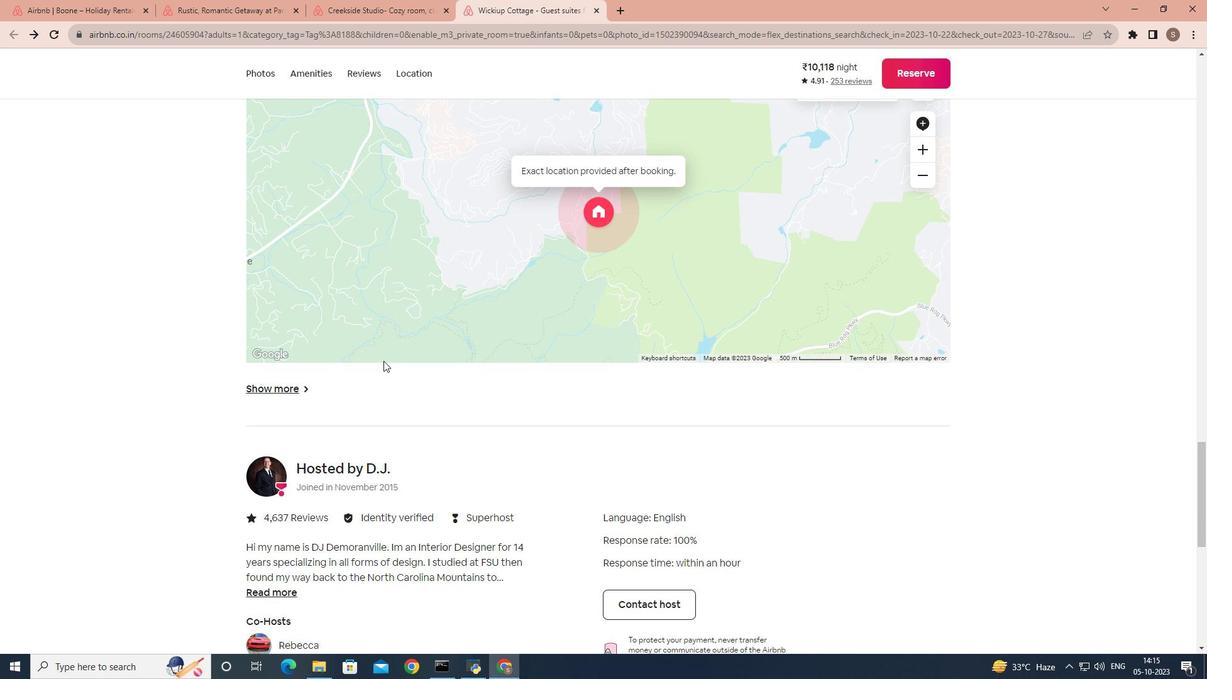 
Action: Mouse scrolled (391, 366) with delta (0, 0)
Screenshot: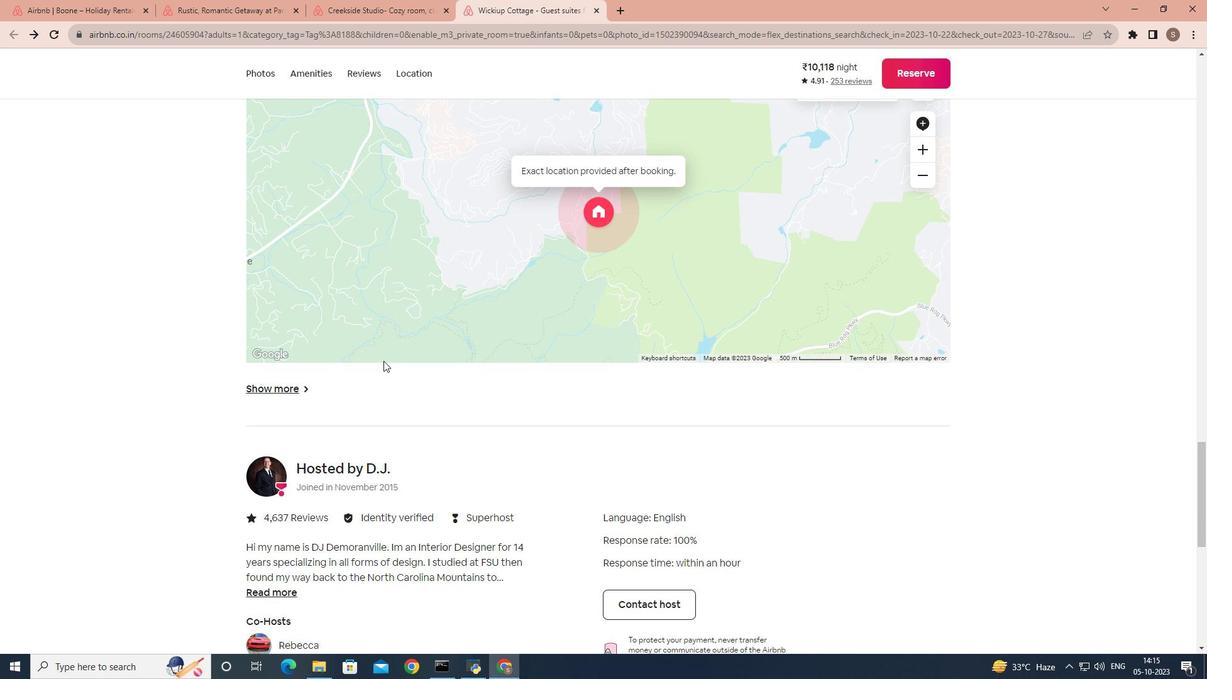 
Action: Mouse scrolled (391, 366) with delta (0, 0)
Screenshot: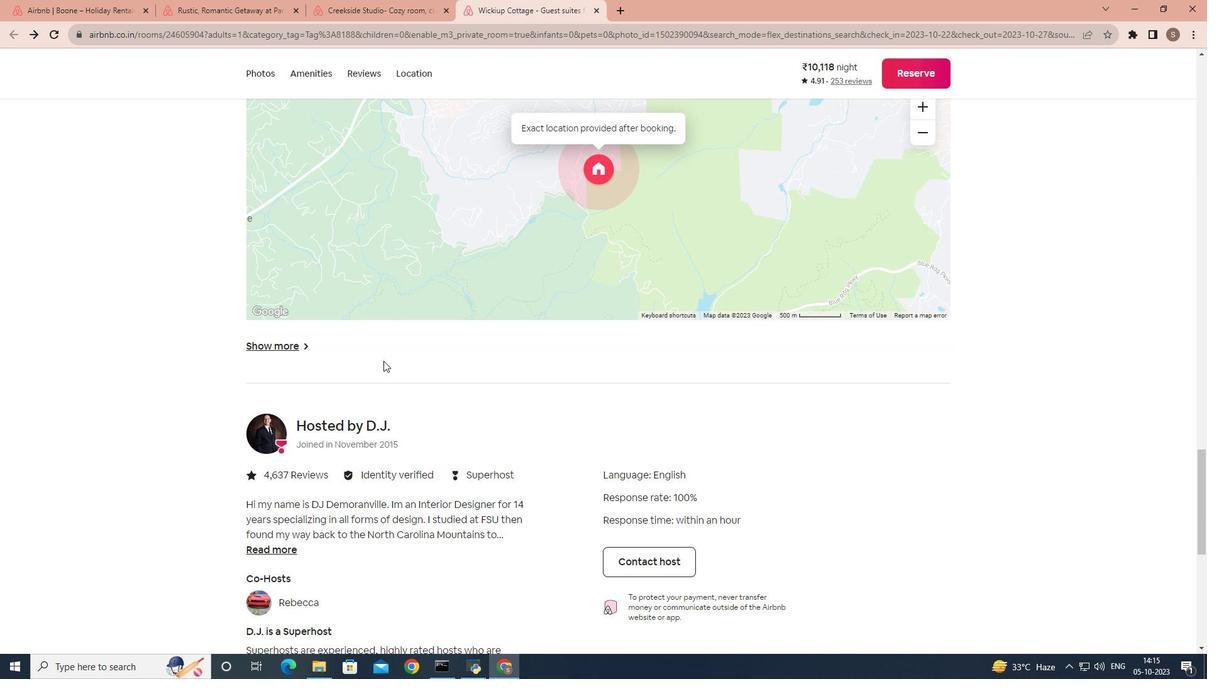 
Action: Mouse scrolled (391, 367) with delta (0, 0)
Screenshot: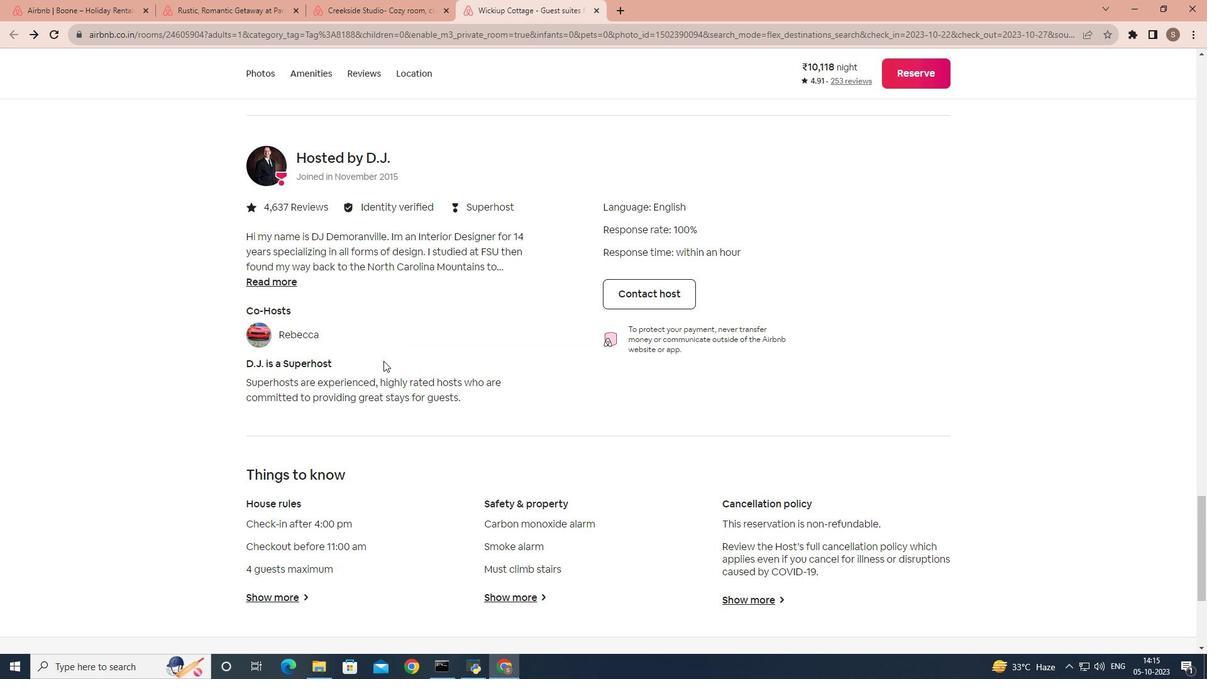 
Action: Mouse scrolled (391, 367) with delta (0, 0)
Screenshot: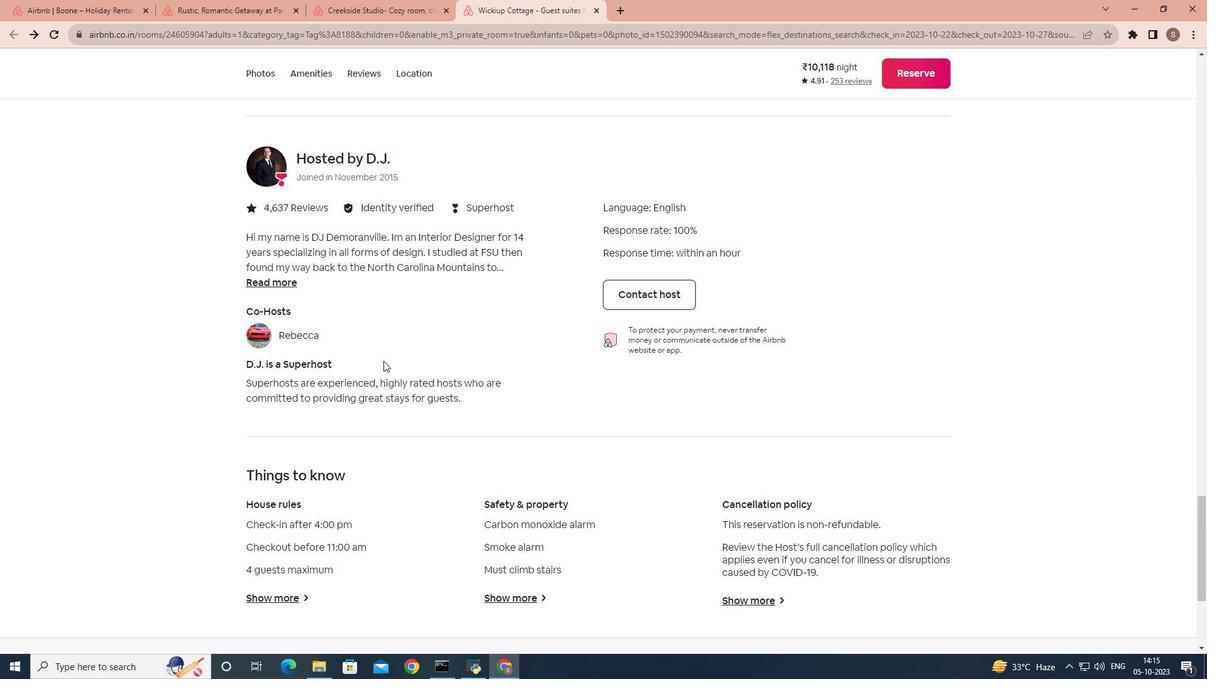 
Action: Mouse scrolled (391, 367) with delta (0, 0)
Screenshot: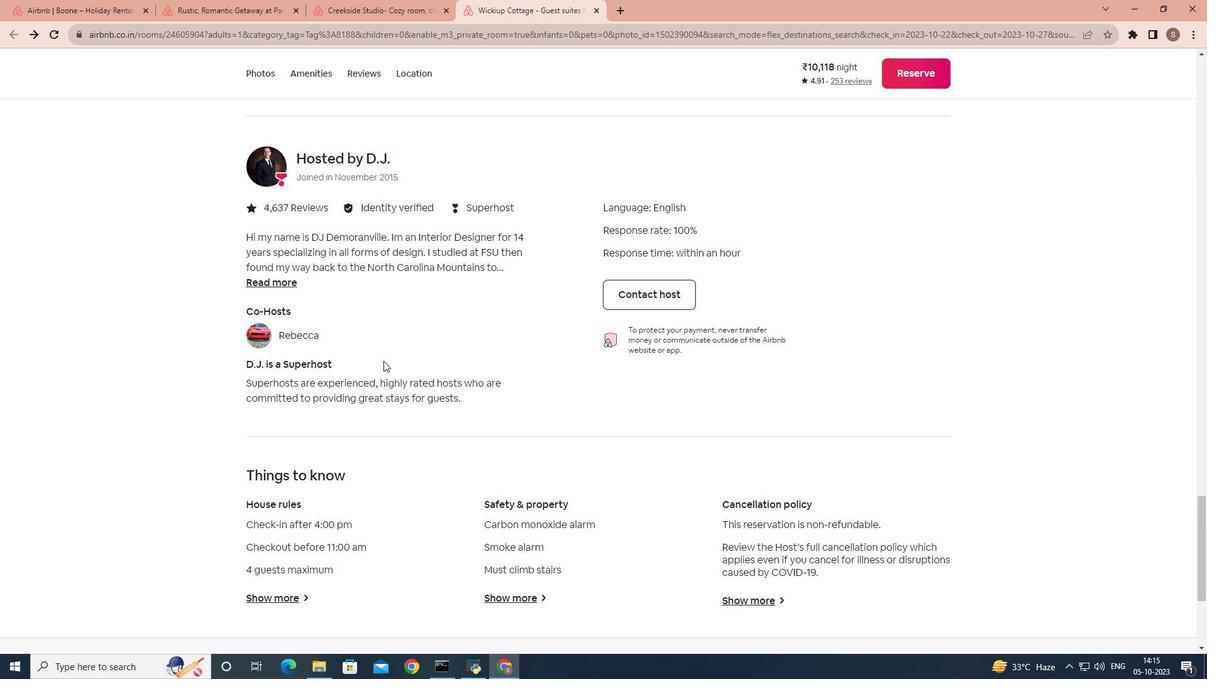 
Action: Mouse scrolled (391, 367) with delta (0, 0)
Screenshot: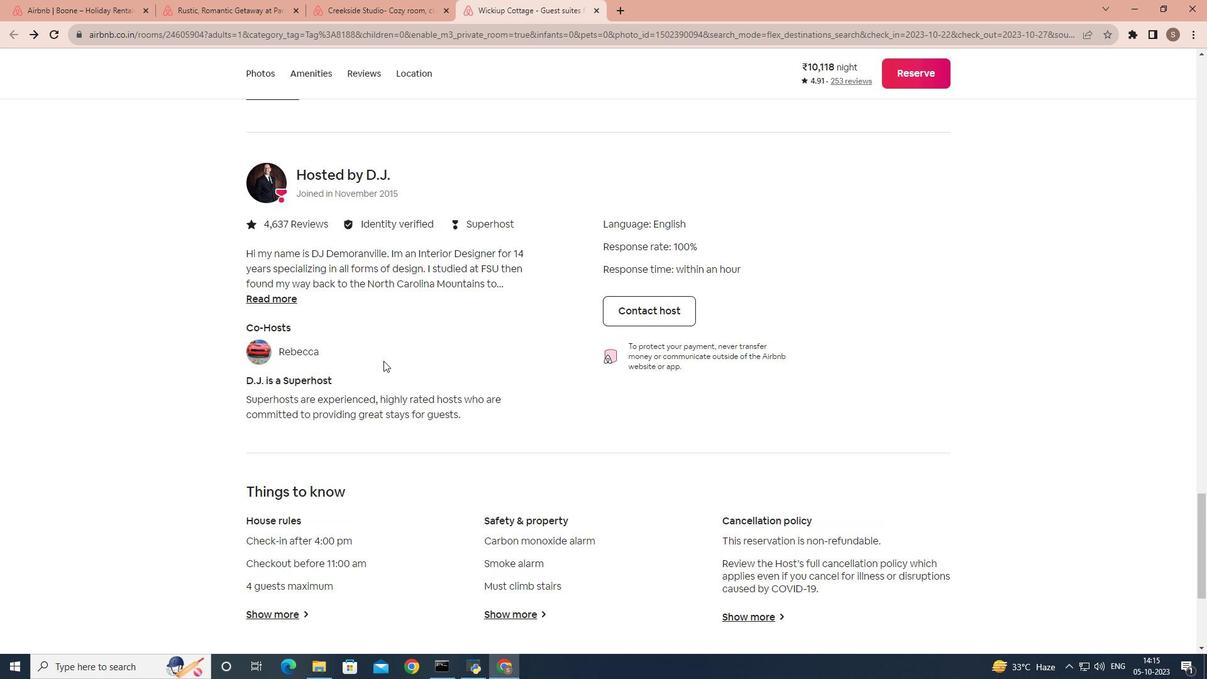 
Action: Mouse scrolled (391, 367) with delta (0, 0)
Screenshot: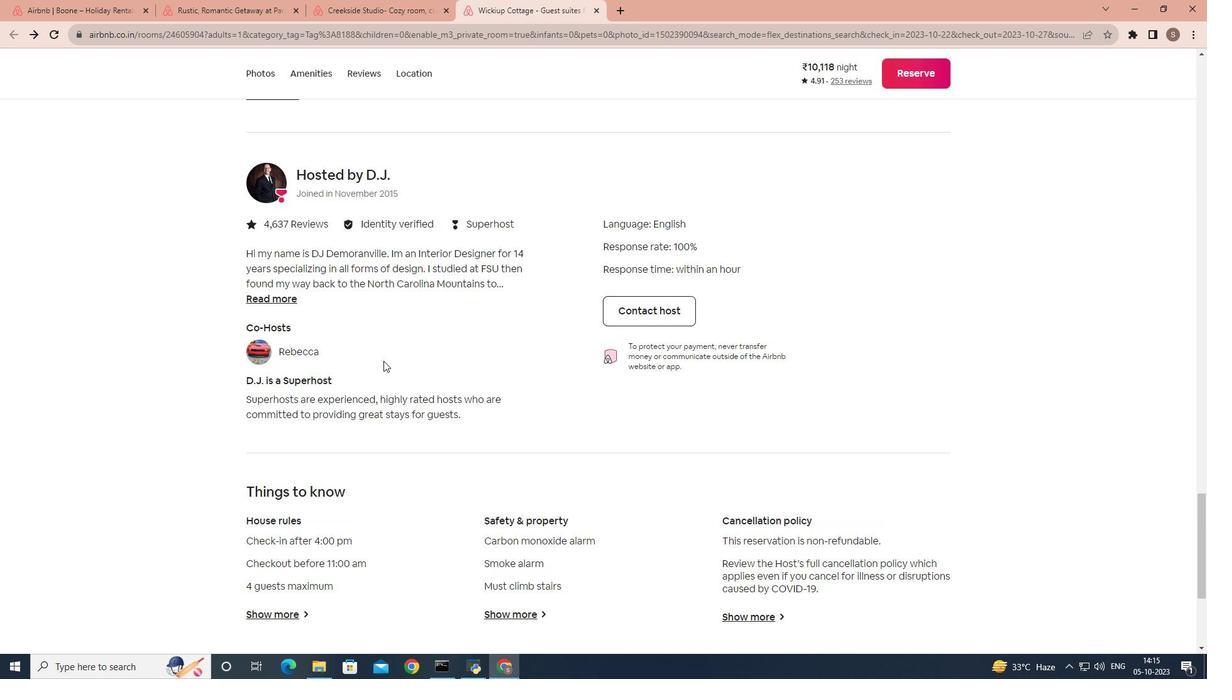 
Action: Mouse scrolled (391, 367) with delta (0, 0)
Screenshot: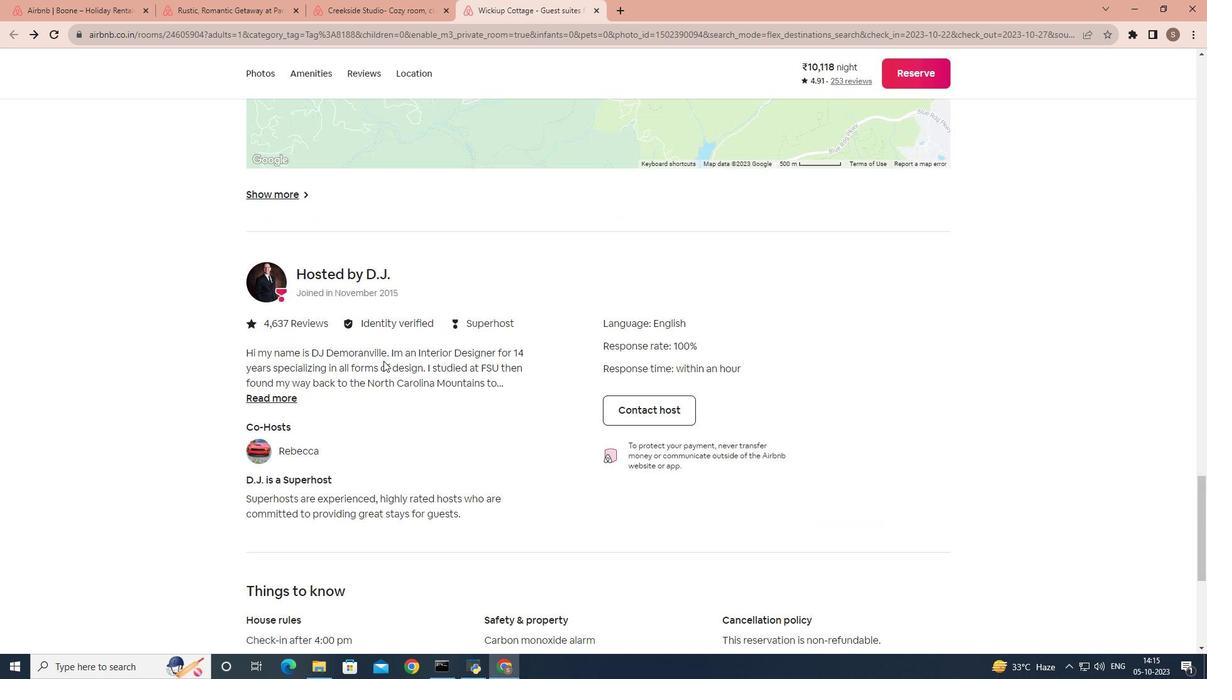 
Action: Mouse scrolled (391, 367) with delta (0, 0)
Screenshot: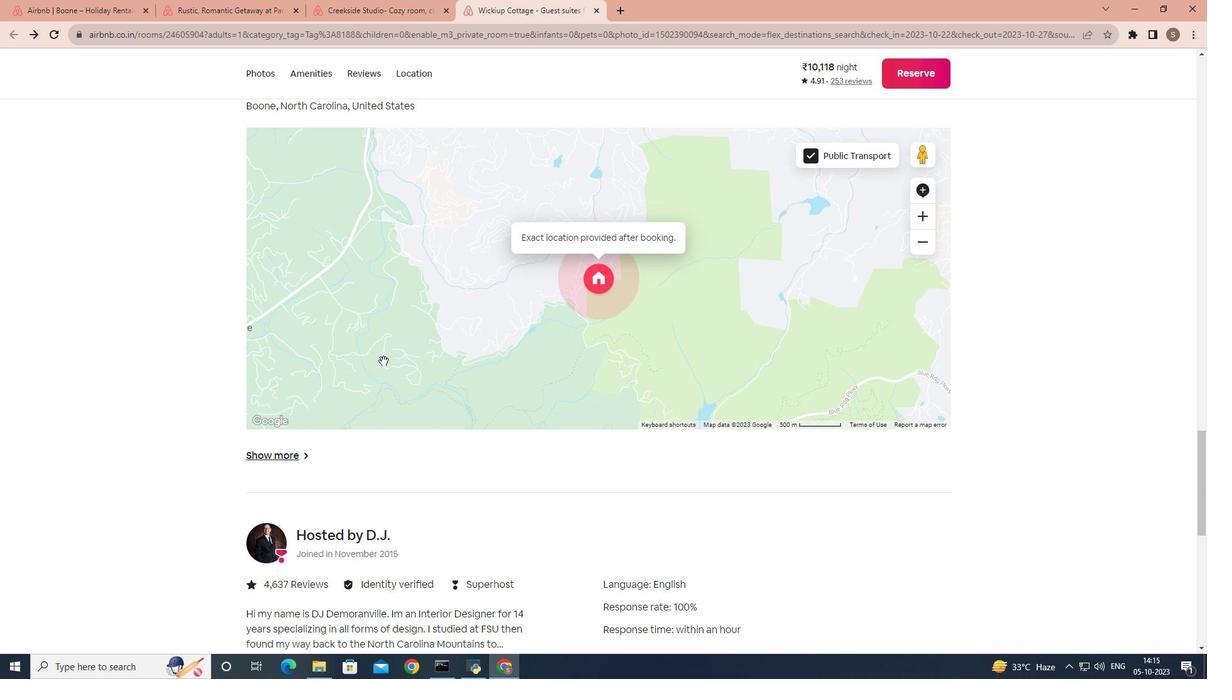 
Action: Mouse scrolled (391, 367) with delta (0, 0)
Screenshot: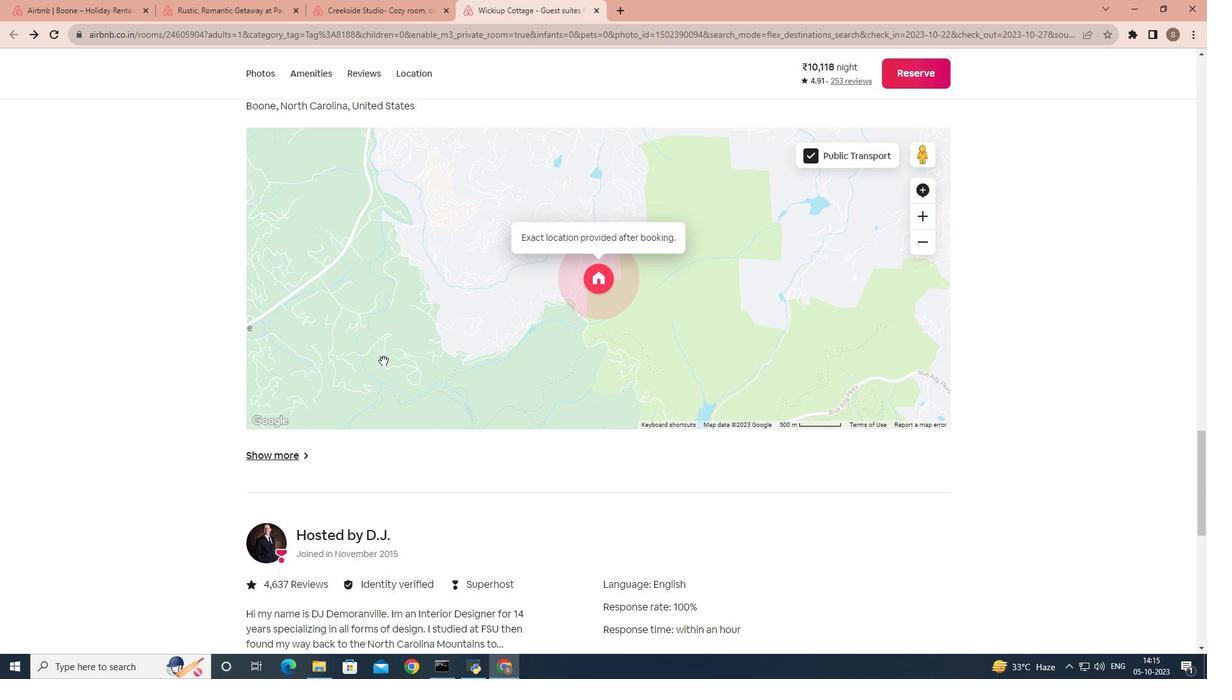
Action: Mouse scrolled (391, 367) with delta (0, 0)
Screenshot: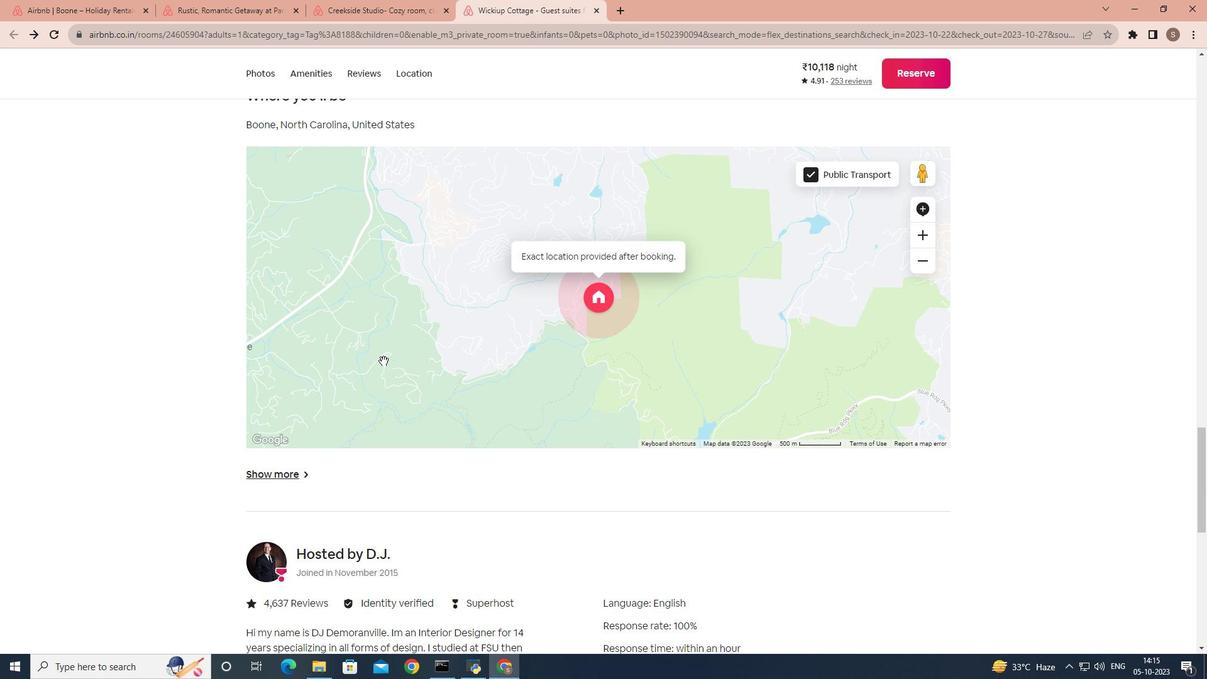 
Action: Mouse scrolled (391, 367) with delta (0, 0)
Screenshot: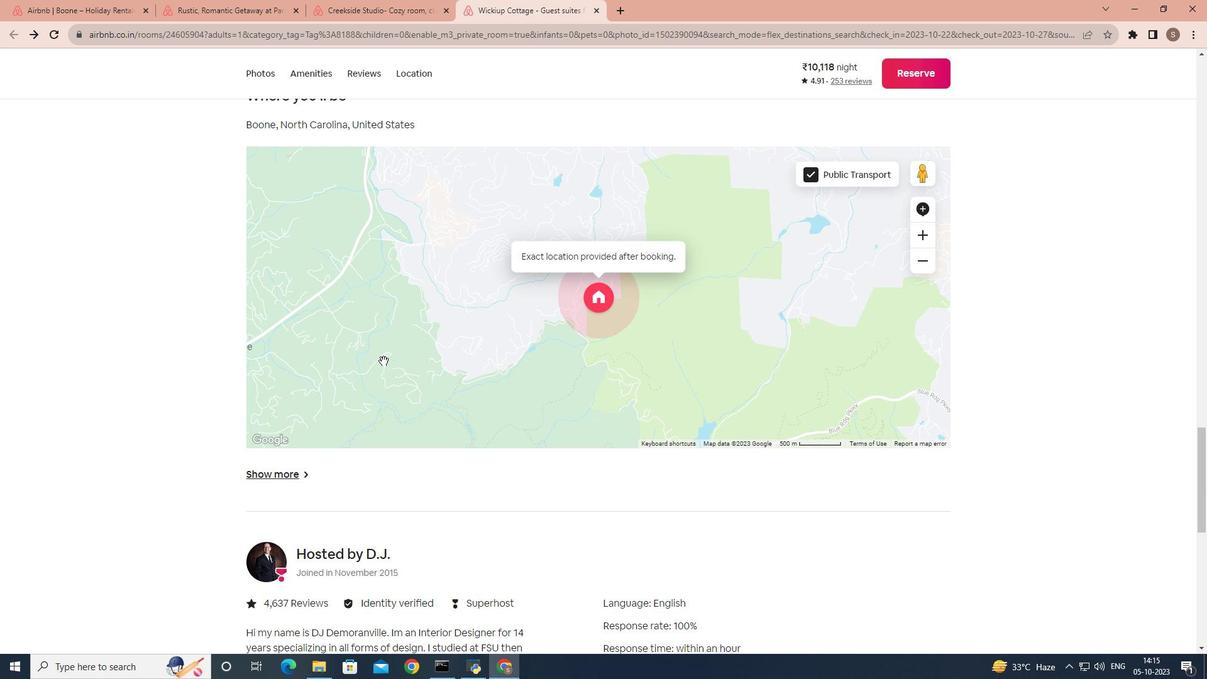 
Action: Mouse scrolled (391, 367) with delta (0, 0)
Screenshot: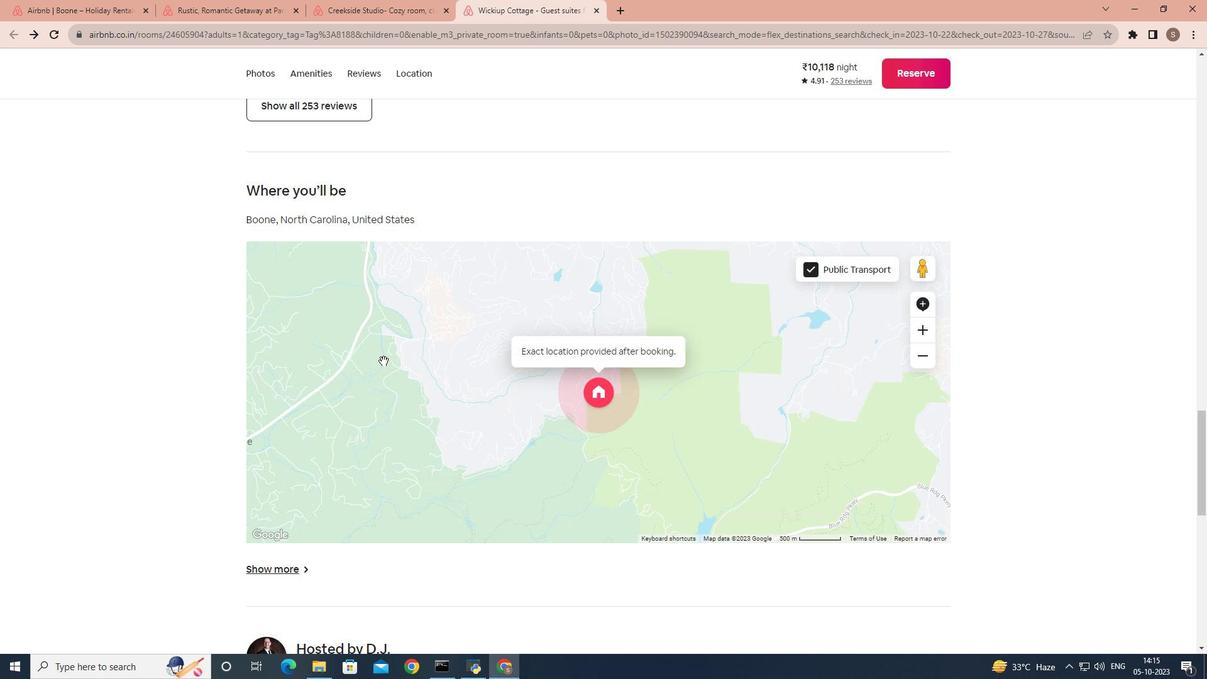 
Action: Mouse scrolled (391, 367) with delta (0, 0)
Screenshot: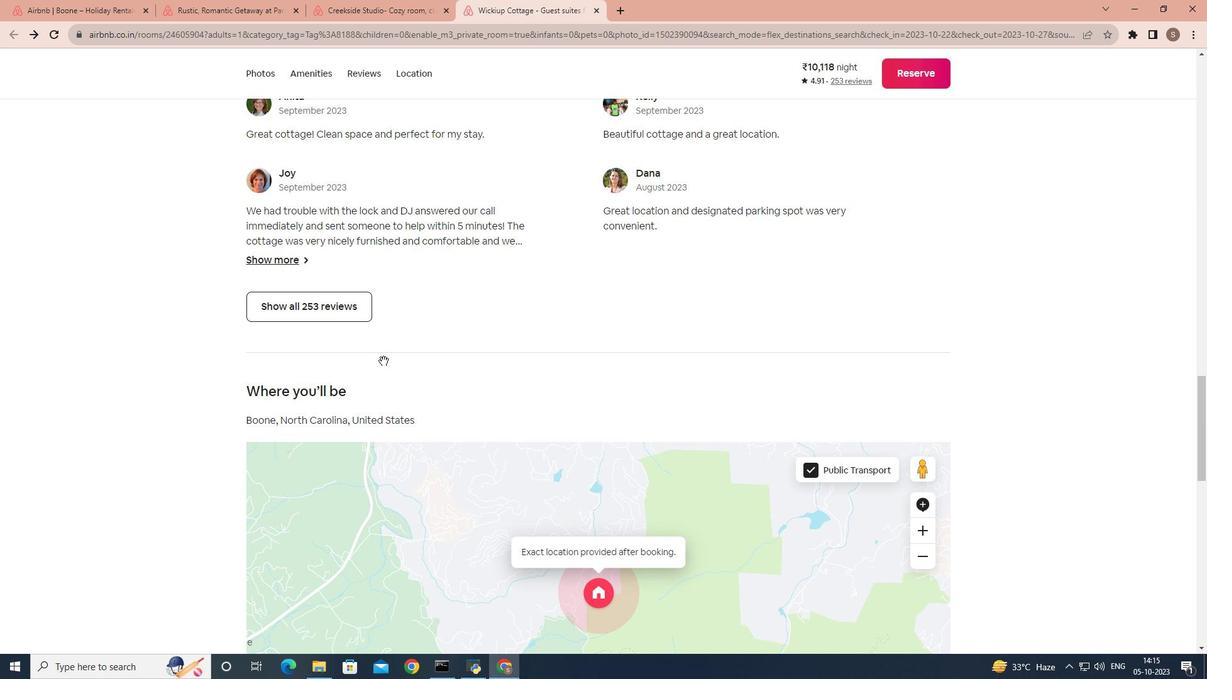
Action: Mouse scrolled (391, 367) with delta (0, 0)
Screenshot: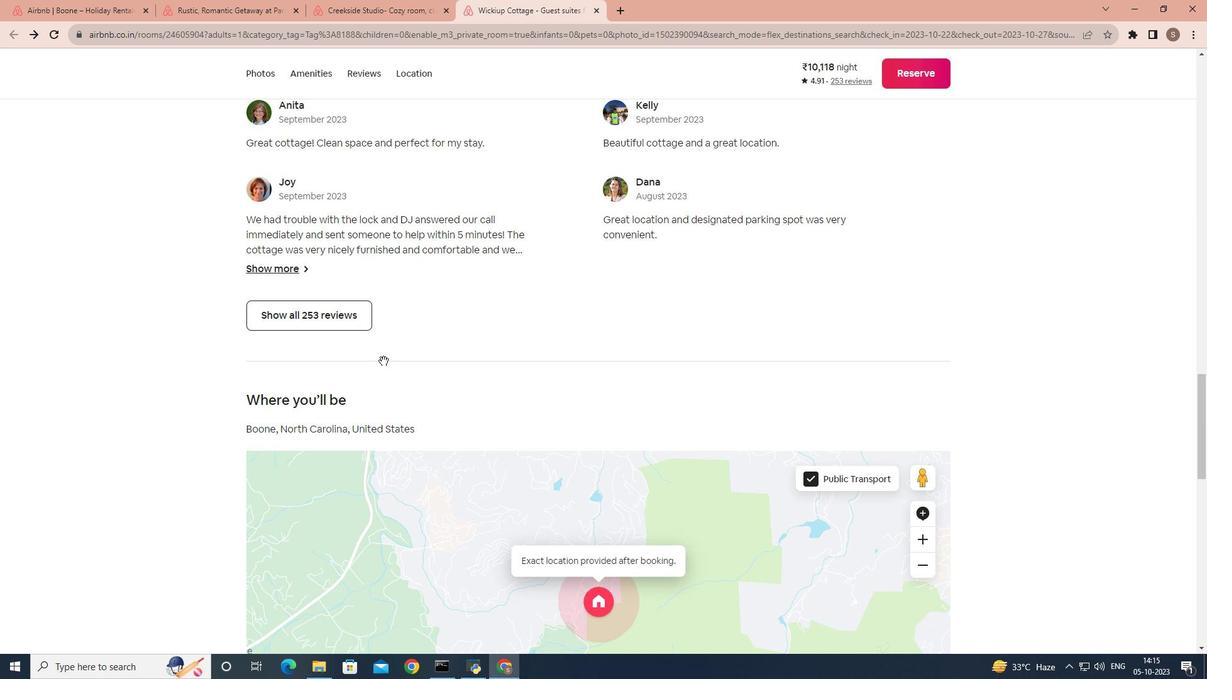 
Action: Mouse scrolled (391, 367) with delta (0, 0)
Screenshot: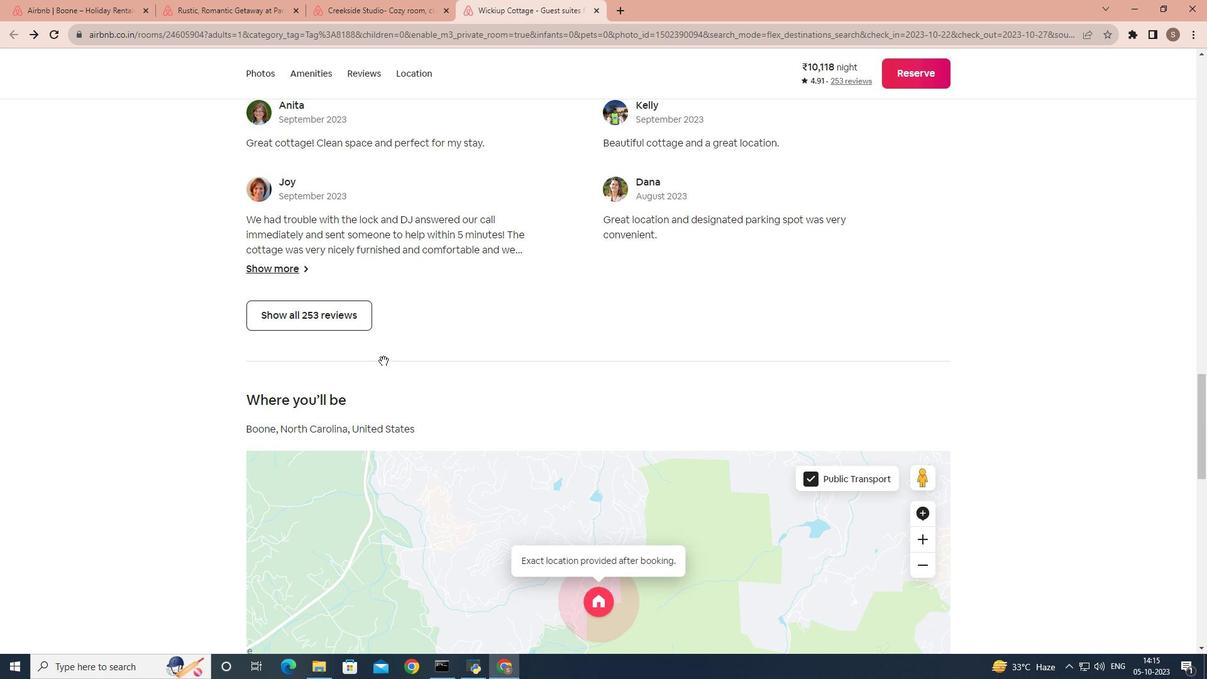 
Action: Mouse scrolled (391, 367) with delta (0, 0)
Screenshot: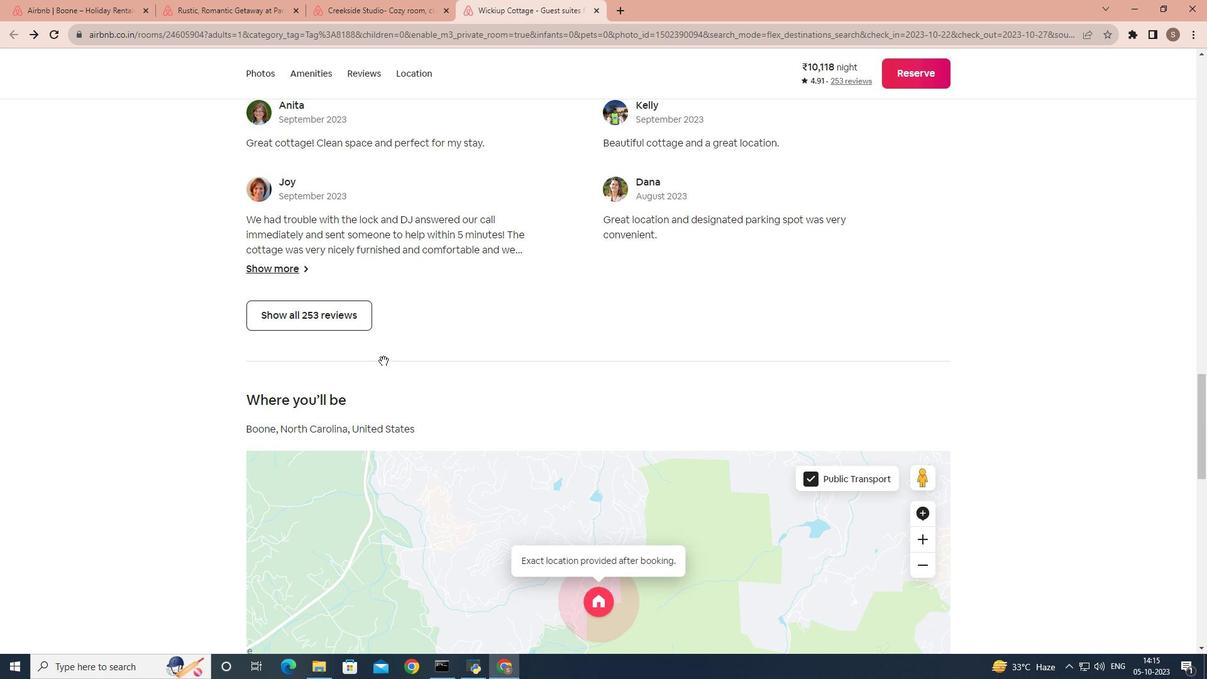 
Action: Mouse scrolled (391, 367) with delta (0, 0)
Screenshot: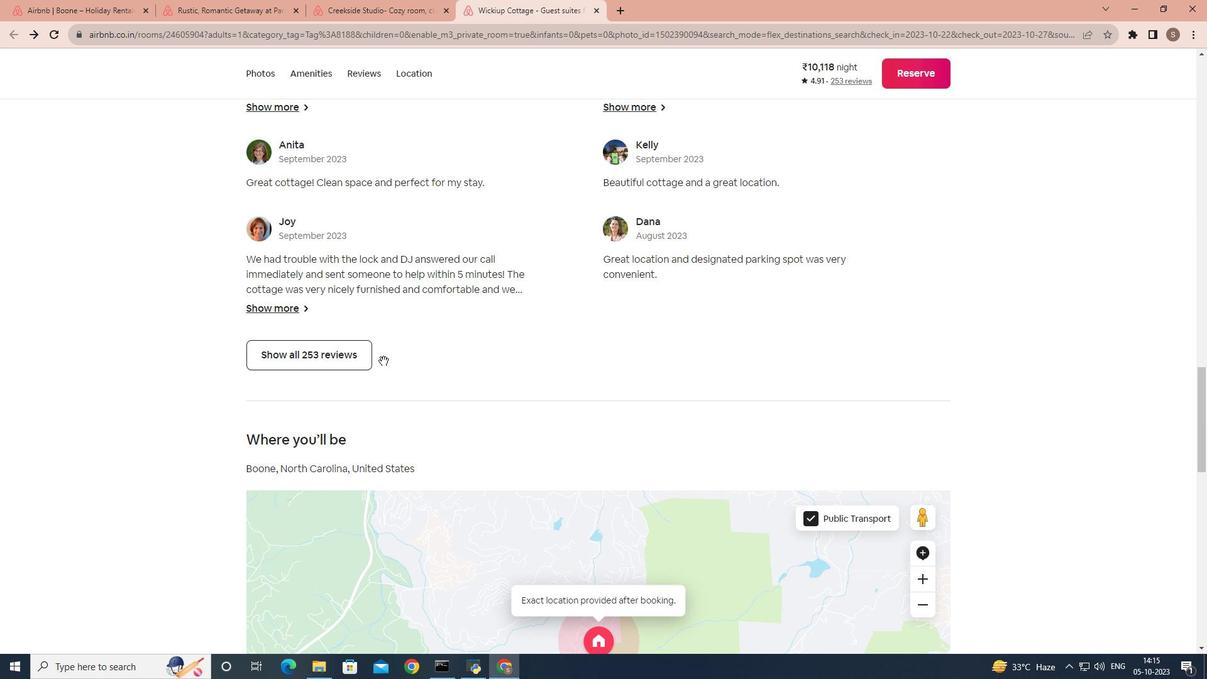 
Action: Mouse scrolled (391, 367) with delta (0, 0)
Screenshot: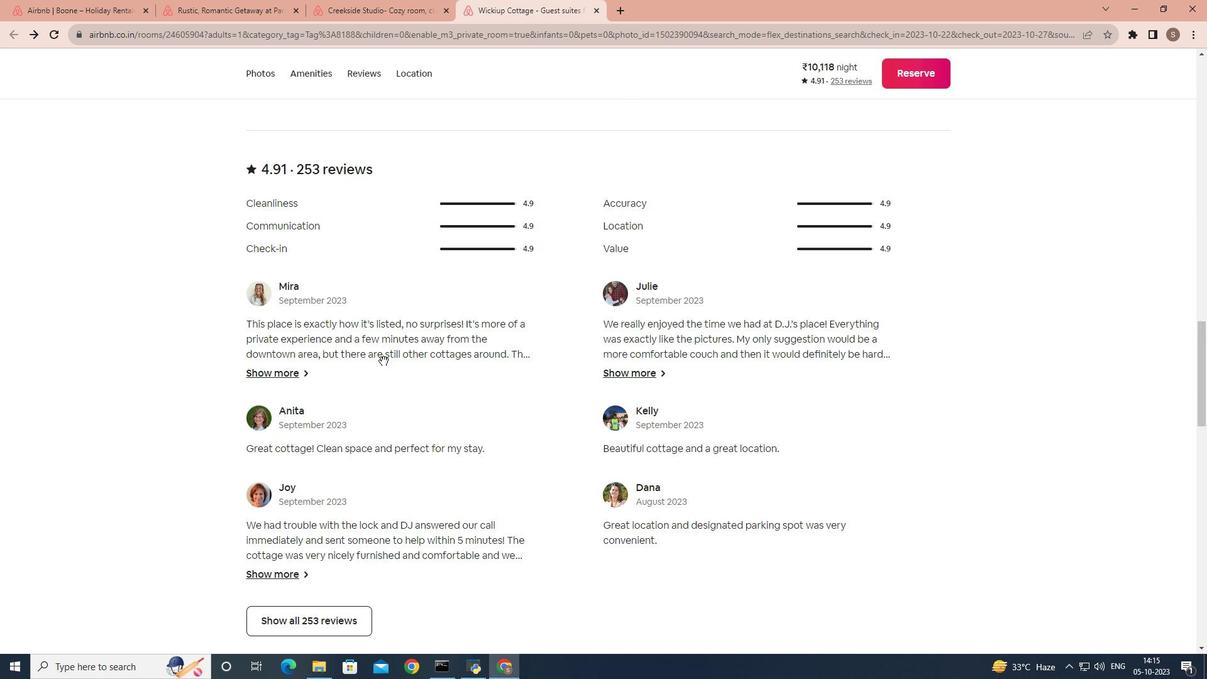 
Action: Mouse scrolled (391, 367) with delta (0, 0)
Screenshot: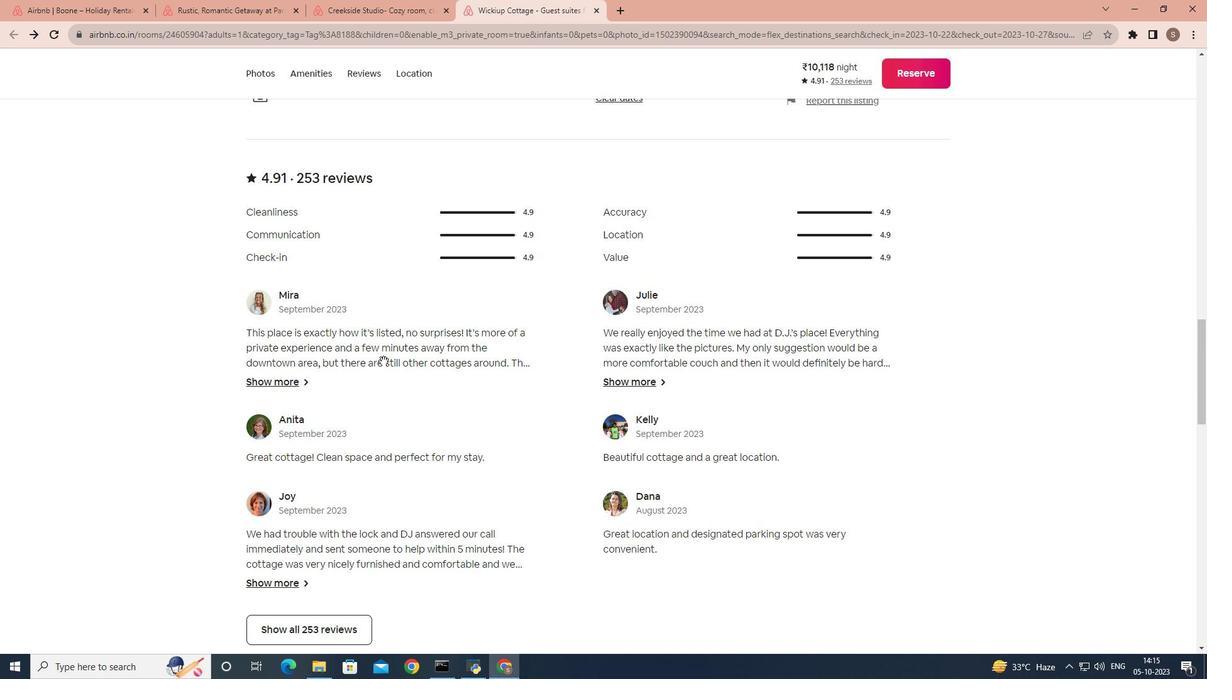 
Action: Mouse scrolled (391, 367) with delta (0, 0)
Screenshot: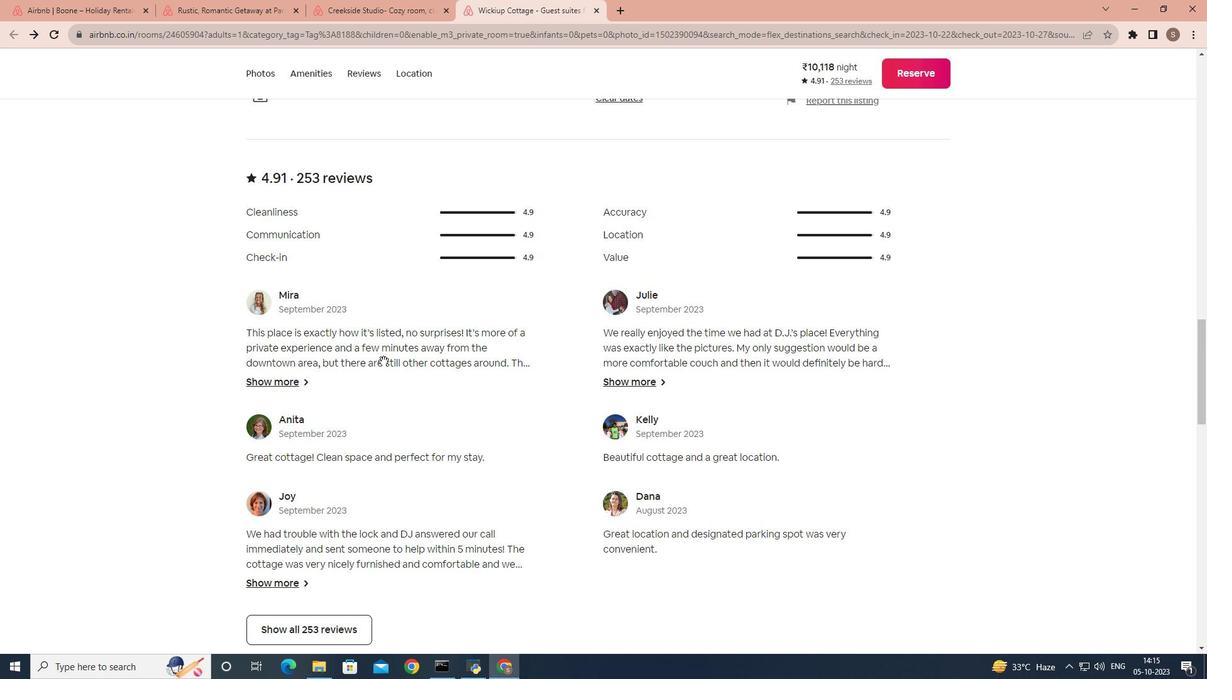 
Action: Mouse scrolled (391, 367) with delta (0, 0)
Screenshot: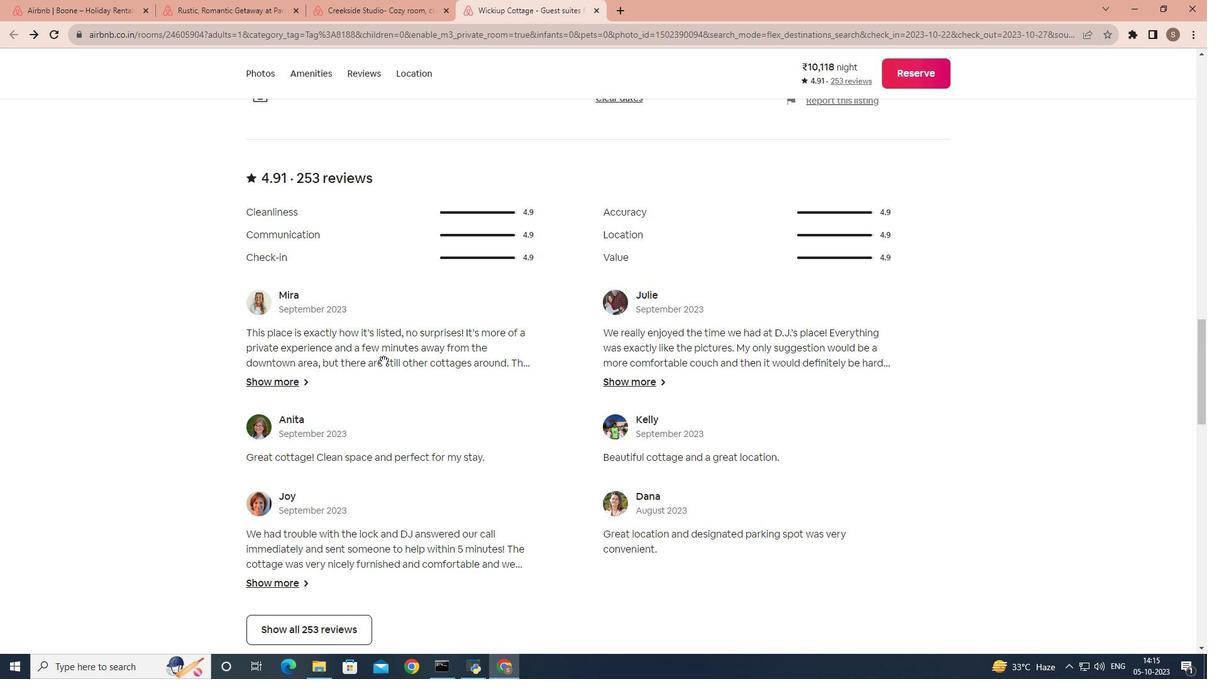 
Action: Mouse scrolled (391, 367) with delta (0, 0)
Screenshot: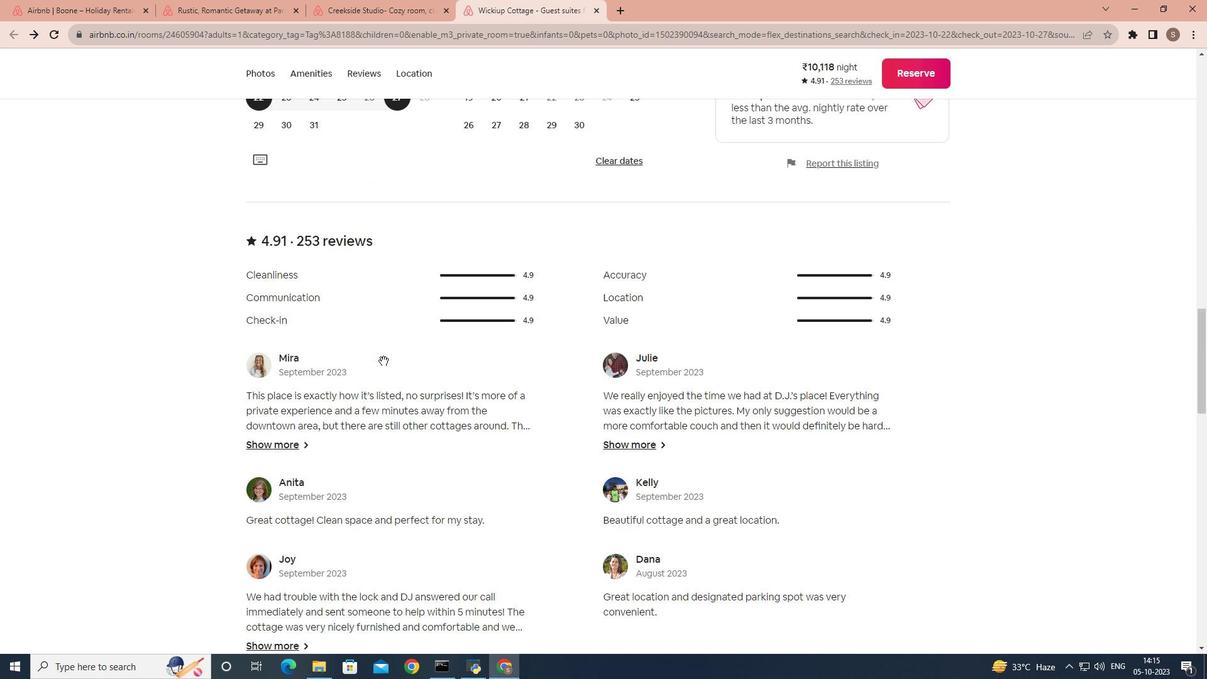 
Action: Mouse scrolled (391, 367) with delta (0, 0)
Screenshot: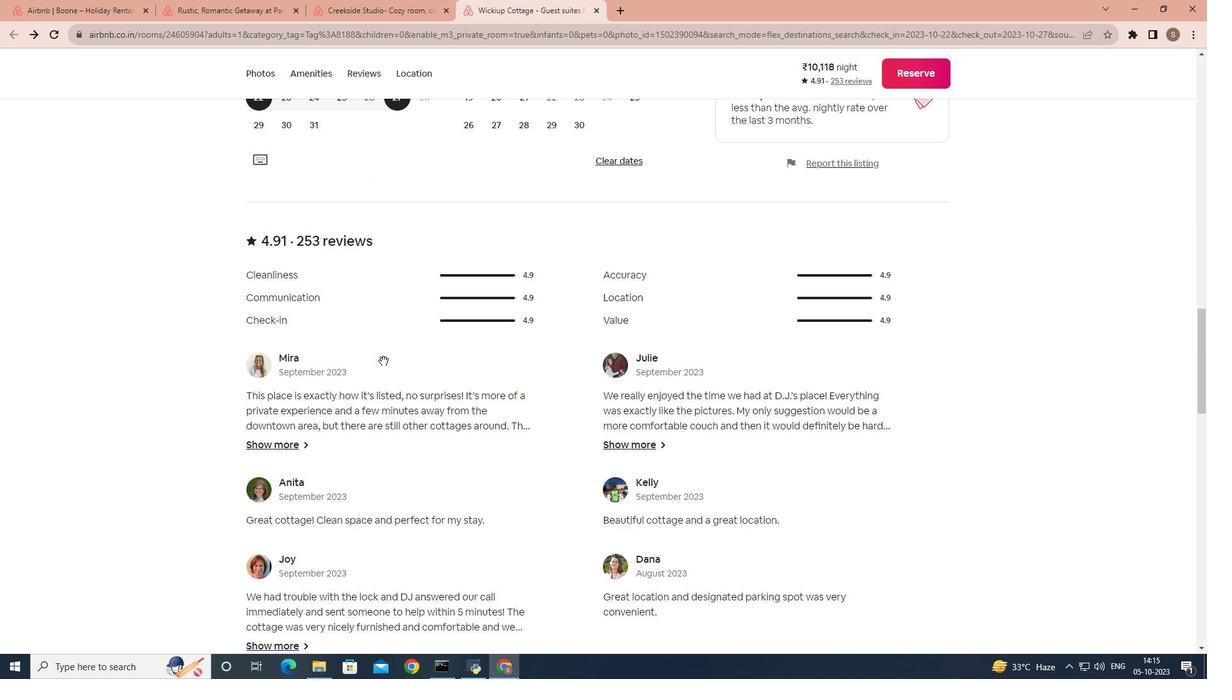 
Action: Mouse scrolled (391, 367) with delta (0, 0)
Screenshot: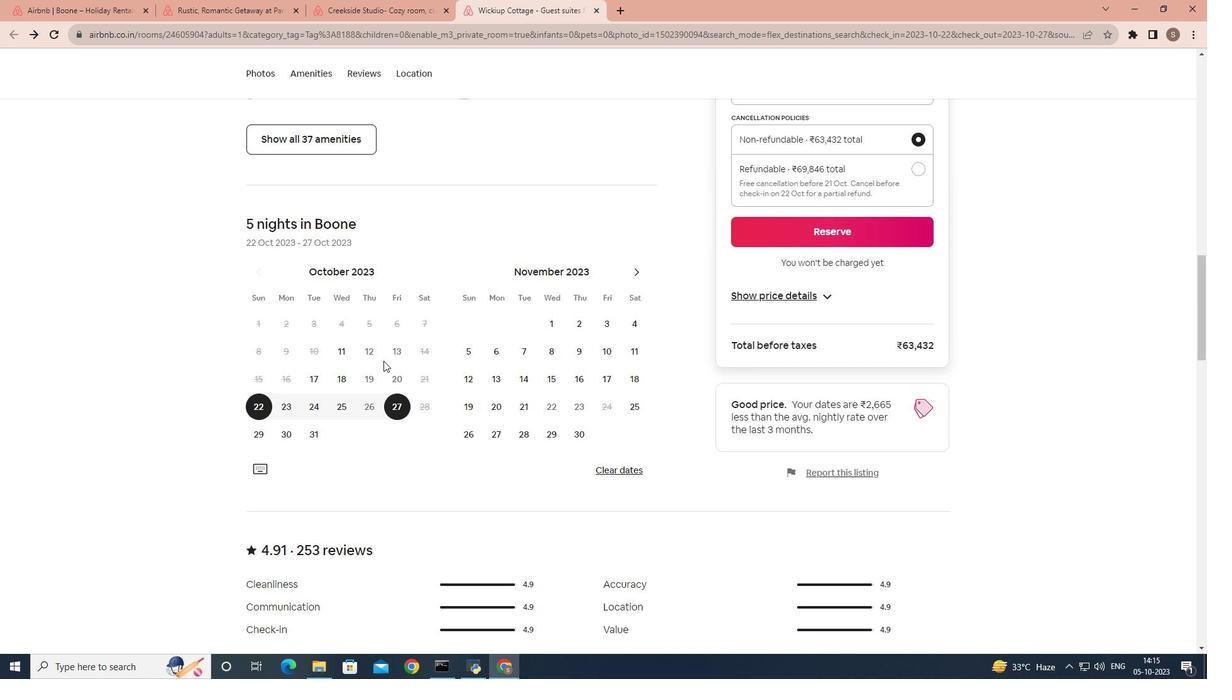 
Action: Mouse scrolled (391, 367) with delta (0, 0)
Screenshot: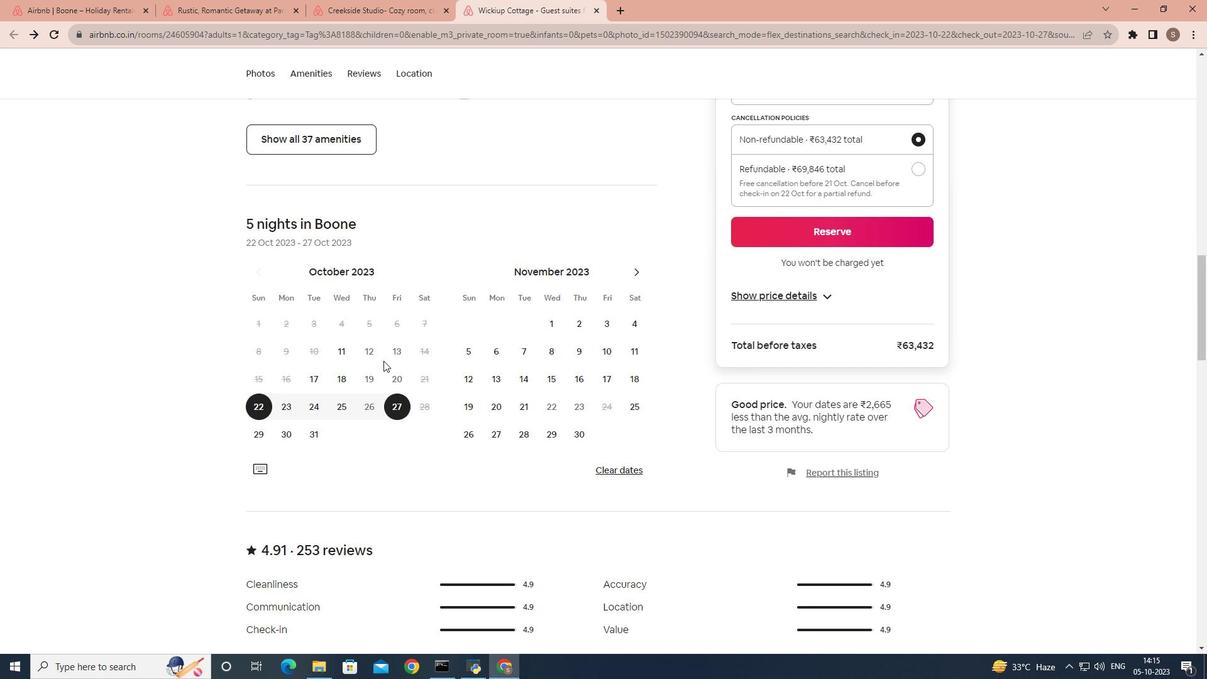 
Action: Mouse scrolled (391, 367) with delta (0, 0)
Screenshot: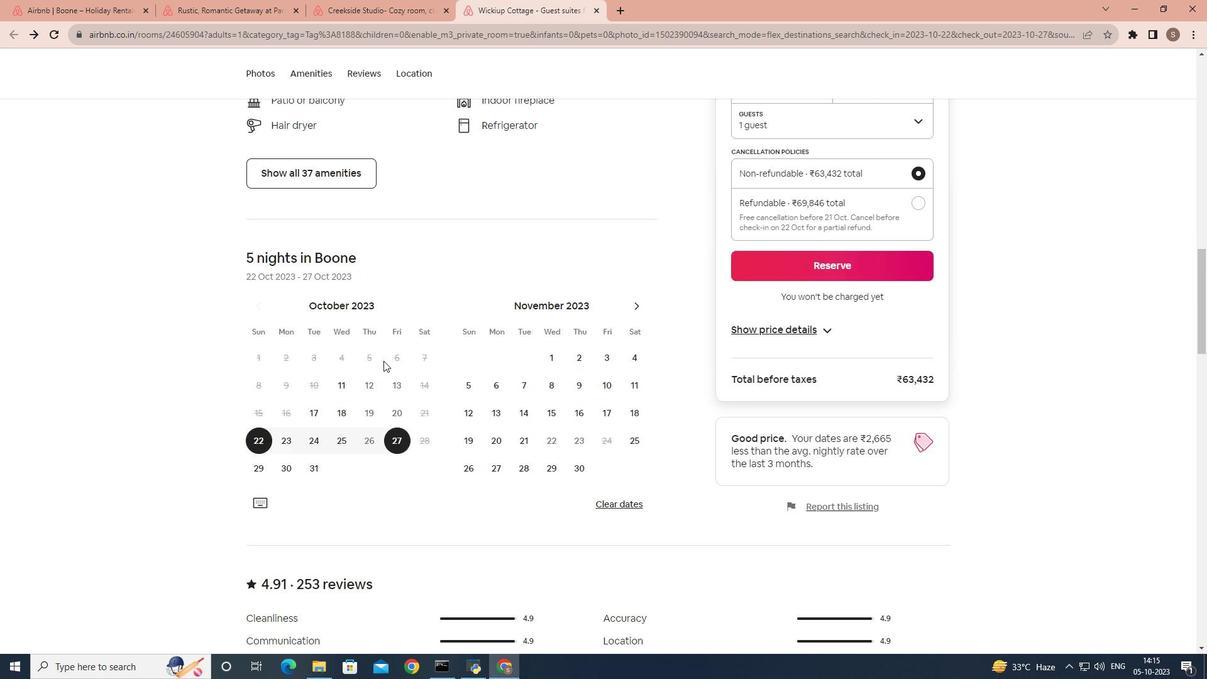 
Action: Mouse scrolled (391, 367) with delta (0, 0)
Screenshot: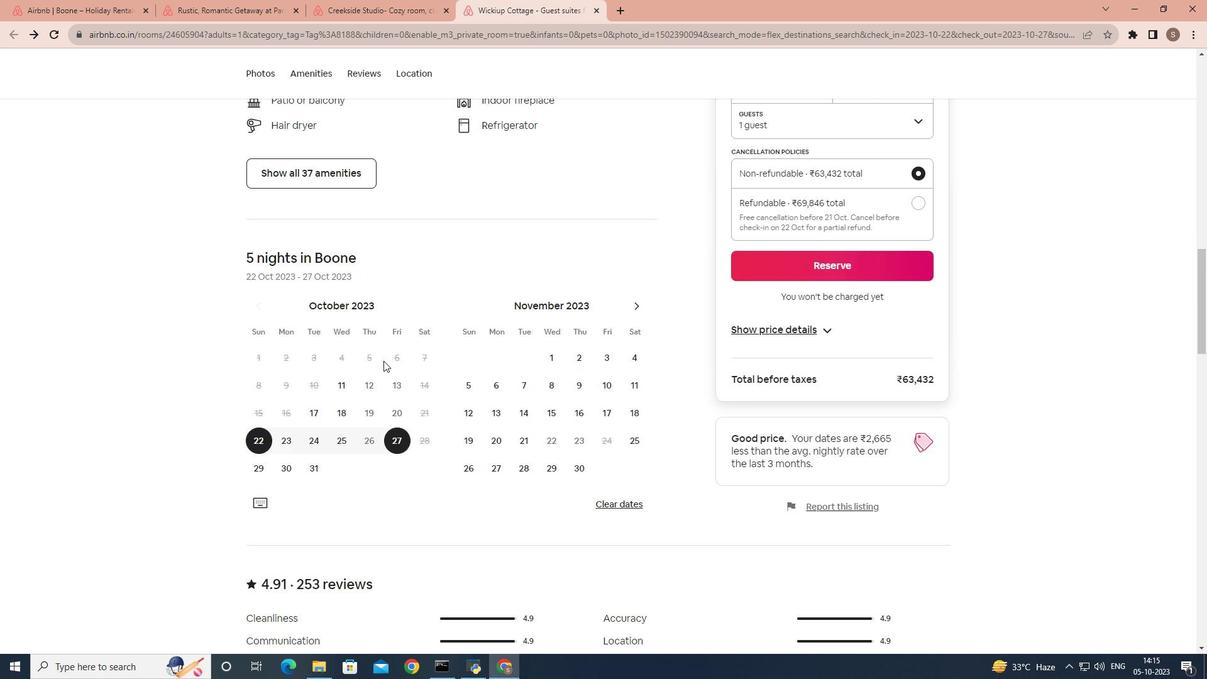 
Action: Mouse scrolled (391, 367) with delta (0, 0)
Screenshot: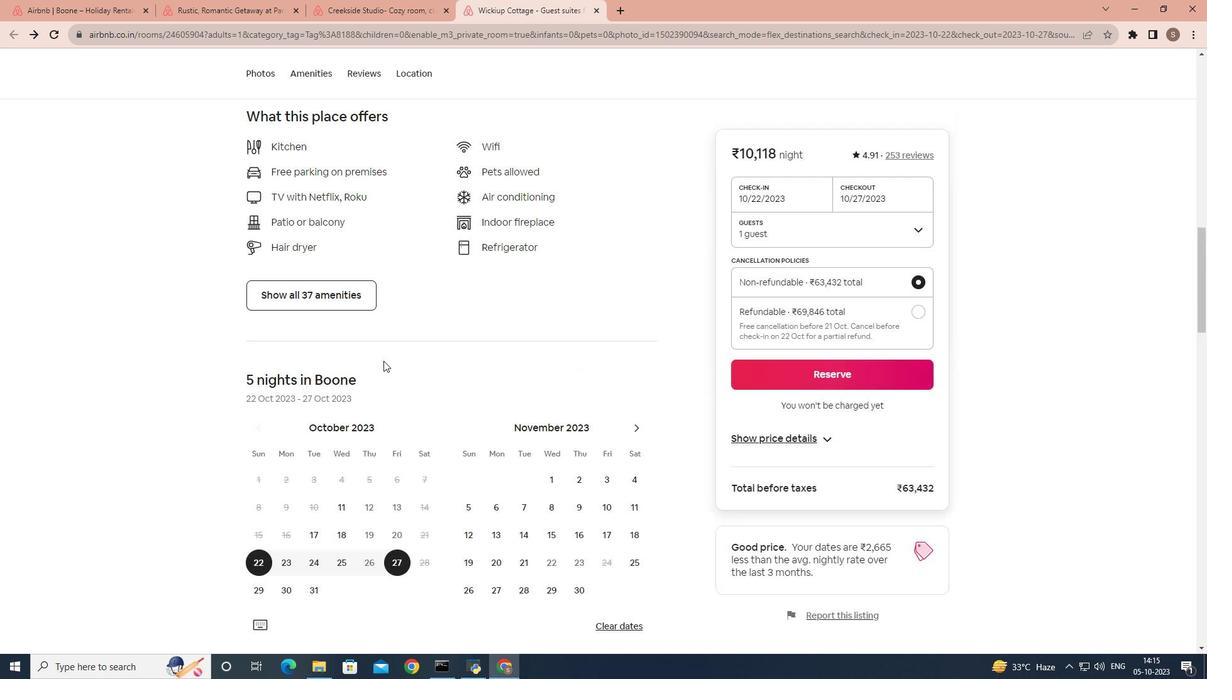 
Action: Mouse scrolled (391, 367) with delta (0, 0)
Screenshot: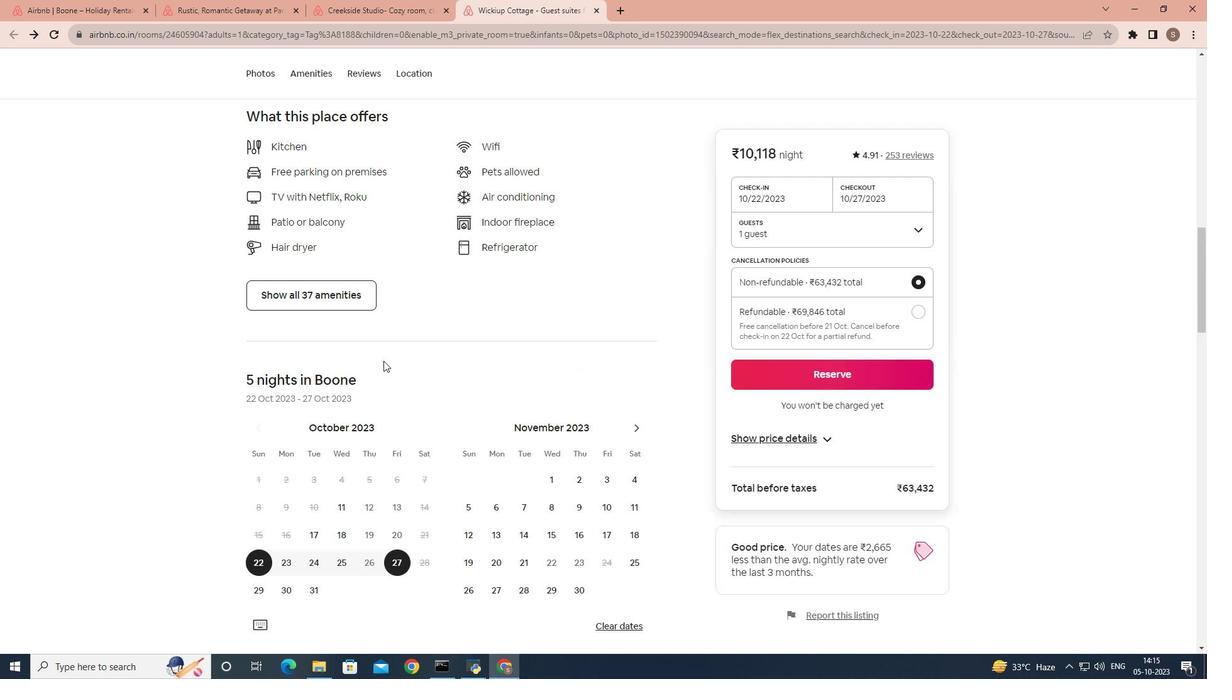 
Action: Mouse scrolled (391, 367) with delta (0, 0)
Screenshot: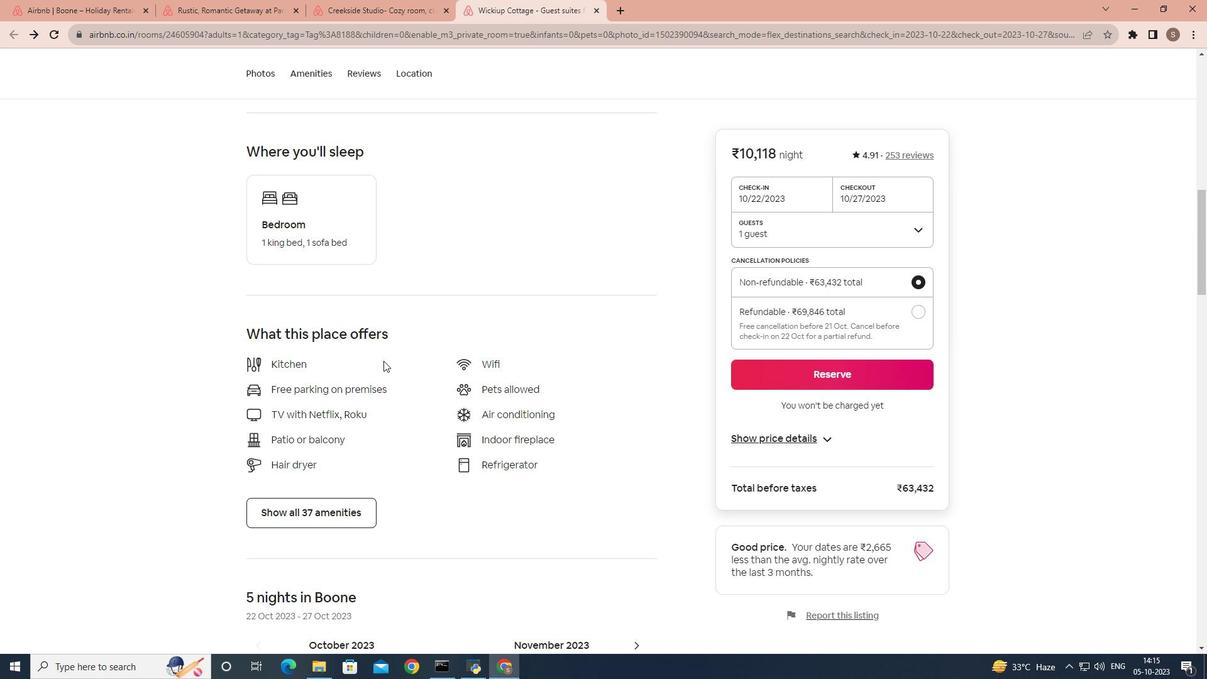 
Action: Mouse scrolled (391, 367) with delta (0, 0)
Screenshot: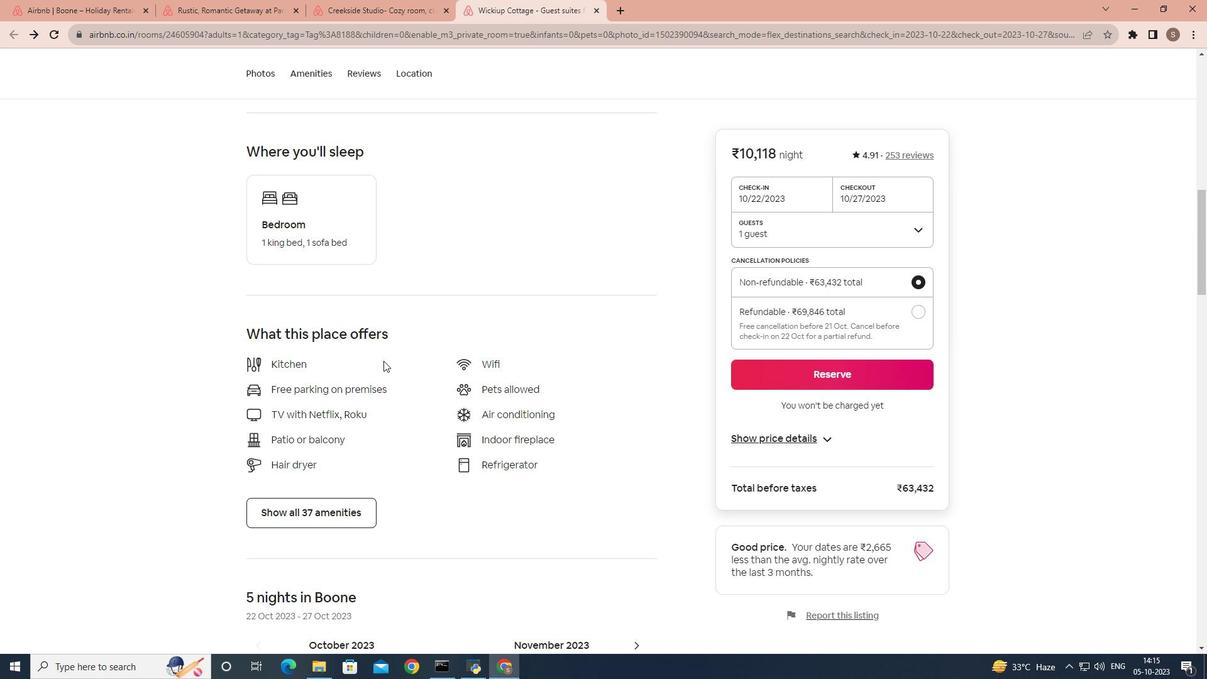 
Action: Mouse scrolled (391, 367) with delta (0, 0)
Screenshot: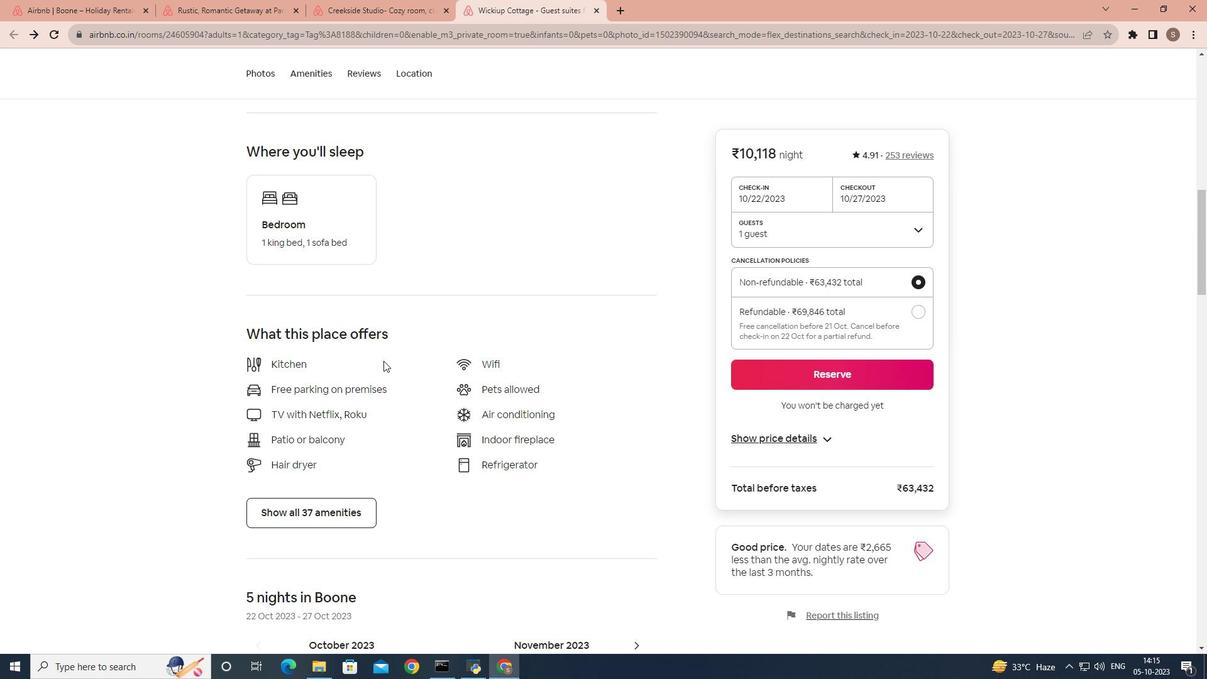 
Action: Mouse scrolled (391, 367) with delta (0, 0)
Screenshot: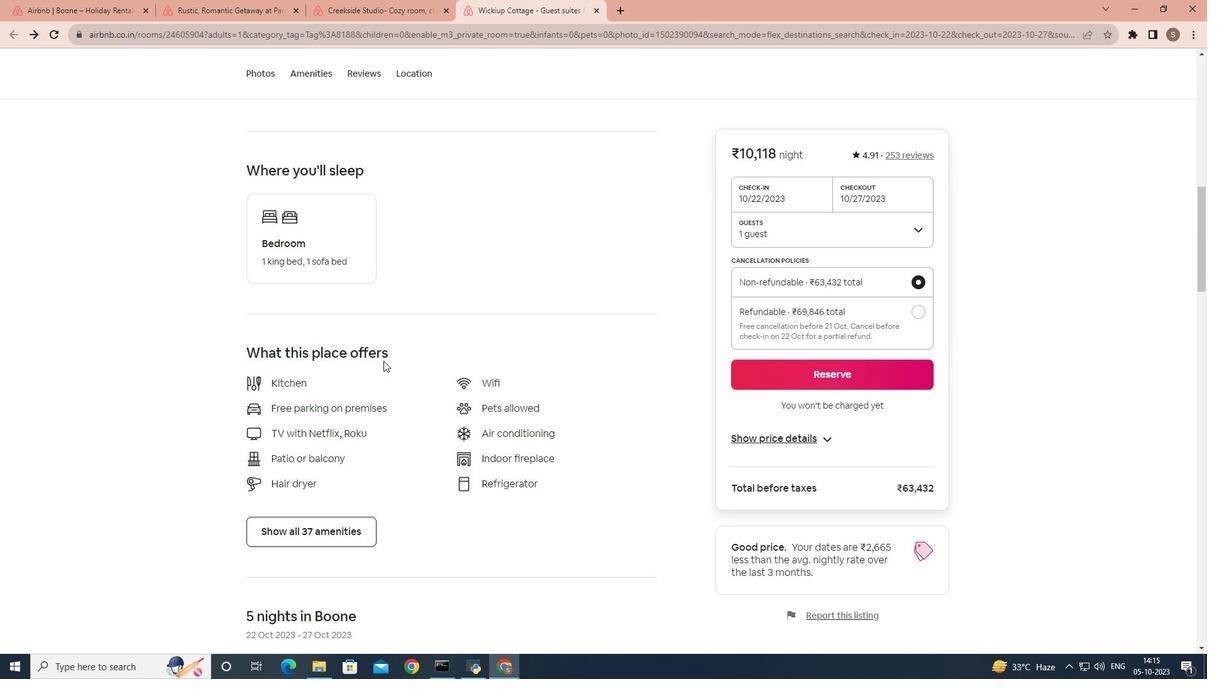 
Action: Mouse scrolled (391, 367) with delta (0, 0)
Screenshot: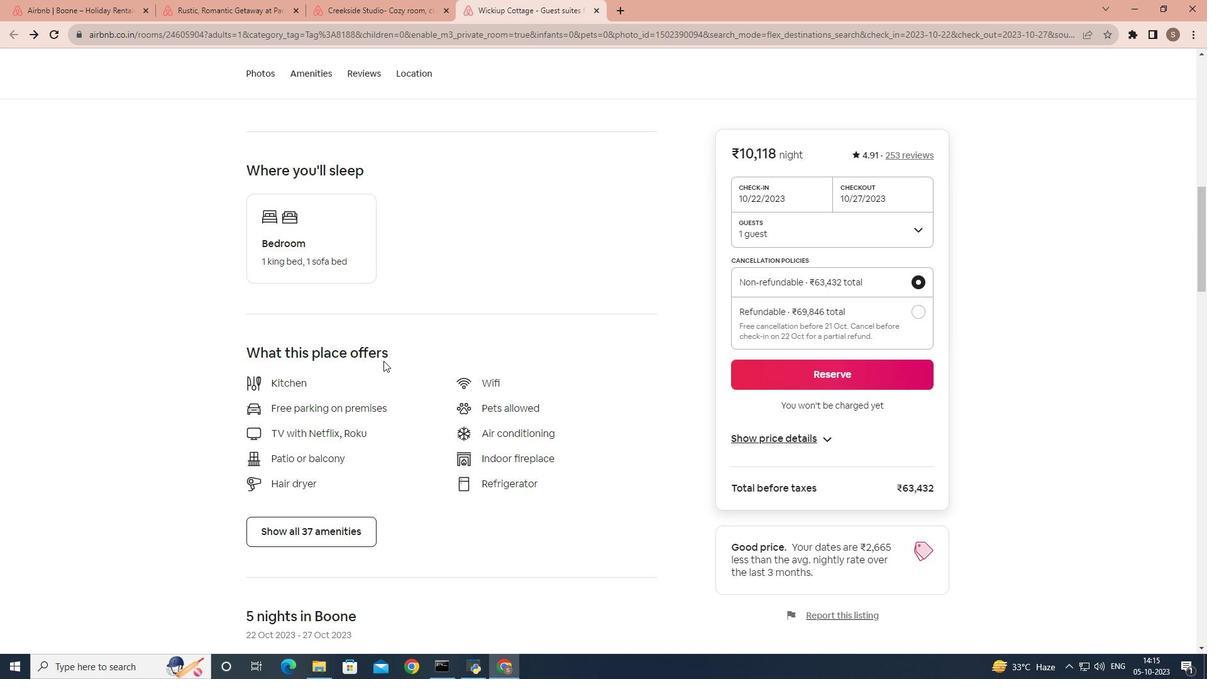 
Action: Mouse scrolled (391, 367) with delta (0, 0)
Screenshot: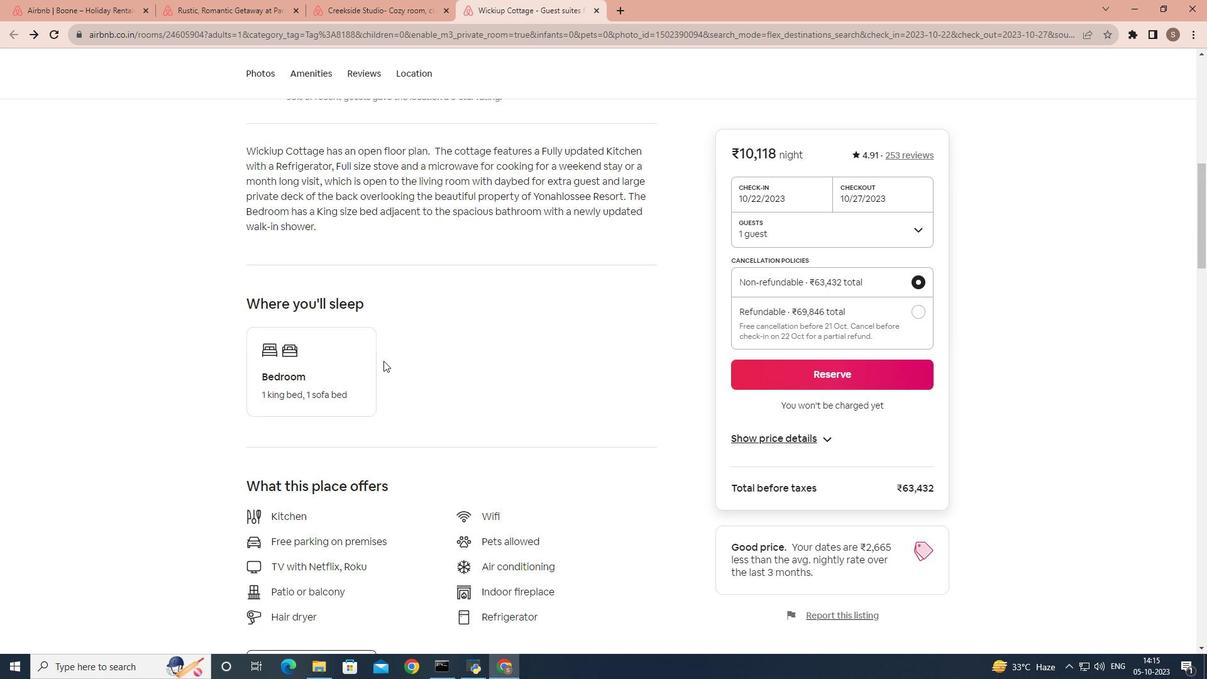 
Action: Mouse moved to (391, 366)
Screenshot: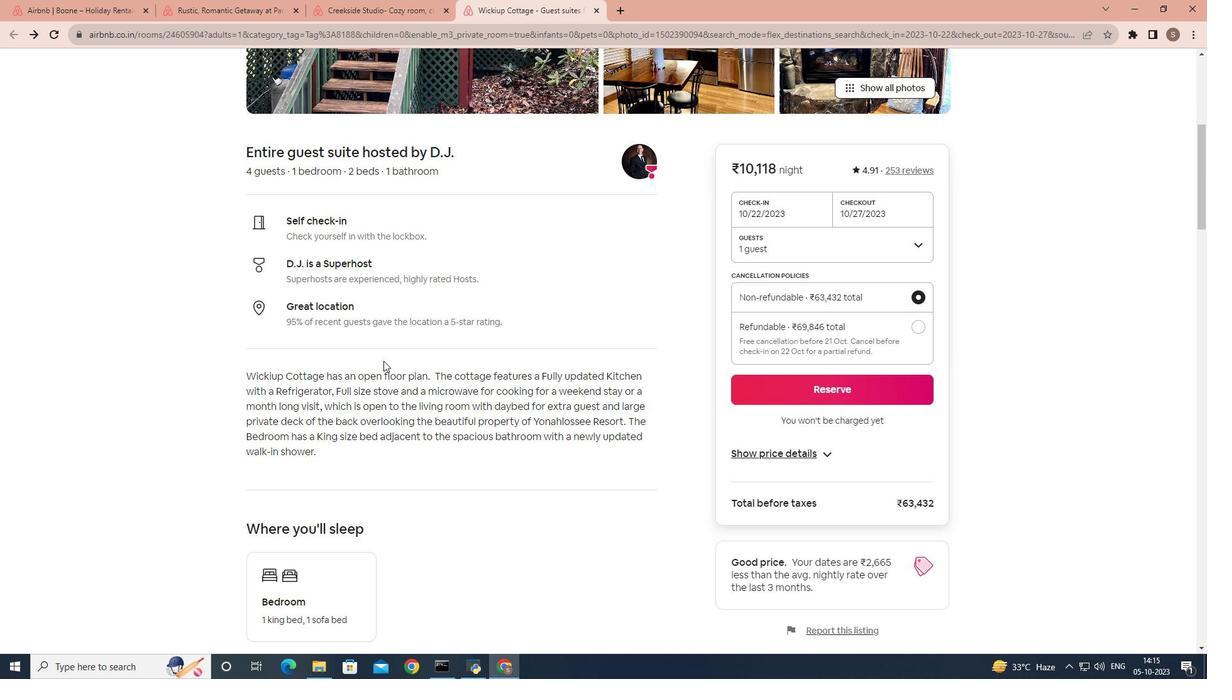 
Action: Mouse scrolled (391, 367) with delta (0, 0)
Screenshot: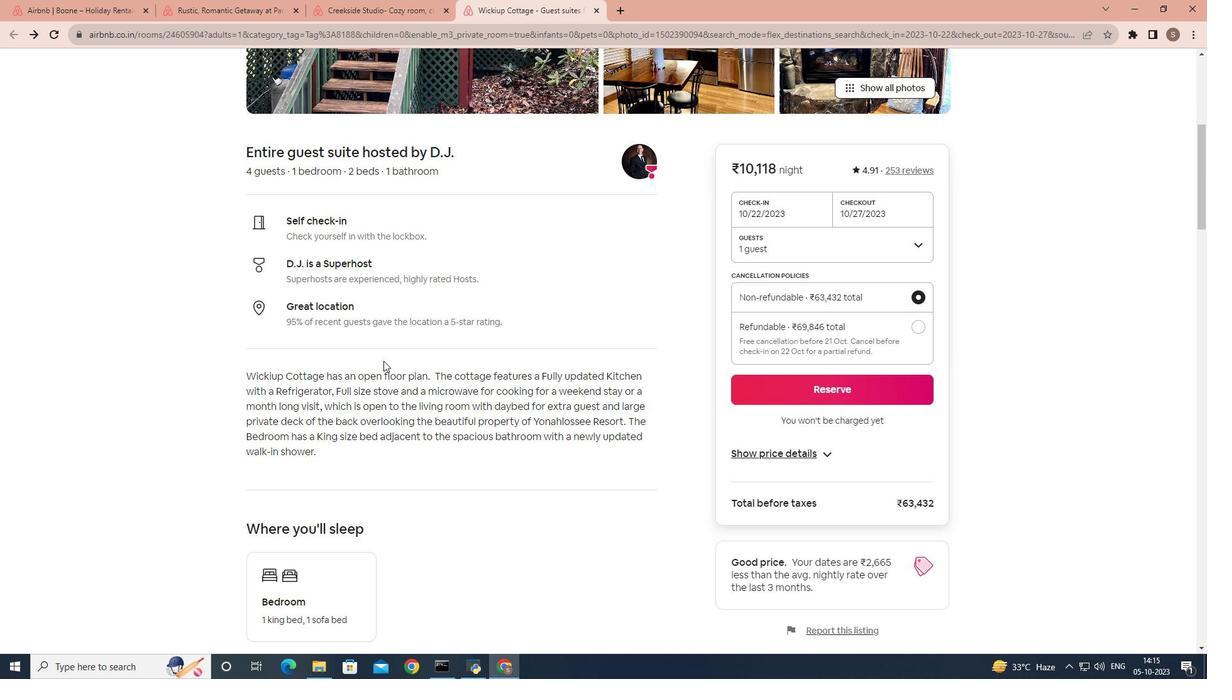 
Action: Mouse scrolled (391, 367) with delta (0, 0)
Screenshot: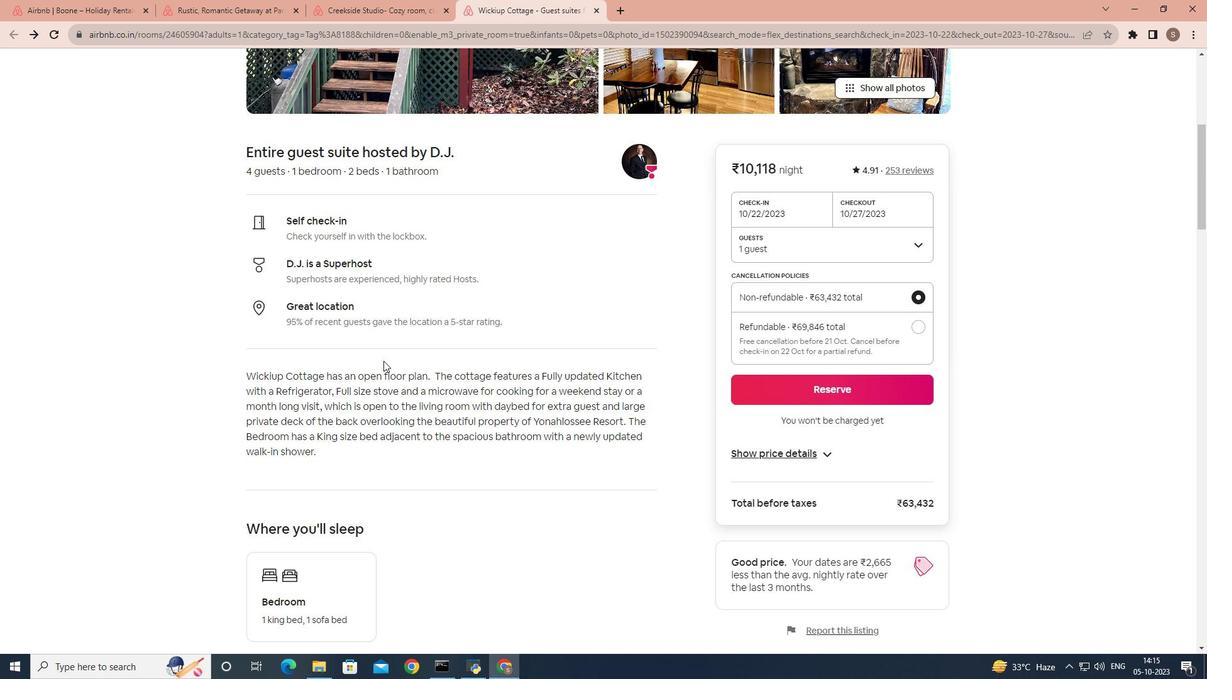 
Action: Mouse scrolled (391, 367) with delta (0, 0)
Screenshot: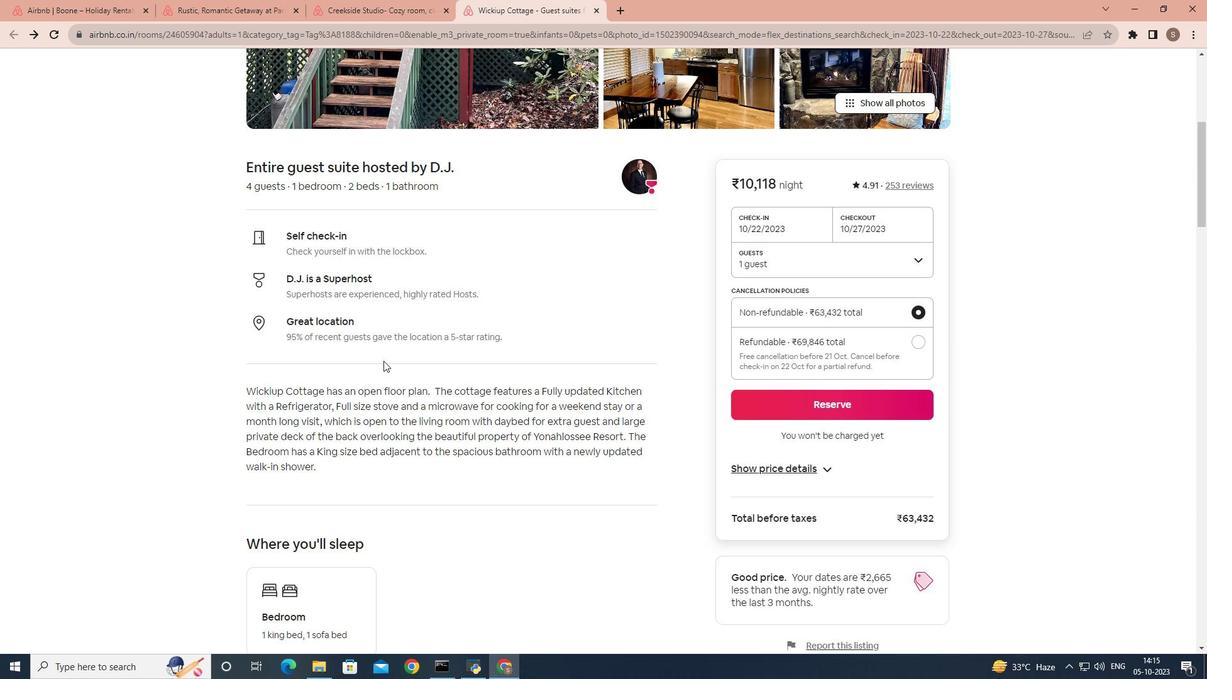 
Action: Mouse scrolled (391, 367) with delta (0, 0)
Screenshot: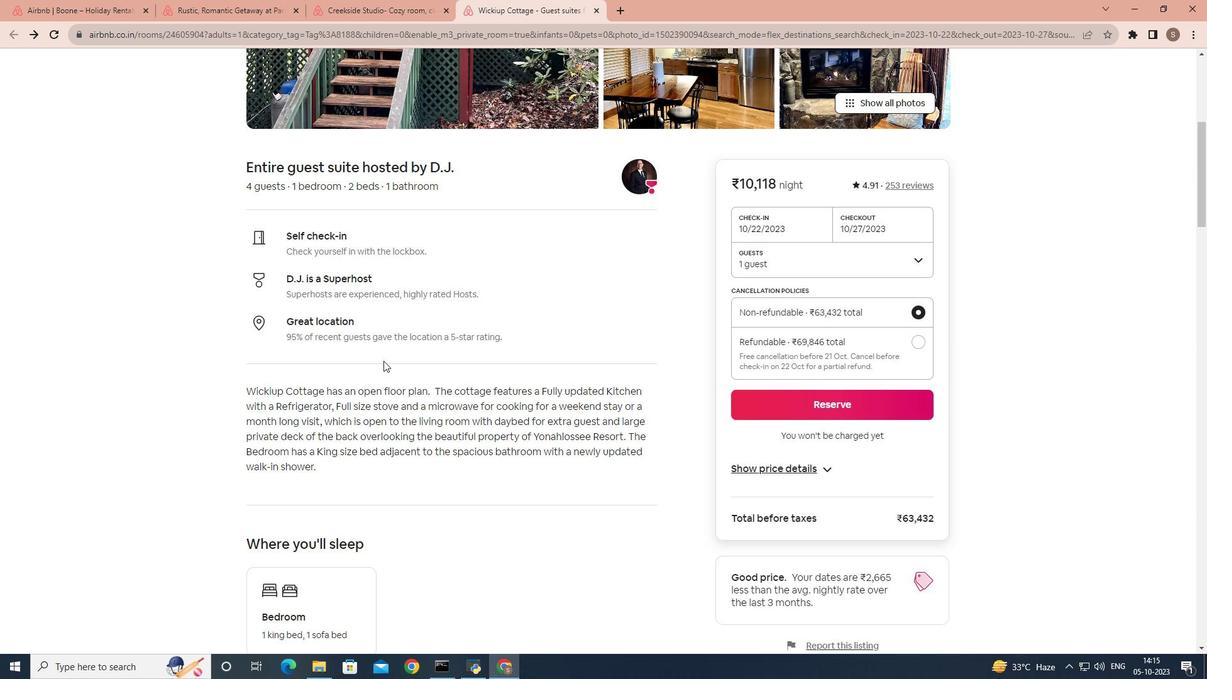 
Action: Mouse scrolled (391, 367) with delta (0, 0)
Screenshot: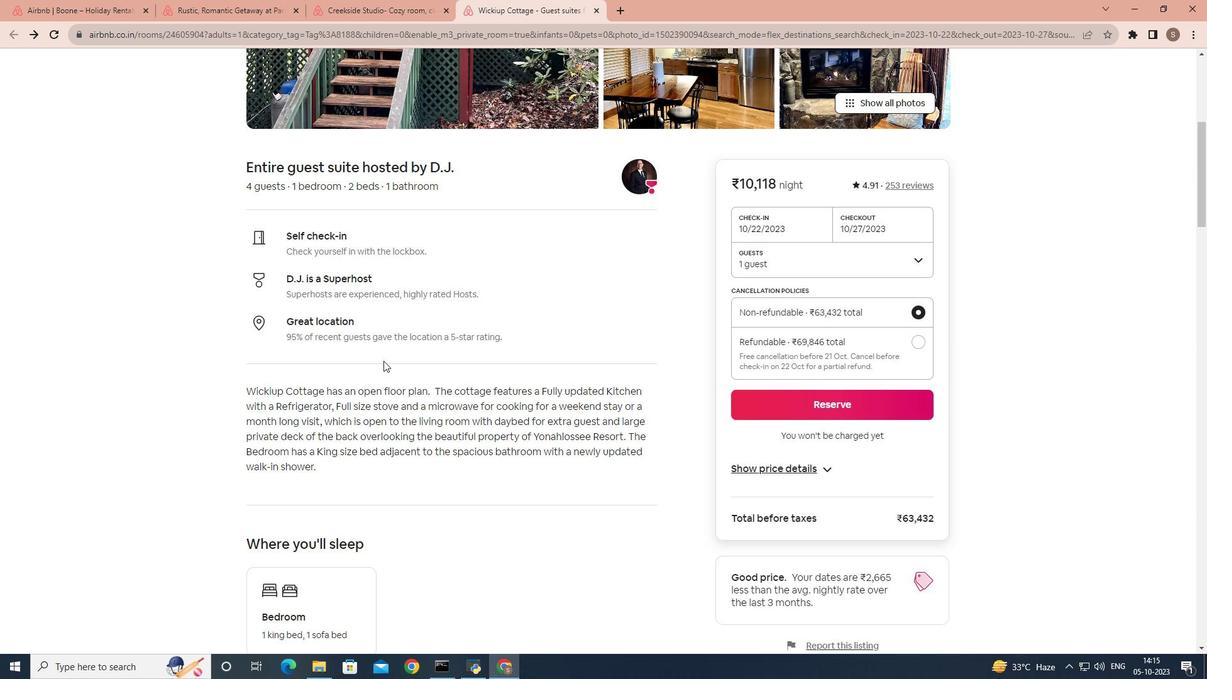 
Action: Mouse moved to (413, 359)
Screenshot: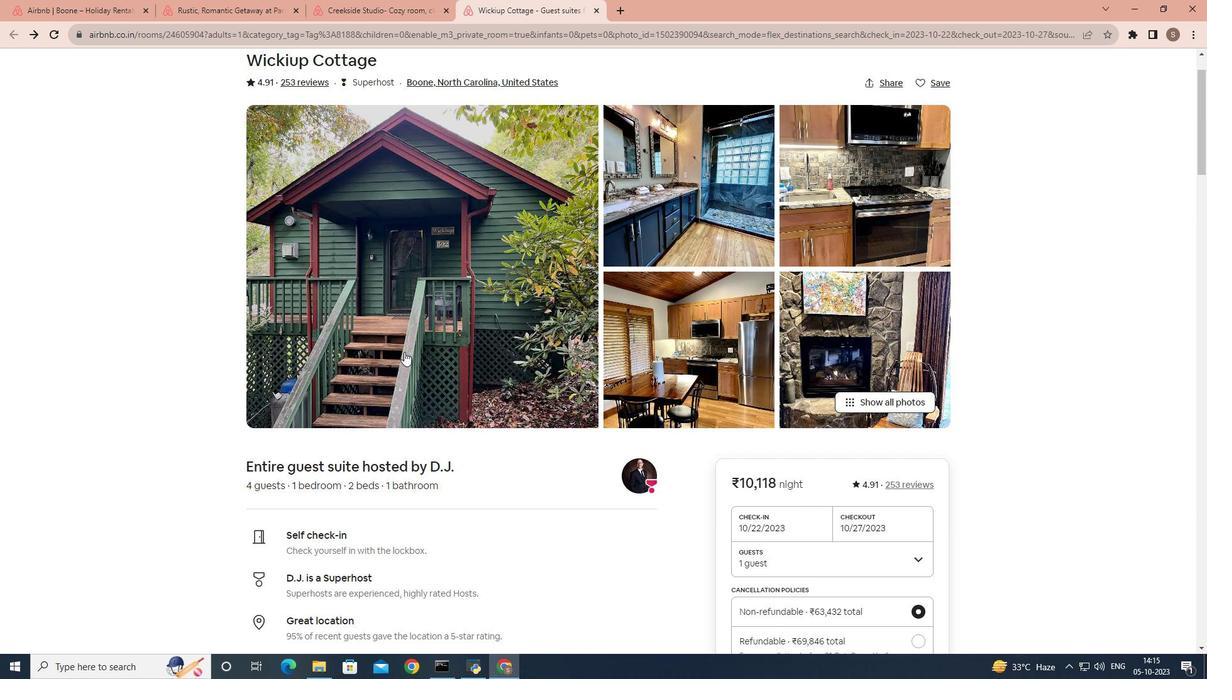 
Action: Mouse pressed left at (413, 359)
Screenshot: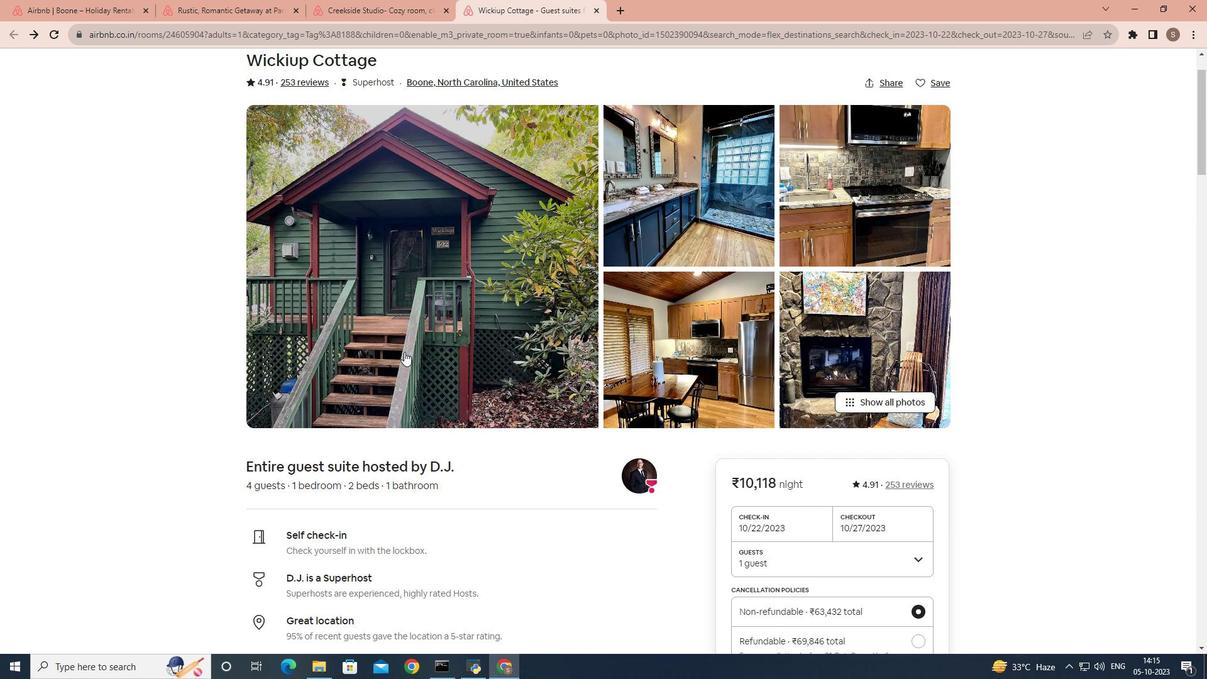 
Action: Mouse scrolled (413, 358) with delta (0, 0)
Screenshot: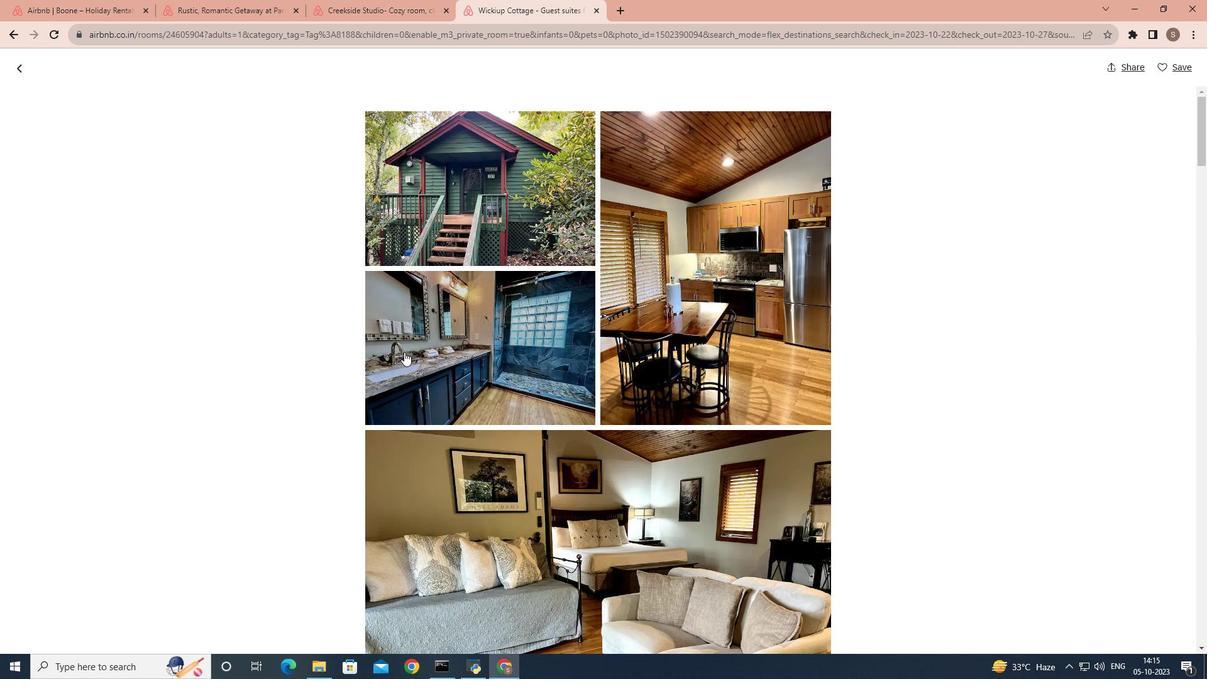 
Action: Mouse scrolled (413, 358) with delta (0, 0)
Screenshot: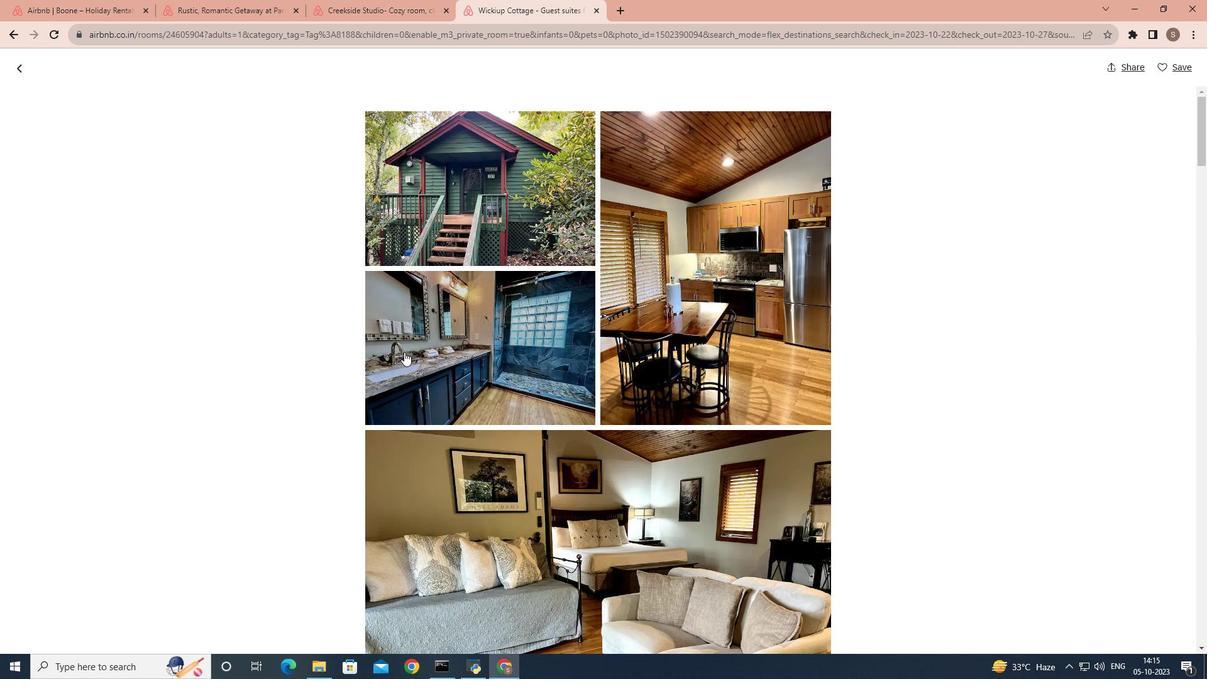 
Action: Mouse scrolled (413, 358) with delta (0, 0)
Screenshot: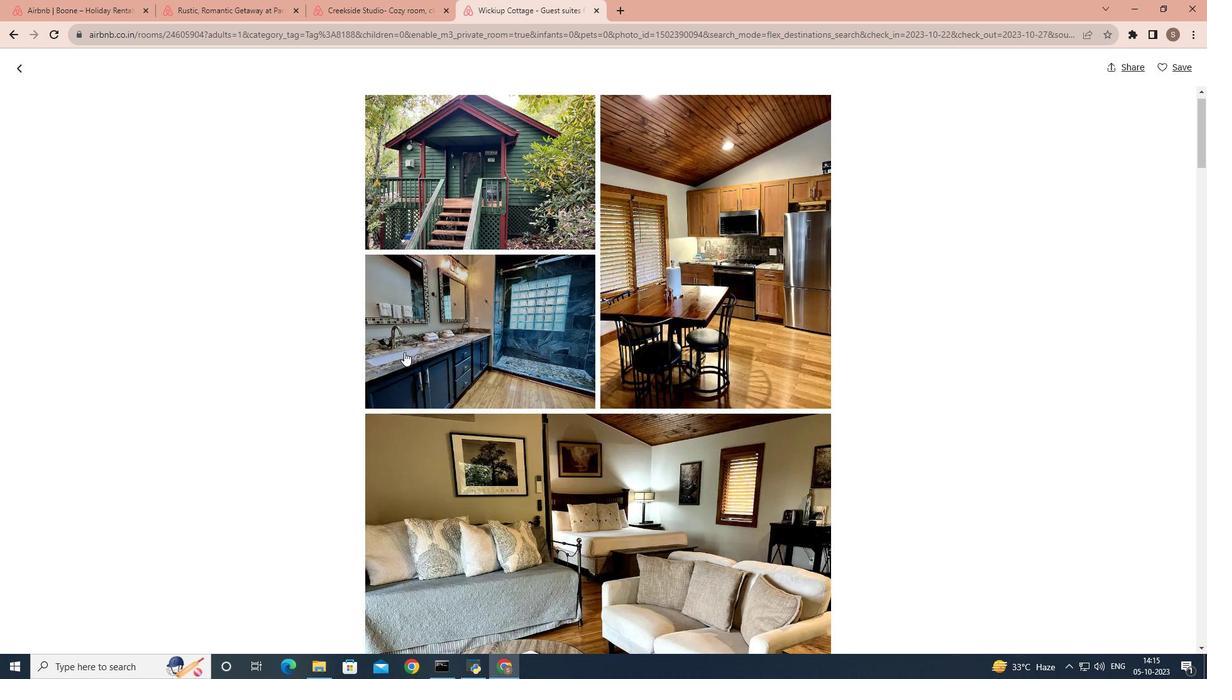 
Action: Mouse scrolled (413, 358) with delta (0, 0)
Screenshot: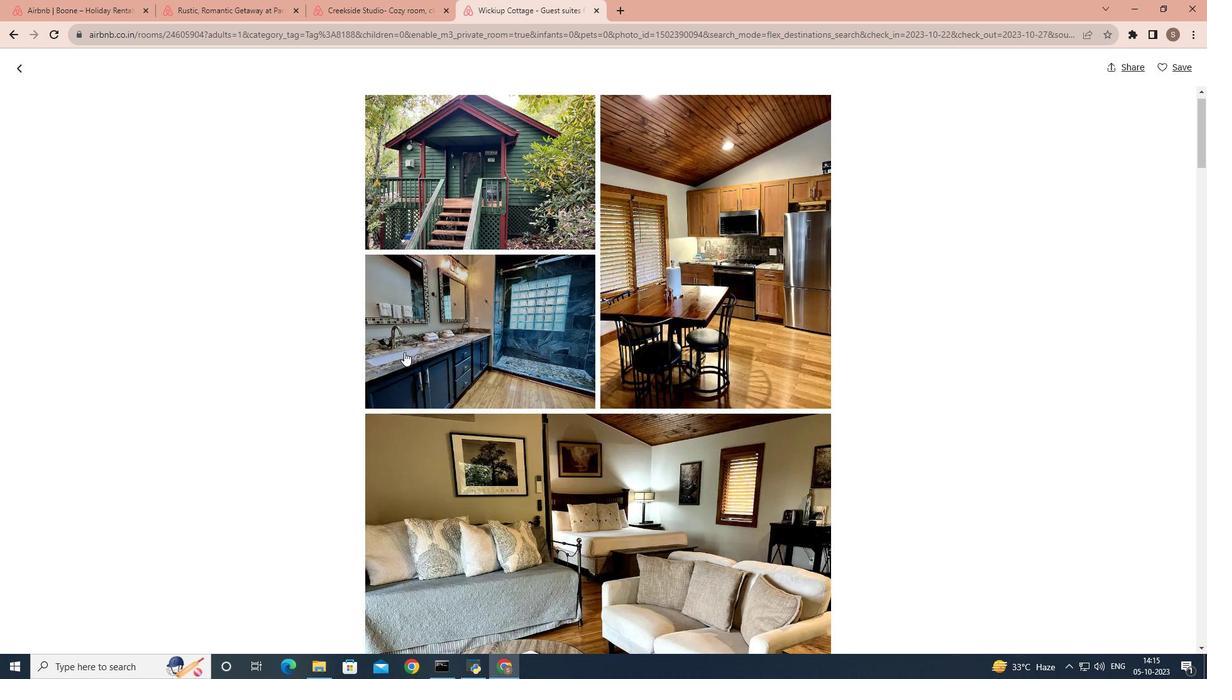 
Action: Mouse scrolled (413, 358) with delta (0, 0)
Screenshot: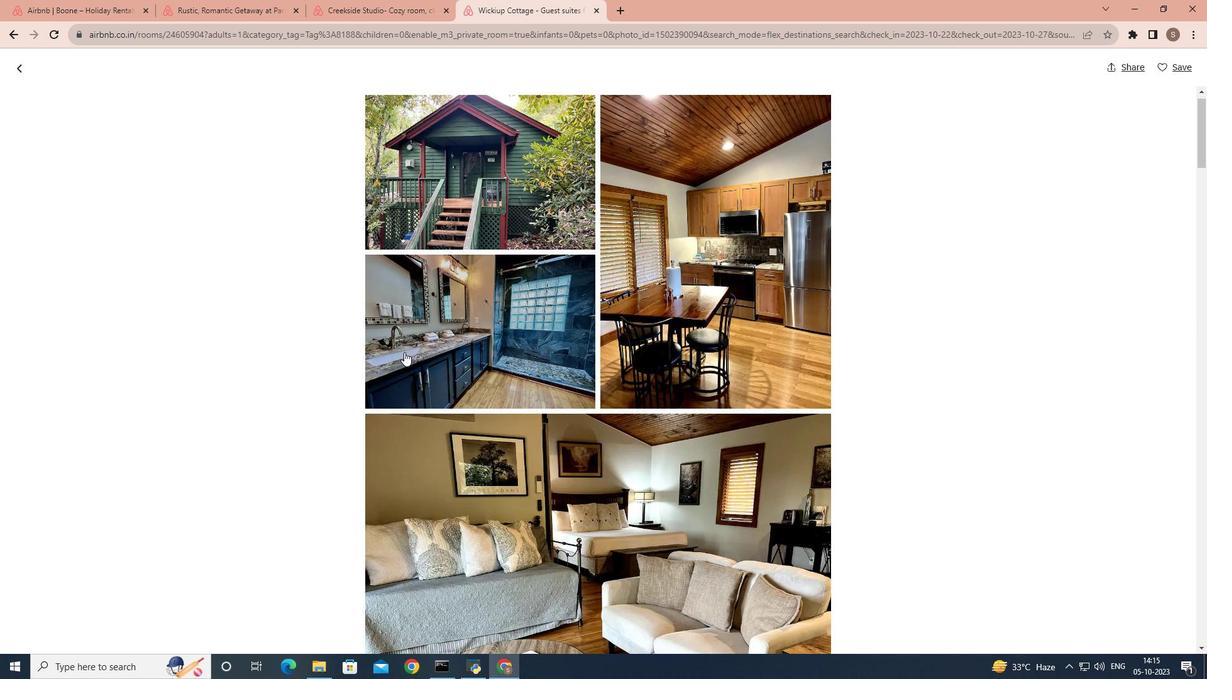 
Action: Mouse scrolled (413, 358) with delta (0, 0)
Screenshot: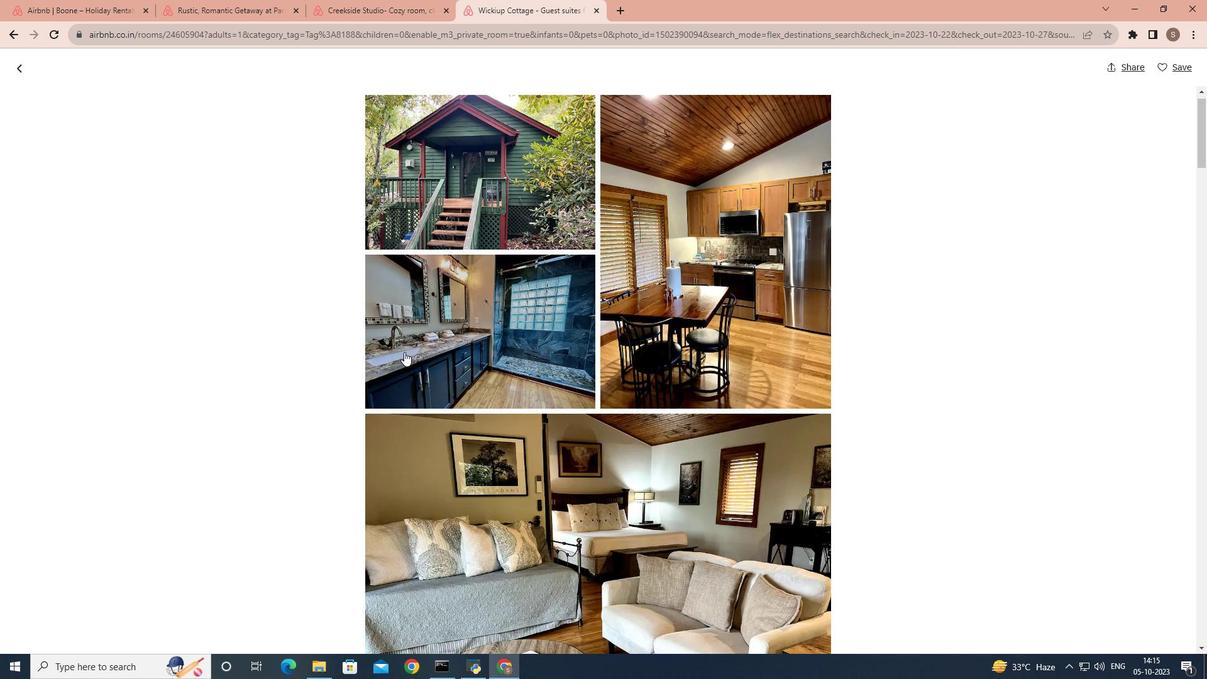 
Action: Mouse scrolled (413, 358) with delta (0, 0)
Screenshot: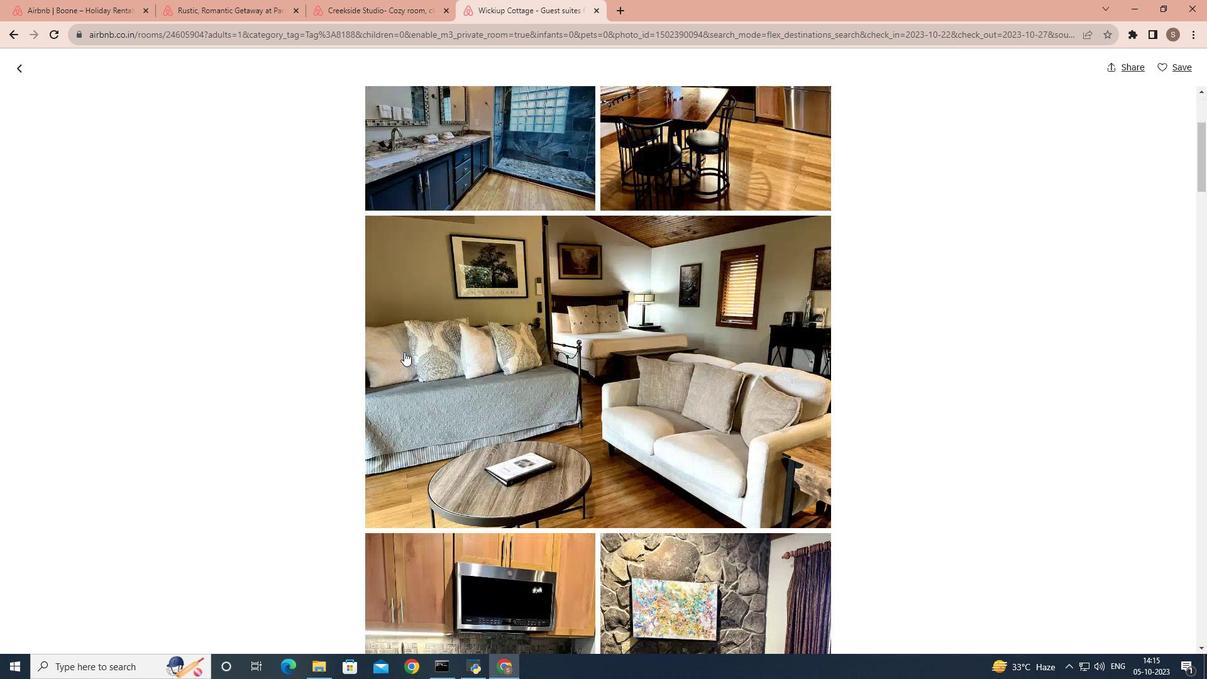 
Action: Mouse scrolled (413, 358) with delta (0, 0)
Screenshot: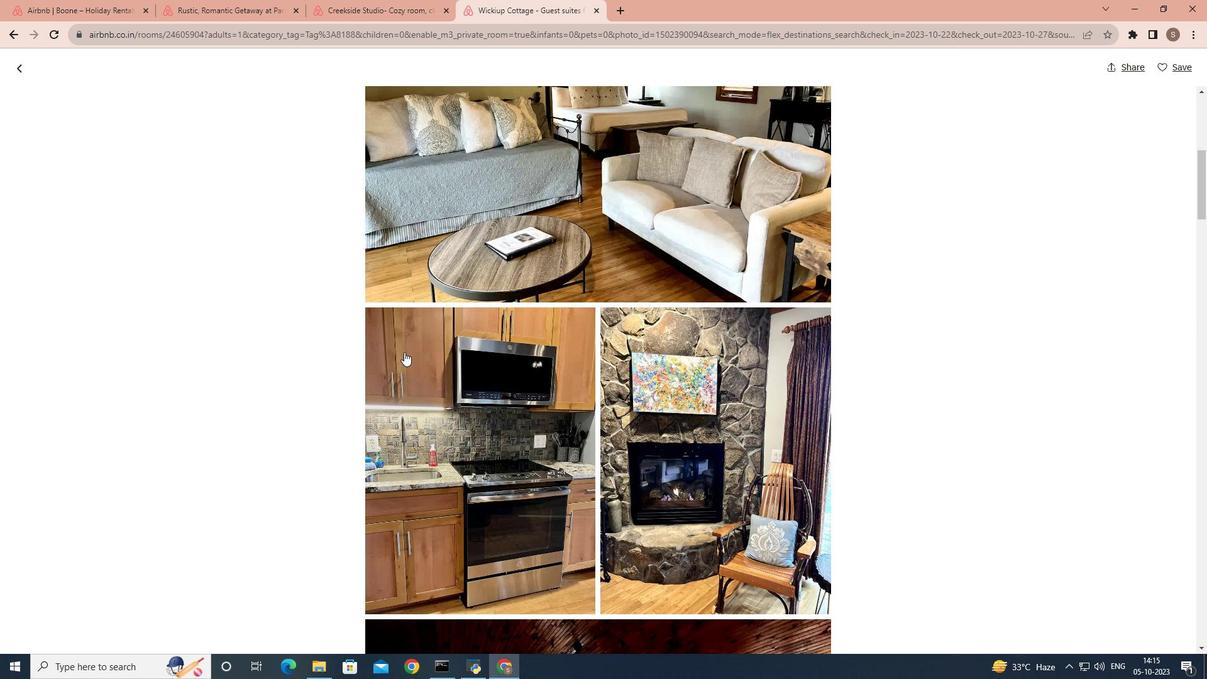 
Action: Mouse scrolled (413, 358) with delta (0, 0)
Screenshot: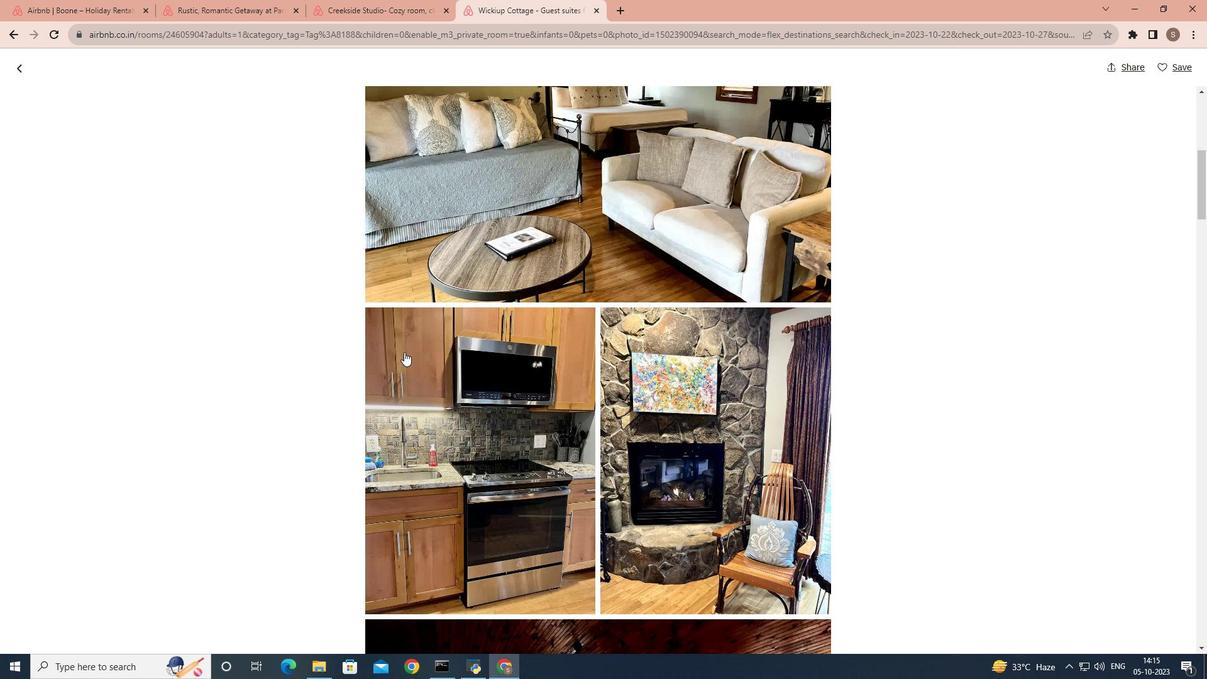 
Action: Mouse scrolled (413, 358) with delta (0, 0)
Screenshot: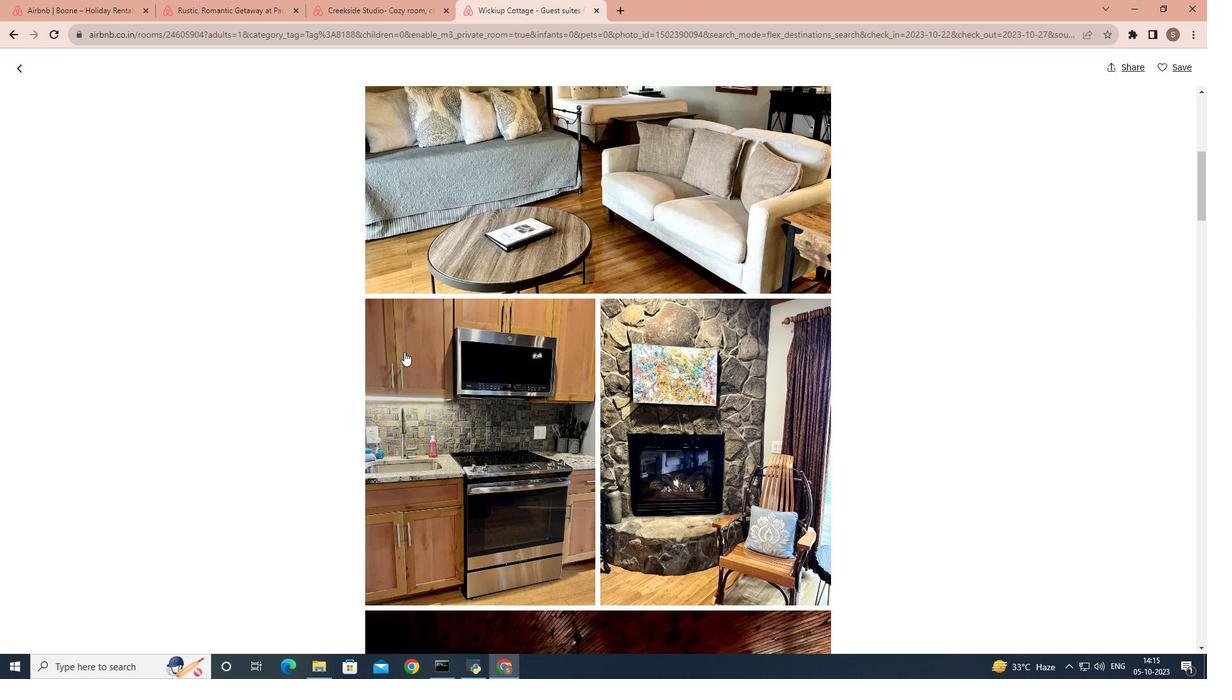 
Action: Mouse scrolled (413, 358) with delta (0, 0)
Screenshot: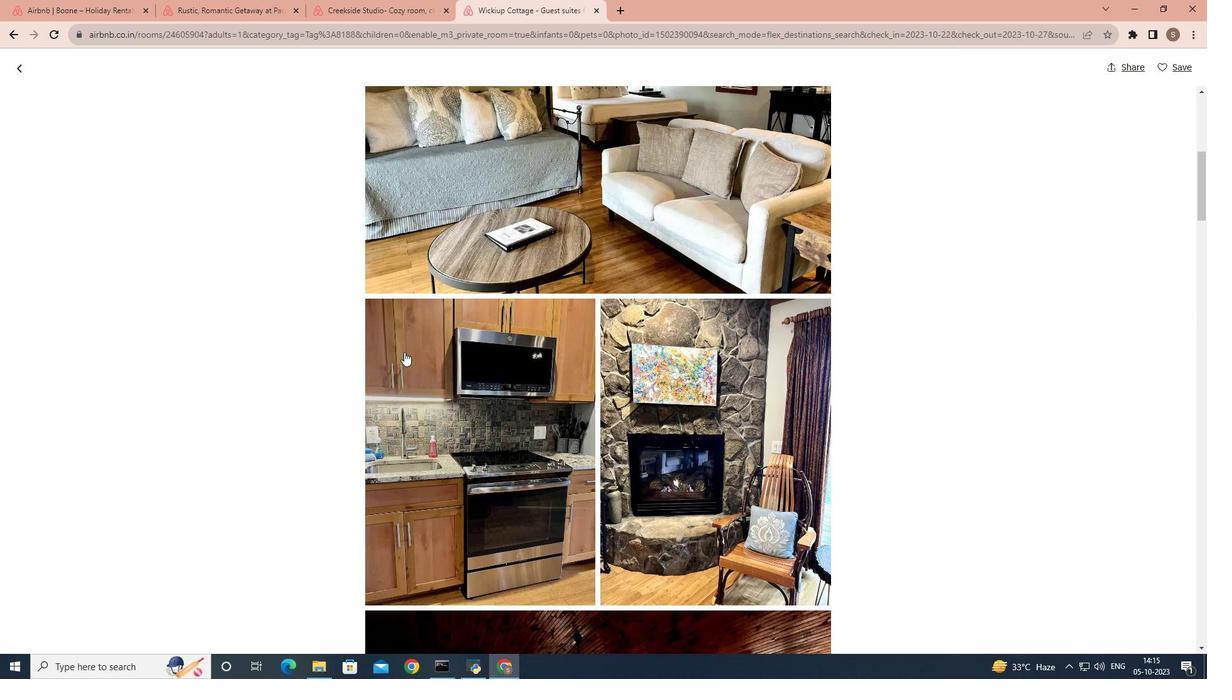 
Action: Mouse scrolled (413, 358) with delta (0, 0)
Screenshot: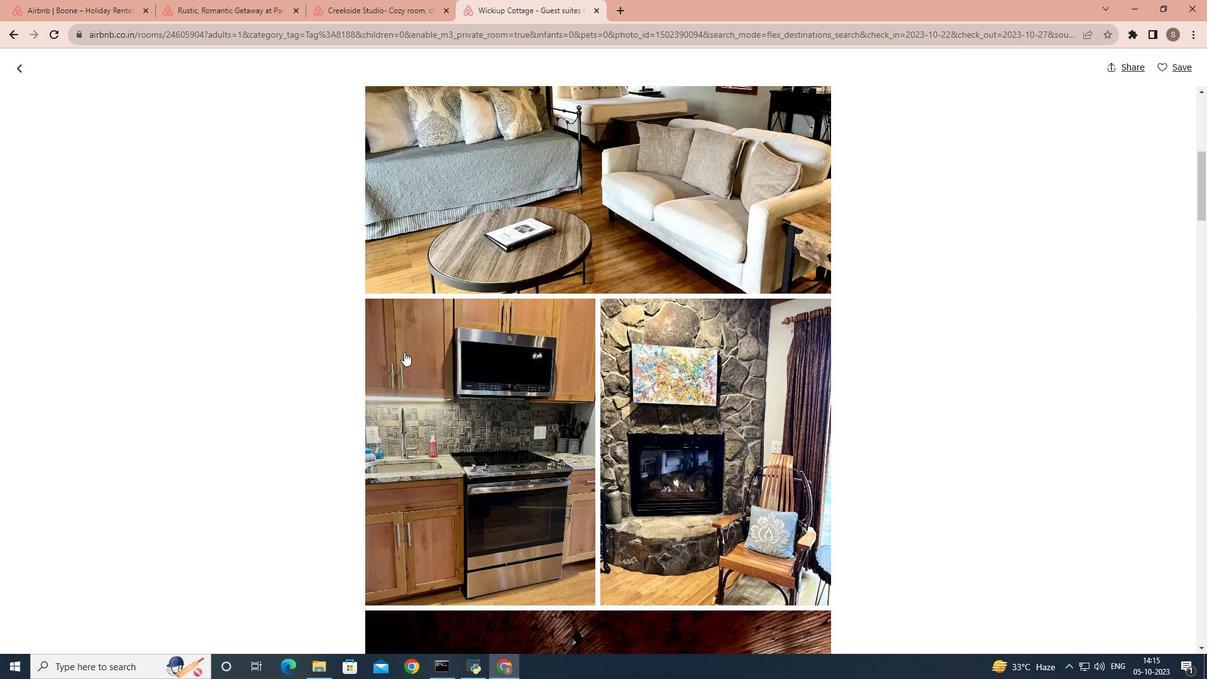 
Action: Mouse scrolled (413, 358) with delta (0, 0)
Screenshot: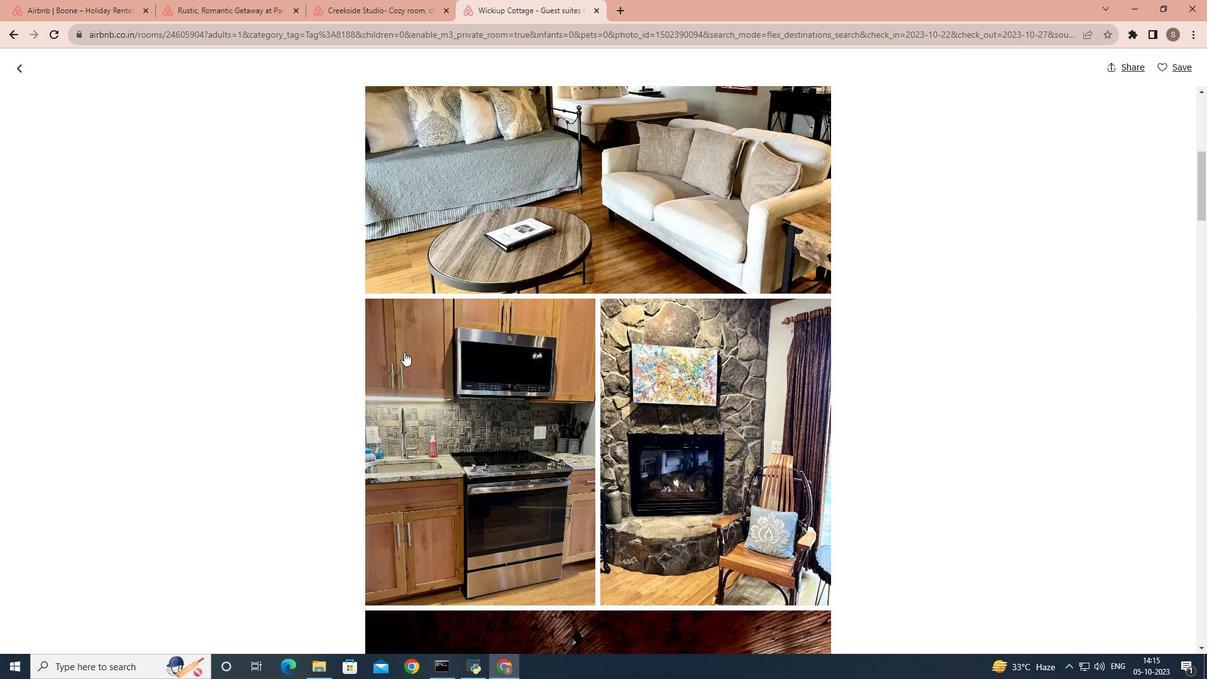 
Action: Mouse scrolled (413, 358) with delta (0, 0)
Screenshot: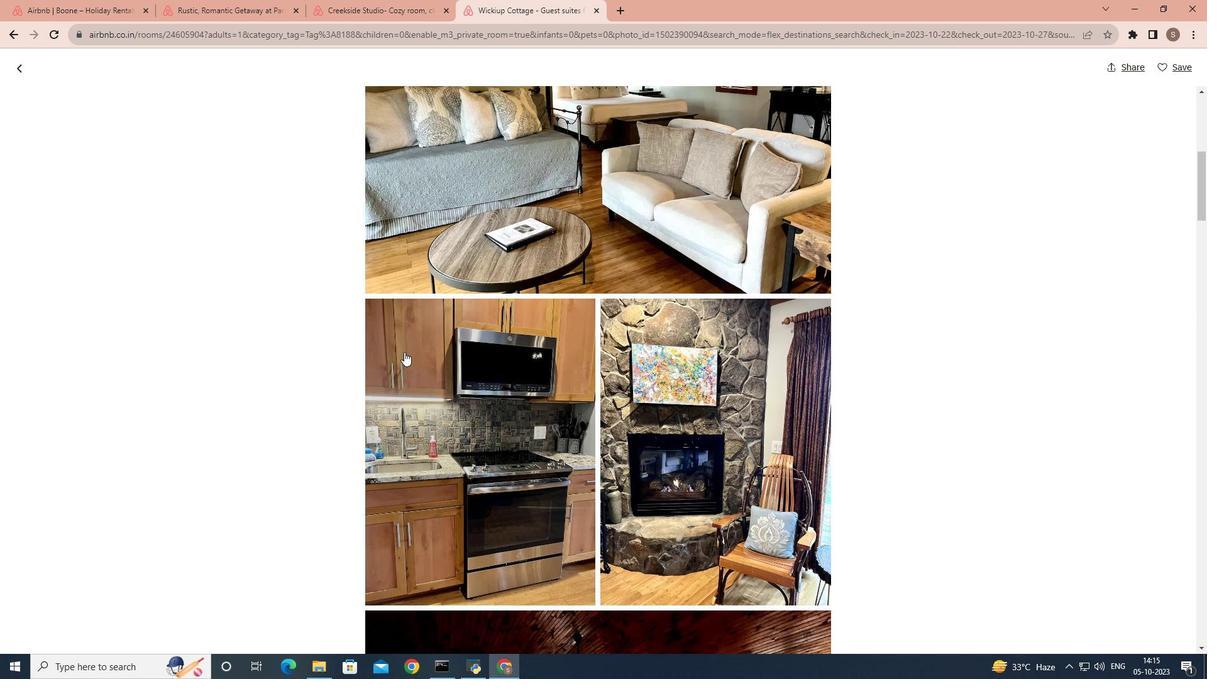 
Action: Mouse scrolled (413, 358) with delta (0, 0)
Screenshot: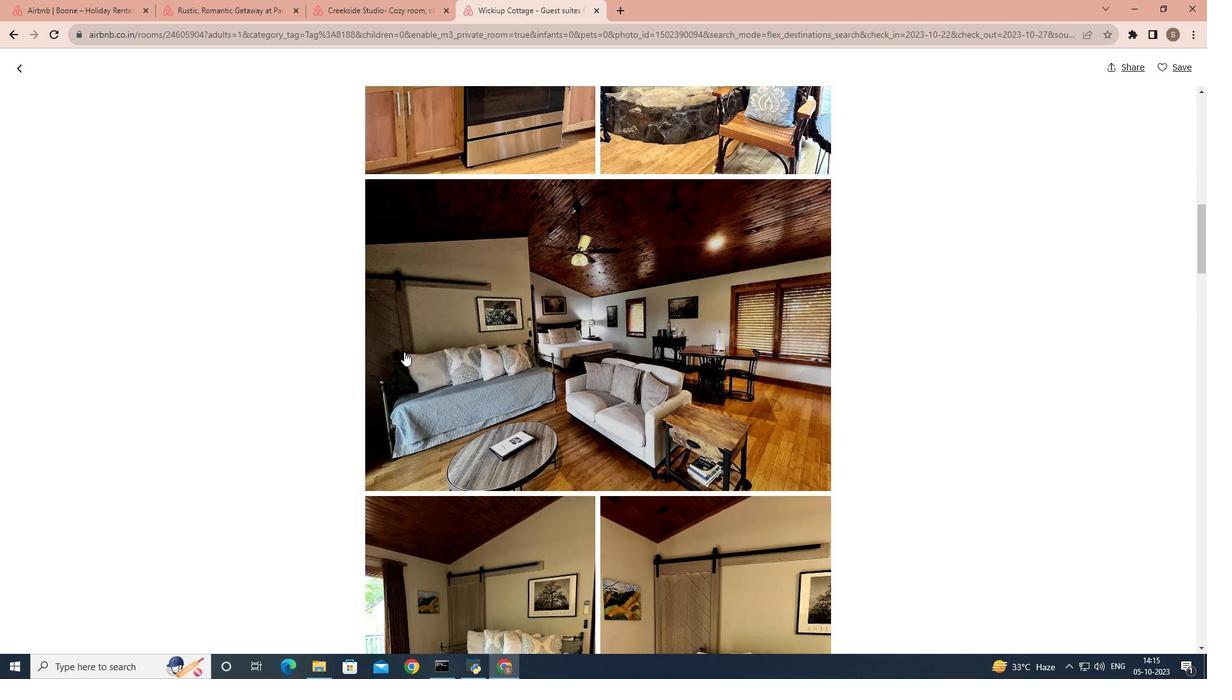 
Action: Mouse scrolled (413, 358) with delta (0, 0)
Screenshot: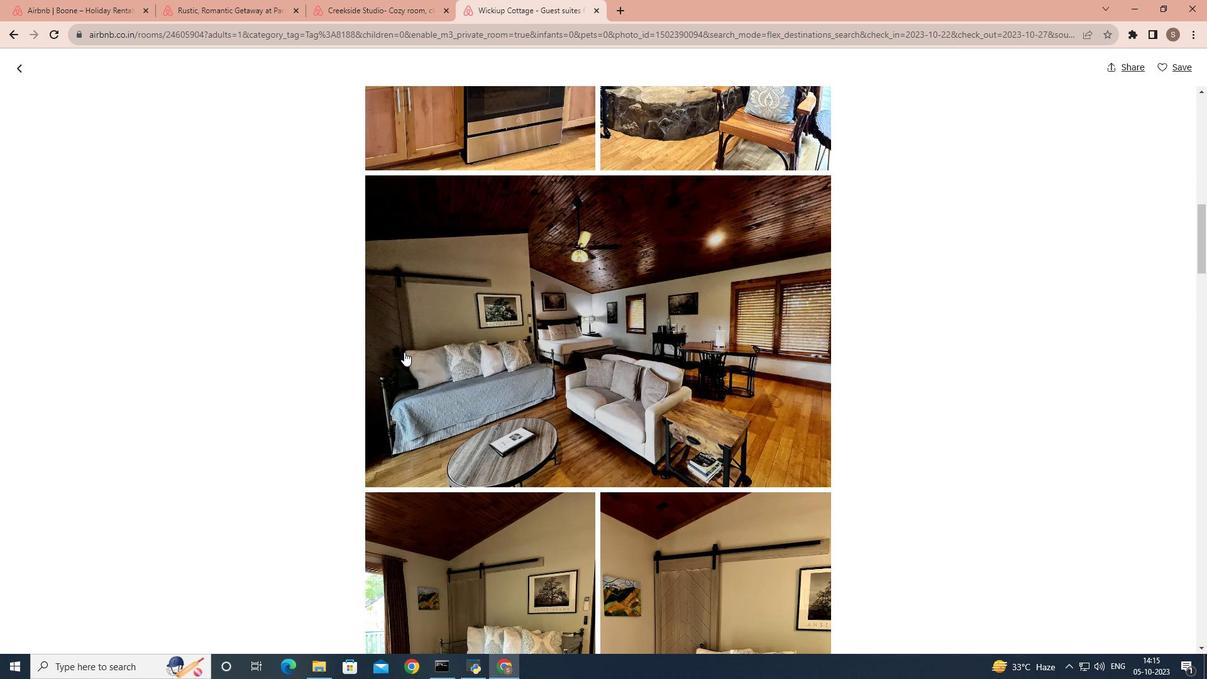 
Action: Mouse scrolled (413, 358) with delta (0, 0)
Screenshot: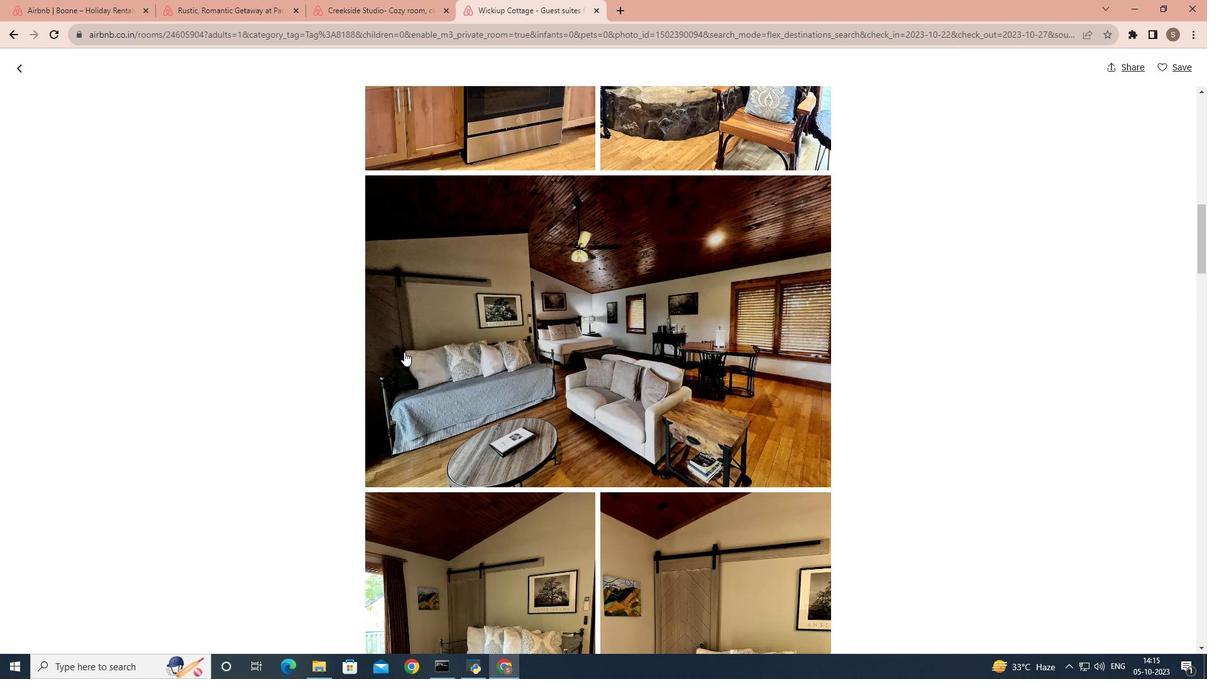 
Action: Mouse scrolled (413, 358) with delta (0, 0)
Screenshot: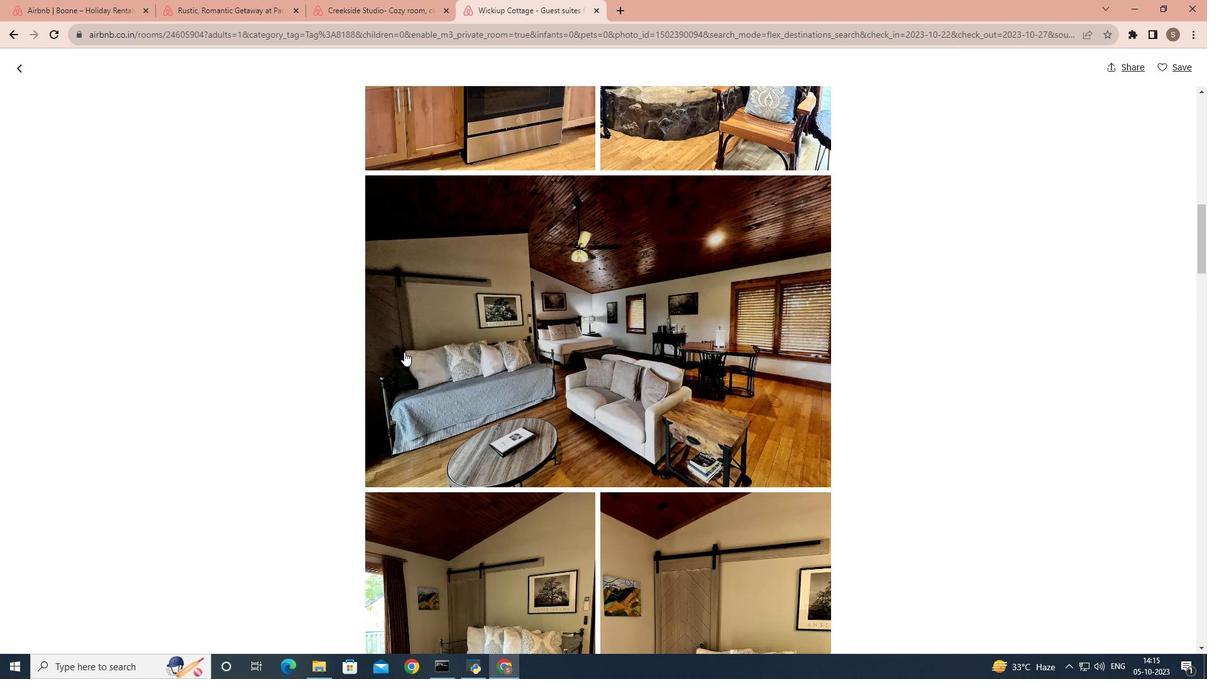 
Action: Mouse scrolled (413, 358) with delta (0, 0)
Screenshot: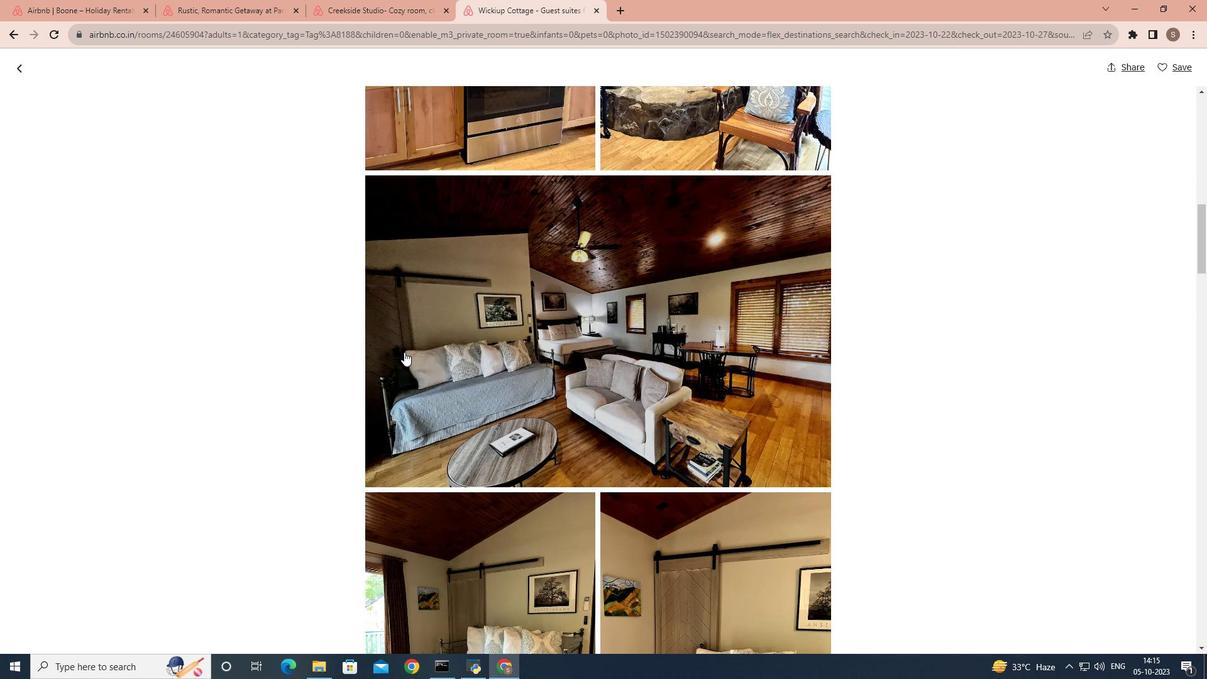 
Action: Mouse scrolled (413, 358) with delta (0, 0)
Screenshot: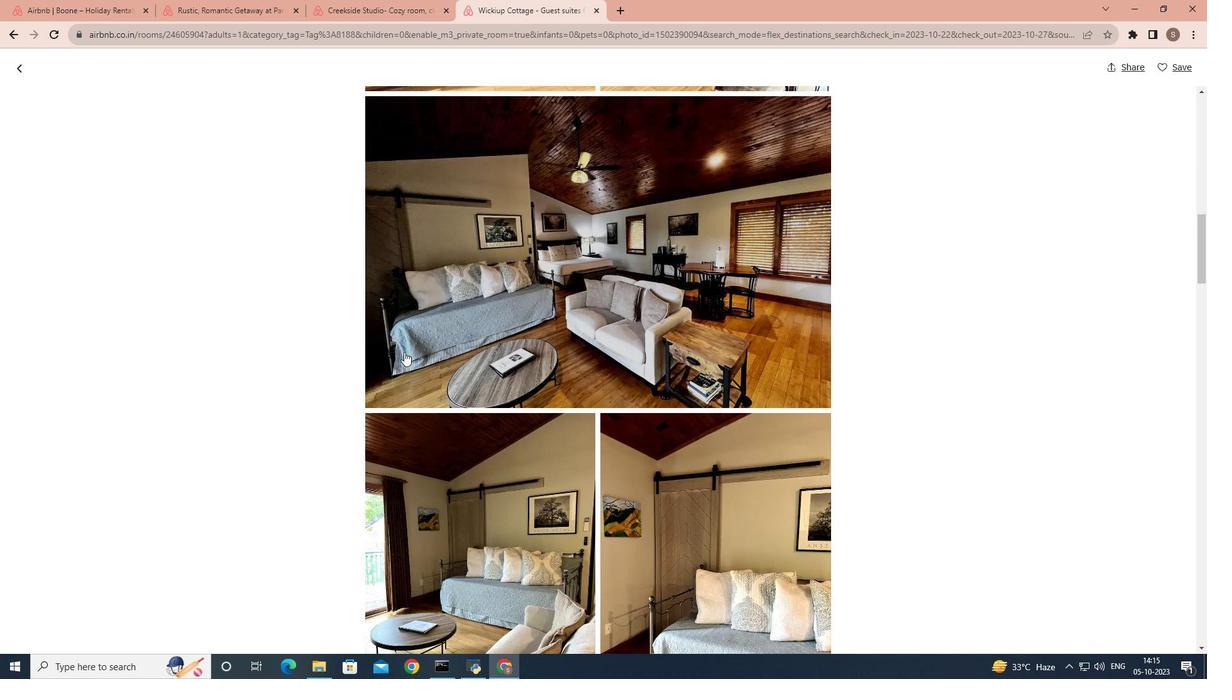 
Action: Mouse scrolled (413, 358) with delta (0, 0)
Screenshot: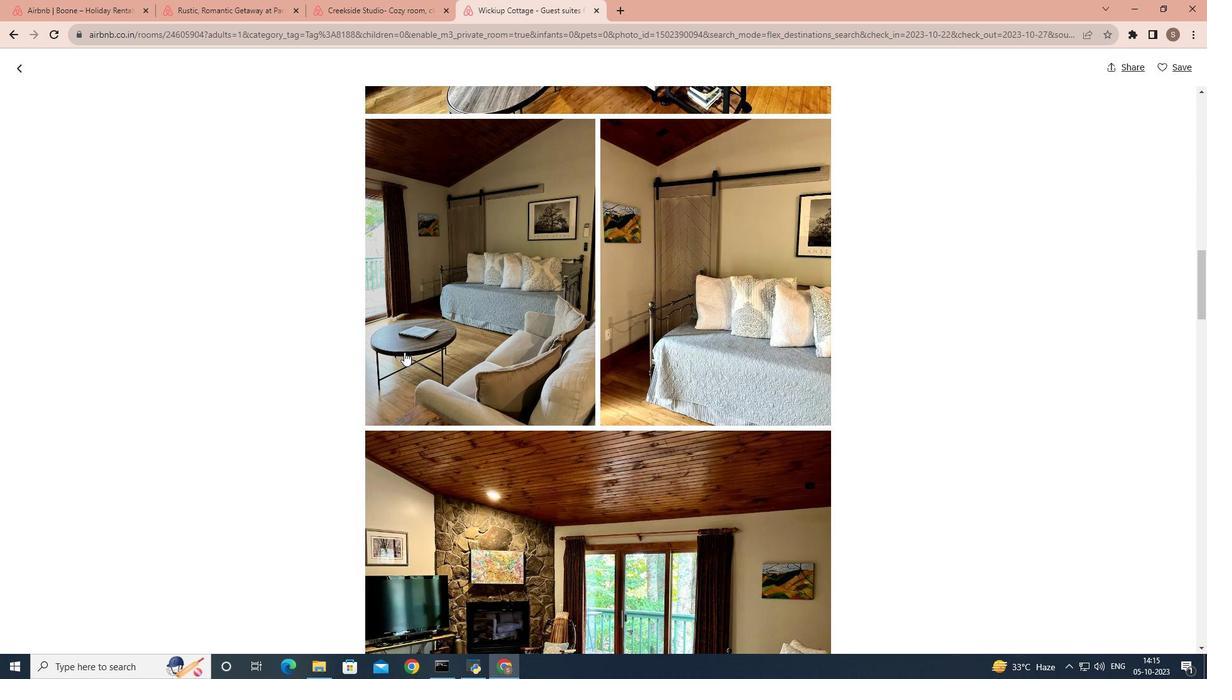 
Action: Mouse scrolled (413, 358) with delta (0, 0)
Screenshot: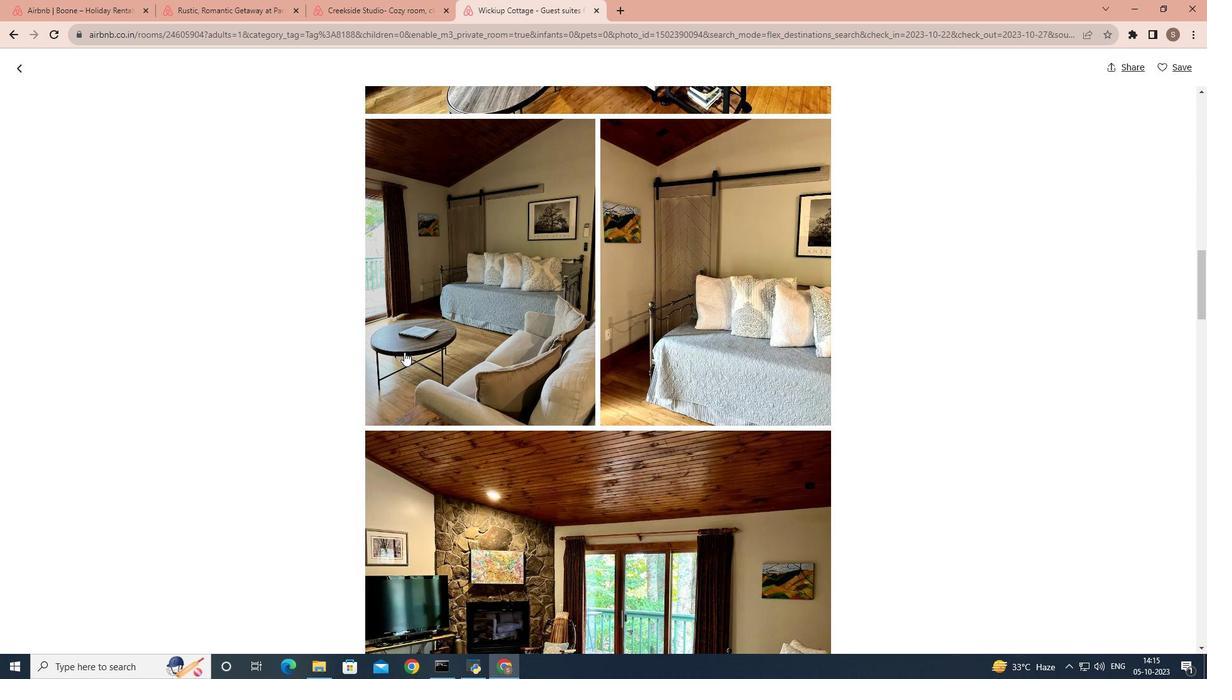 
Action: Mouse scrolled (413, 358) with delta (0, 0)
Screenshot: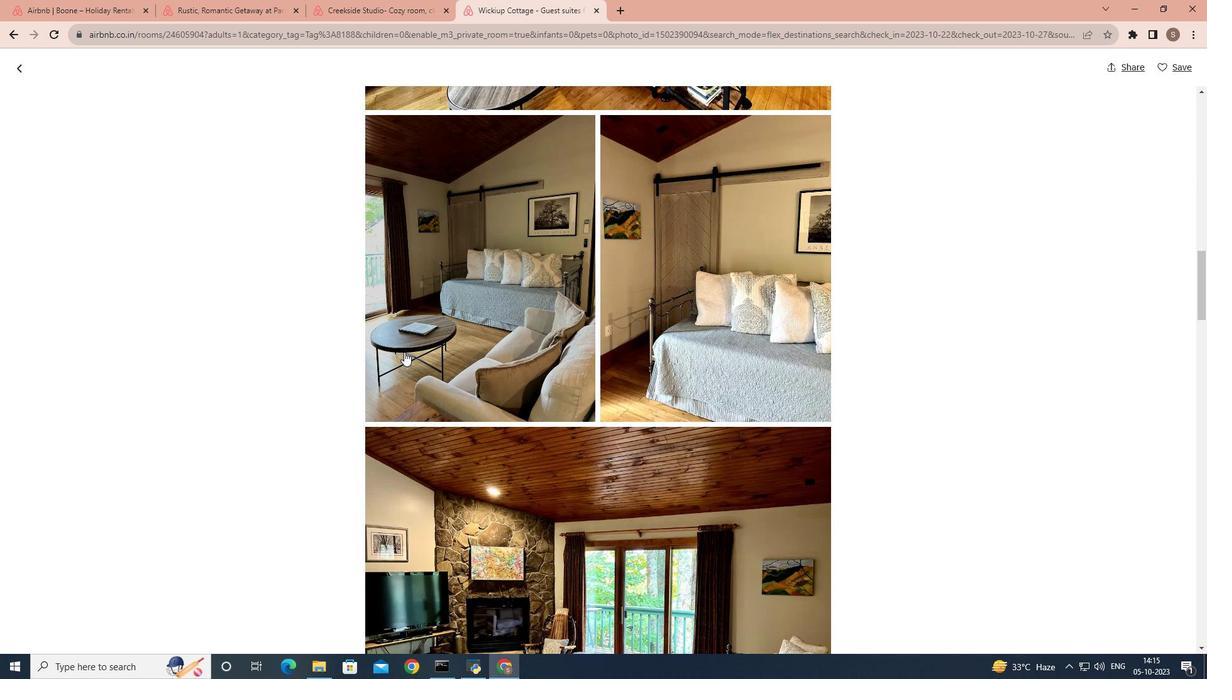 
Action: Mouse scrolled (413, 358) with delta (0, 0)
Screenshot: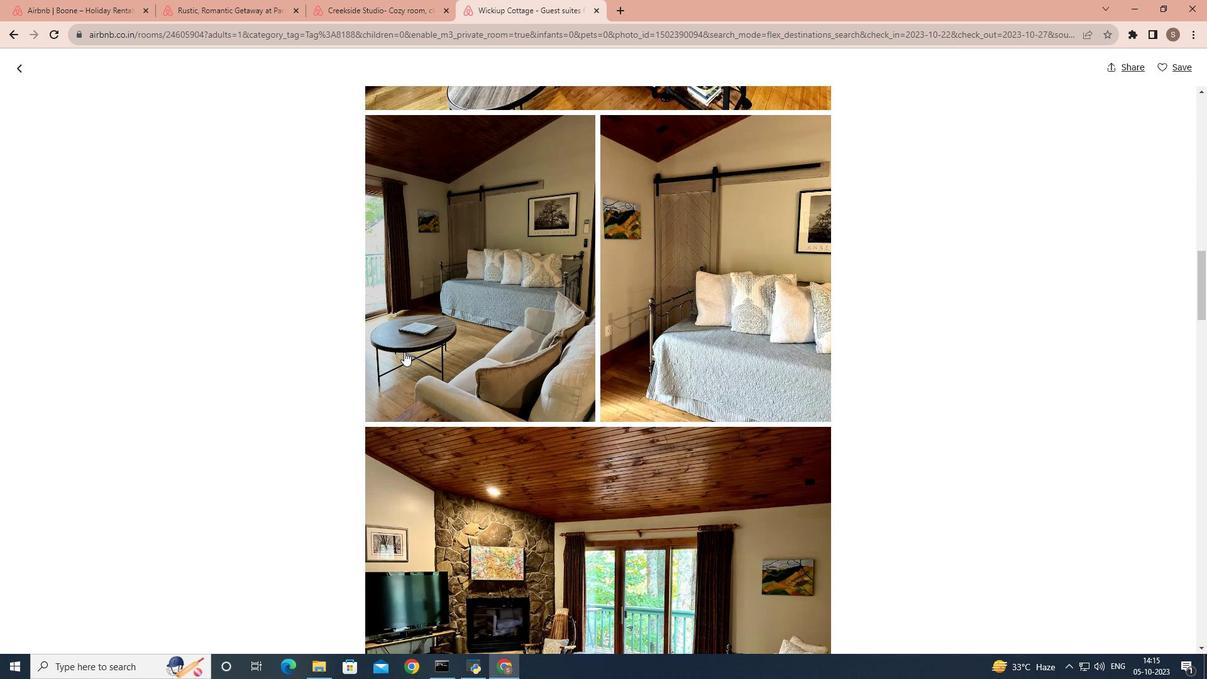 
Action: Mouse scrolled (413, 358) with delta (0, 0)
Screenshot: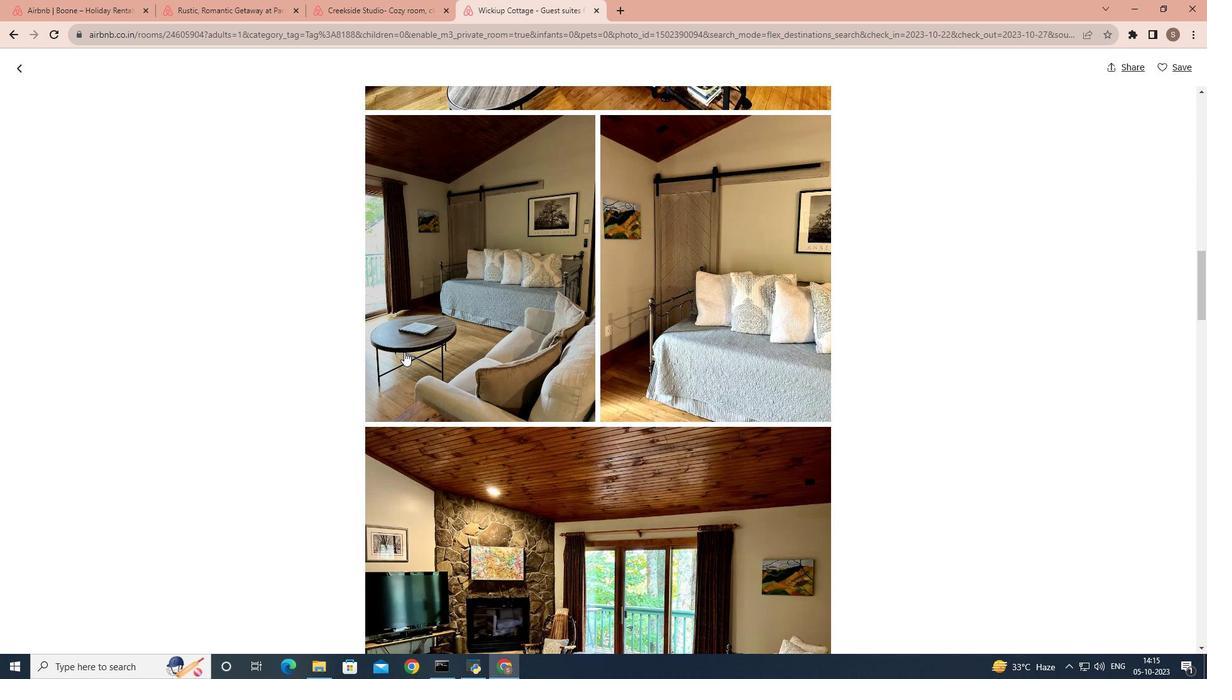 
Action: Mouse scrolled (413, 358) with delta (0, 0)
Screenshot: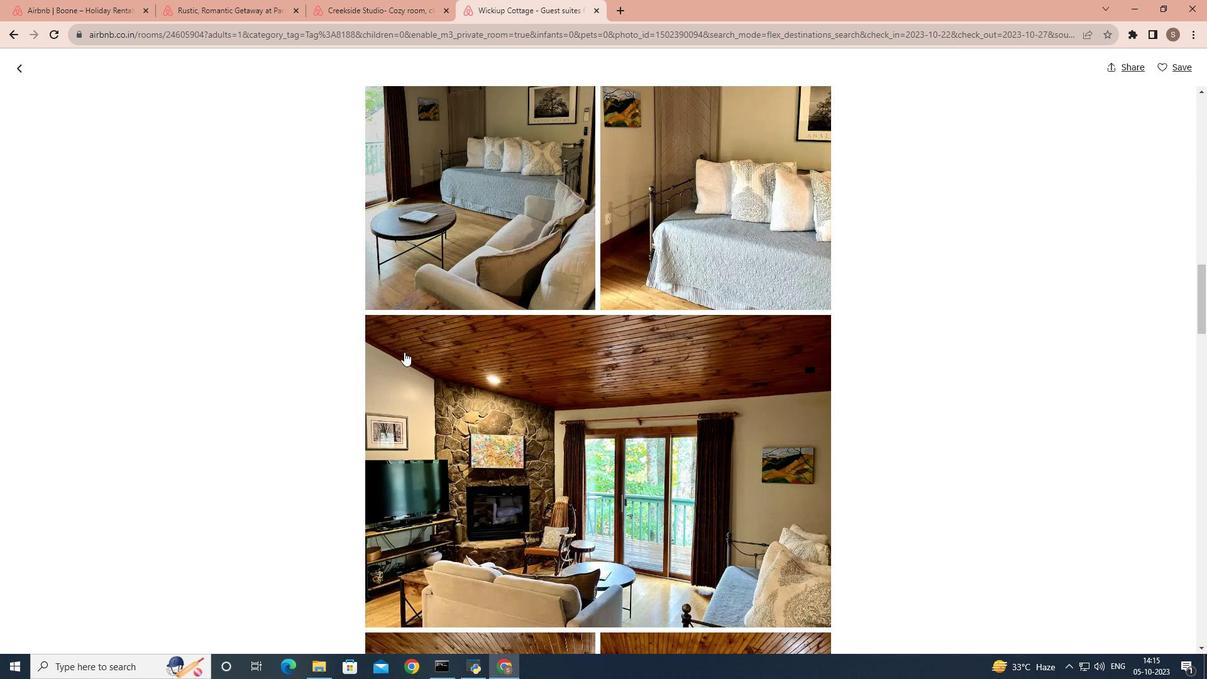 
Action: Mouse scrolled (413, 358) with delta (0, 0)
Screenshot: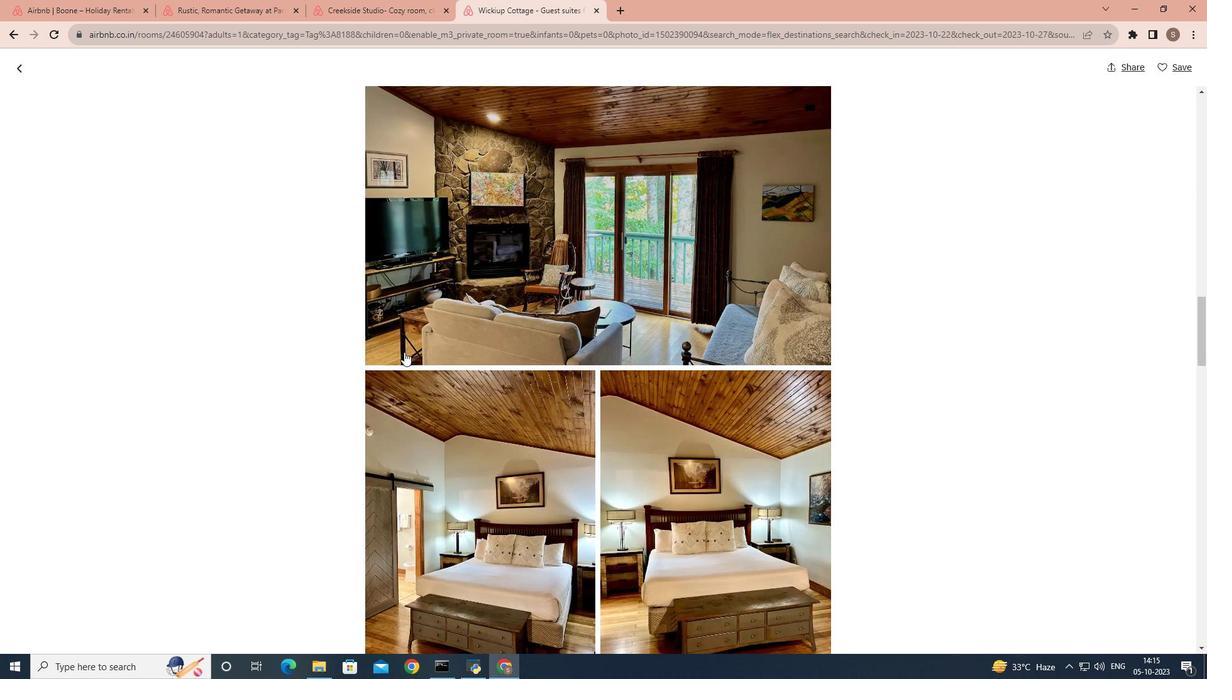 
Action: Mouse scrolled (413, 358) with delta (0, 0)
Screenshot: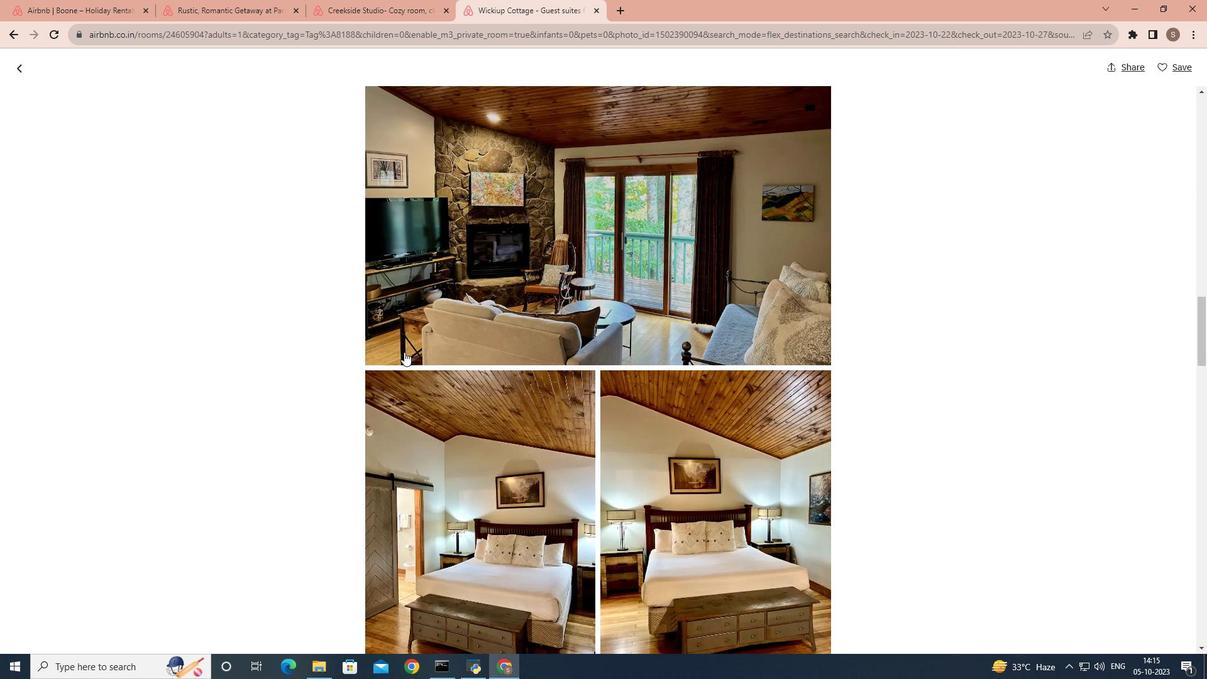 
Action: Mouse scrolled (413, 358) with delta (0, 0)
Screenshot: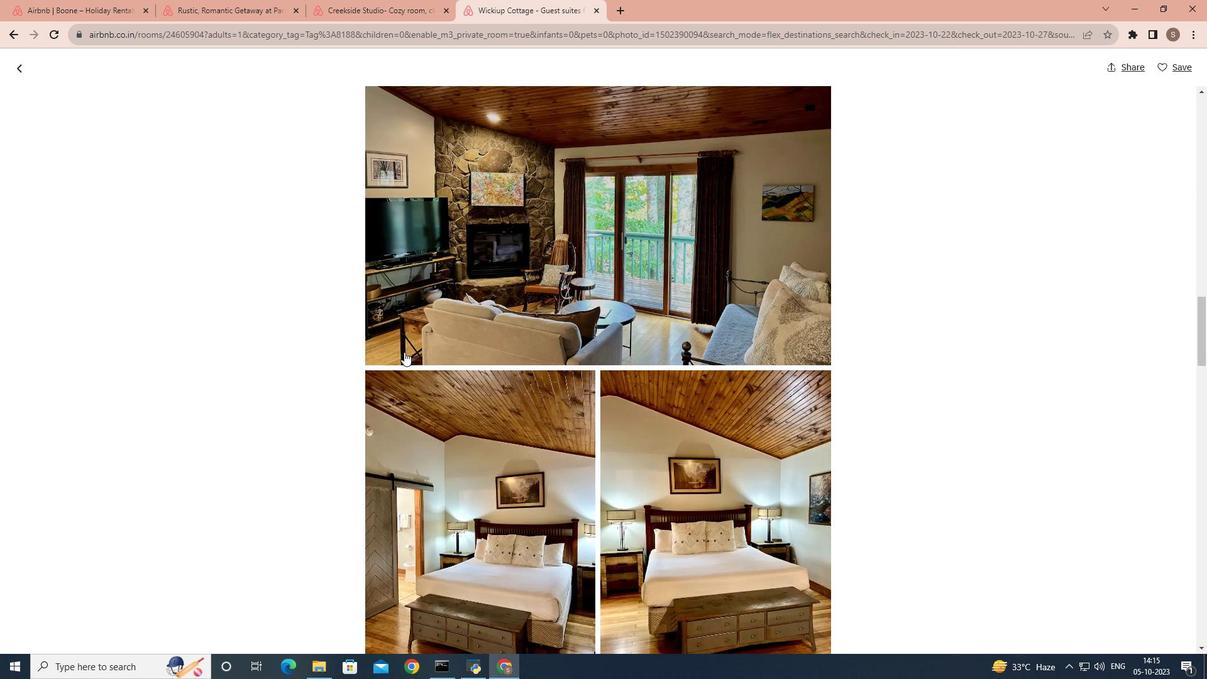 
Action: Mouse scrolled (413, 358) with delta (0, 0)
Screenshot: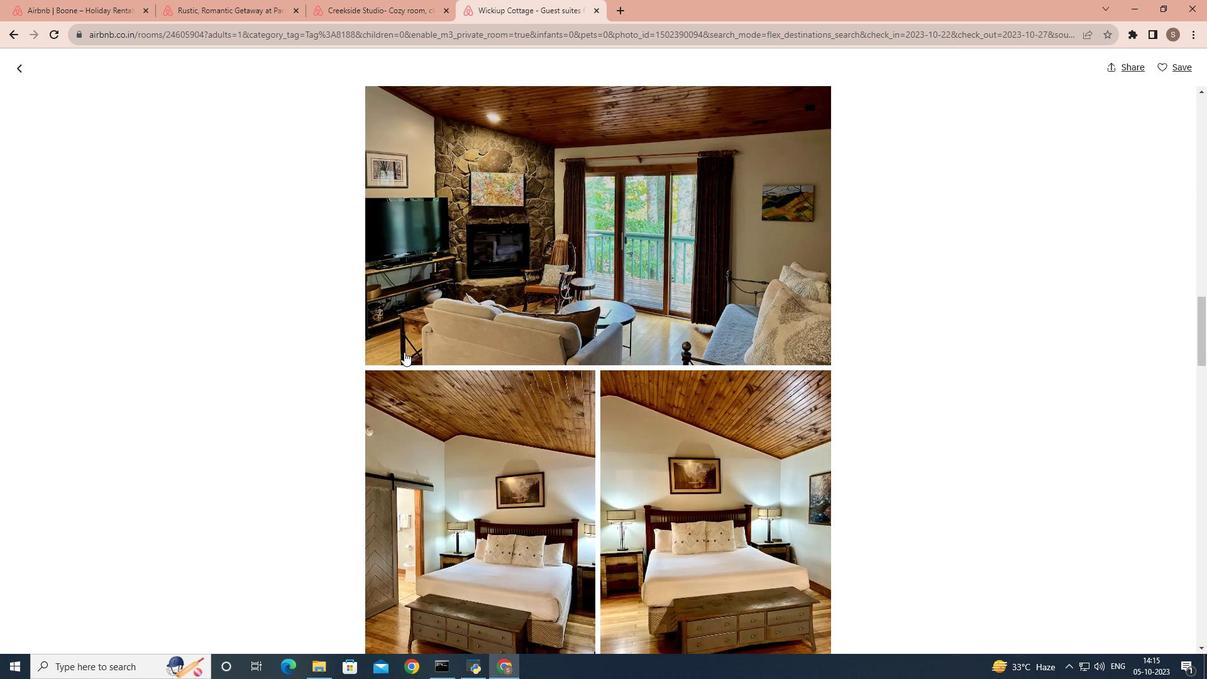 
Action: Mouse scrolled (413, 358) with delta (0, 0)
Screenshot: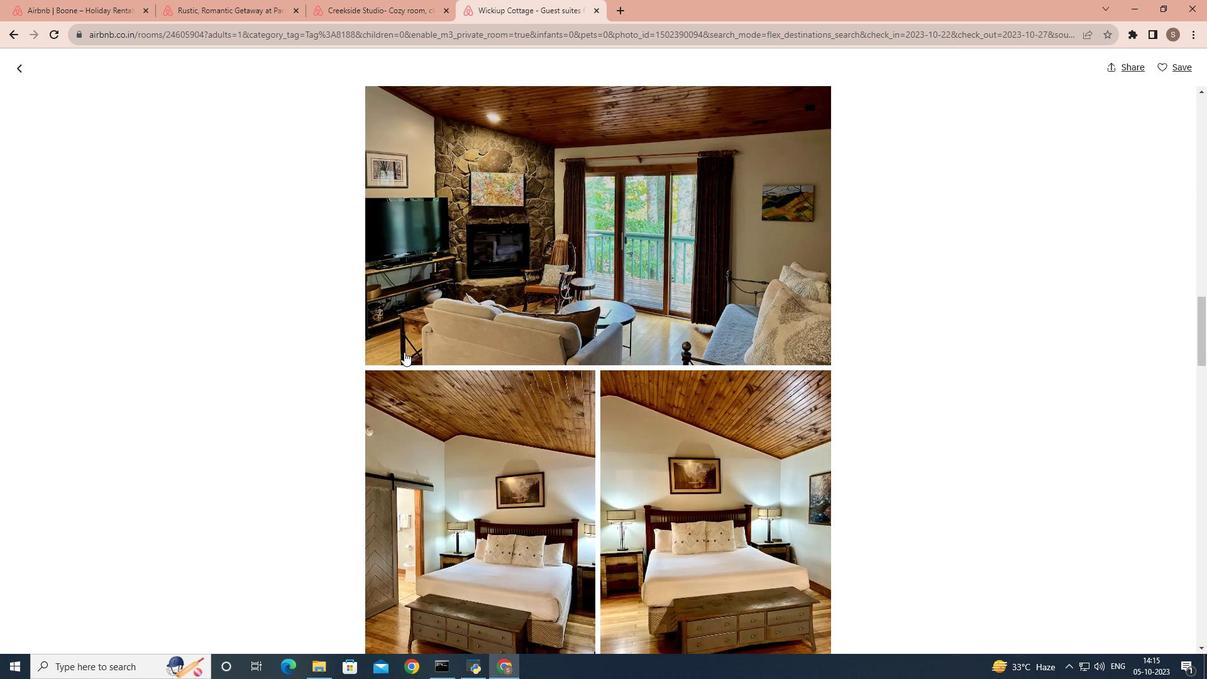 
Action: Mouse scrolled (413, 358) with delta (0, 0)
Screenshot: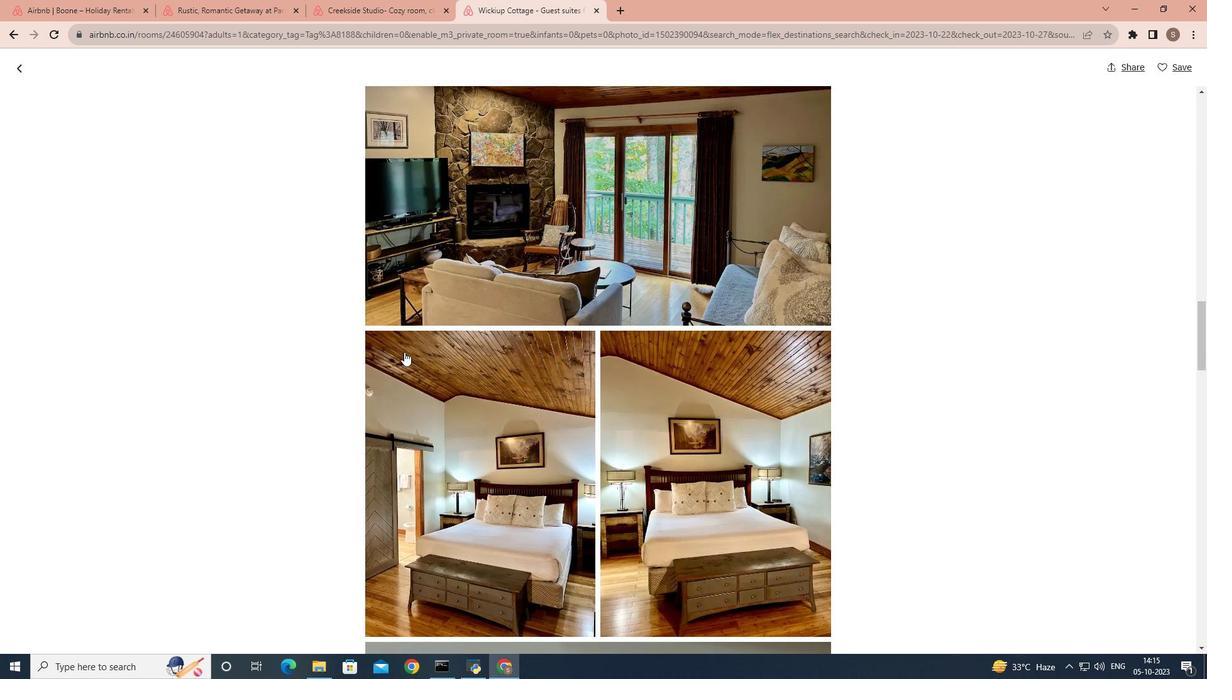 
Action: Mouse scrolled (413, 358) with delta (0, 0)
